 Task: Find and select a car rental option through Amazon.
Action: Mouse moved to (585, 319)
Screenshot: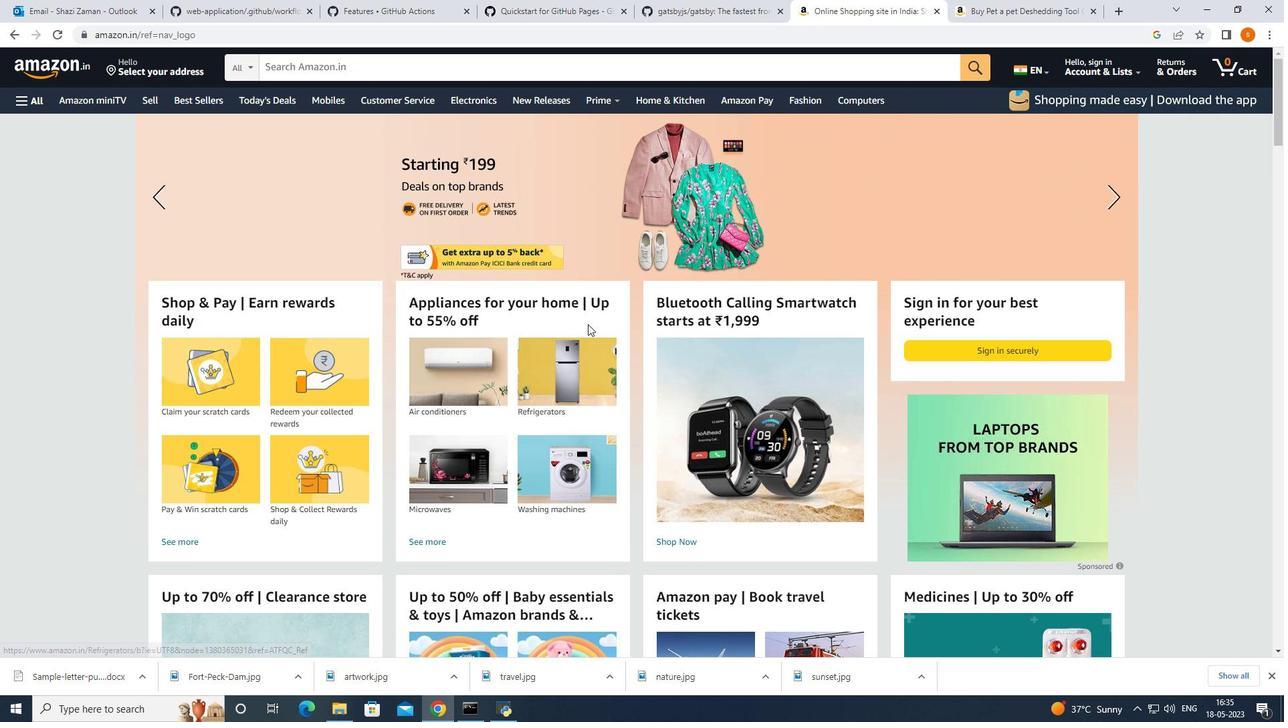 
Action: Mouse scrolled (585, 318) with delta (0, 0)
Screenshot: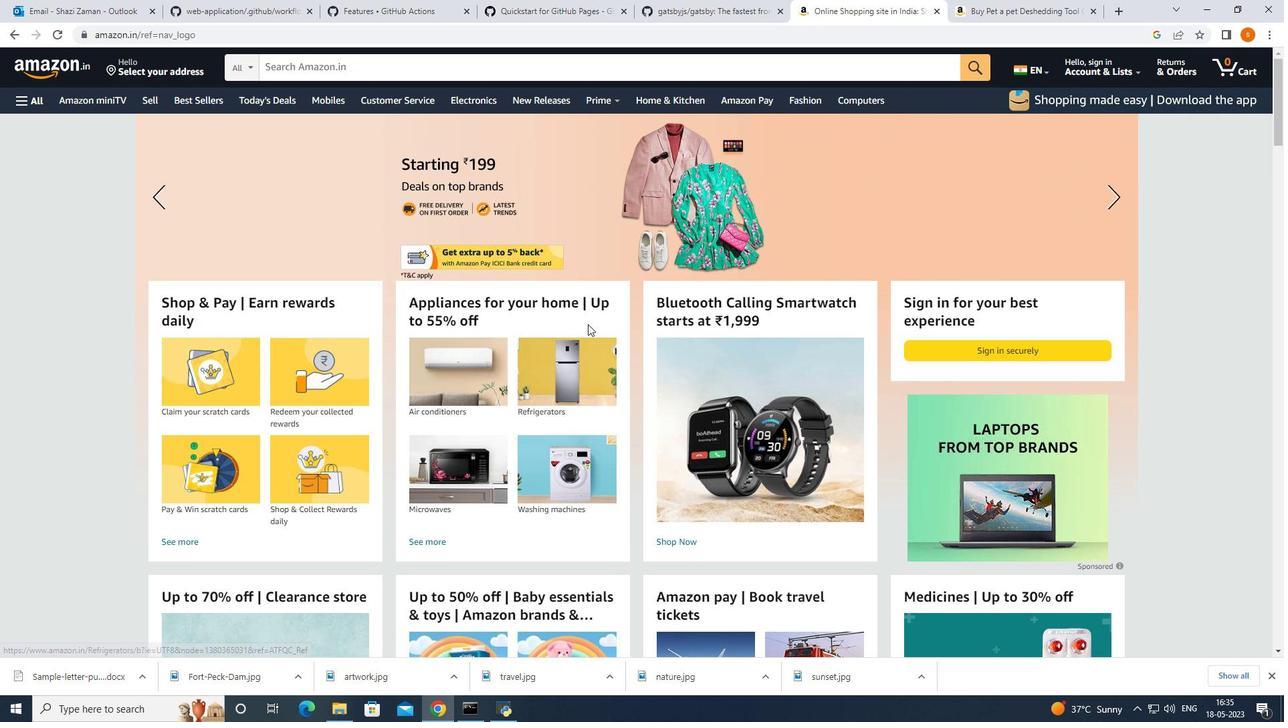 
Action: Mouse moved to (583, 318)
Screenshot: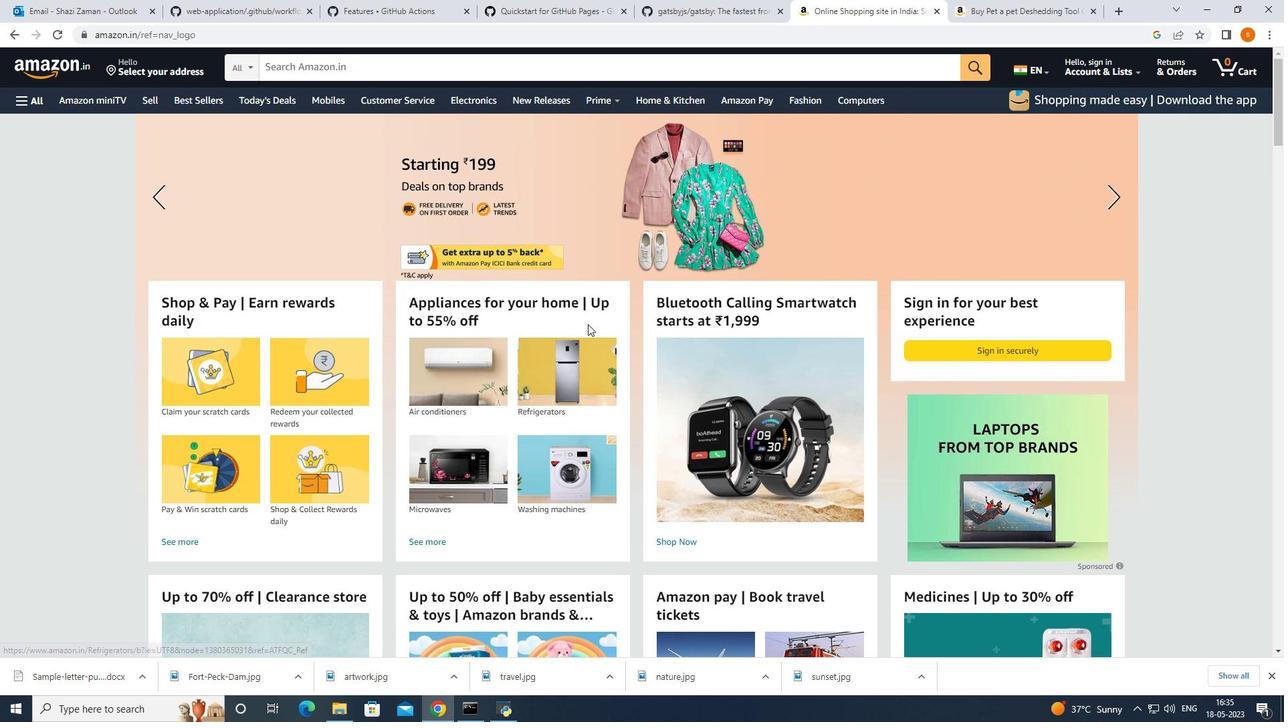 
Action: Mouse scrolled (583, 317) with delta (0, 0)
Screenshot: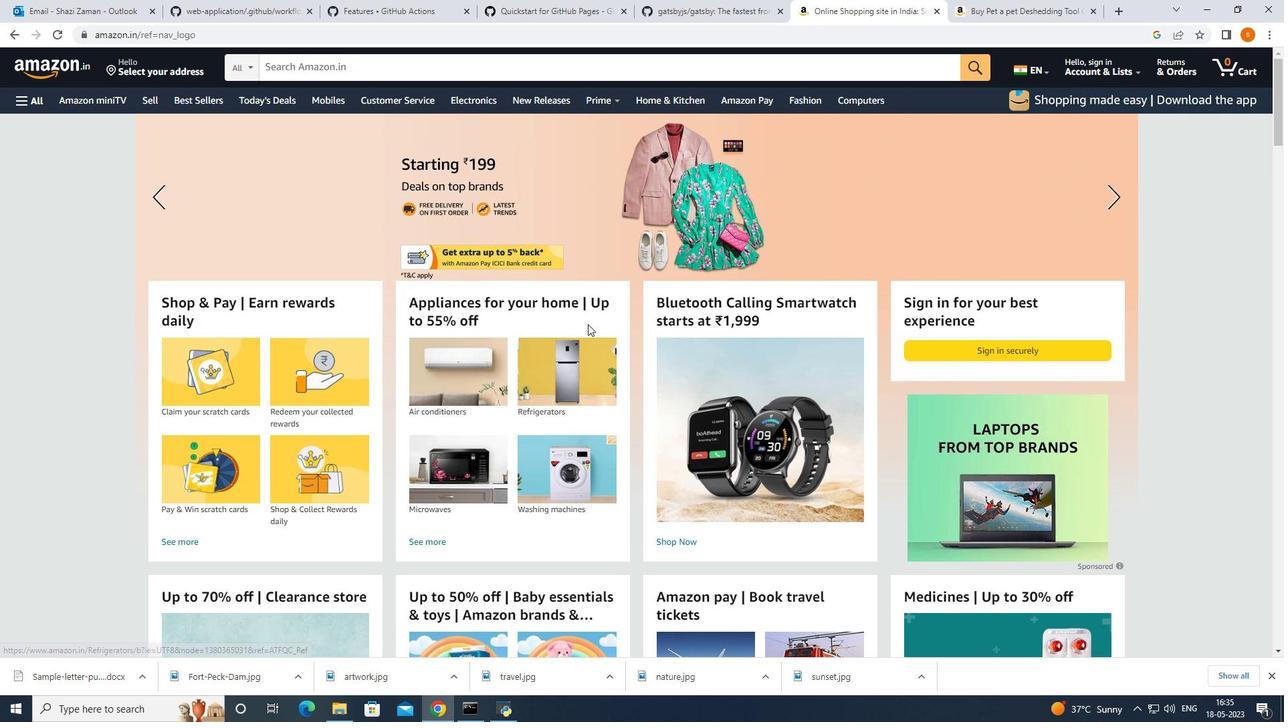 
Action: Mouse moved to (582, 318)
Screenshot: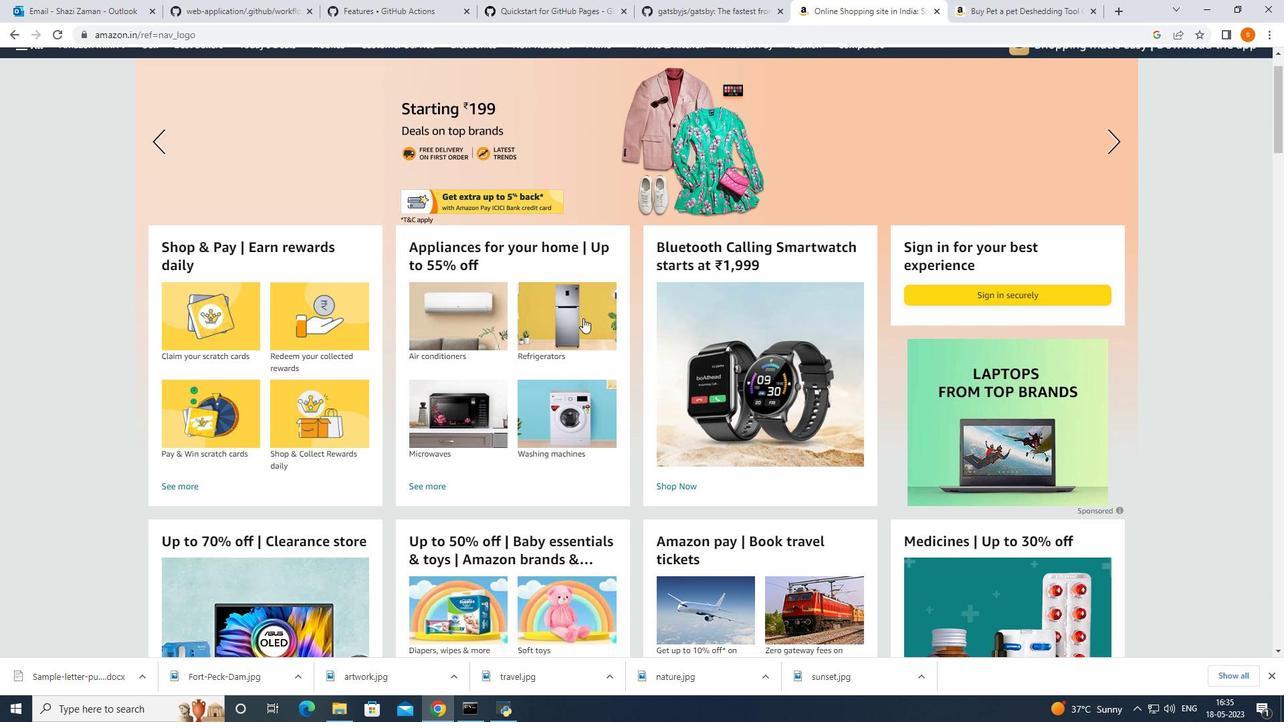 
Action: Mouse scrolled (582, 317) with delta (0, 0)
Screenshot: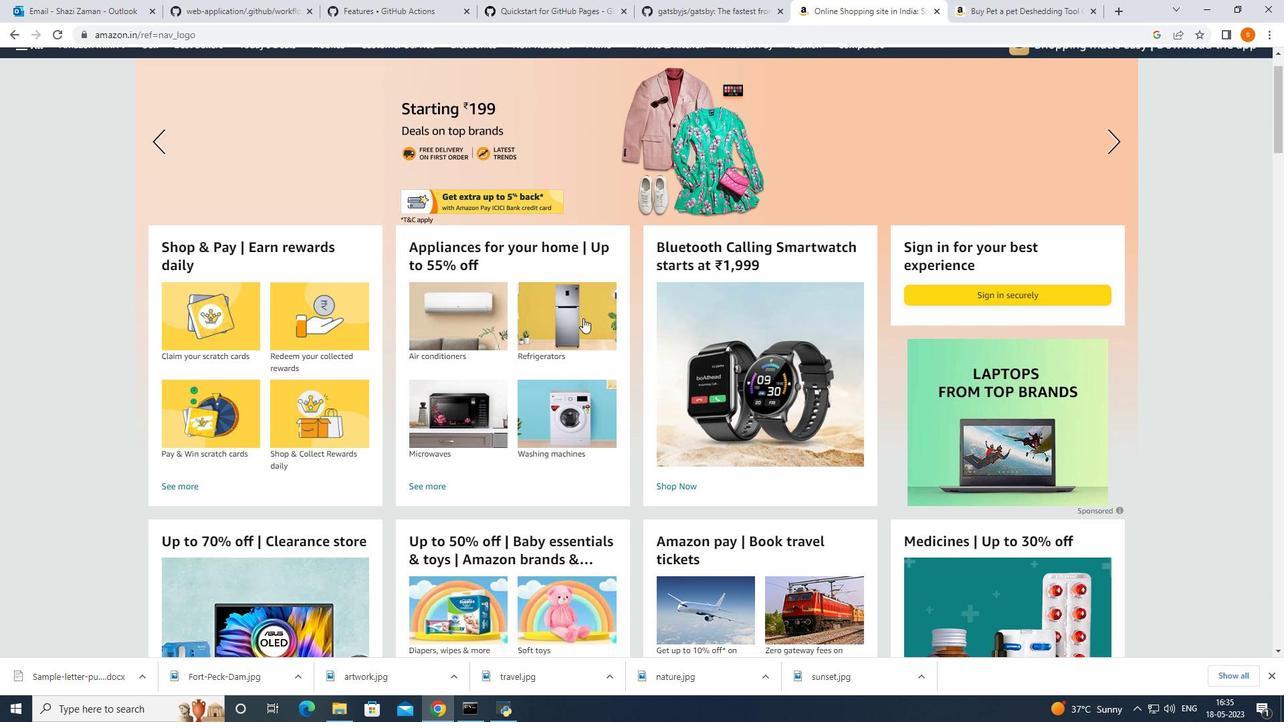 
Action: Mouse moved to (583, 319)
Screenshot: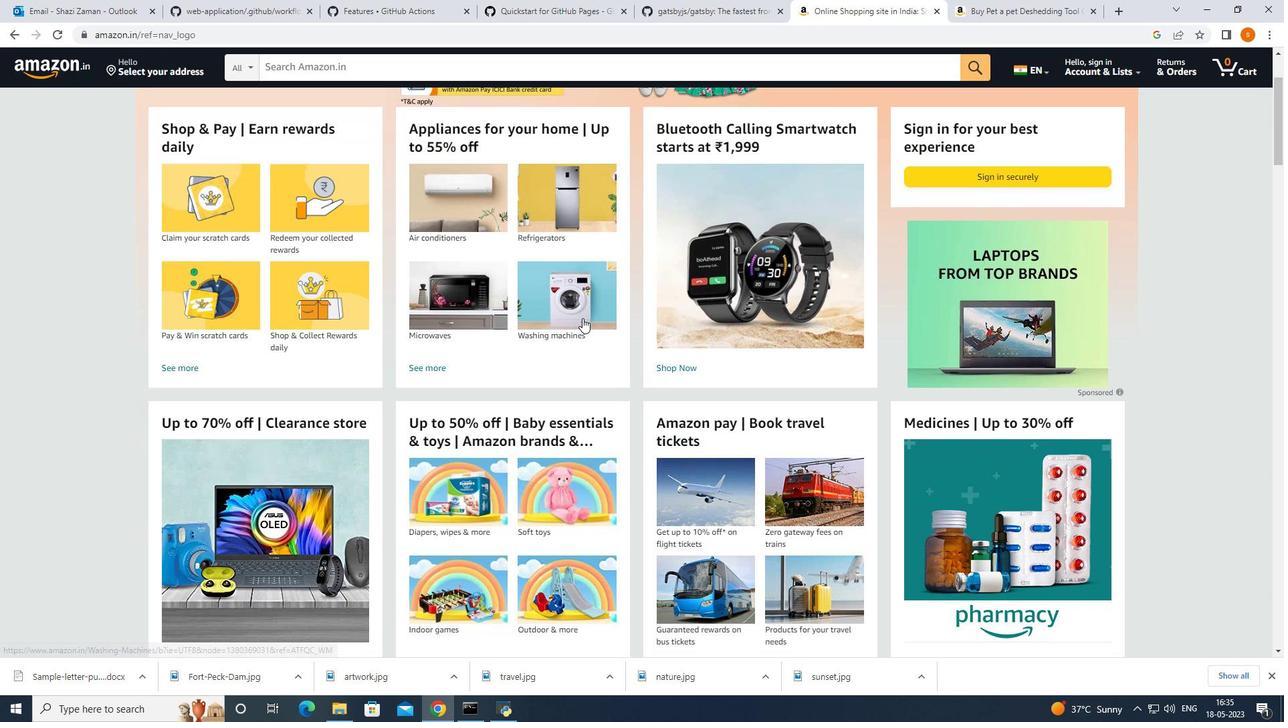 
Action: Mouse scrolled (583, 319) with delta (0, 0)
Screenshot: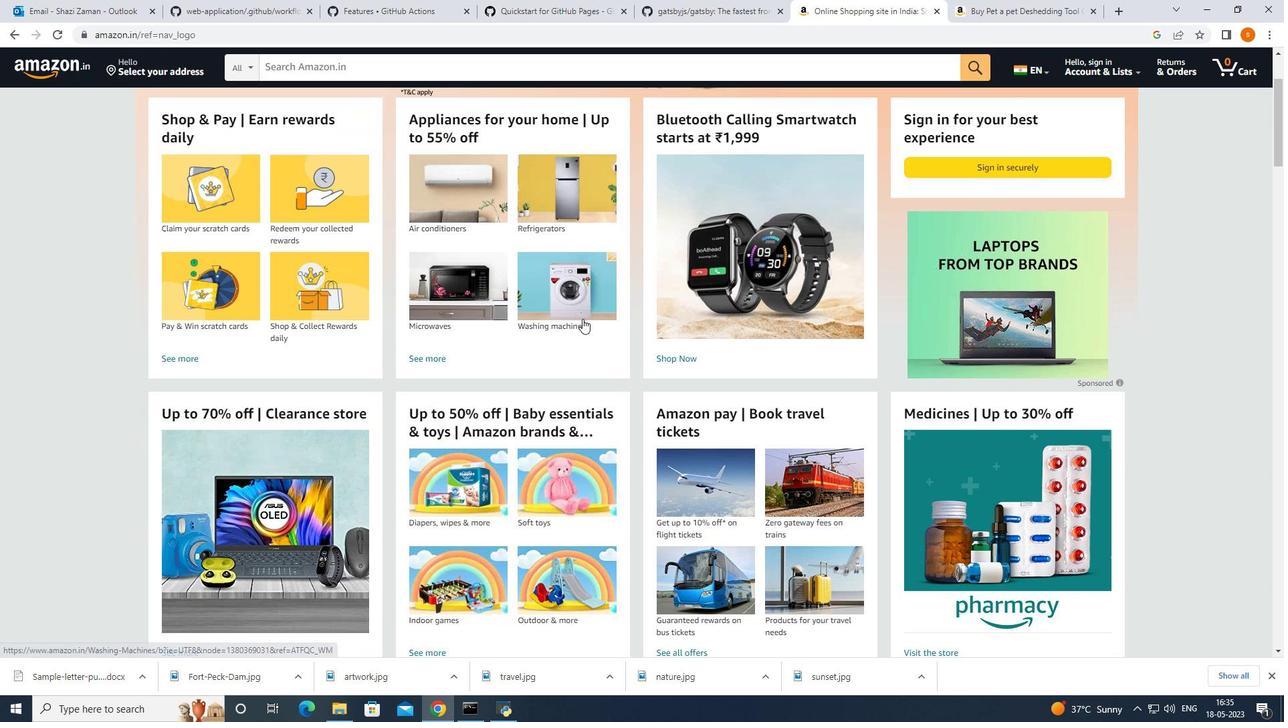 
Action: Mouse moved to (868, 150)
Screenshot: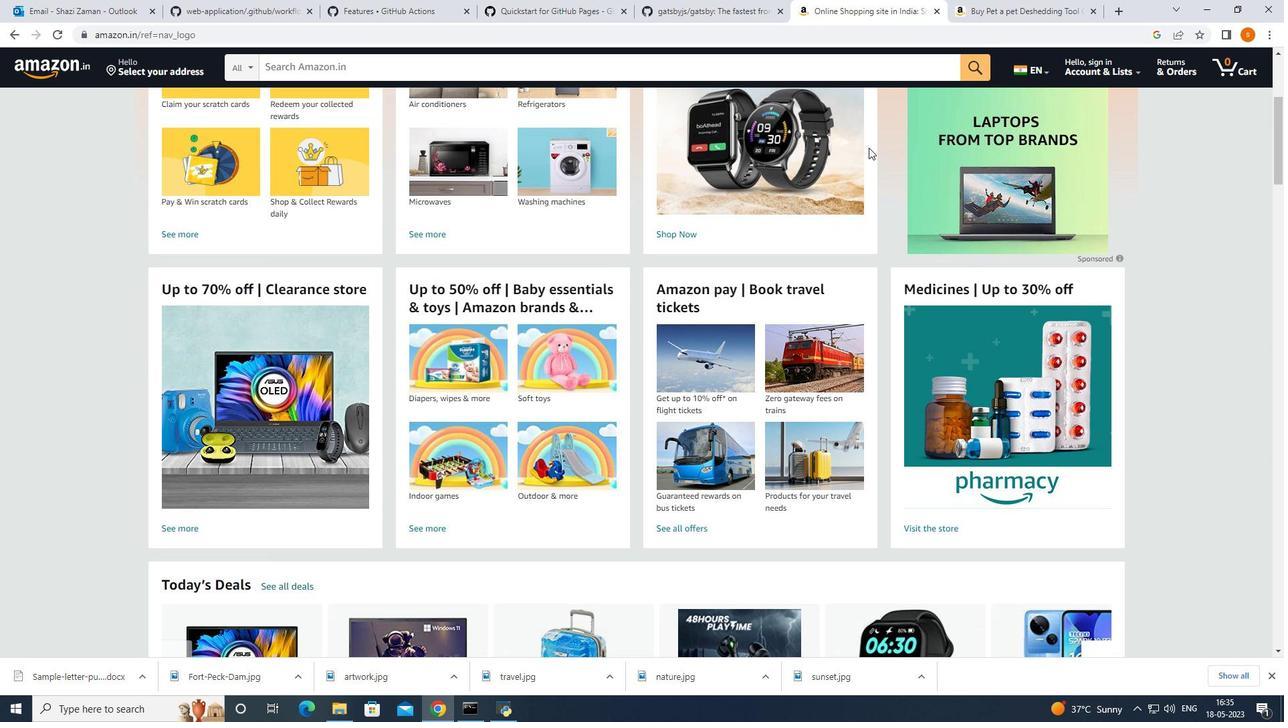 
Action: Mouse scrolled (868, 149) with delta (0, 0)
Screenshot: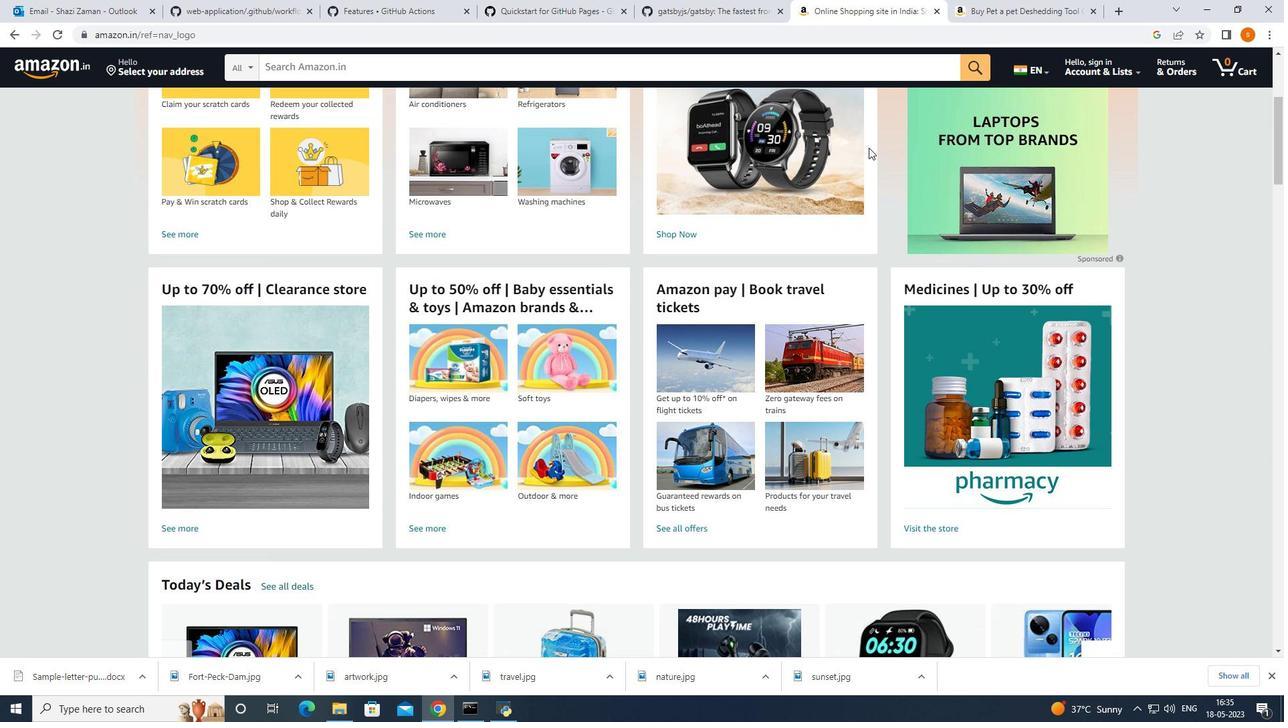
Action: Mouse moved to (703, 462)
Screenshot: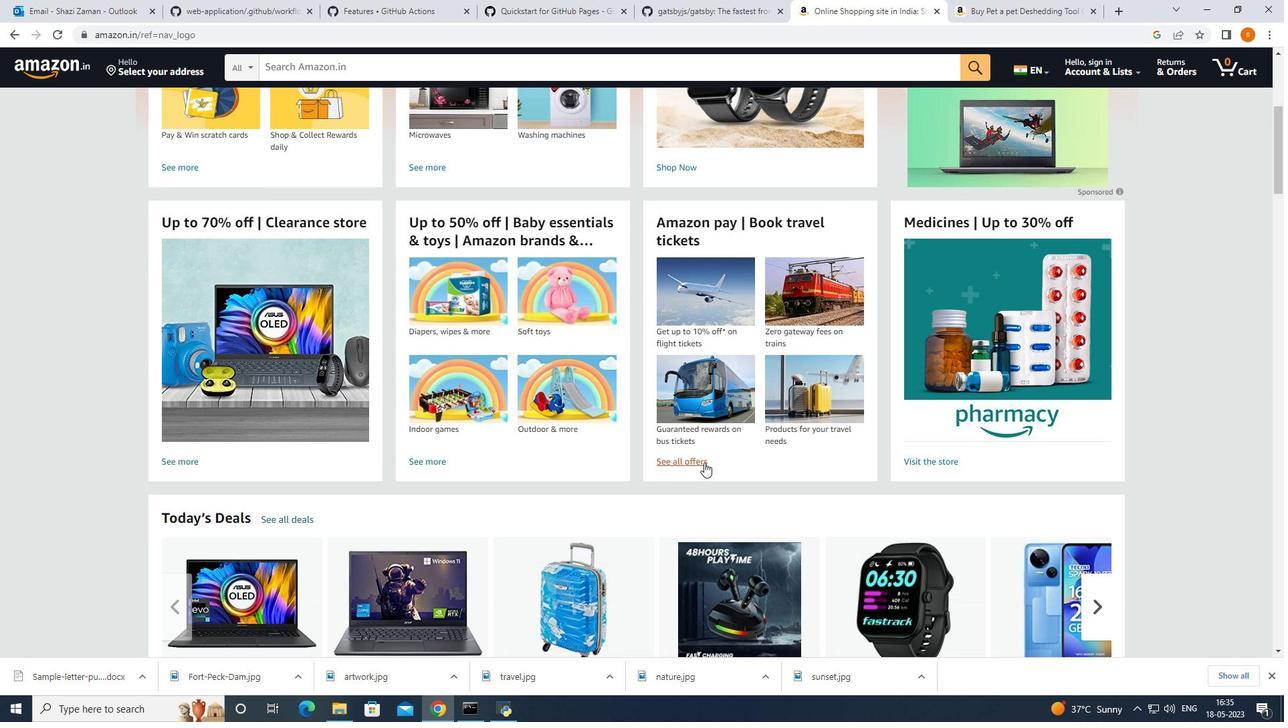 
Action: Mouse pressed left at (703, 462)
Screenshot: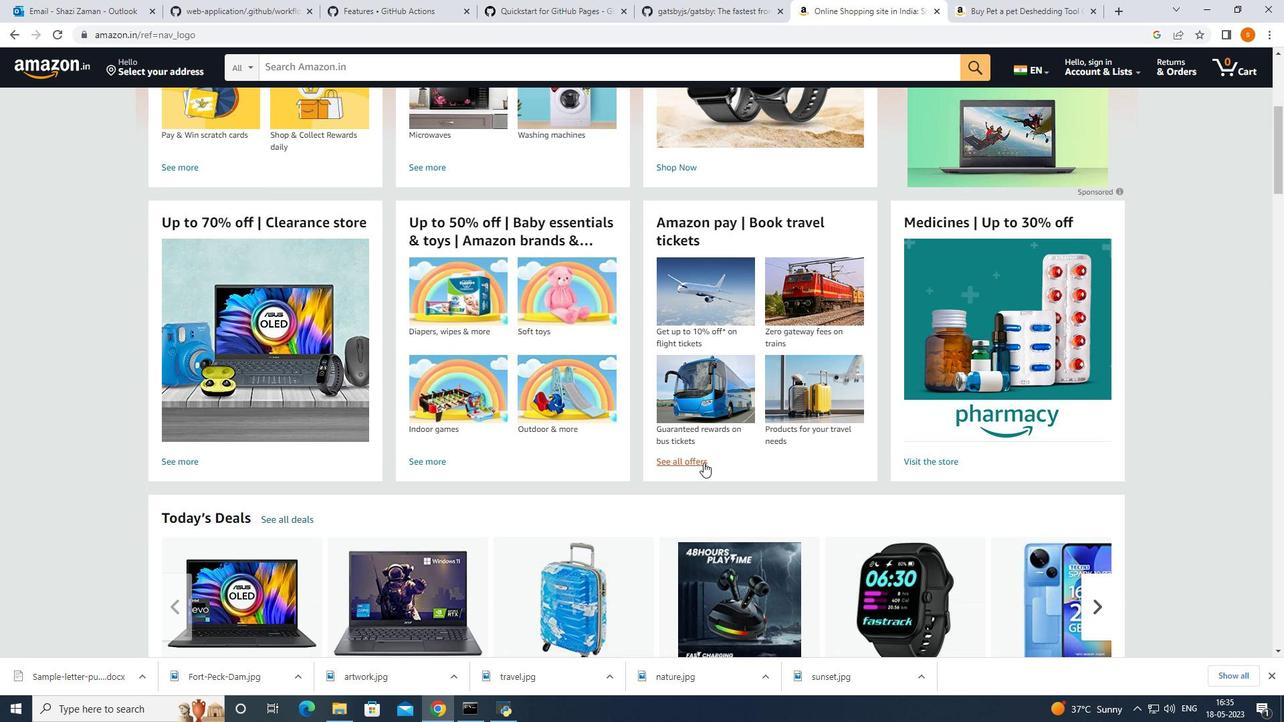 
Action: Mouse moved to (484, 260)
Screenshot: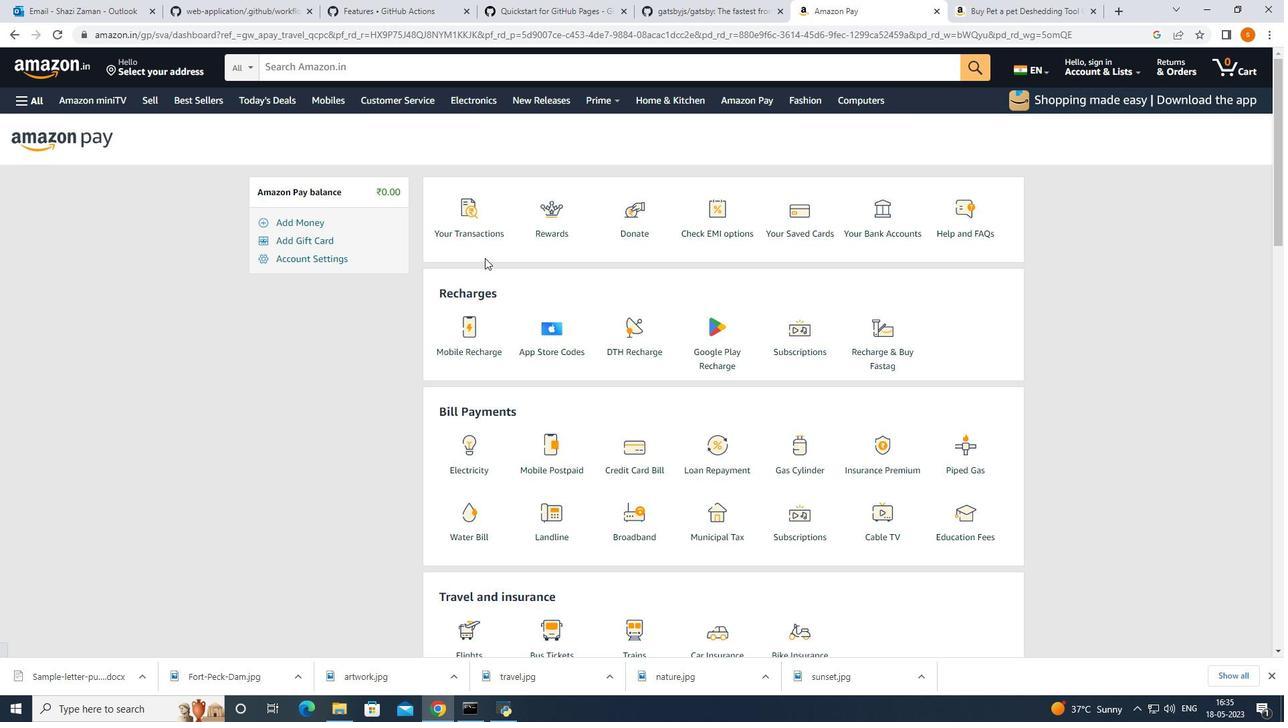 
Action: Mouse scrolled (484, 260) with delta (0, 0)
Screenshot: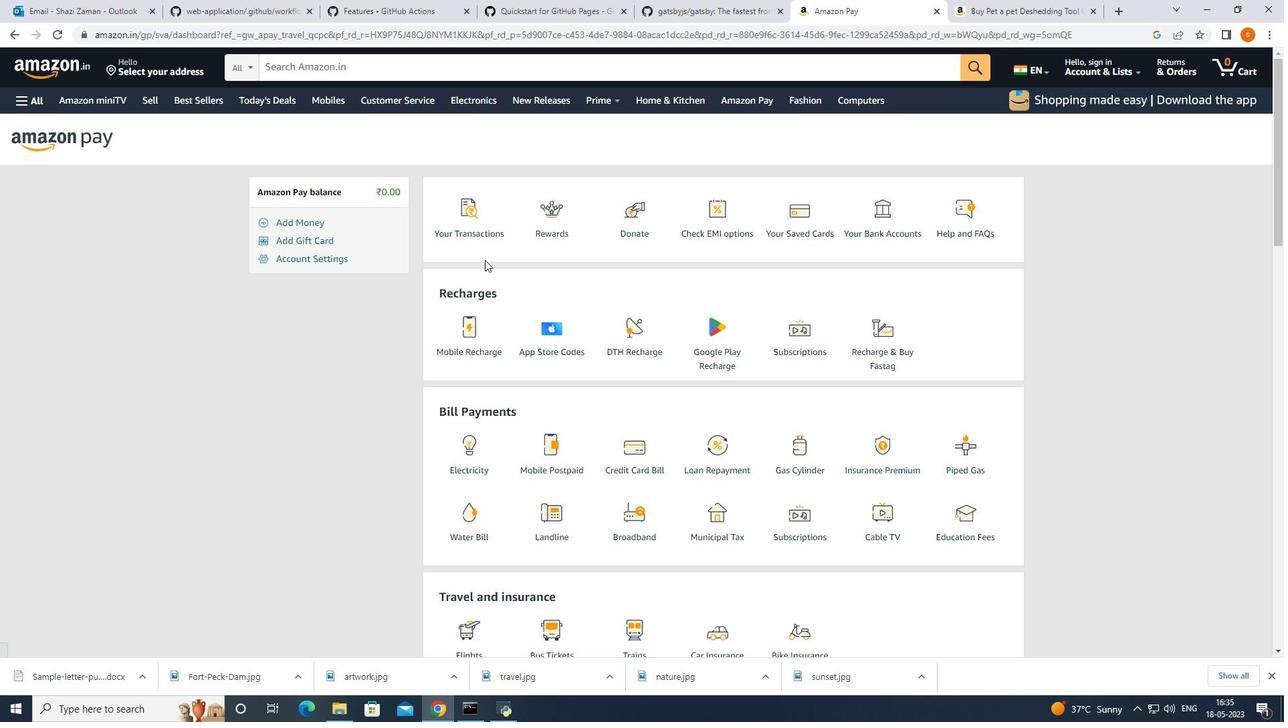 
Action: Mouse moved to (698, 190)
Screenshot: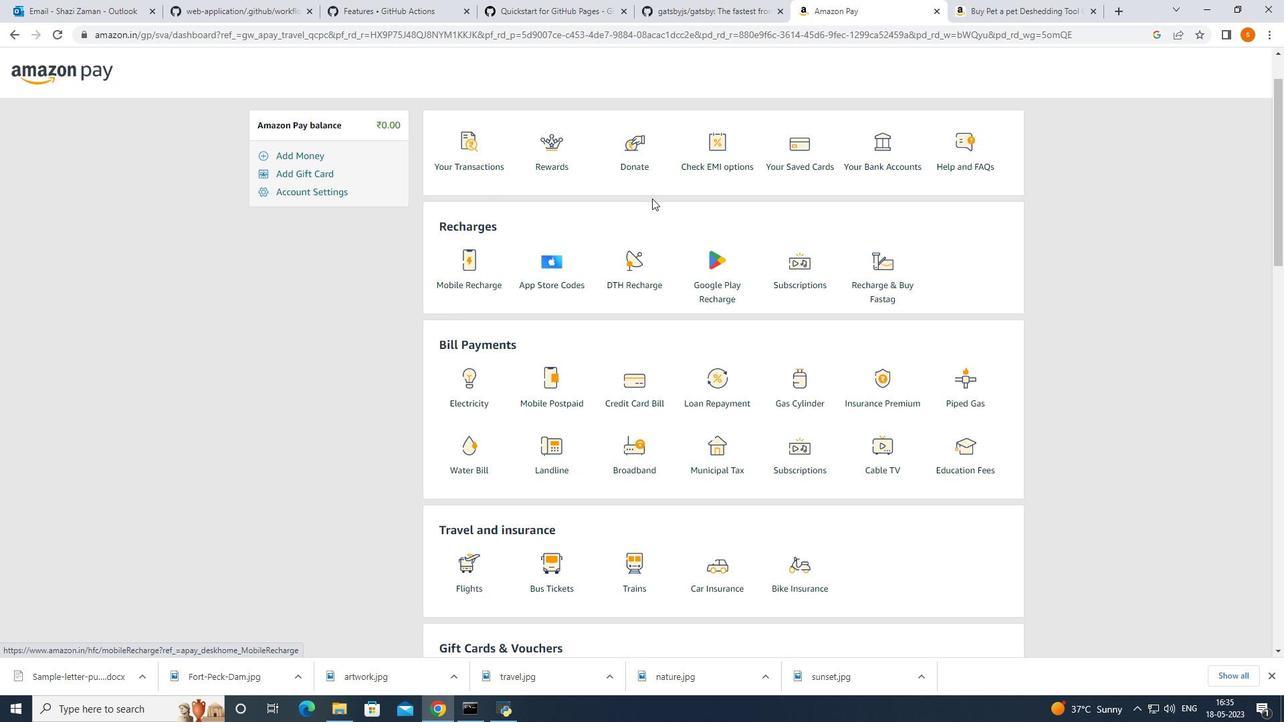 
Action: Mouse scrolled (698, 189) with delta (0, 0)
Screenshot: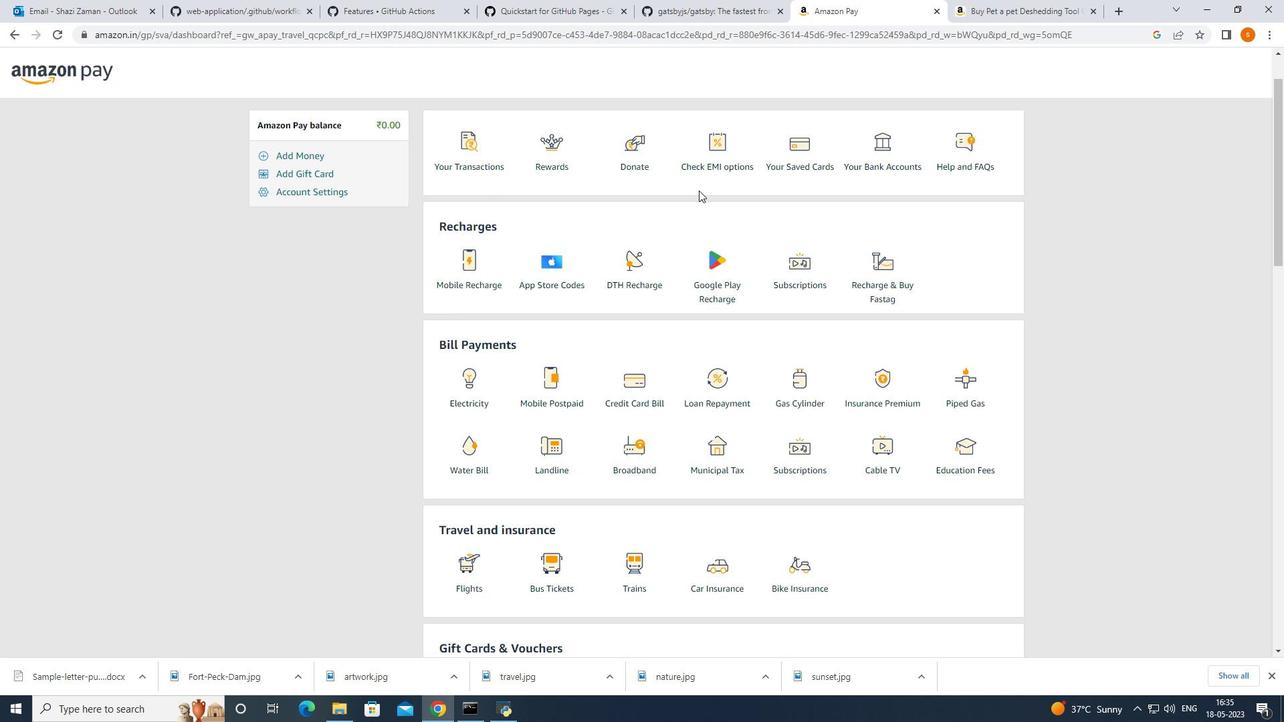 
Action: Mouse moved to (698, 194)
Screenshot: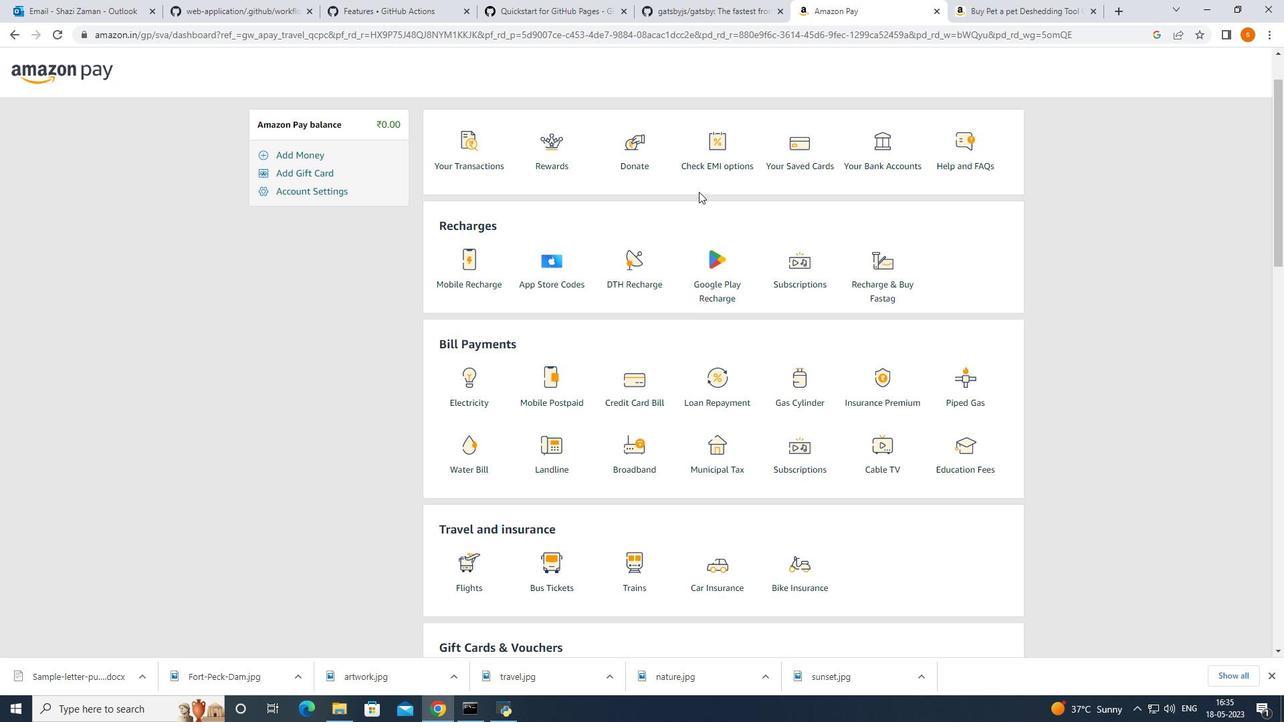 
Action: Mouse scrolled (698, 193) with delta (0, 0)
Screenshot: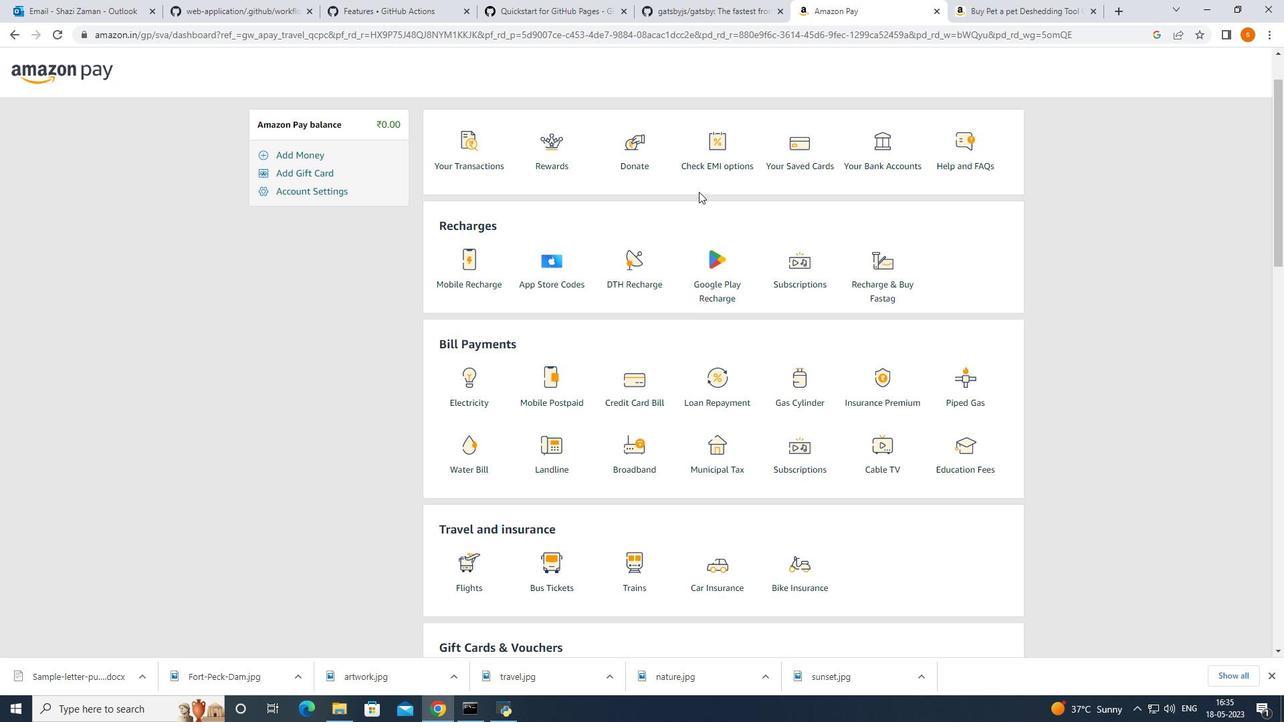 
Action: Mouse moved to (694, 370)
Screenshot: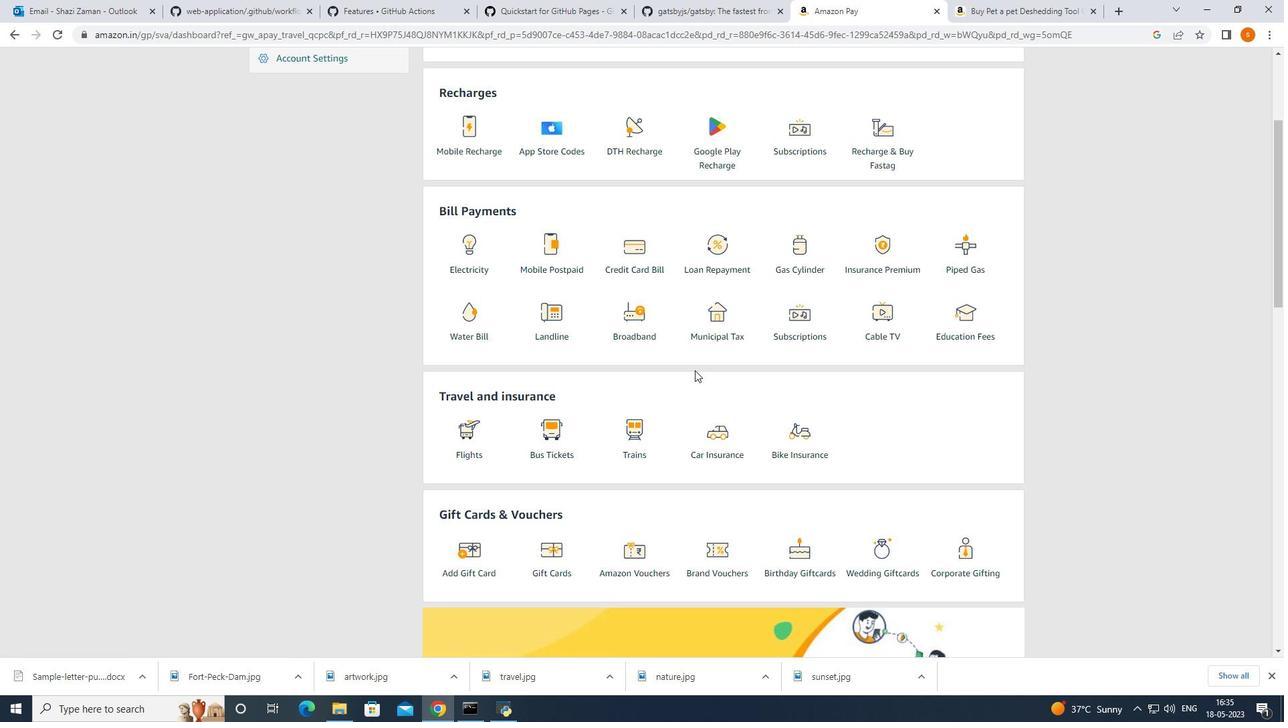 
Action: Mouse scrolled (694, 369) with delta (0, 0)
Screenshot: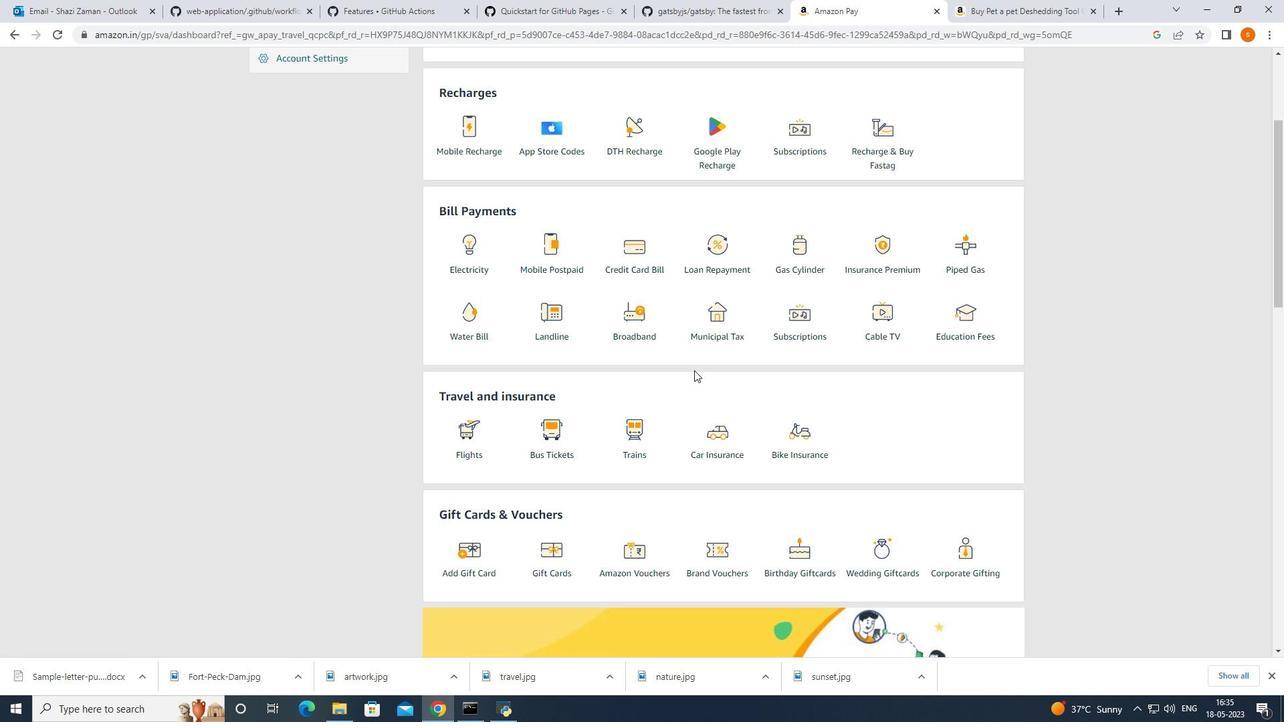 
Action: Mouse moved to (689, 367)
Screenshot: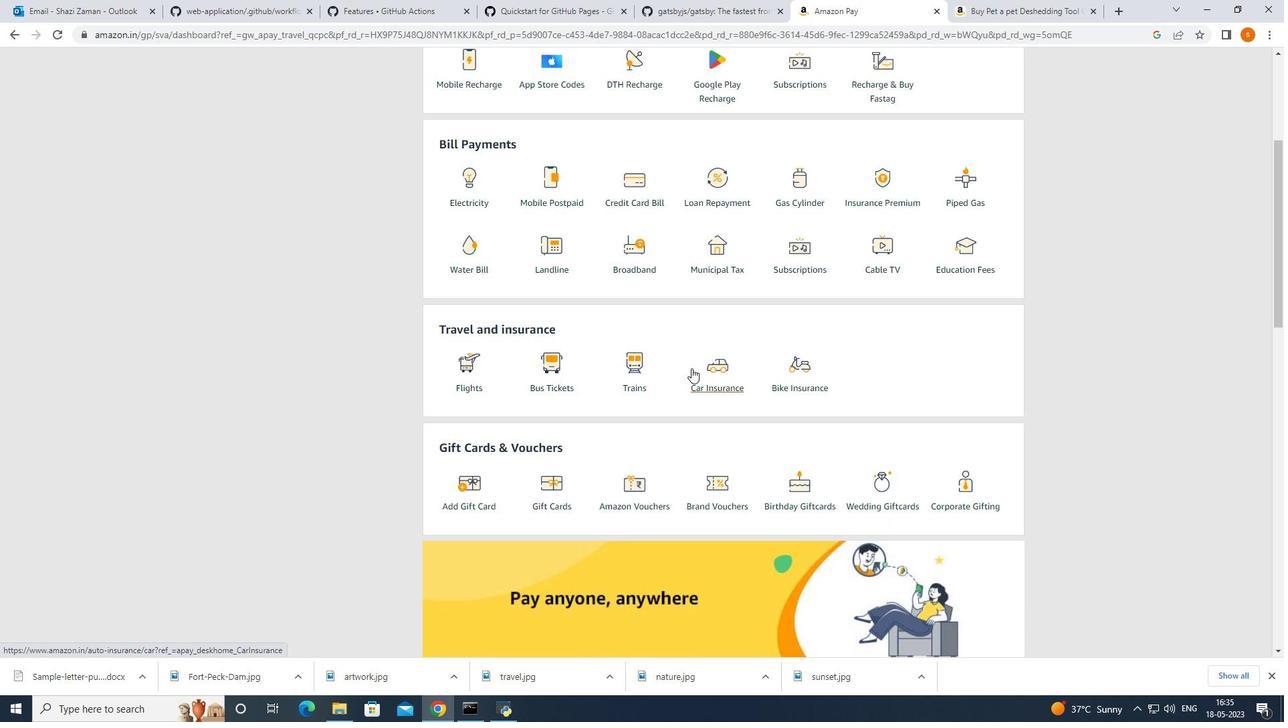 
Action: Mouse scrolled (689, 367) with delta (0, 0)
Screenshot: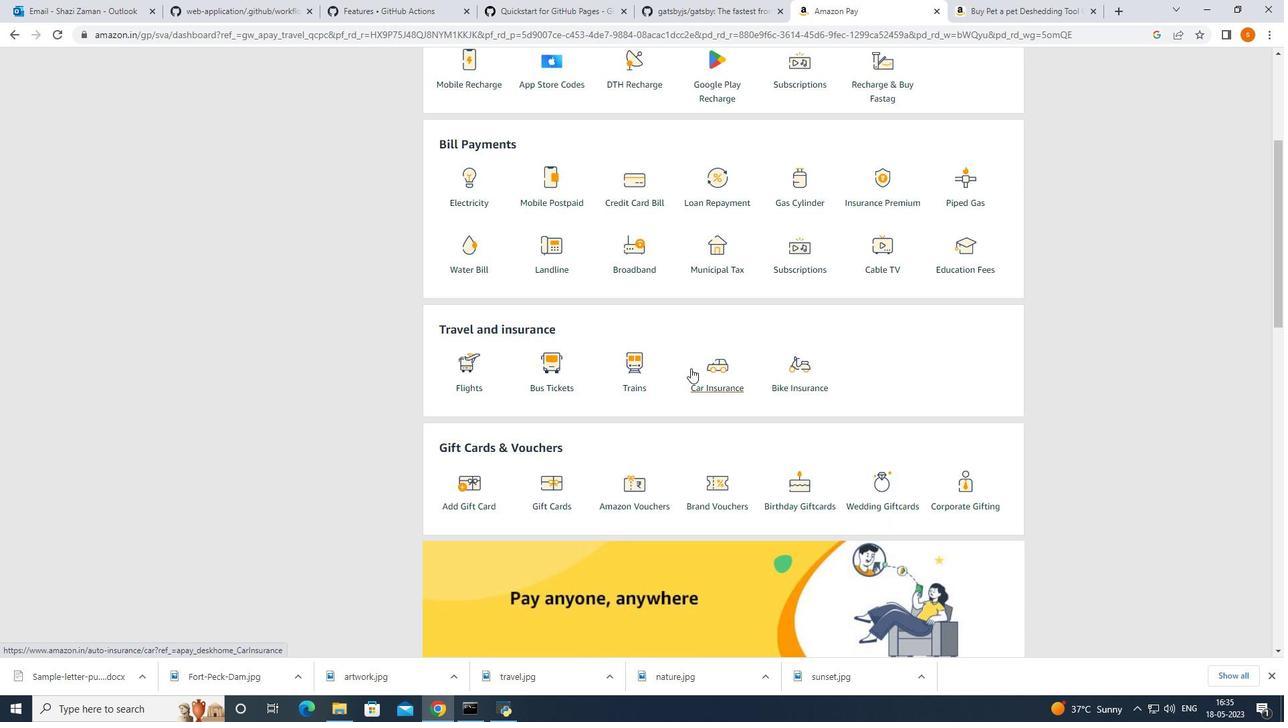 
Action: Mouse moved to (689, 367)
Screenshot: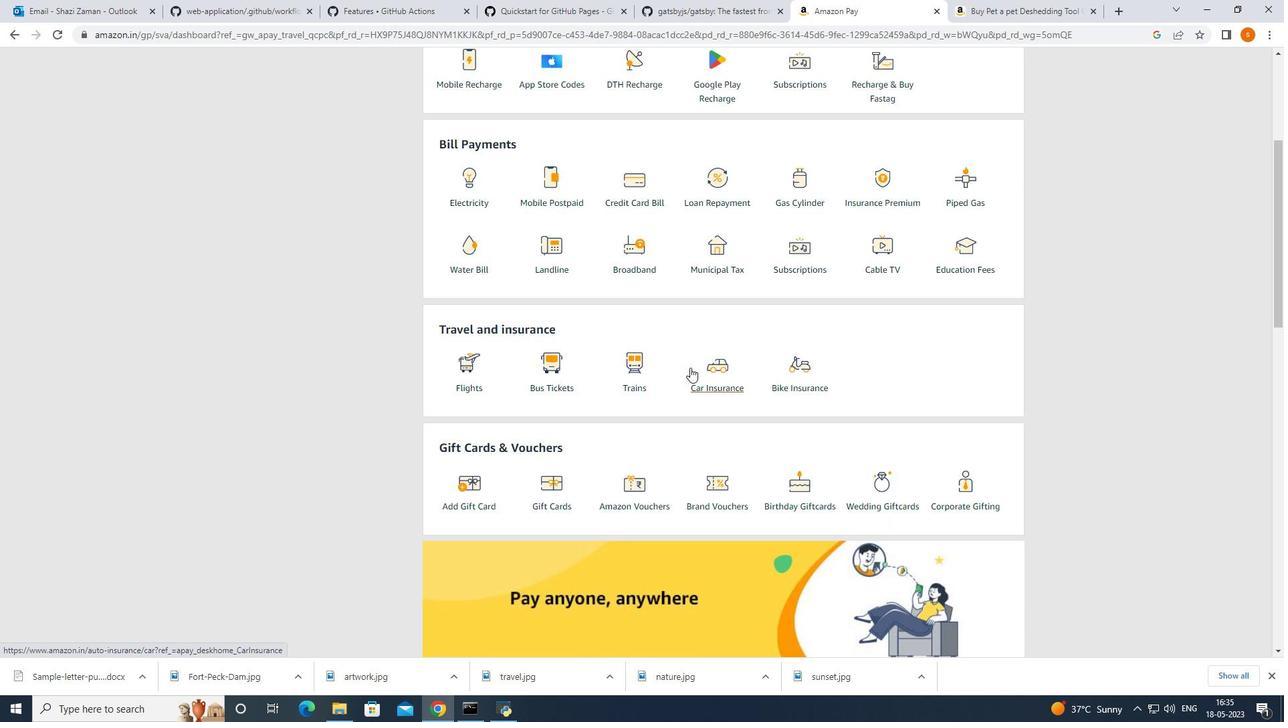 
Action: Mouse scrolled (689, 366) with delta (0, 0)
Screenshot: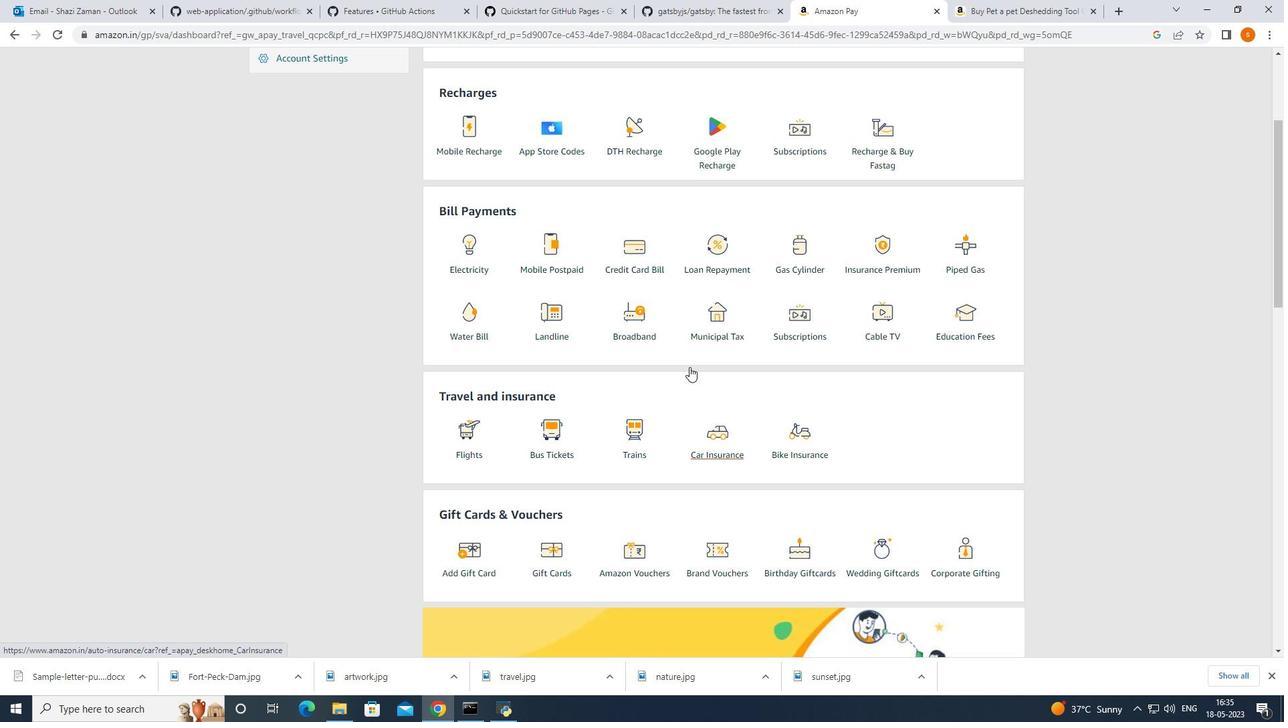 
Action: Mouse moved to (688, 365)
Screenshot: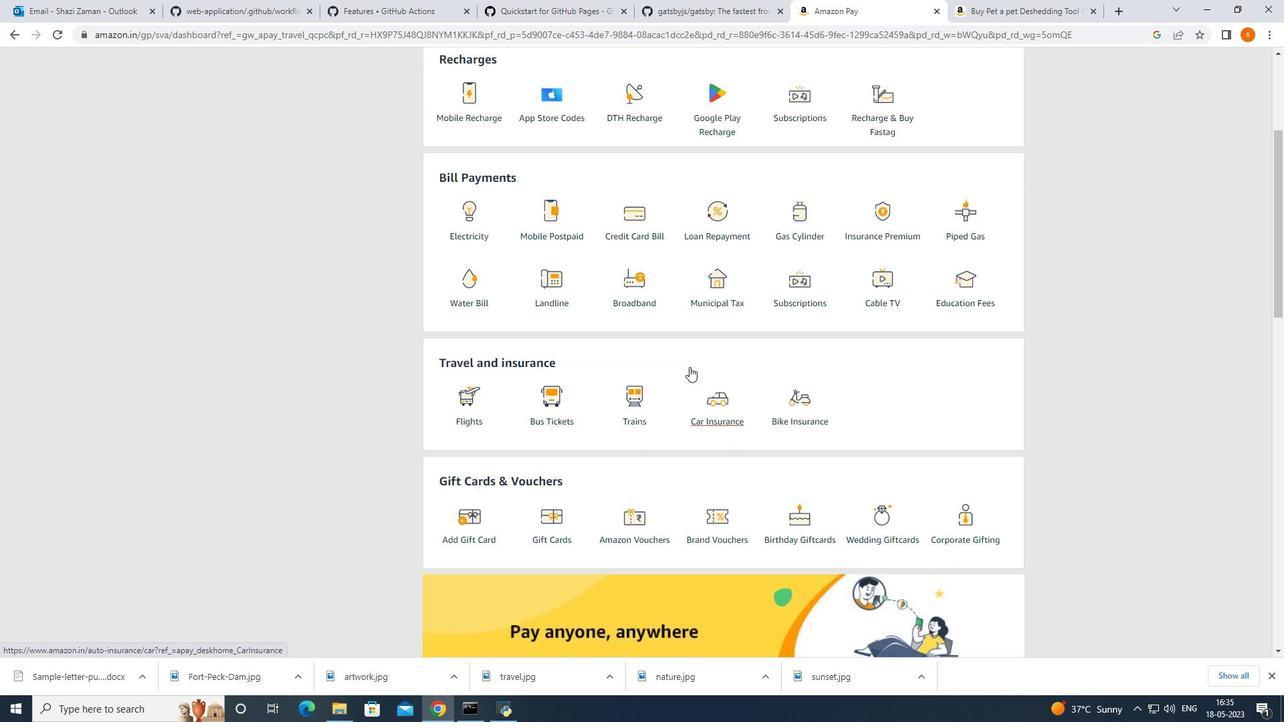 
Action: Mouse scrolled (688, 365) with delta (0, 0)
Screenshot: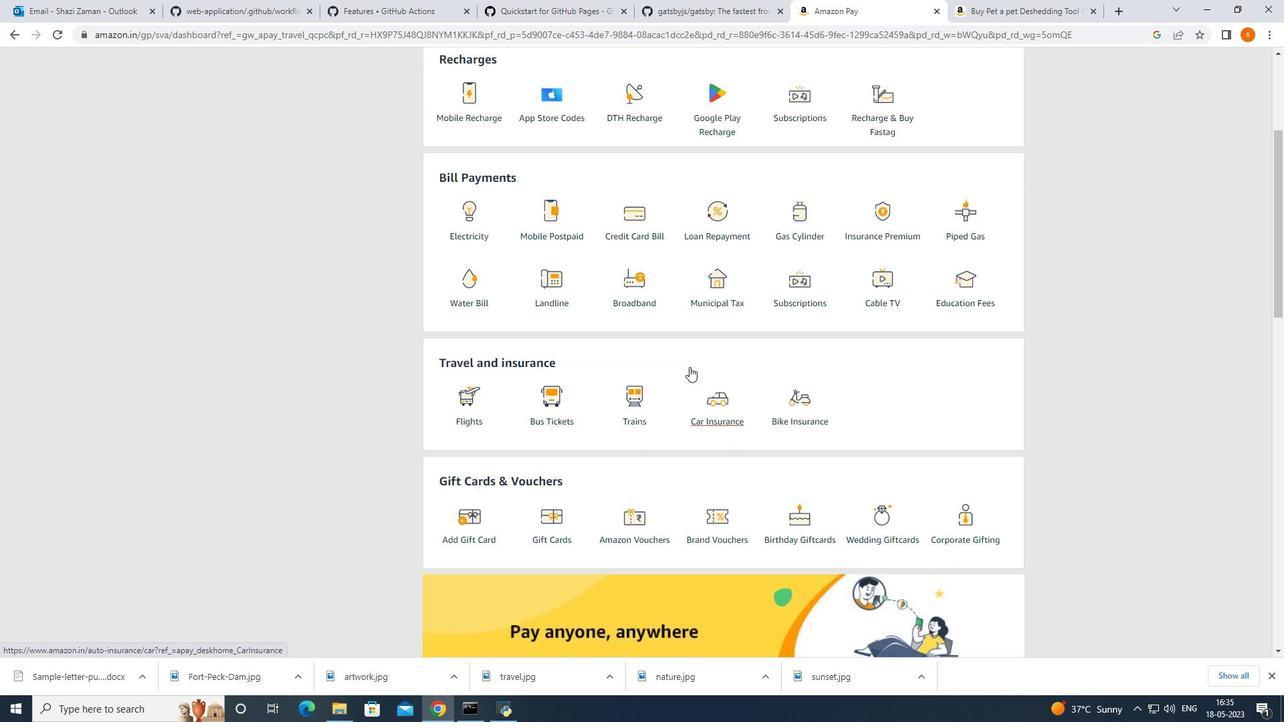 
Action: Mouse moved to (688, 364)
Screenshot: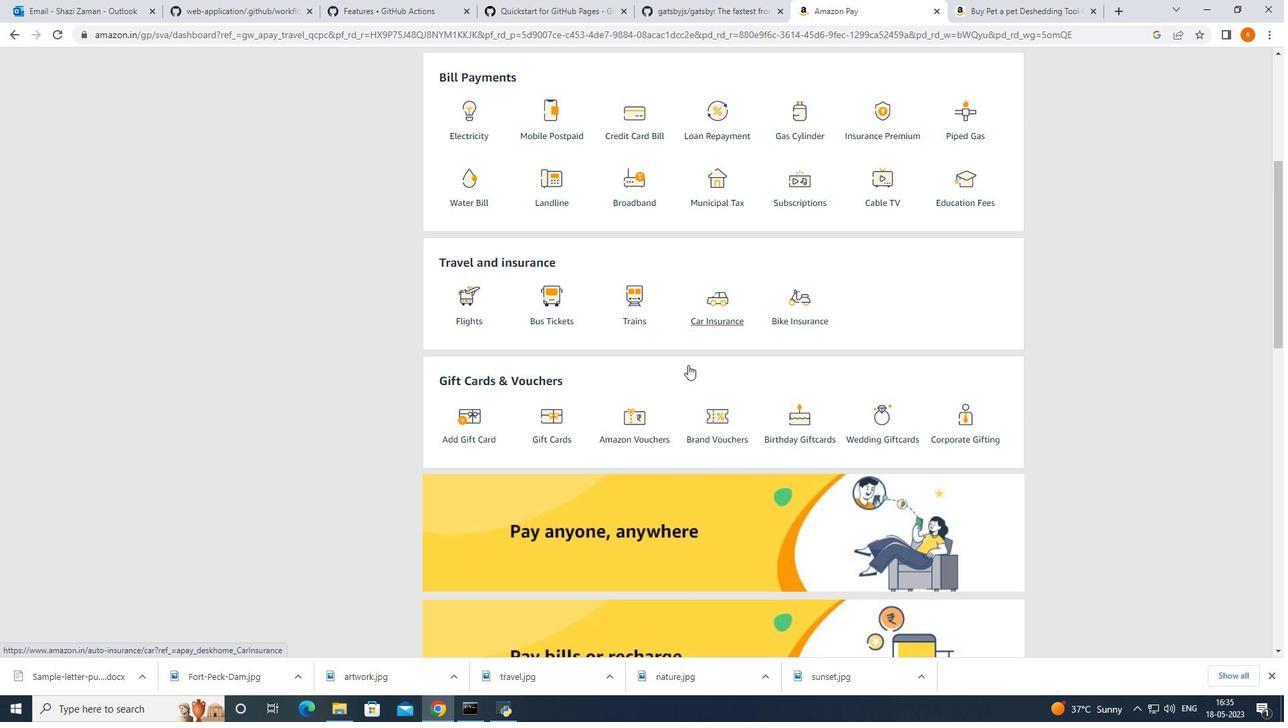 
Action: Mouse scrolled (688, 363) with delta (0, 0)
Screenshot: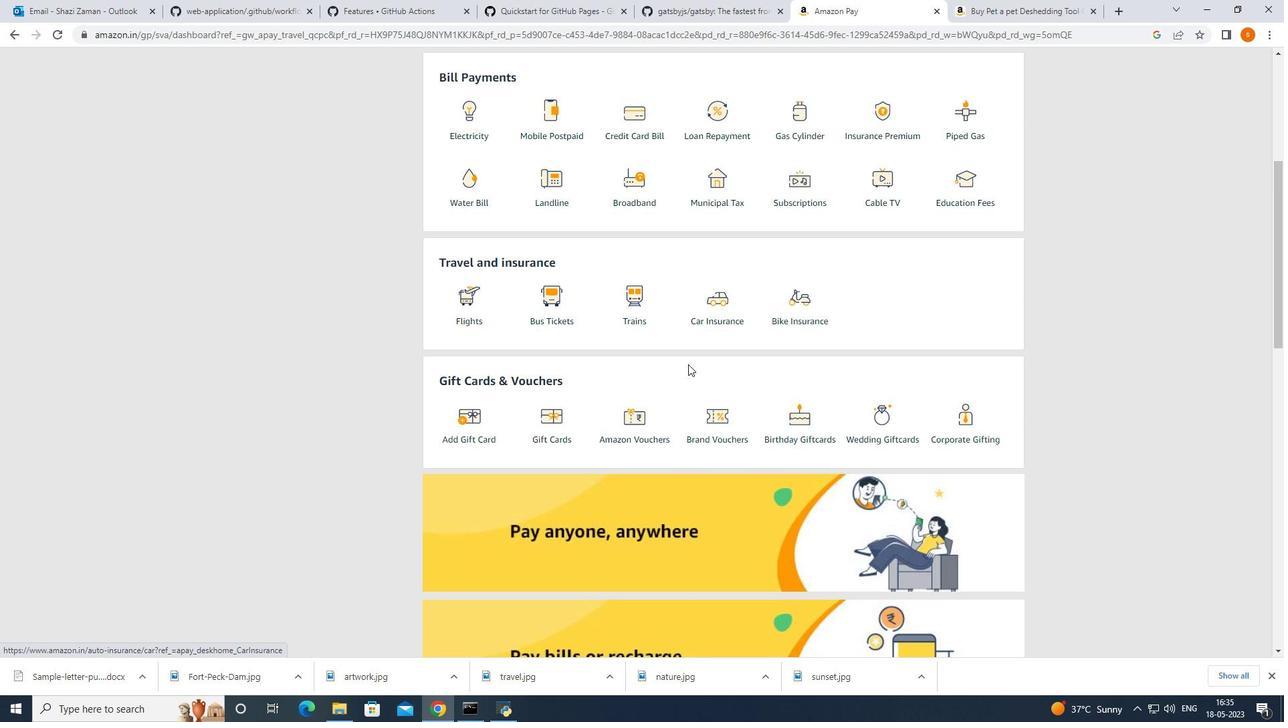
Action: Mouse moved to (743, 276)
Screenshot: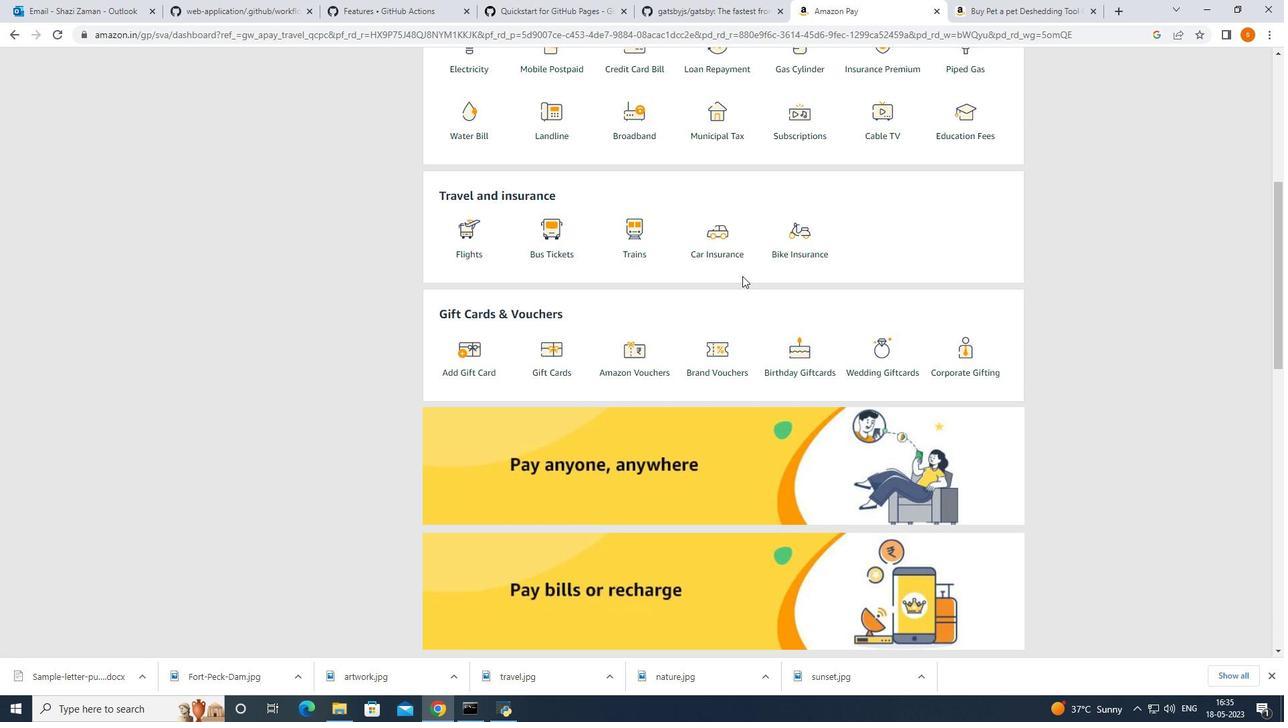
Action: Mouse scrolled (743, 276) with delta (0, 0)
Screenshot: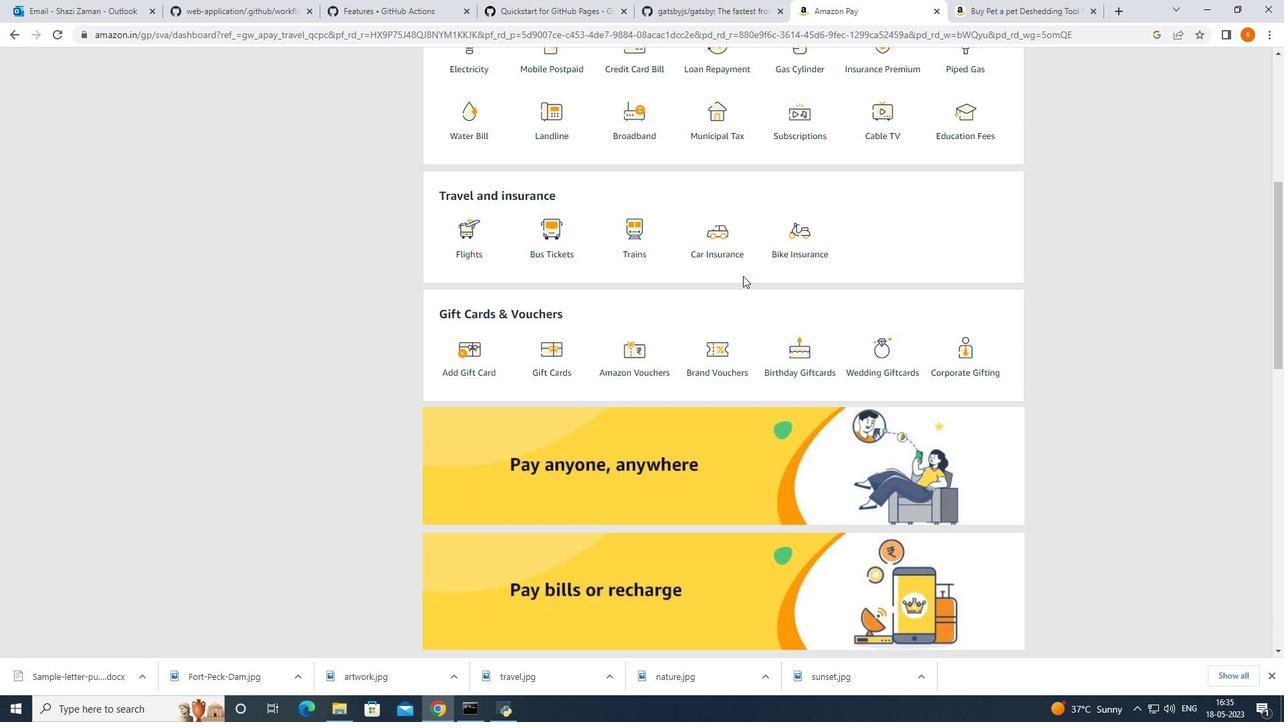 
Action: Mouse moved to (743, 278)
Screenshot: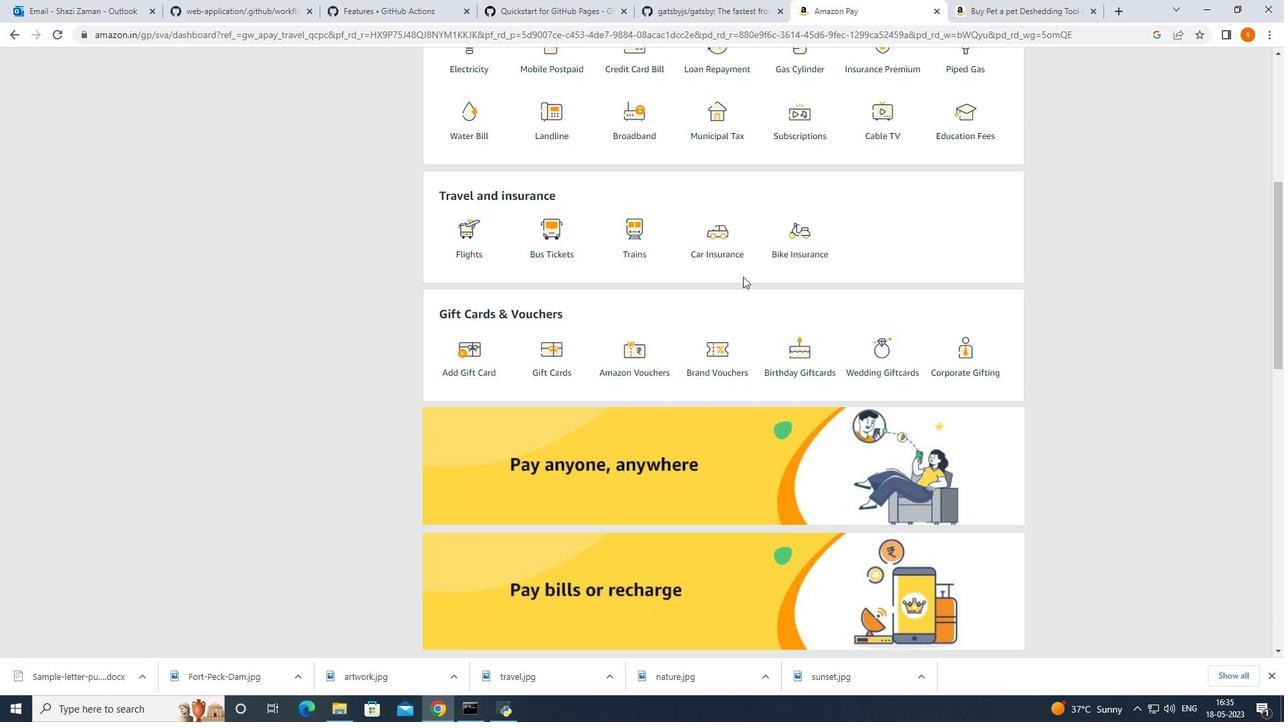 
Action: Mouse scrolled (743, 277) with delta (0, 0)
Screenshot: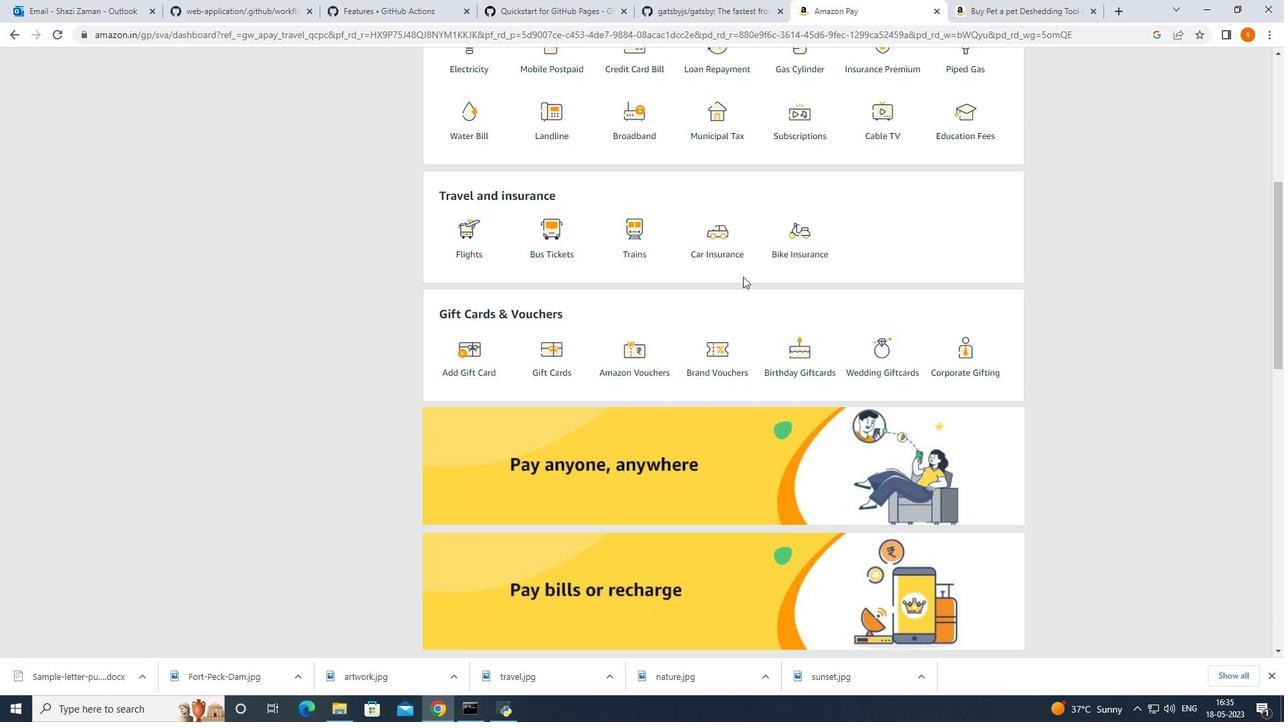
Action: Mouse moved to (742, 277)
Screenshot: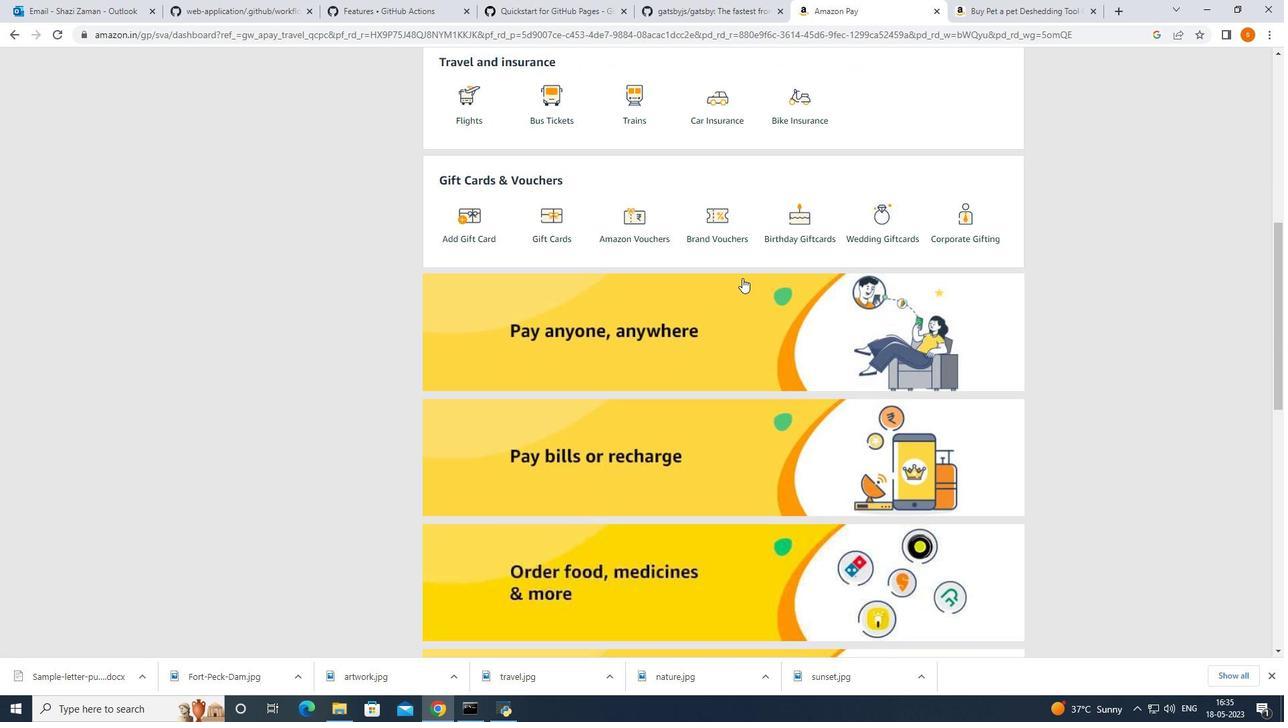 
Action: Mouse scrolled (742, 276) with delta (0, 0)
Screenshot: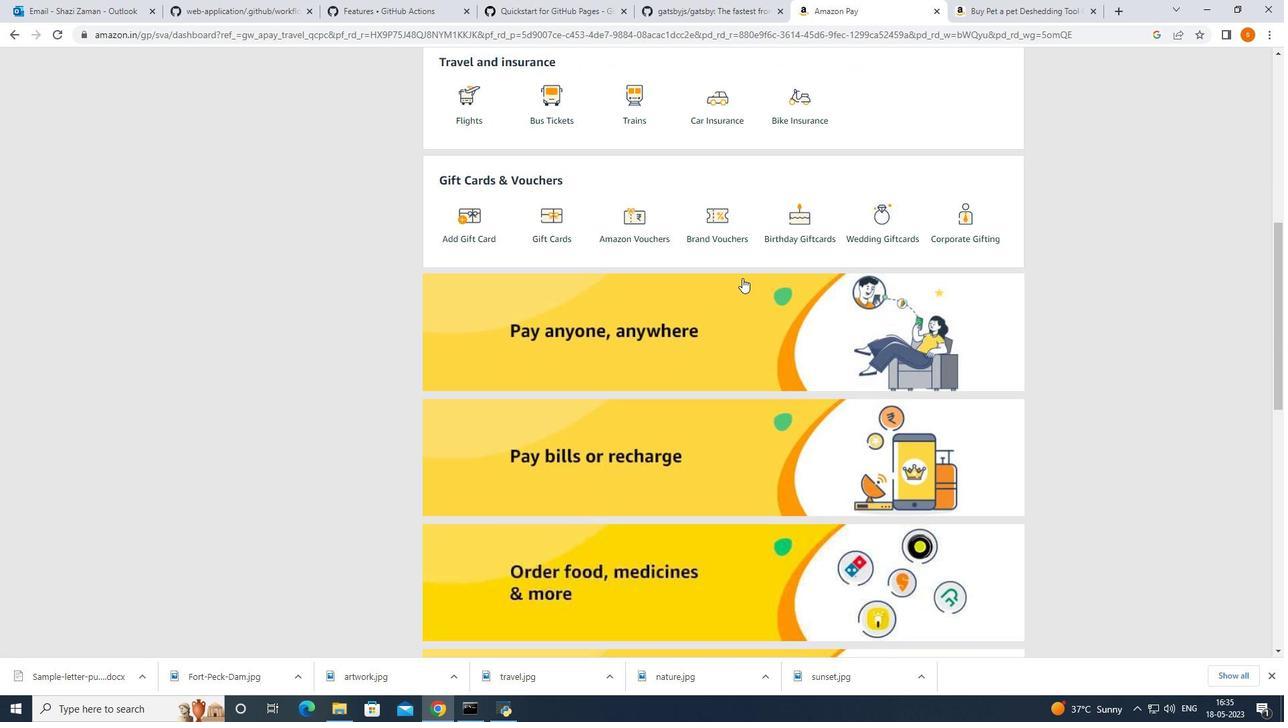 
Action: Mouse moved to (742, 277)
Screenshot: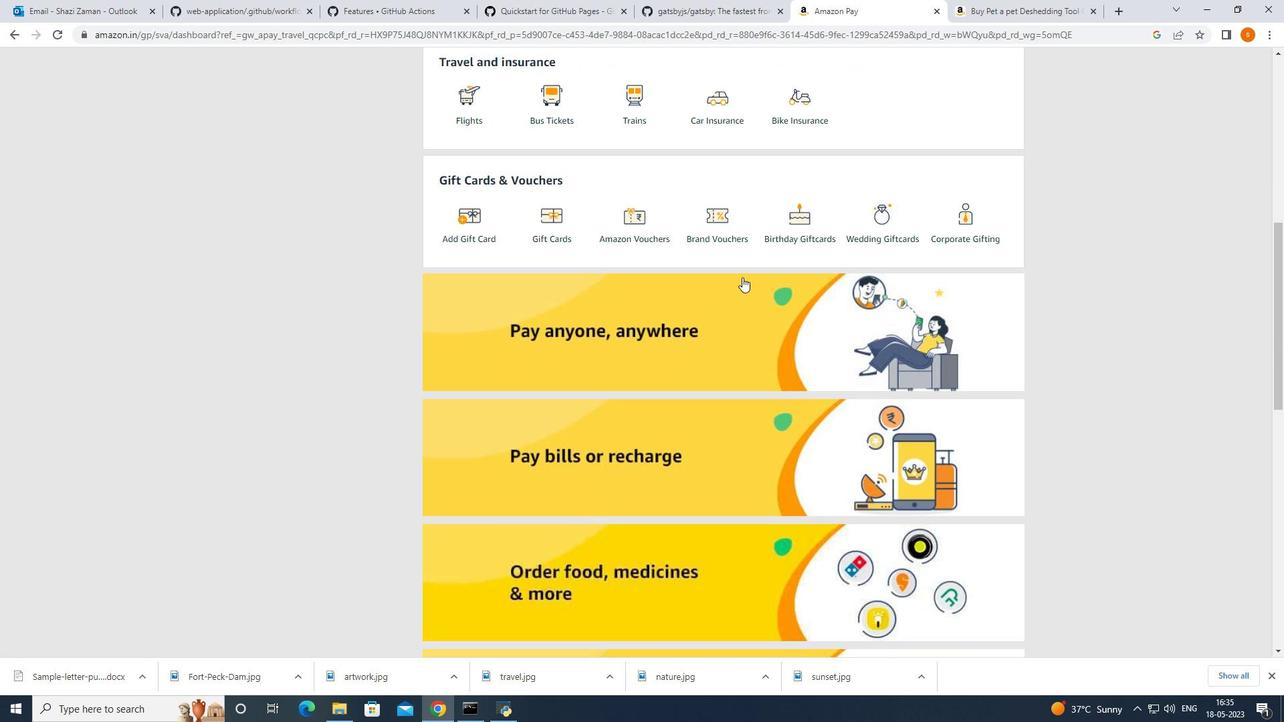 
Action: Mouse scrolled (742, 276) with delta (0, 0)
Screenshot: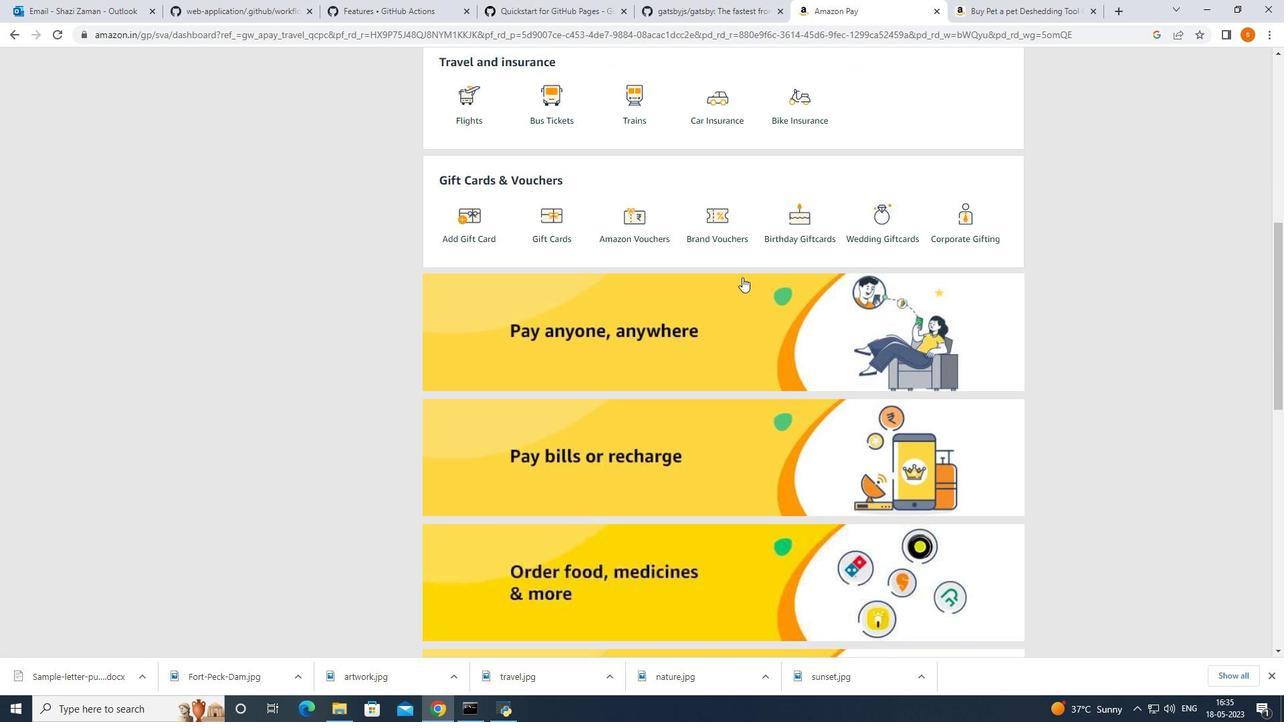 
Action: Mouse moved to (742, 277)
Screenshot: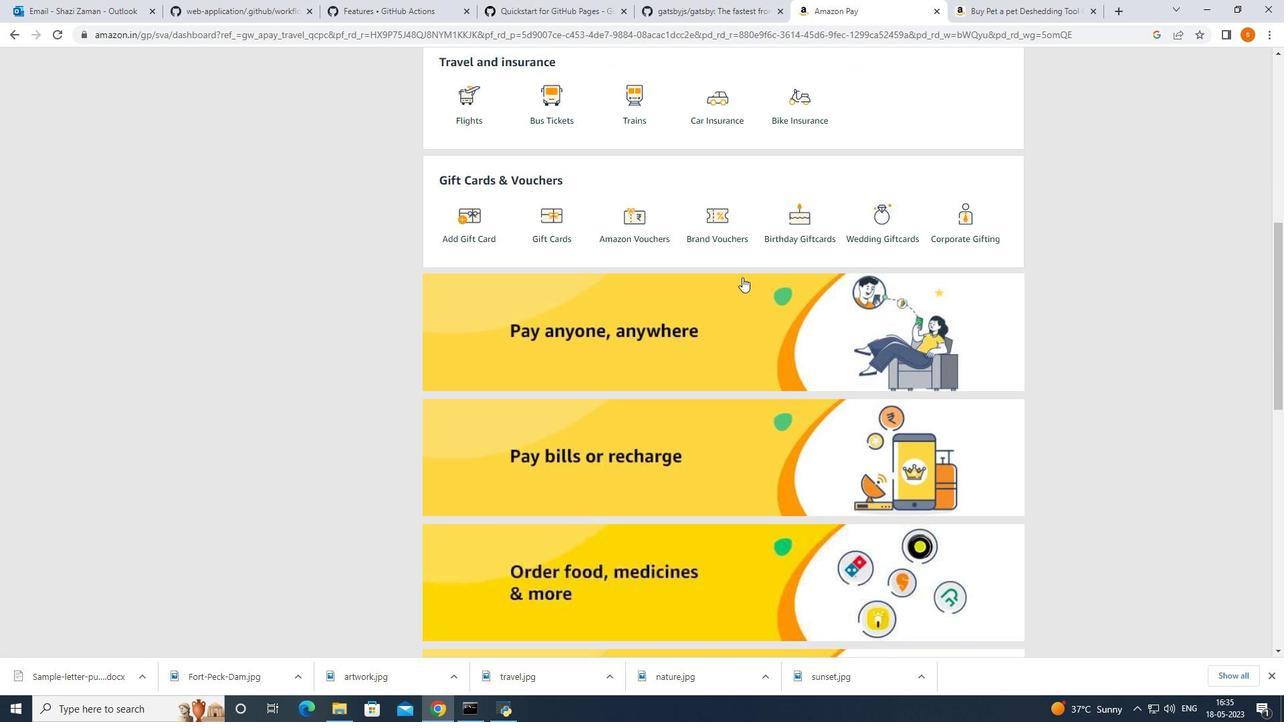 
Action: Mouse scrolled (742, 276) with delta (0, 0)
Screenshot: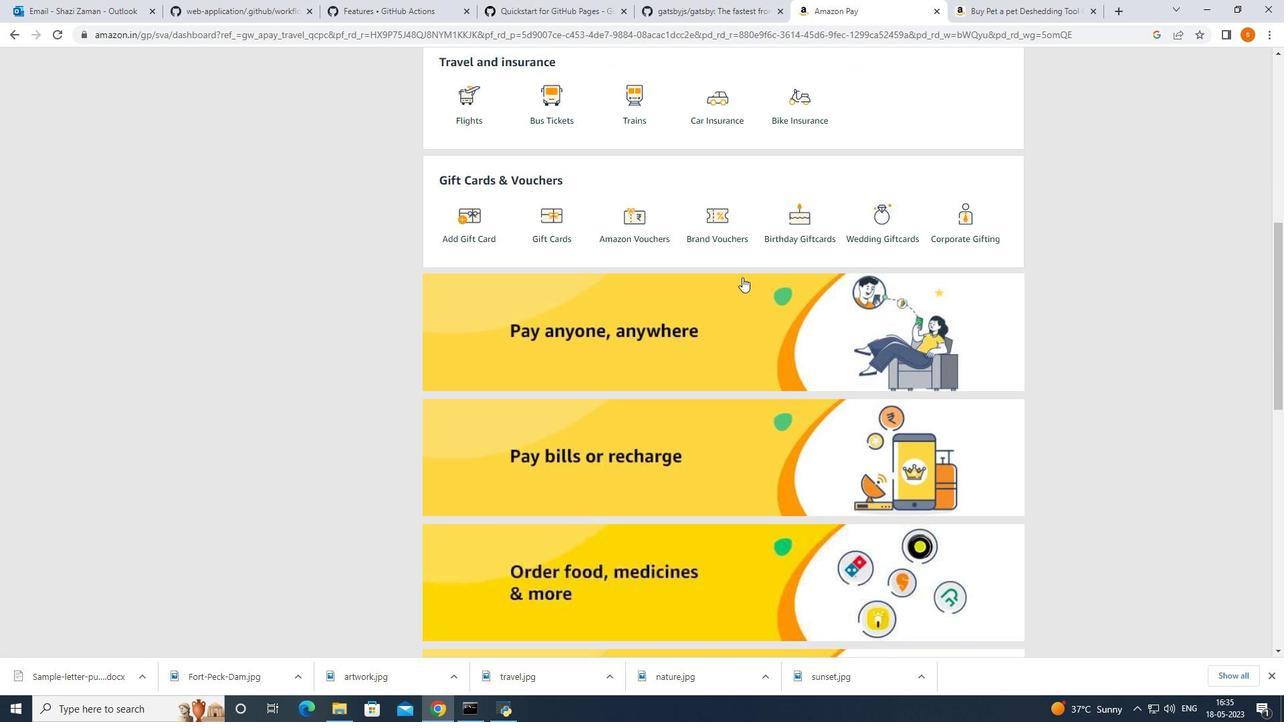 
Action: Mouse moved to (742, 277)
Screenshot: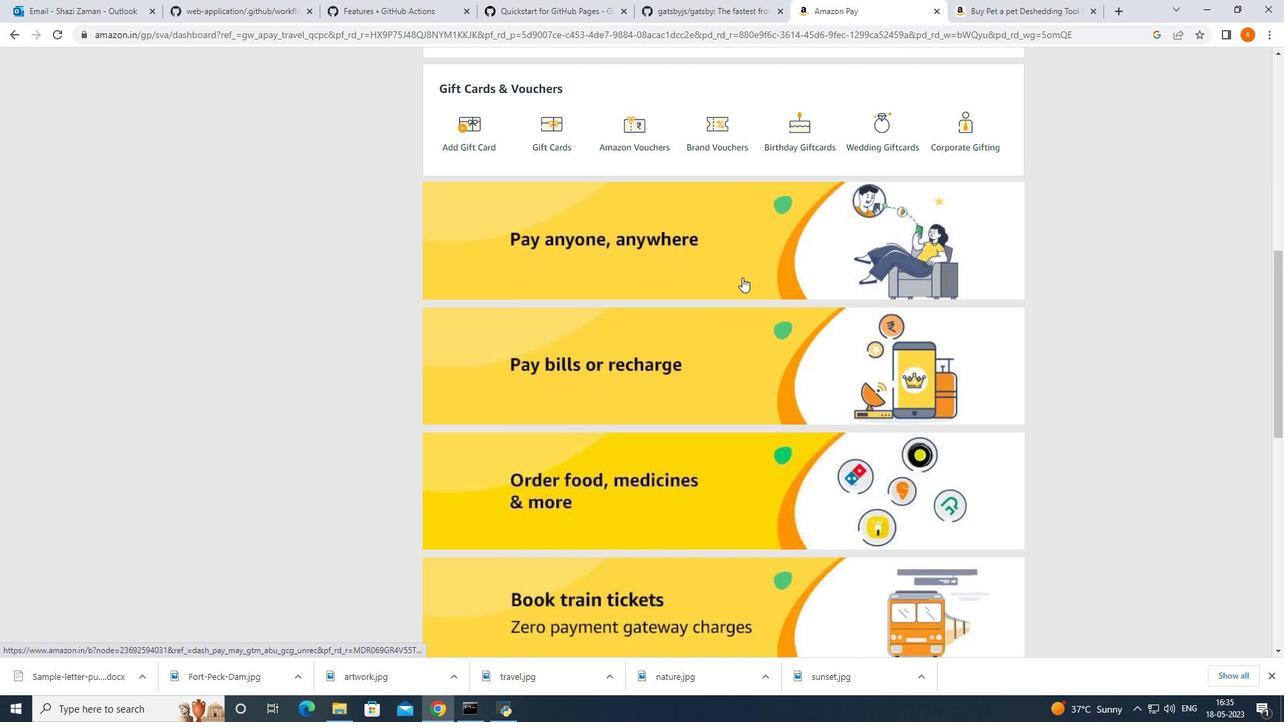 
Action: Mouse scrolled (742, 276) with delta (0, 0)
Screenshot: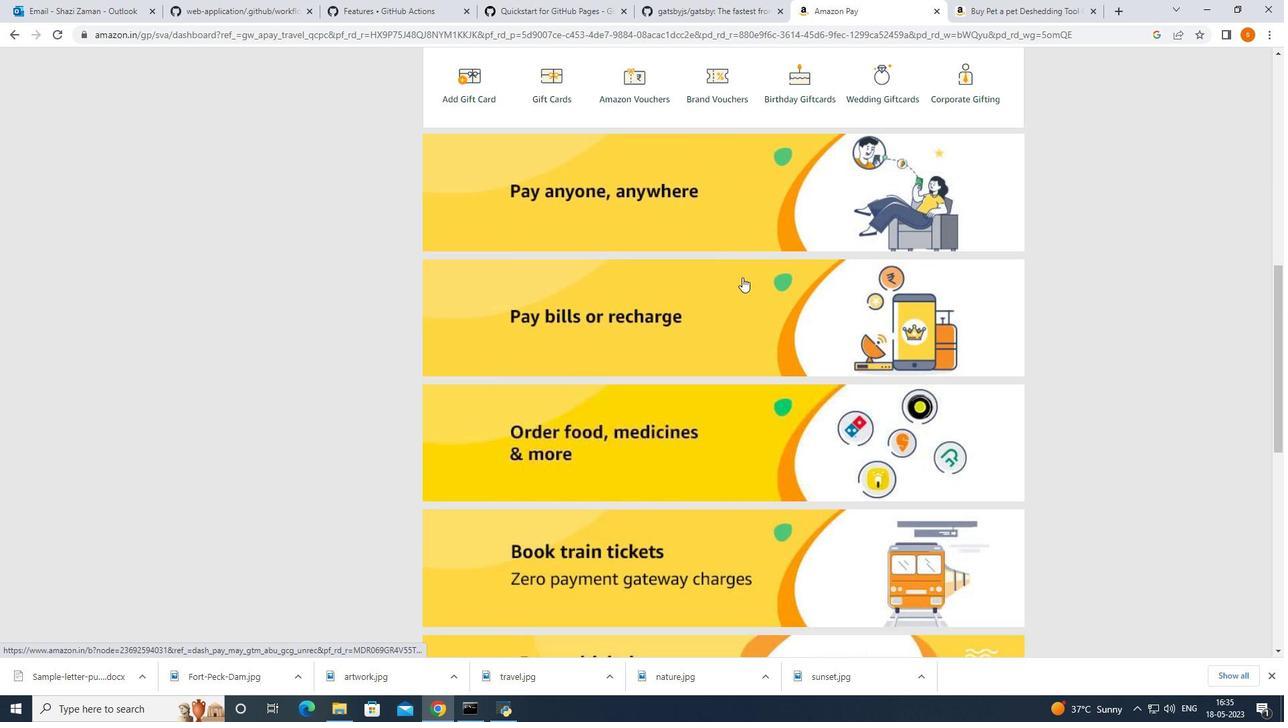 
Action: Mouse moved to (739, 282)
Screenshot: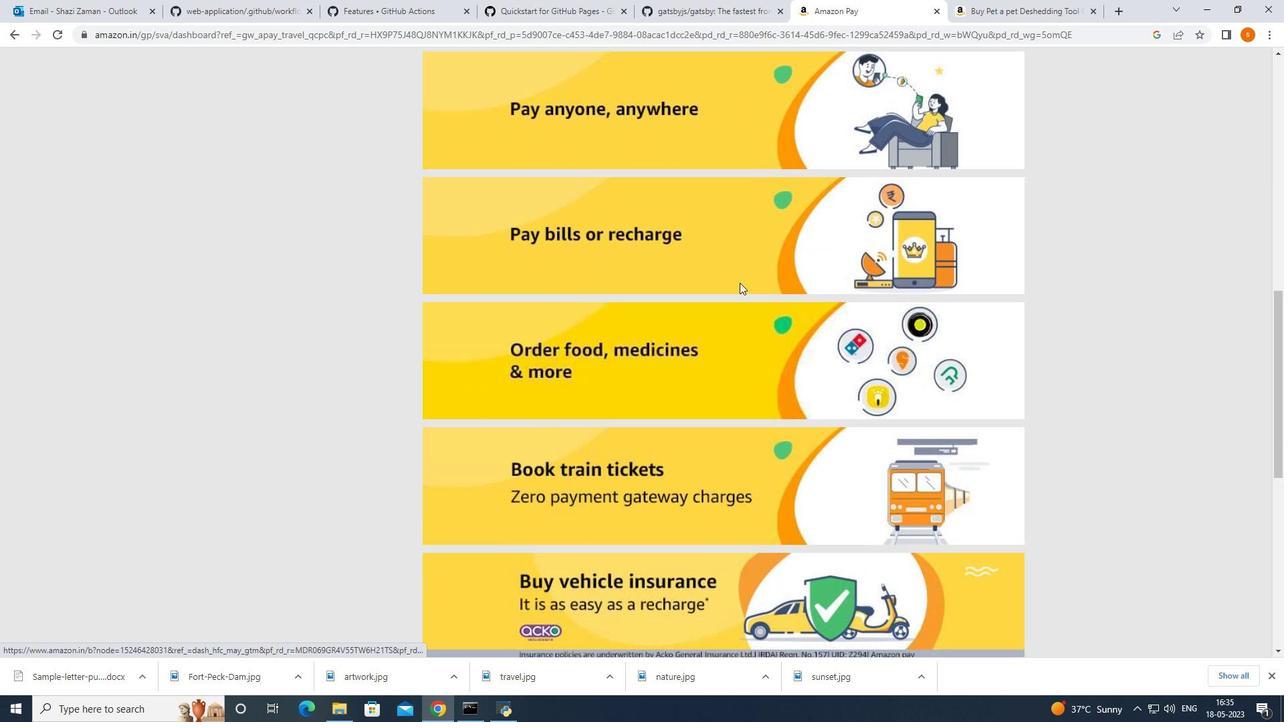 
Action: Mouse scrolled (739, 283) with delta (0, 0)
Screenshot: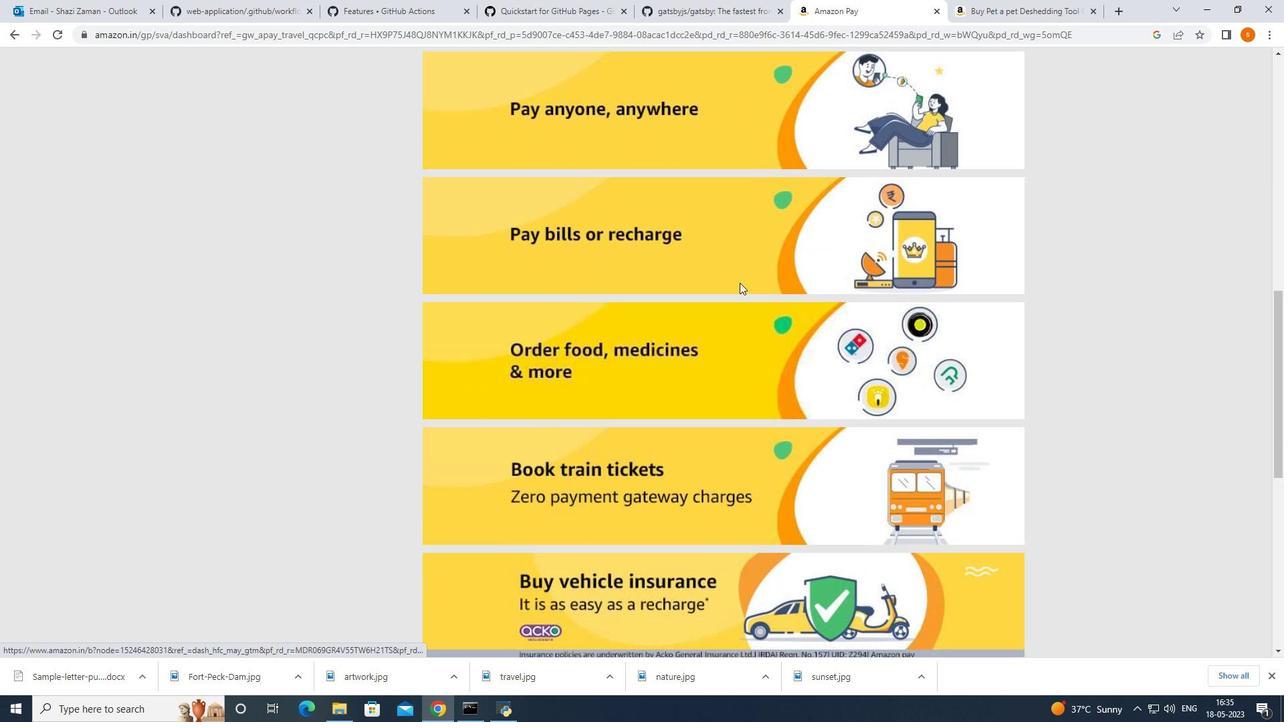 
Action: Mouse scrolled (739, 283) with delta (0, 0)
Screenshot: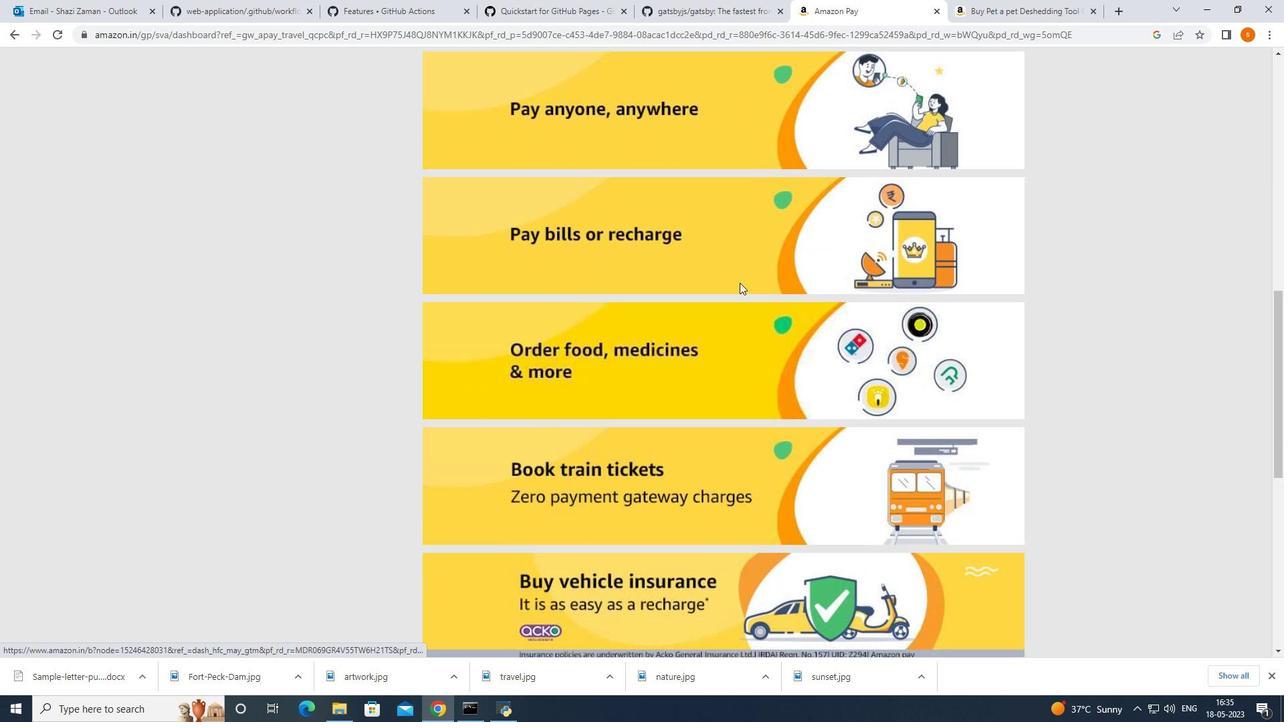 
Action: Mouse scrolled (739, 283) with delta (0, 0)
Screenshot: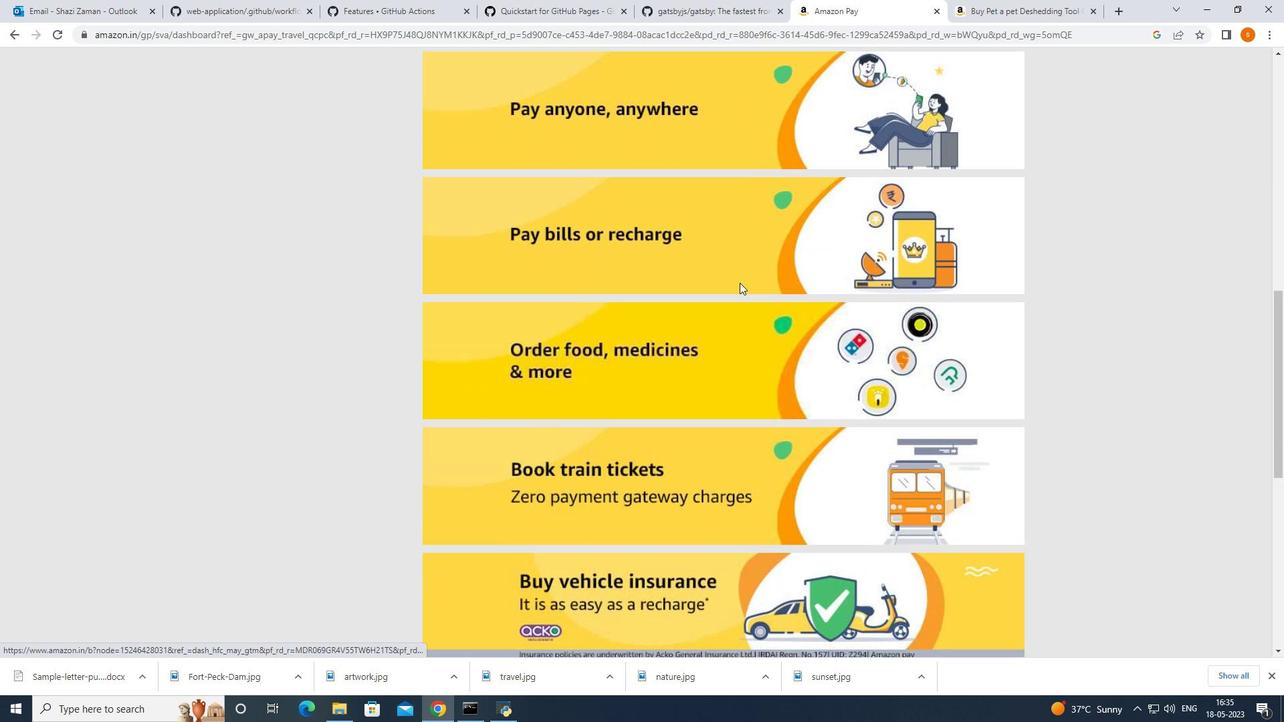 
Action: Mouse scrolled (739, 283) with delta (0, 0)
Screenshot: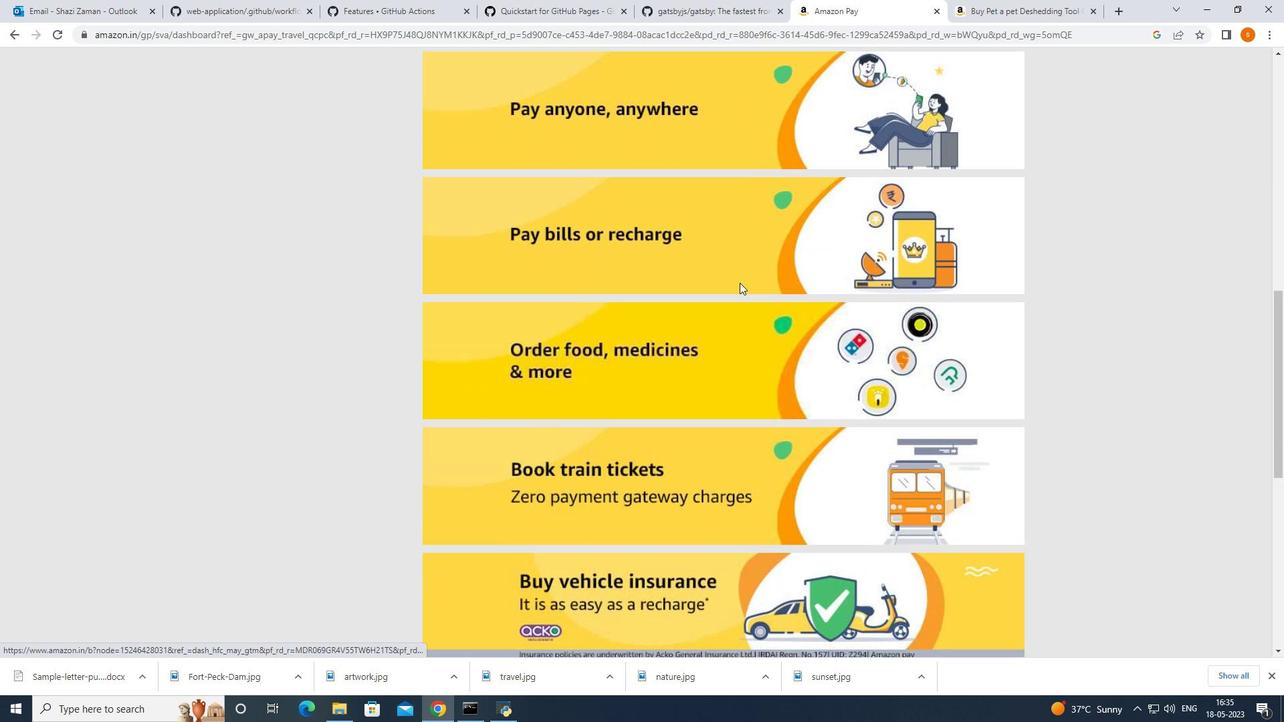
Action: Mouse moved to (739, 282)
Screenshot: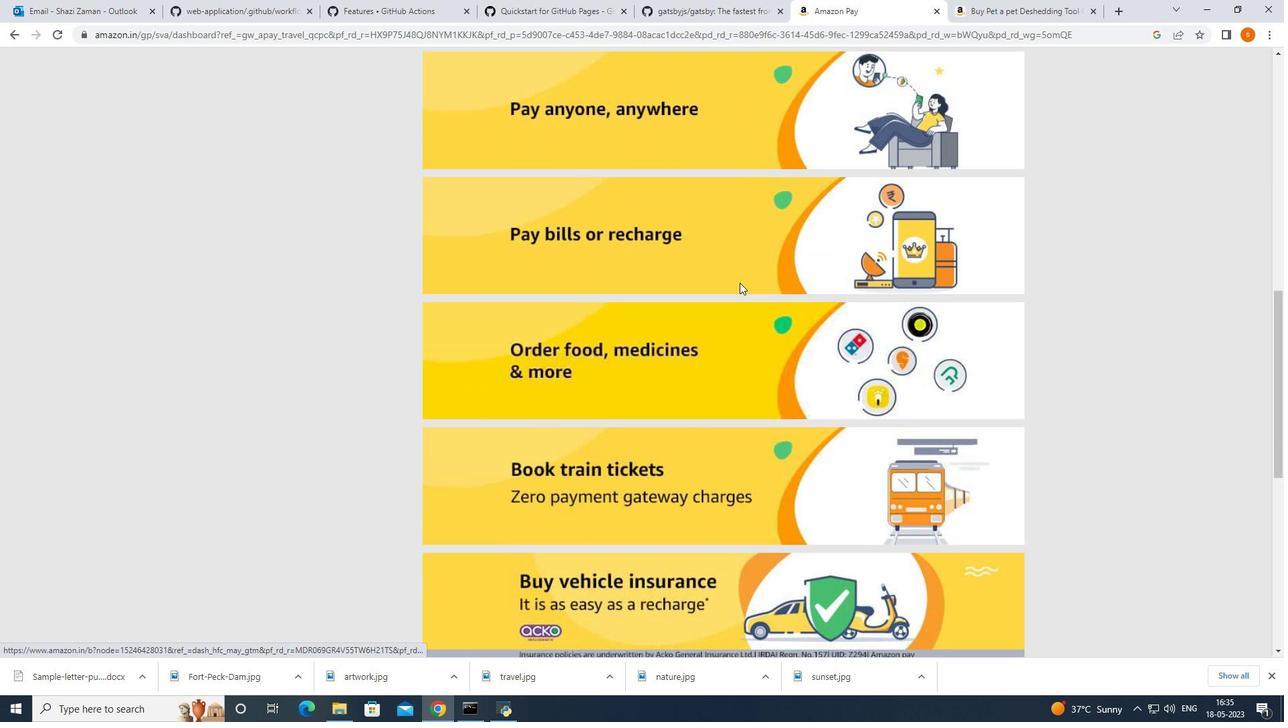 
Action: Mouse scrolled (739, 283) with delta (0, 0)
Screenshot: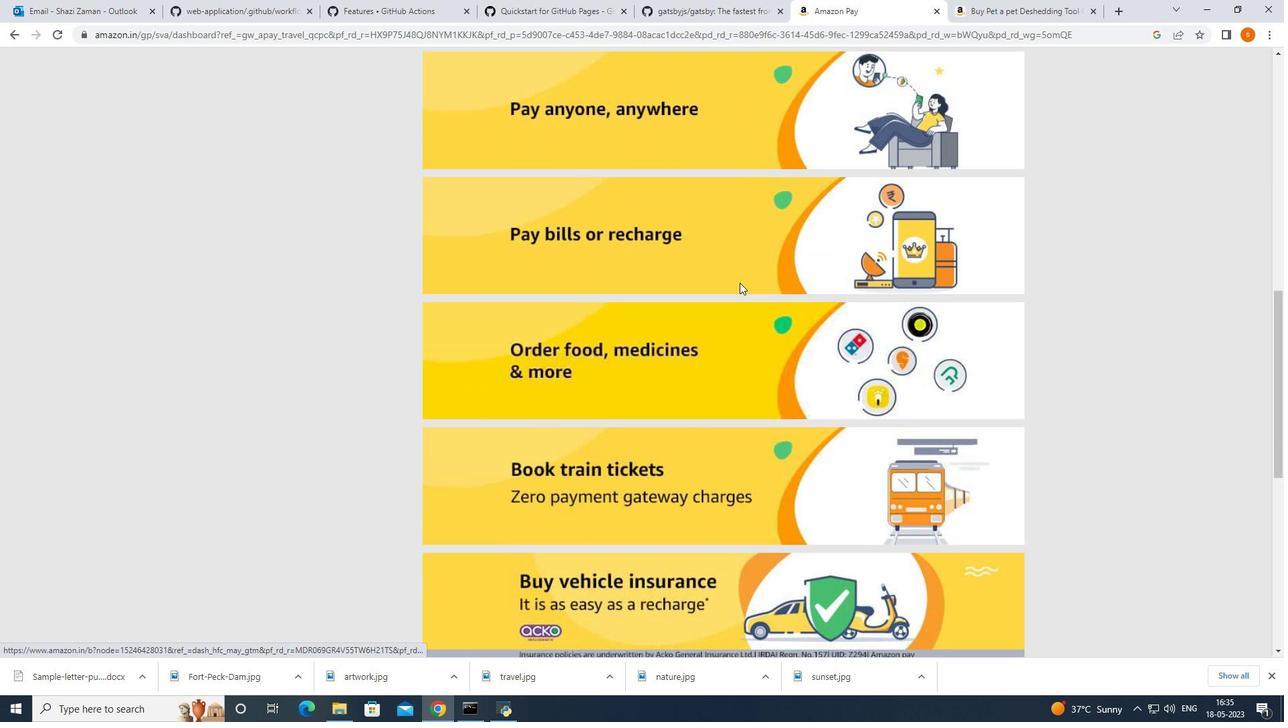 
Action: Mouse moved to (729, 274)
Screenshot: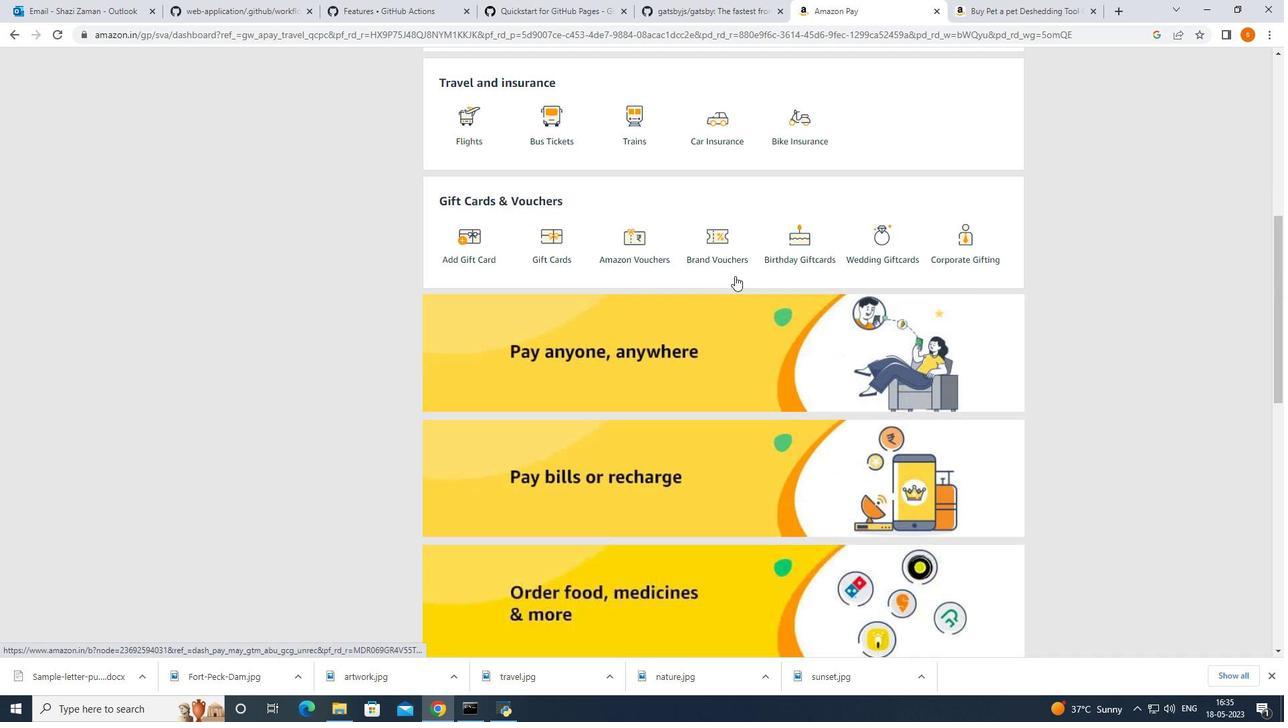 
Action: Mouse scrolled (729, 274) with delta (0, 0)
Screenshot: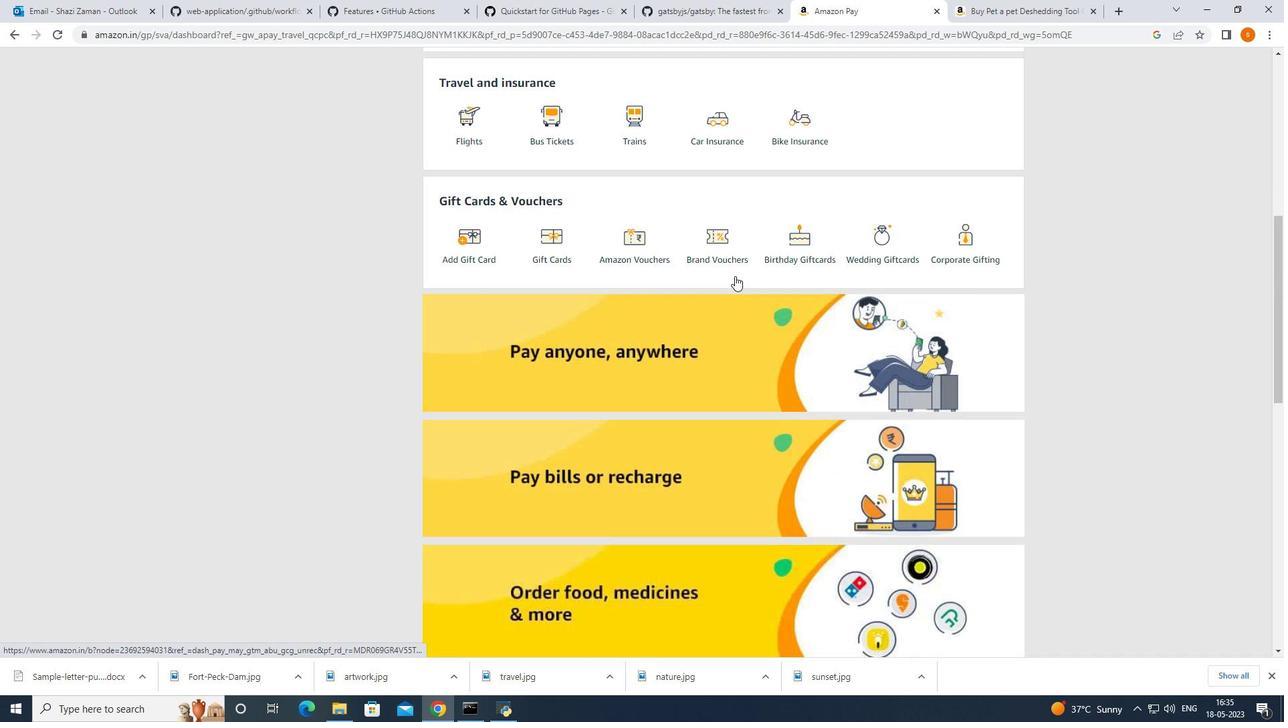 
Action: Mouse moved to (729, 274)
Screenshot: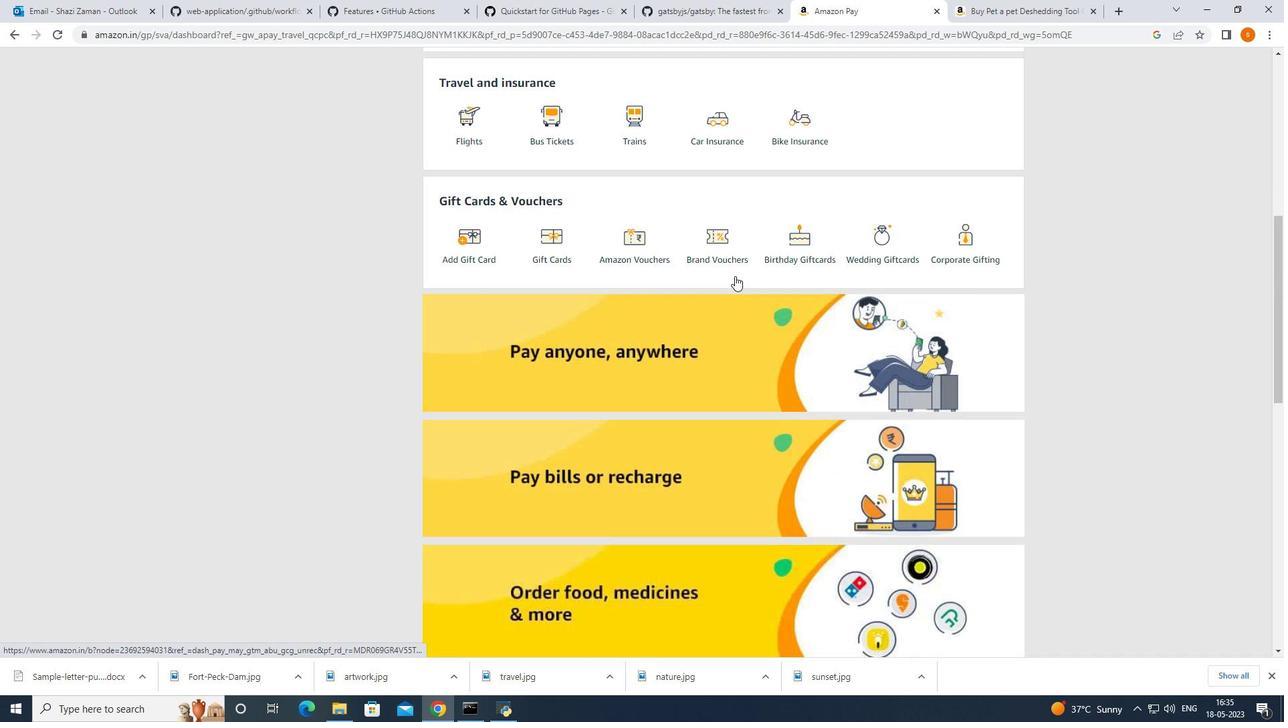 
Action: Mouse scrolled (729, 274) with delta (0, 0)
Screenshot: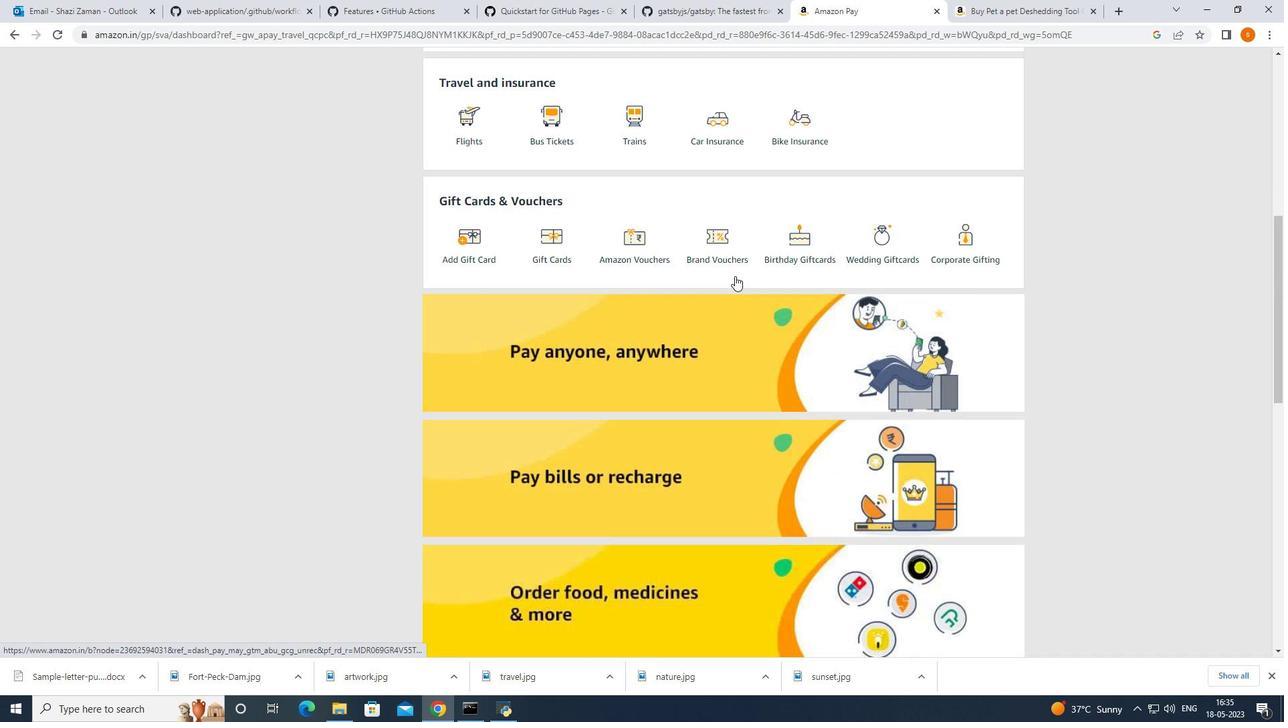 
Action: Mouse scrolled (729, 274) with delta (0, 0)
Screenshot: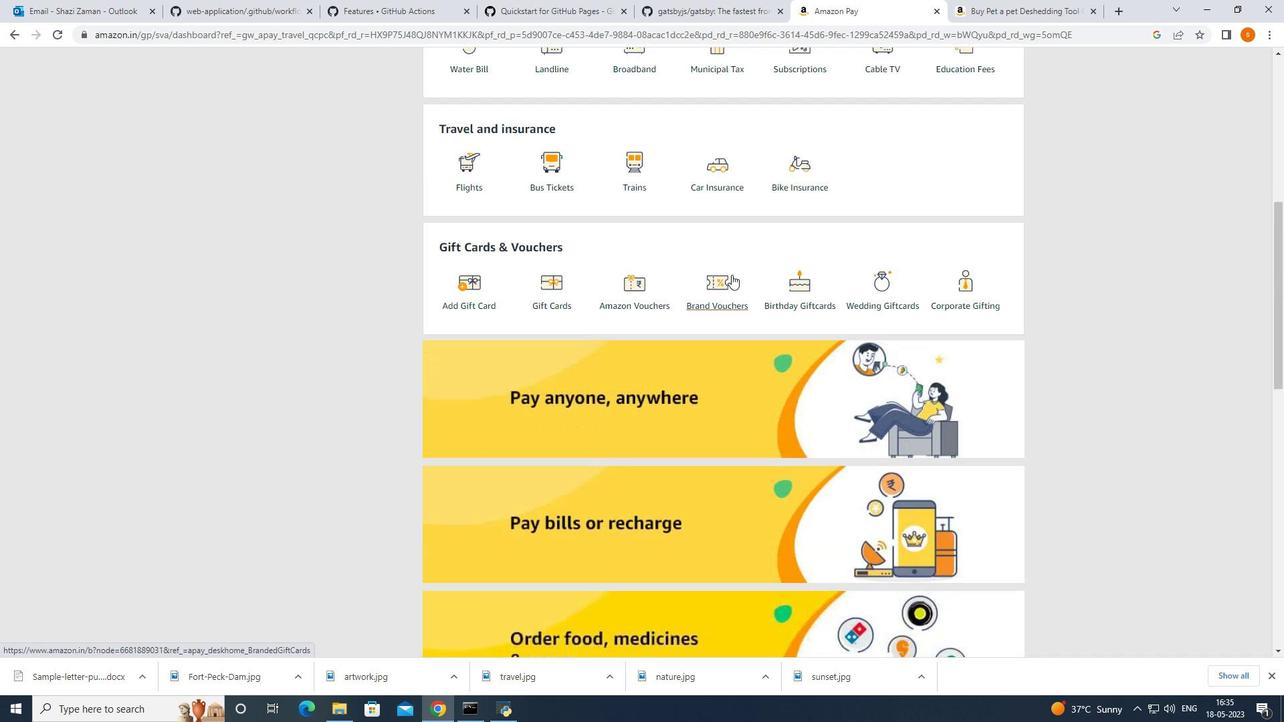 
Action: Mouse scrolled (729, 274) with delta (0, 0)
Screenshot: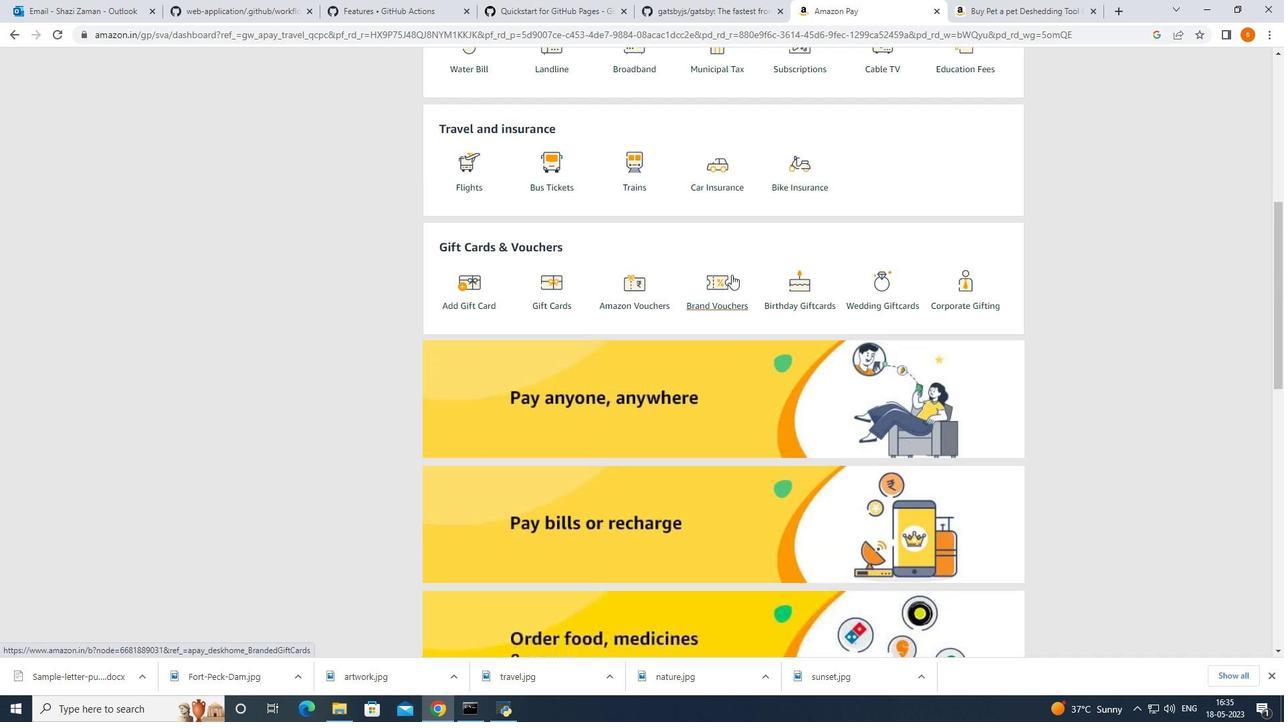 
Action: Mouse scrolled (729, 274) with delta (0, 0)
Screenshot: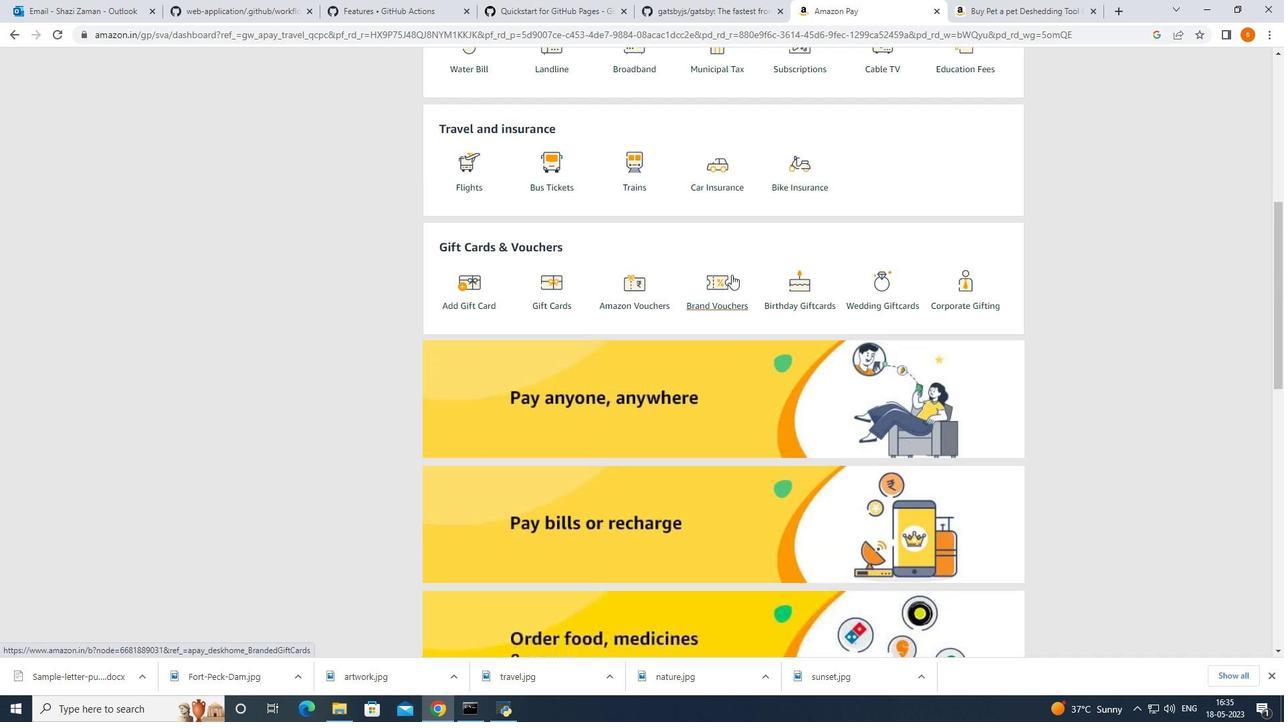 
Action: Mouse moved to (670, 259)
Screenshot: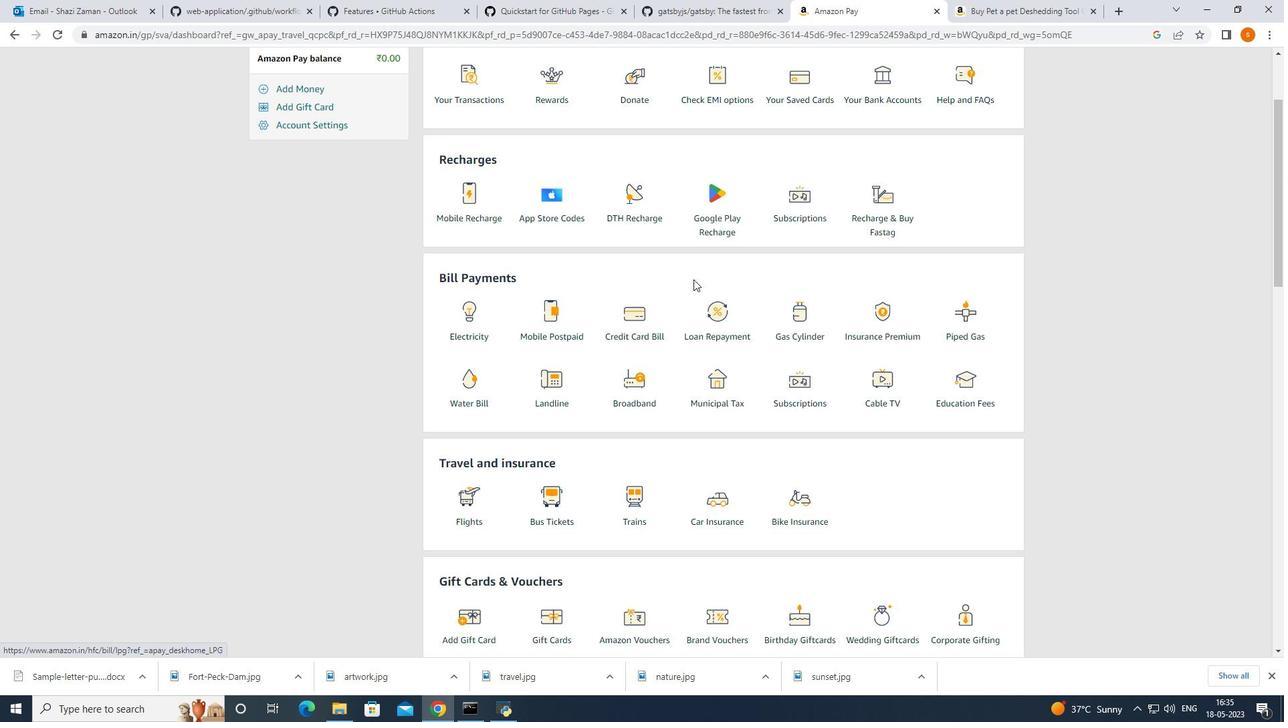 
Action: Mouse scrolled (670, 260) with delta (0, 0)
Screenshot: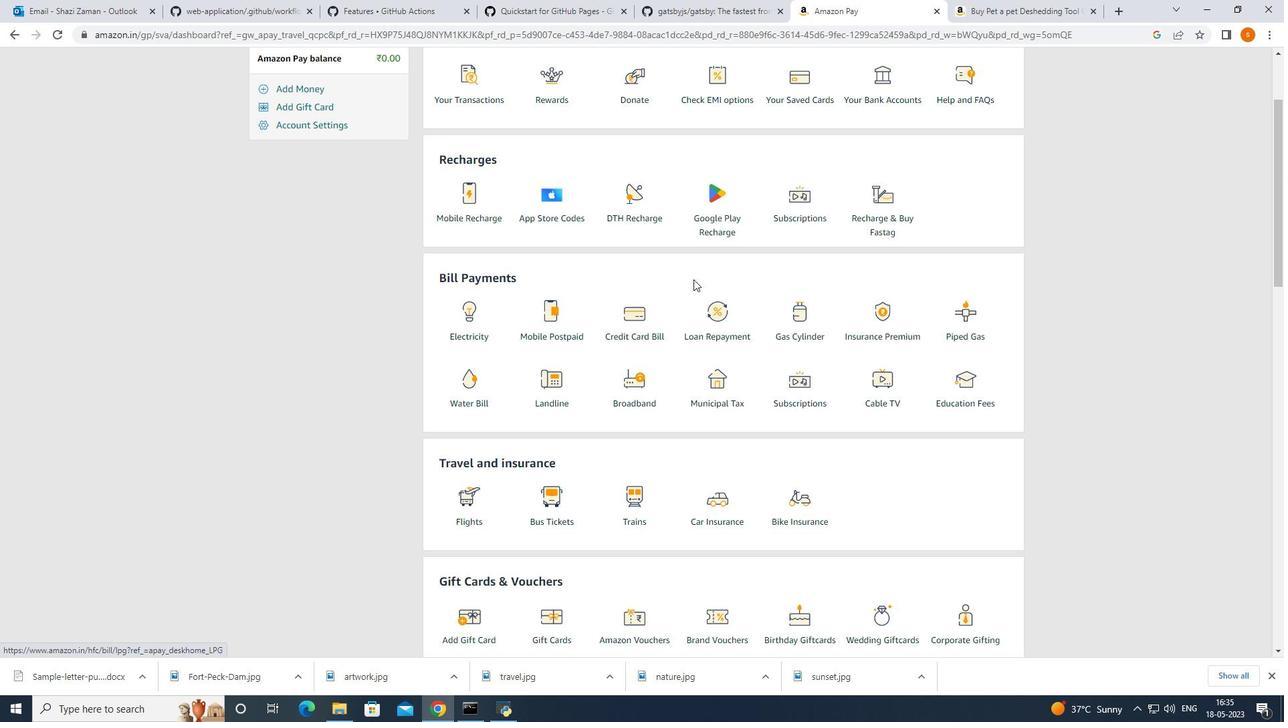 
Action: Mouse moved to (670, 258)
Screenshot: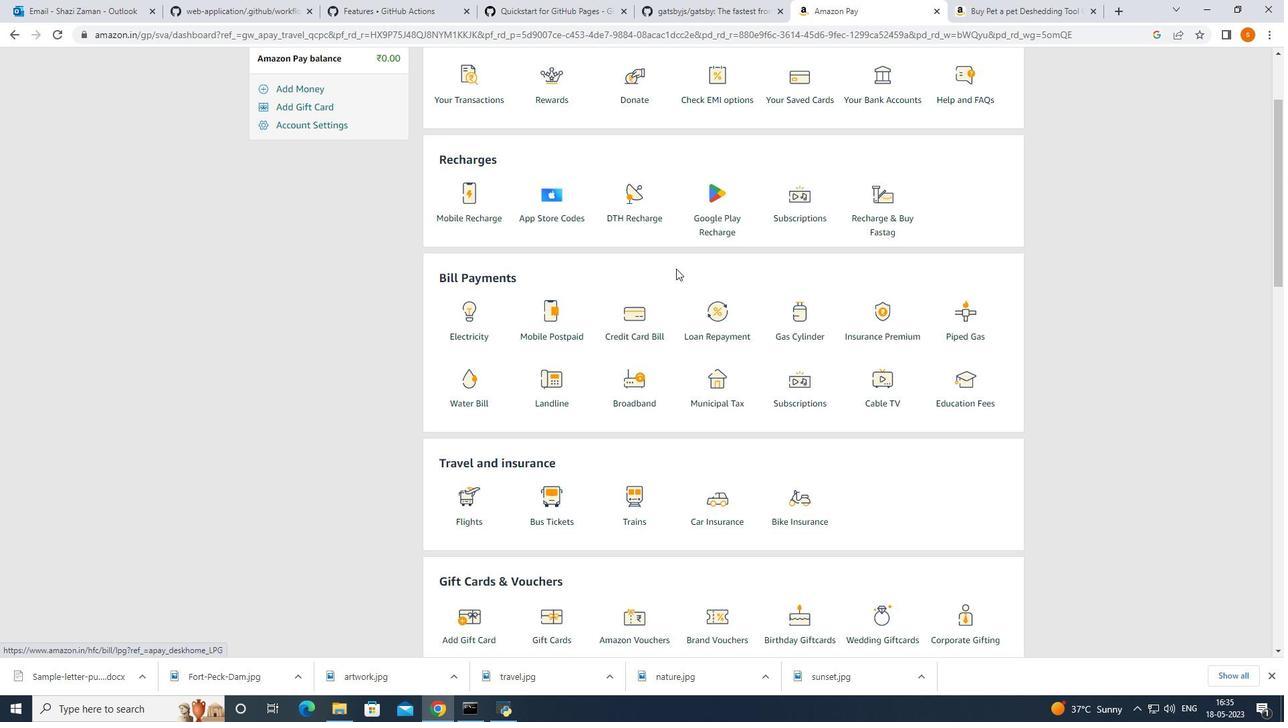 
Action: Mouse scrolled (670, 259) with delta (0, 0)
Screenshot: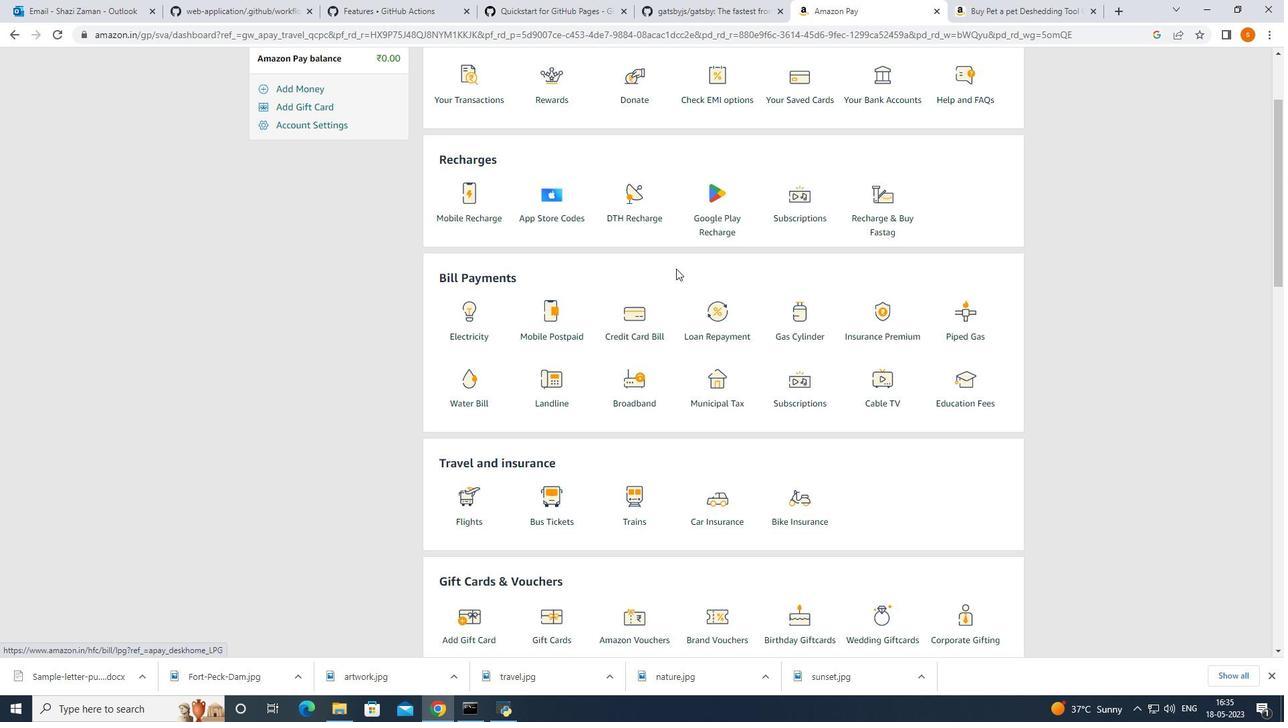 
Action: Mouse scrolled (670, 259) with delta (0, 0)
Screenshot: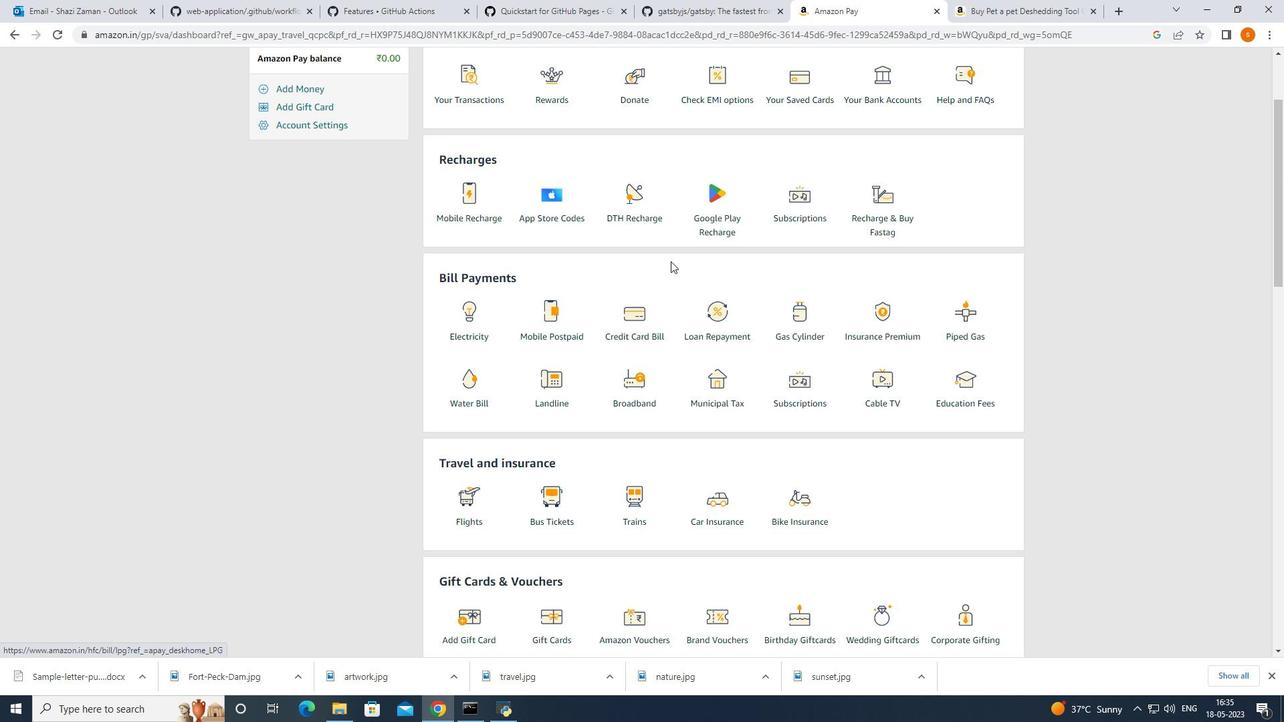 
Action: Mouse moved to (670, 255)
Screenshot: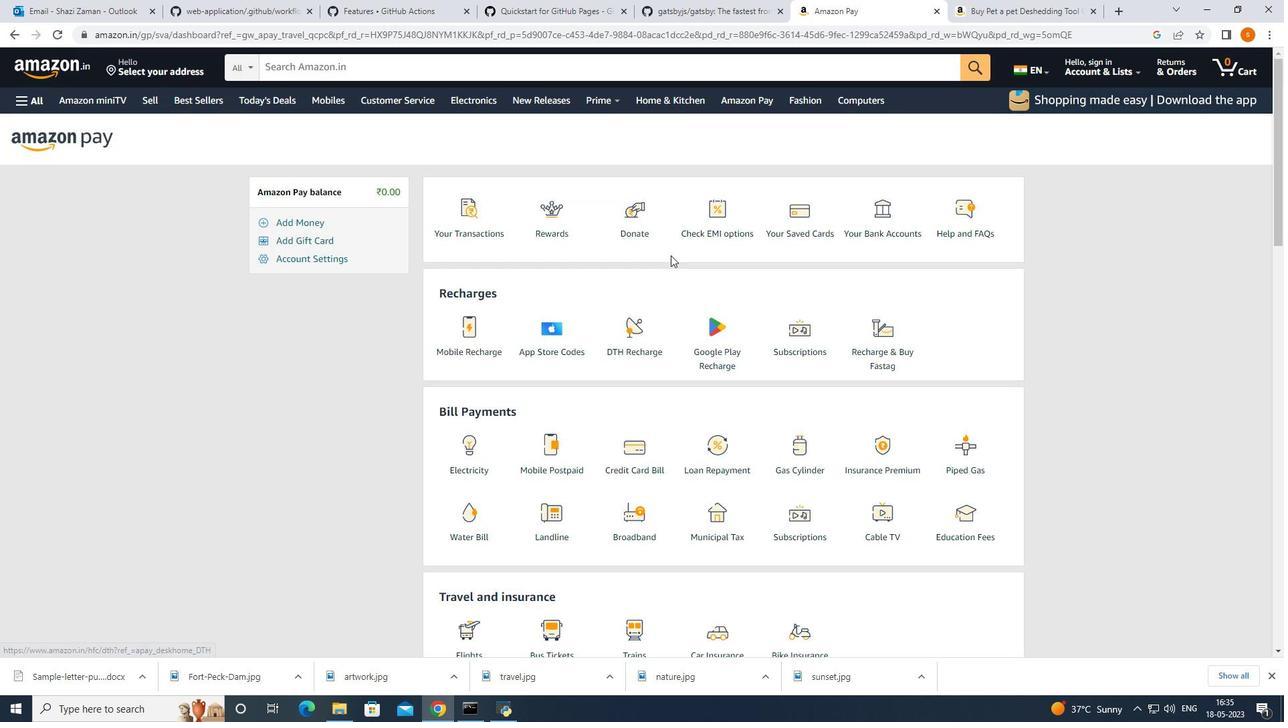 
Action: Mouse scrolled (670, 256) with delta (0, 0)
Screenshot: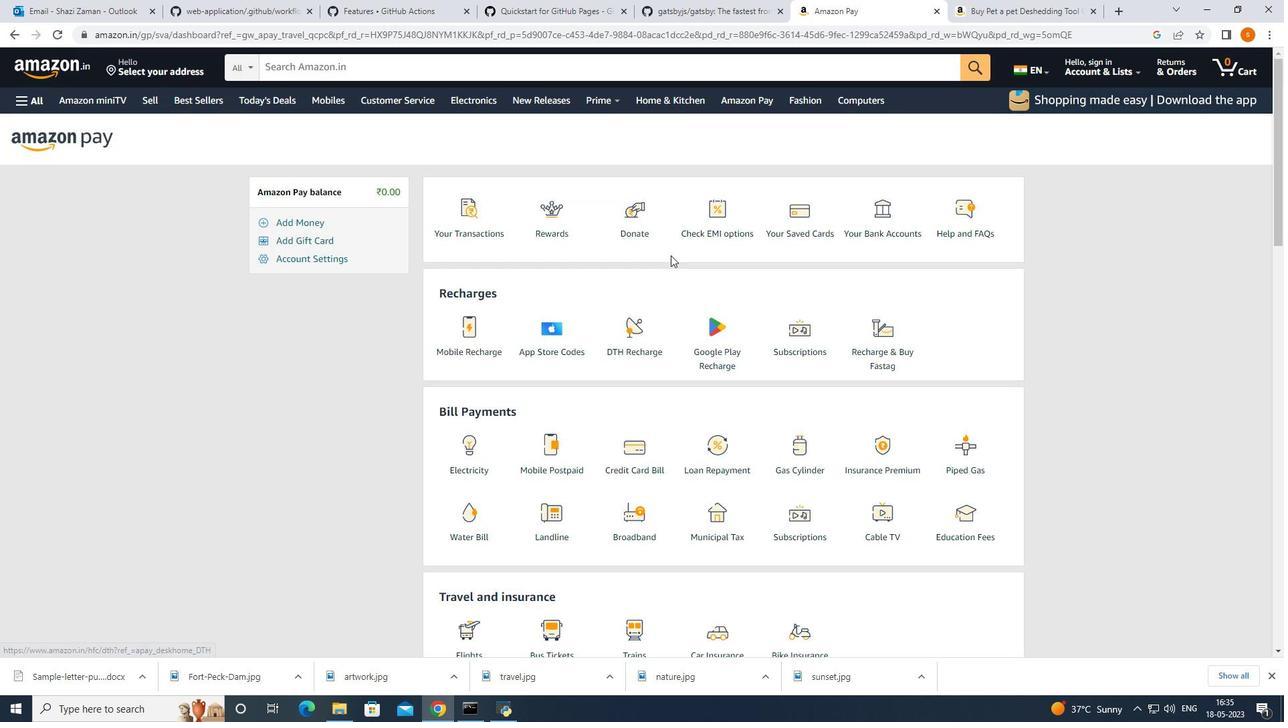 
Action: Mouse moved to (739, 102)
Screenshot: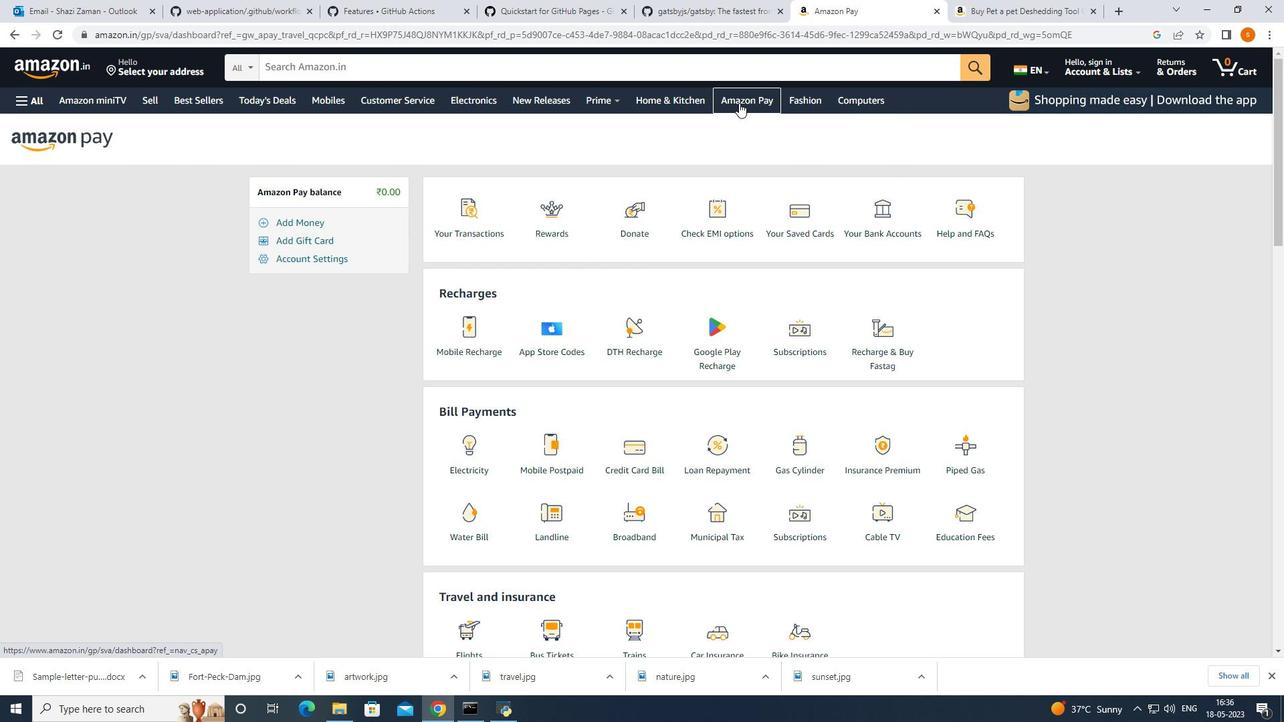 
Action: Mouse pressed left at (739, 102)
Screenshot: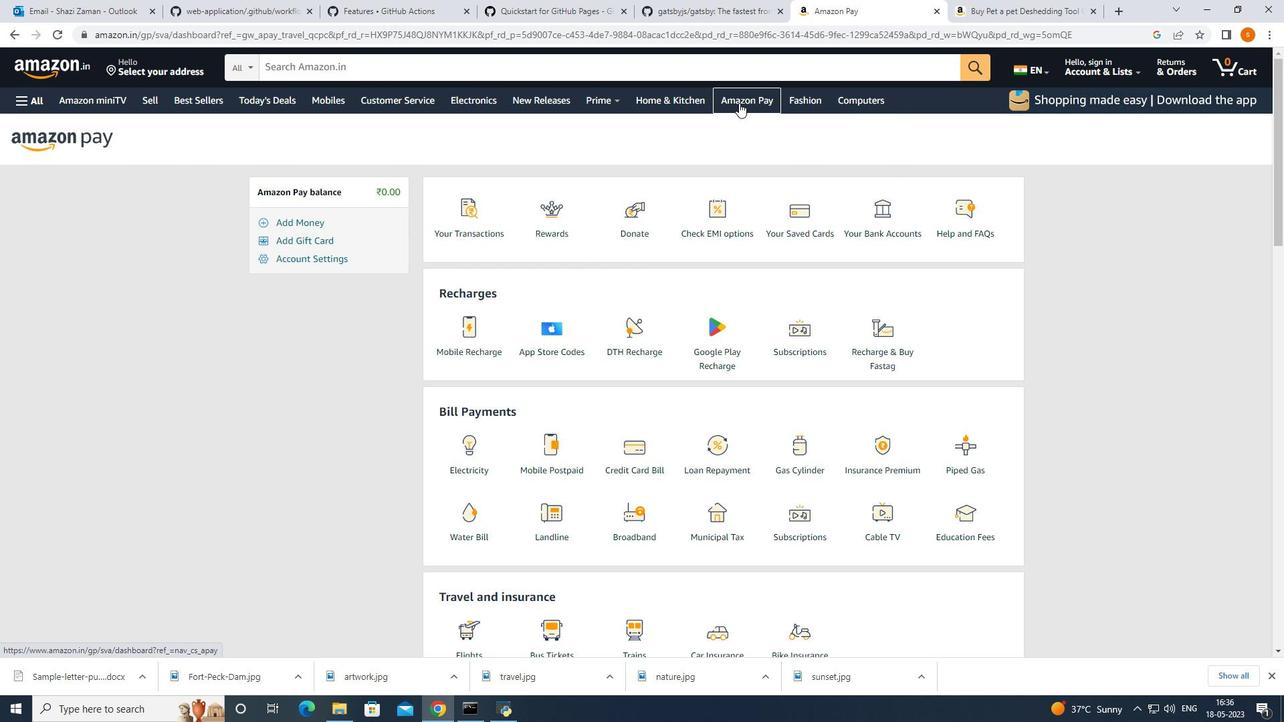 
Action: Mouse moved to (536, 357)
Screenshot: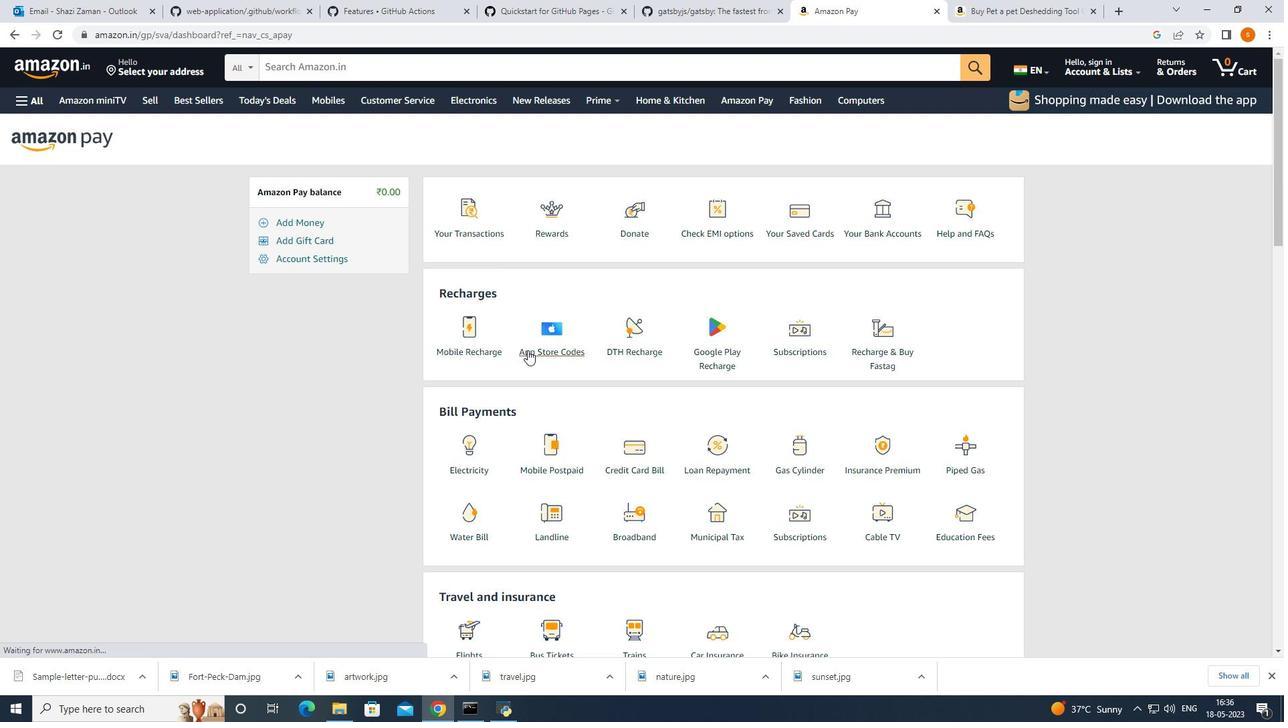 
Action: Mouse scrolled (536, 356) with delta (0, 0)
Screenshot: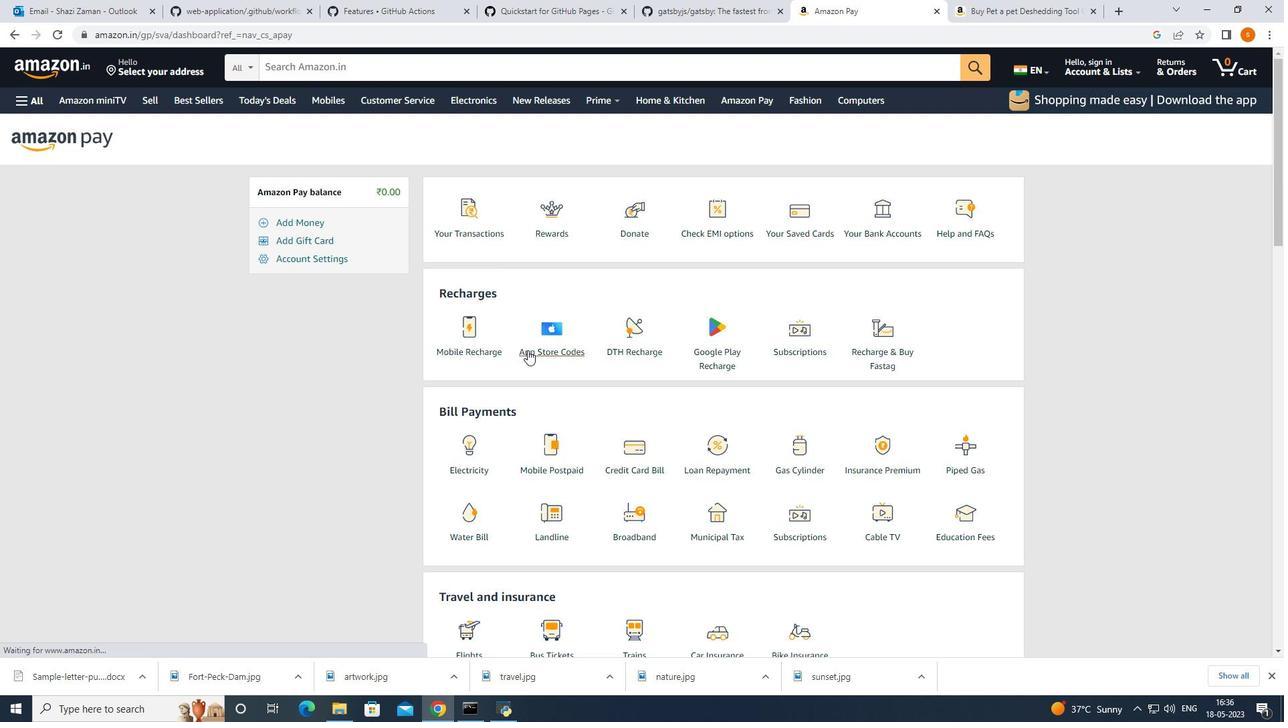
Action: Mouse moved to (561, 350)
Screenshot: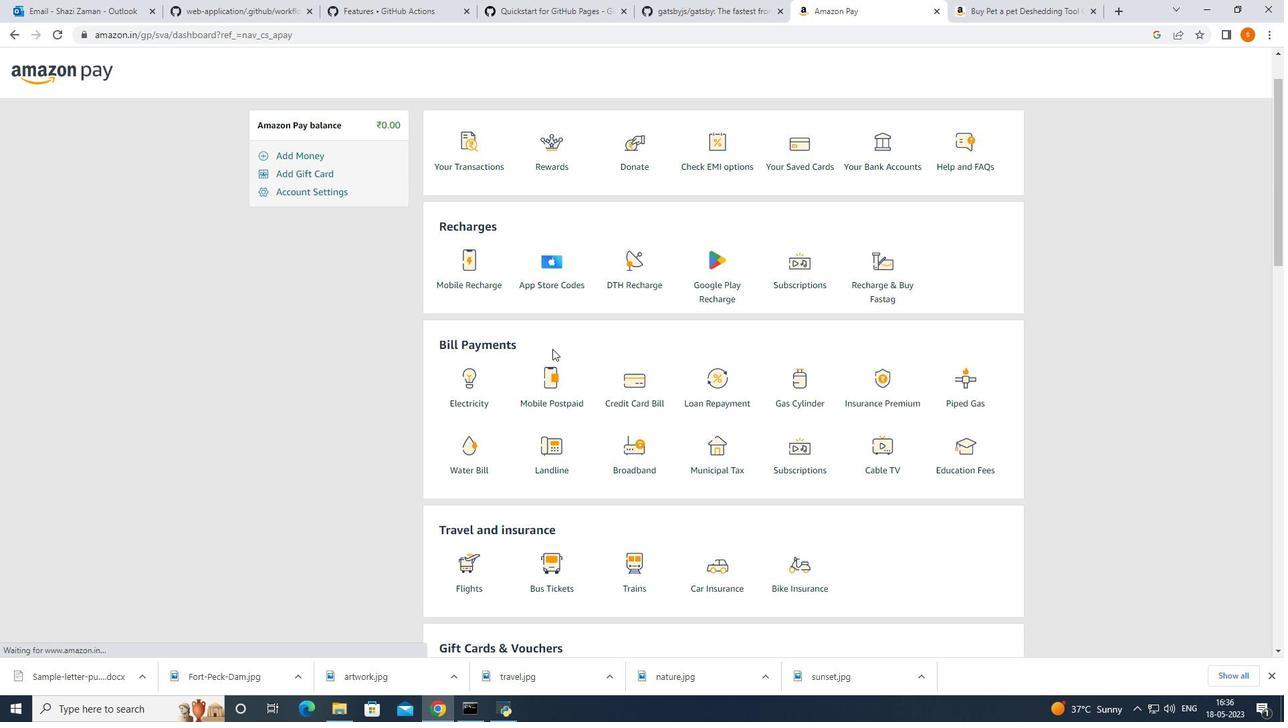 
Action: Mouse scrolled (561, 349) with delta (0, 0)
Screenshot: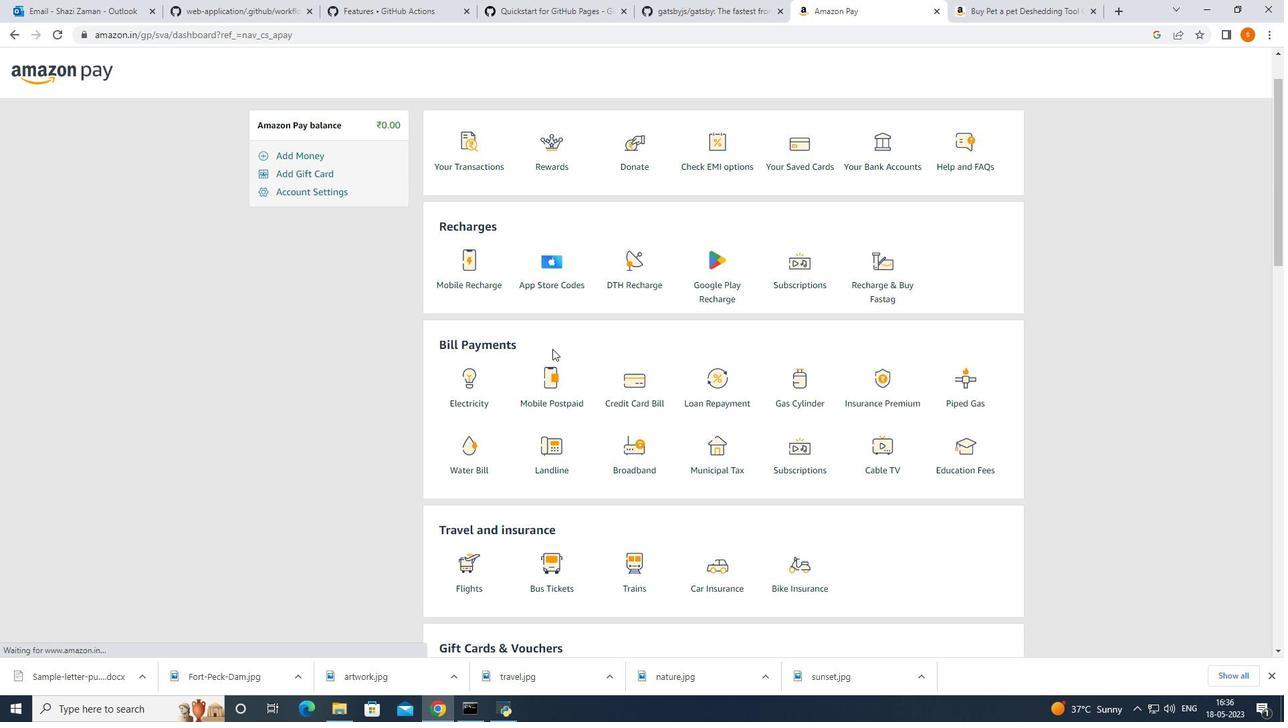 
Action: Mouse moved to (750, 348)
Screenshot: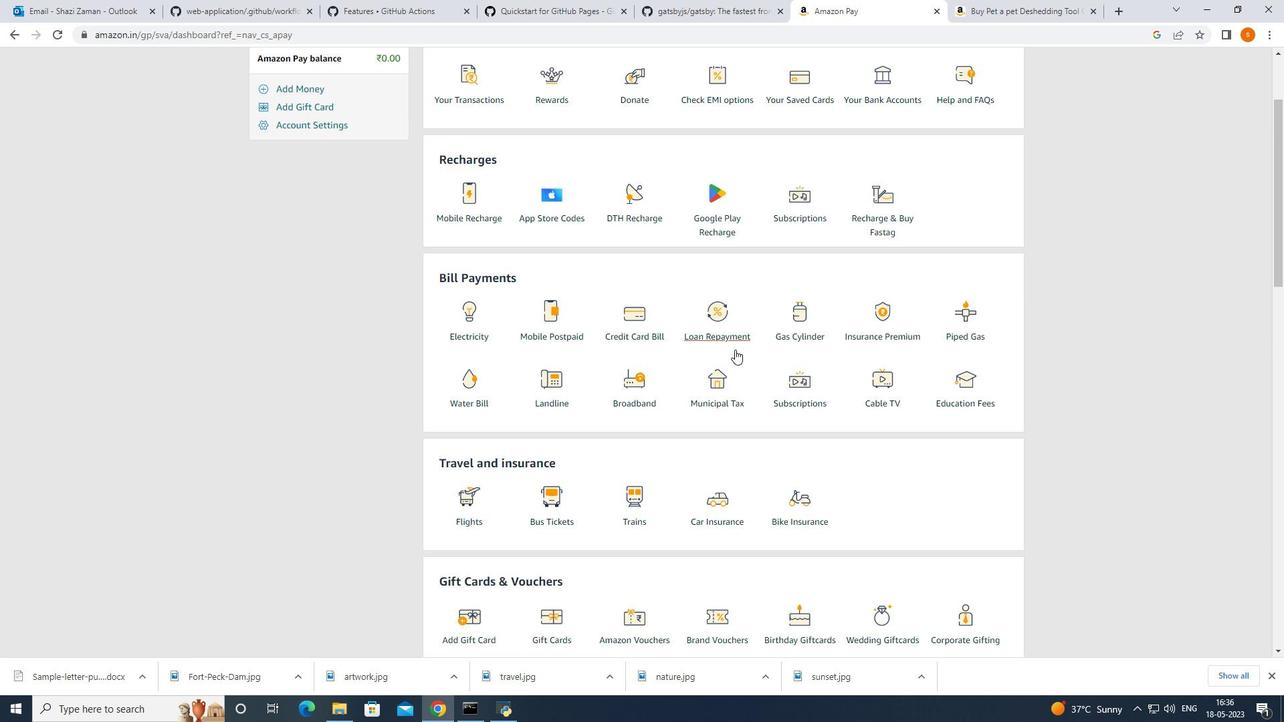 
Action: Mouse scrolled (750, 347) with delta (0, 0)
Screenshot: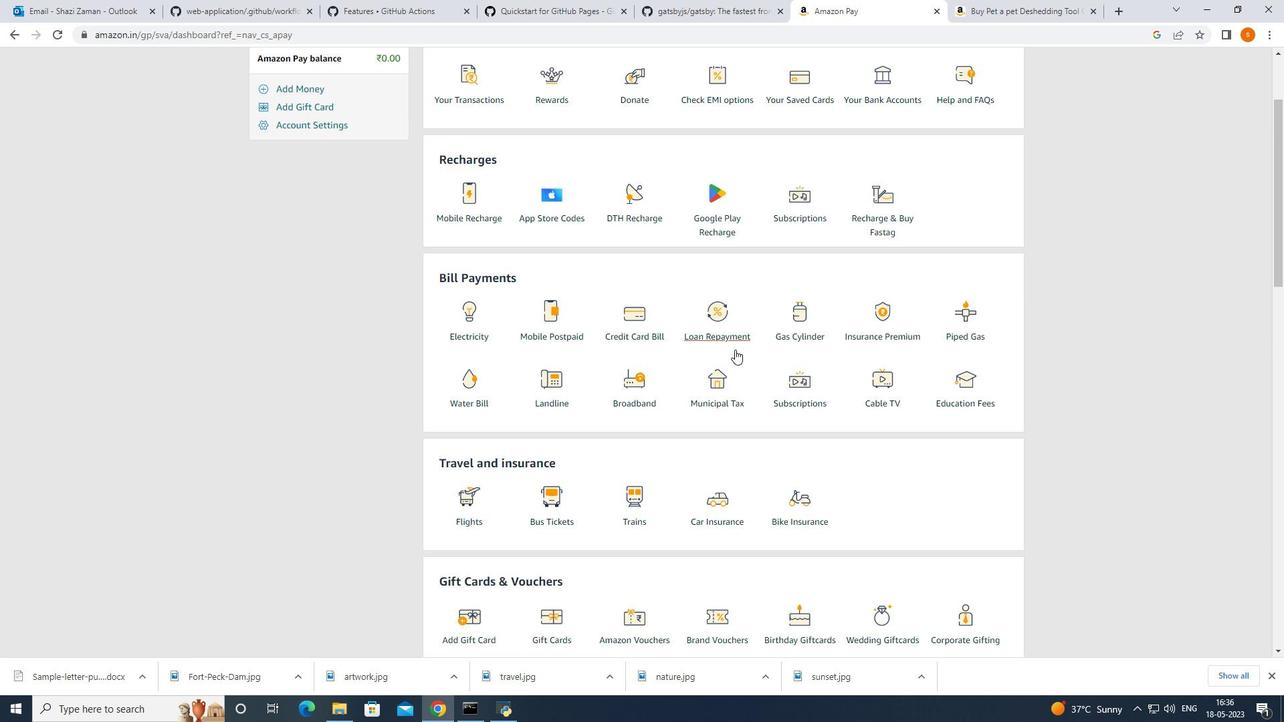 
Action: Mouse moved to (763, 351)
Screenshot: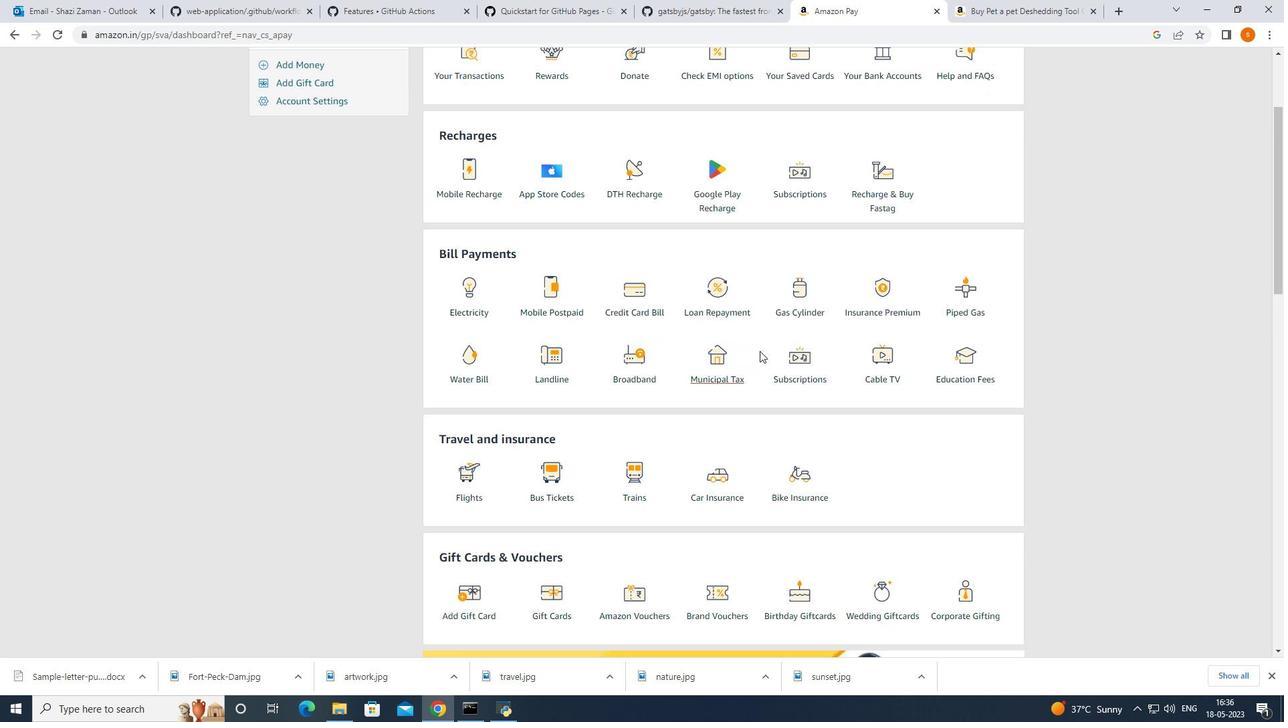 
Action: Mouse scrolled (763, 350) with delta (0, 0)
Screenshot: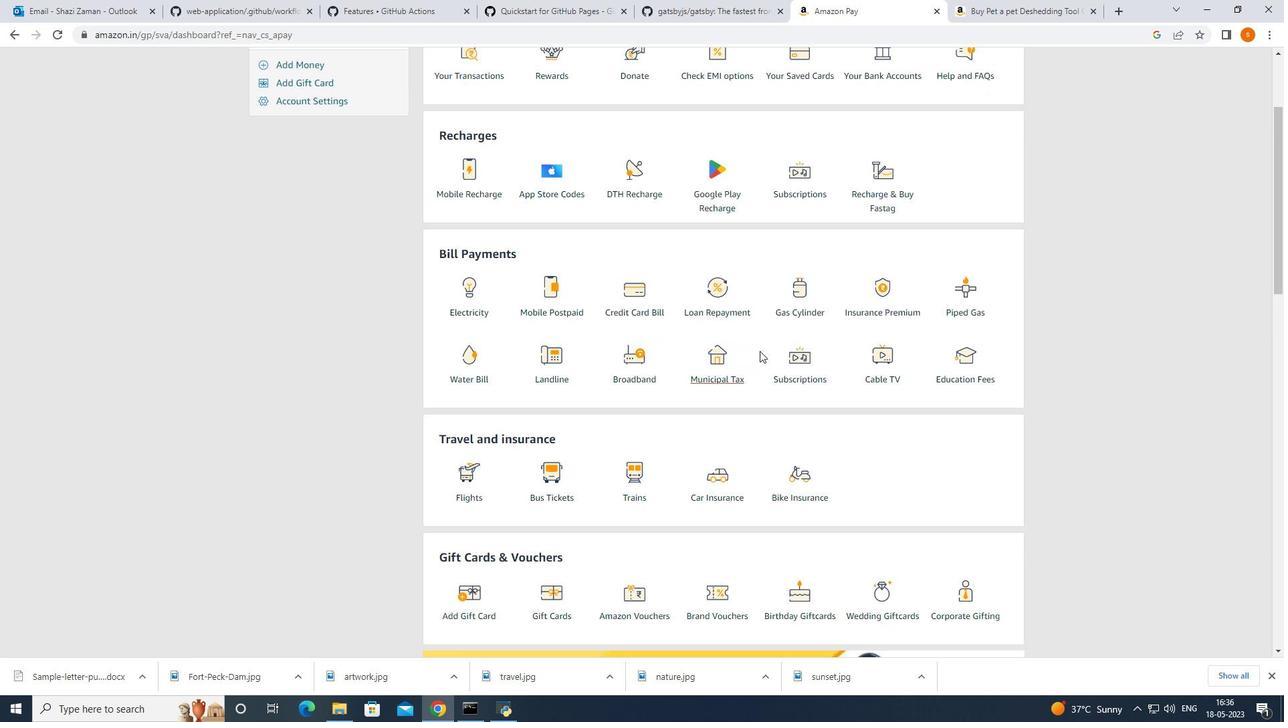 
Action: Mouse moved to (726, 376)
Screenshot: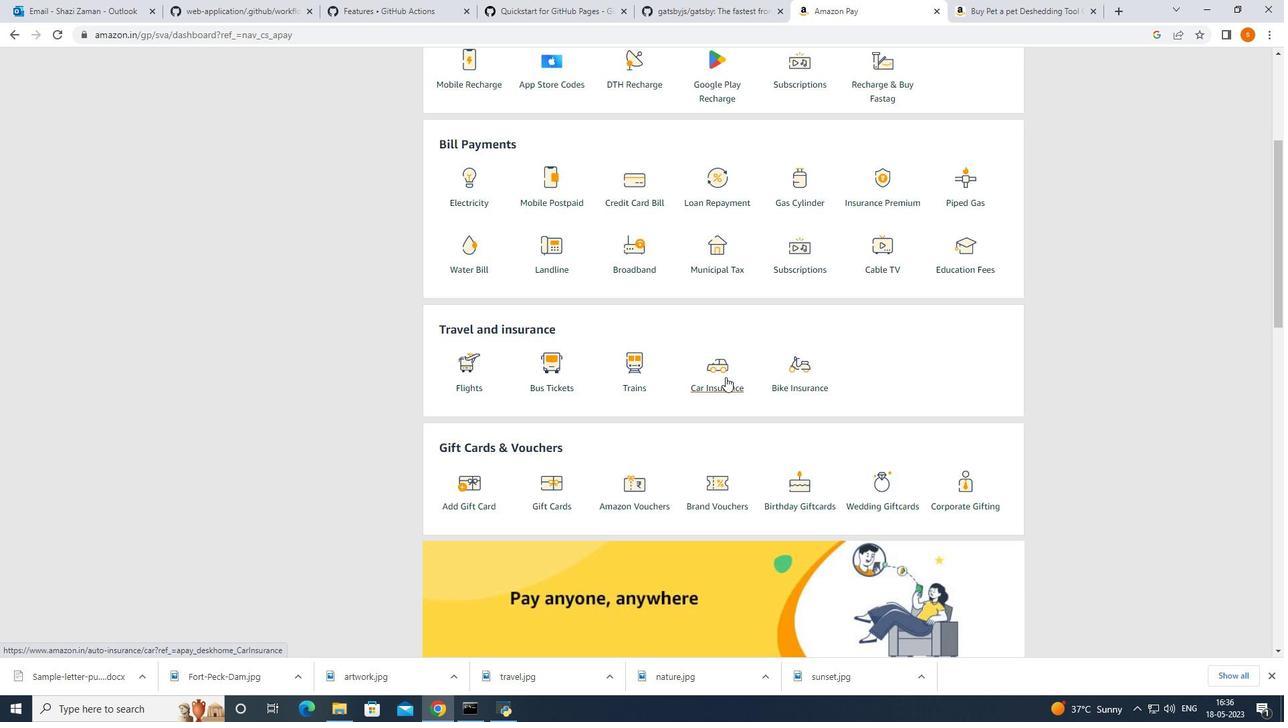 
Action: Mouse pressed left at (726, 376)
Screenshot: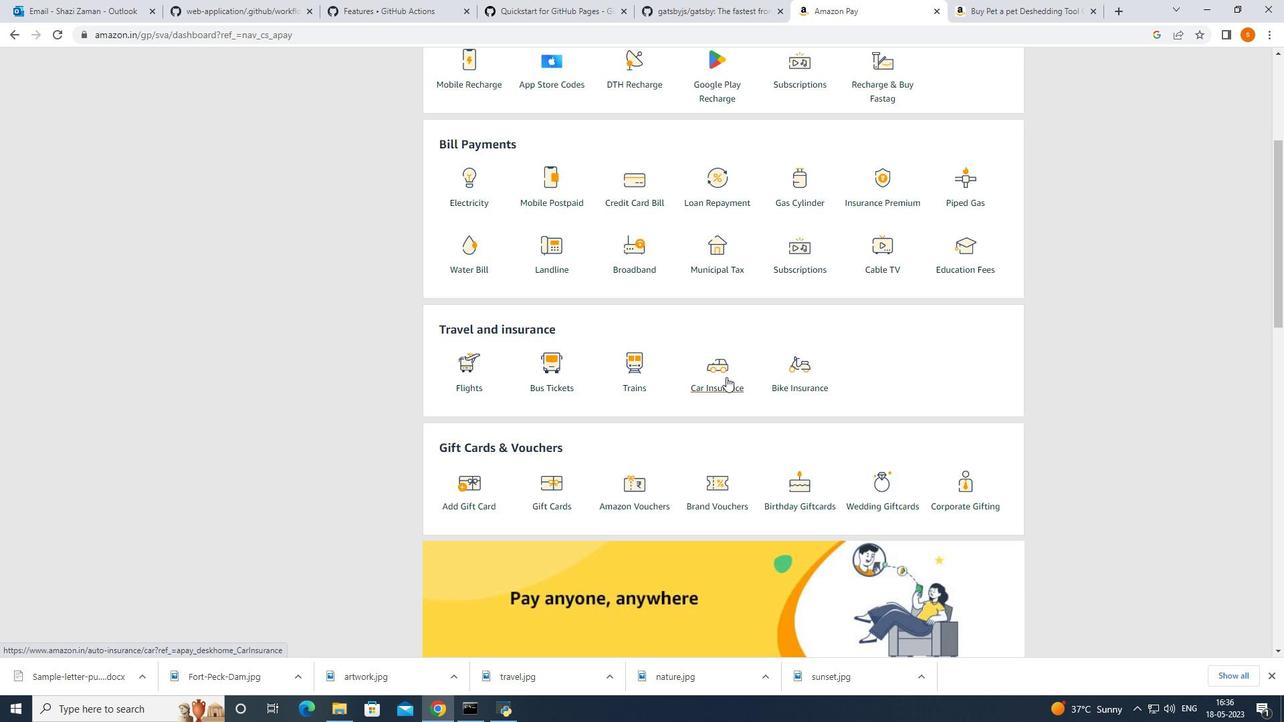 
Action: Mouse moved to (8, 30)
Screenshot: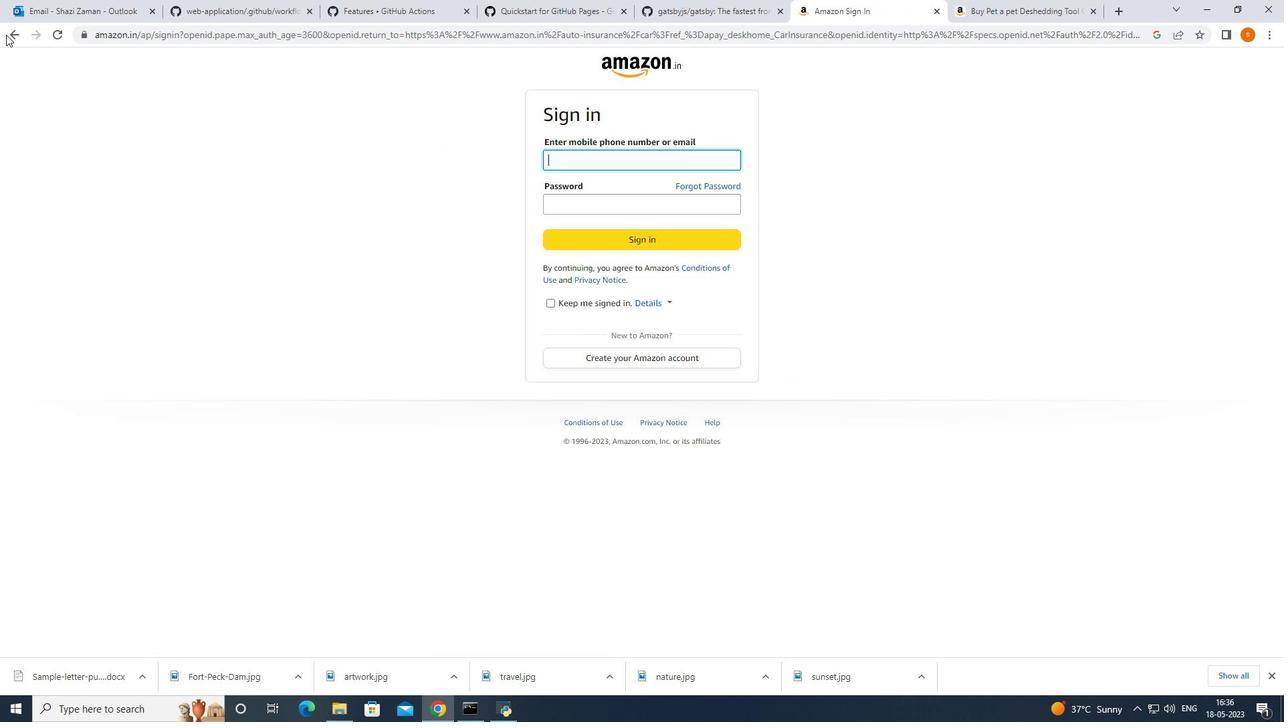 
Action: Mouse pressed left at (8, 30)
Screenshot: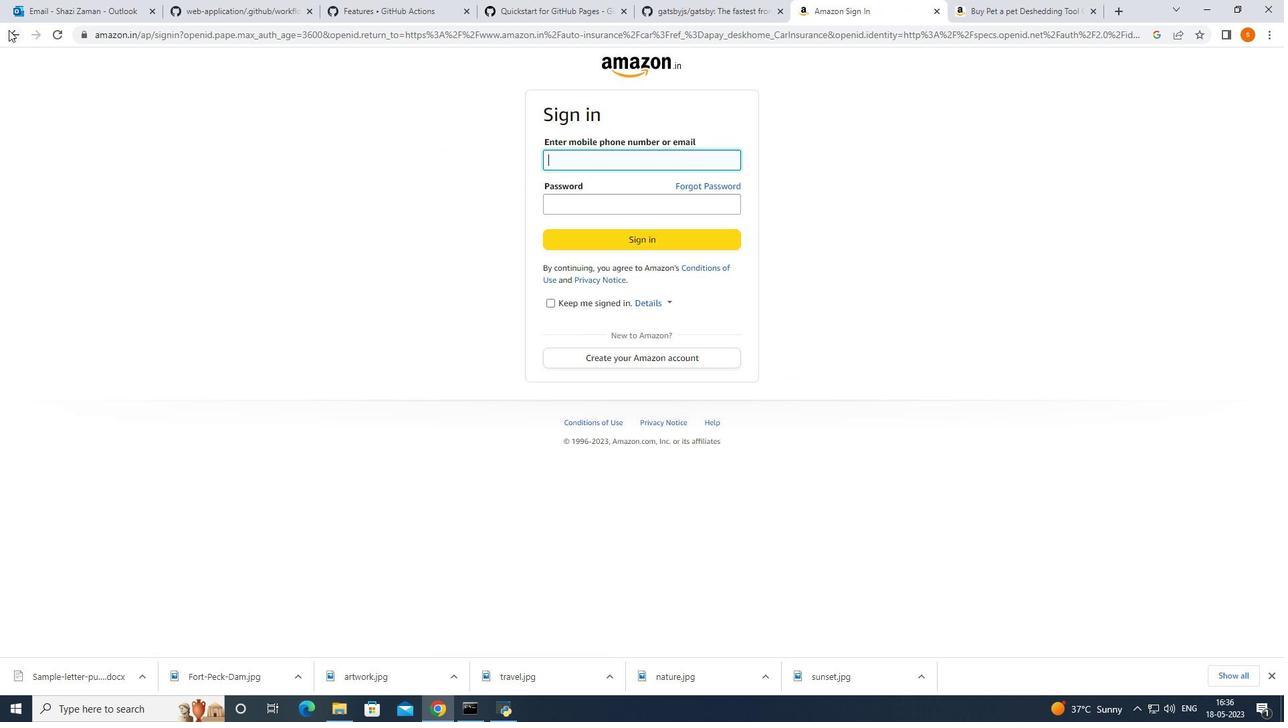 
Action: Mouse moved to (395, 263)
Screenshot: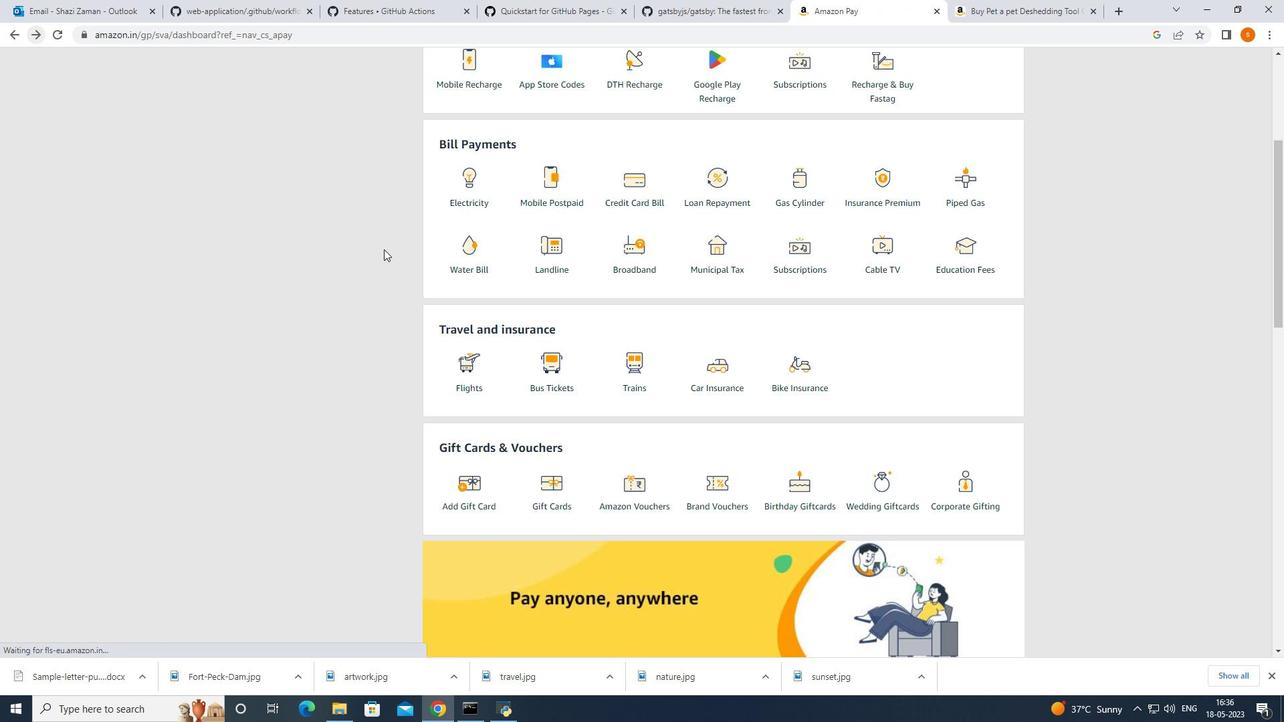 
Action: Mouse scrolled (395, 264) with delta (0, 0)
Screenshot: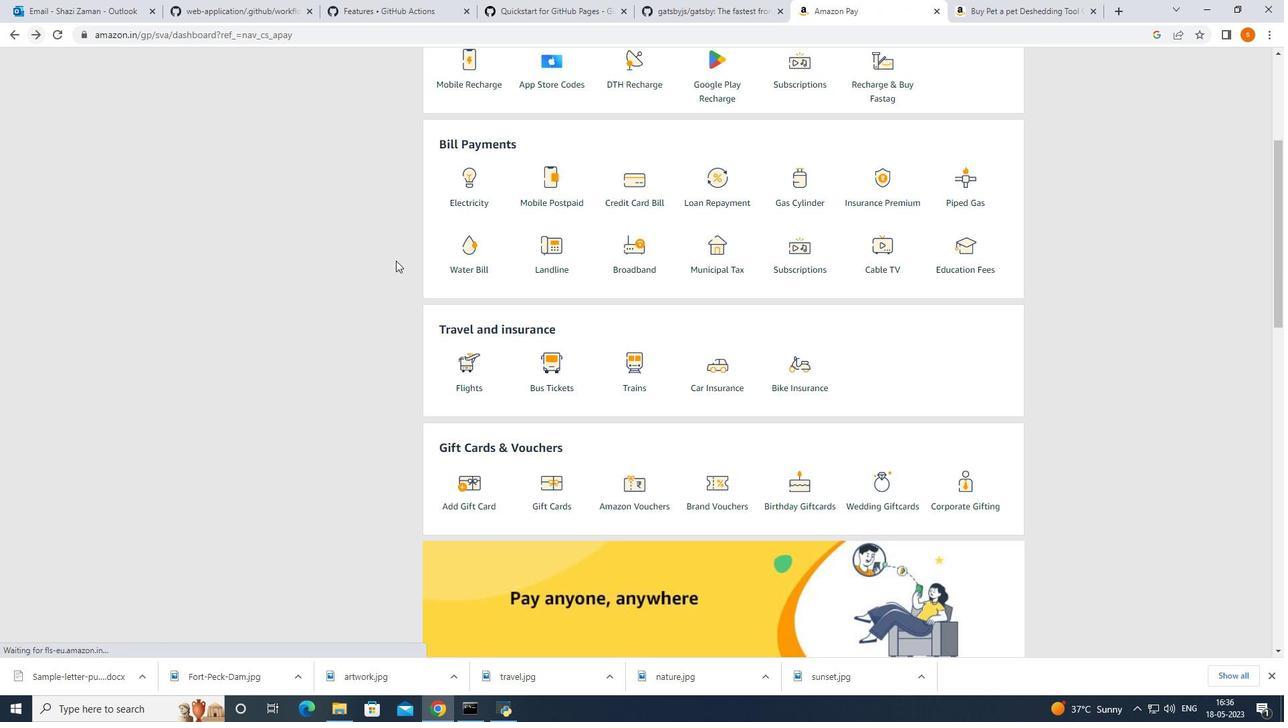 
Action: Mouse scrolled (395, 264) with delta (0, 0)
Screenshot: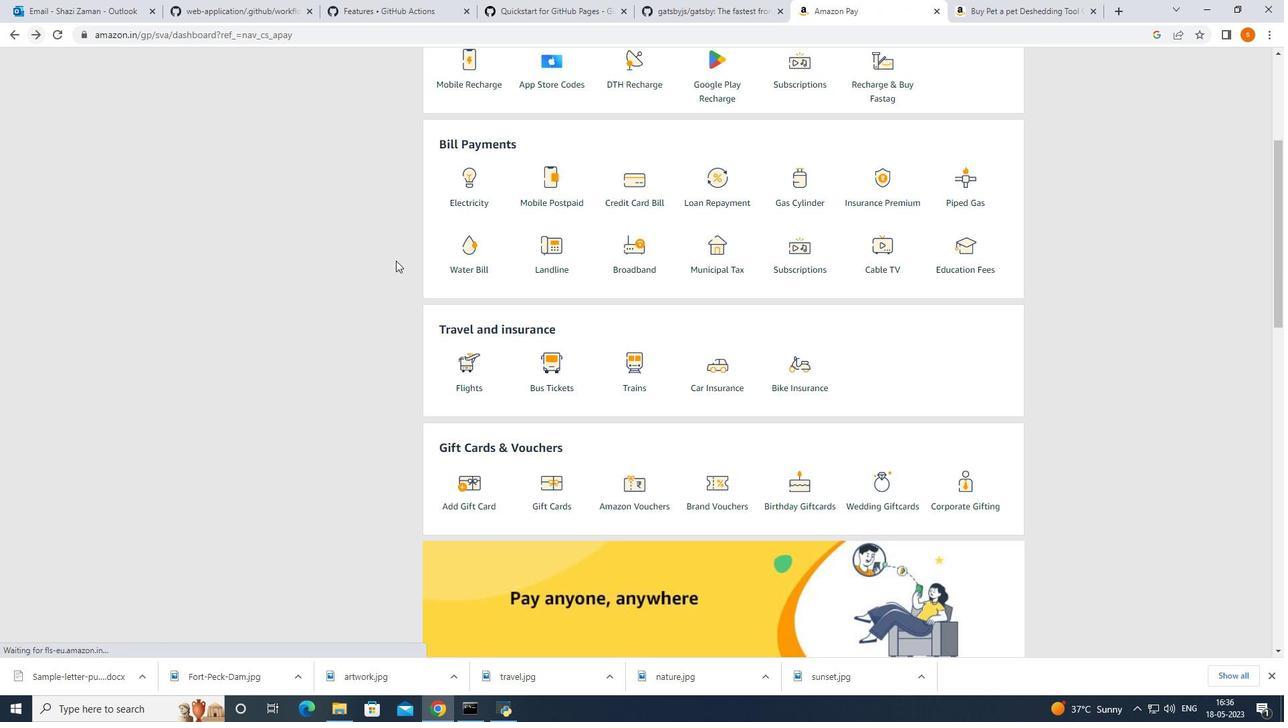 
Action: Mouse scrolled (395, 264) with delta (0, 0)
Screenshot: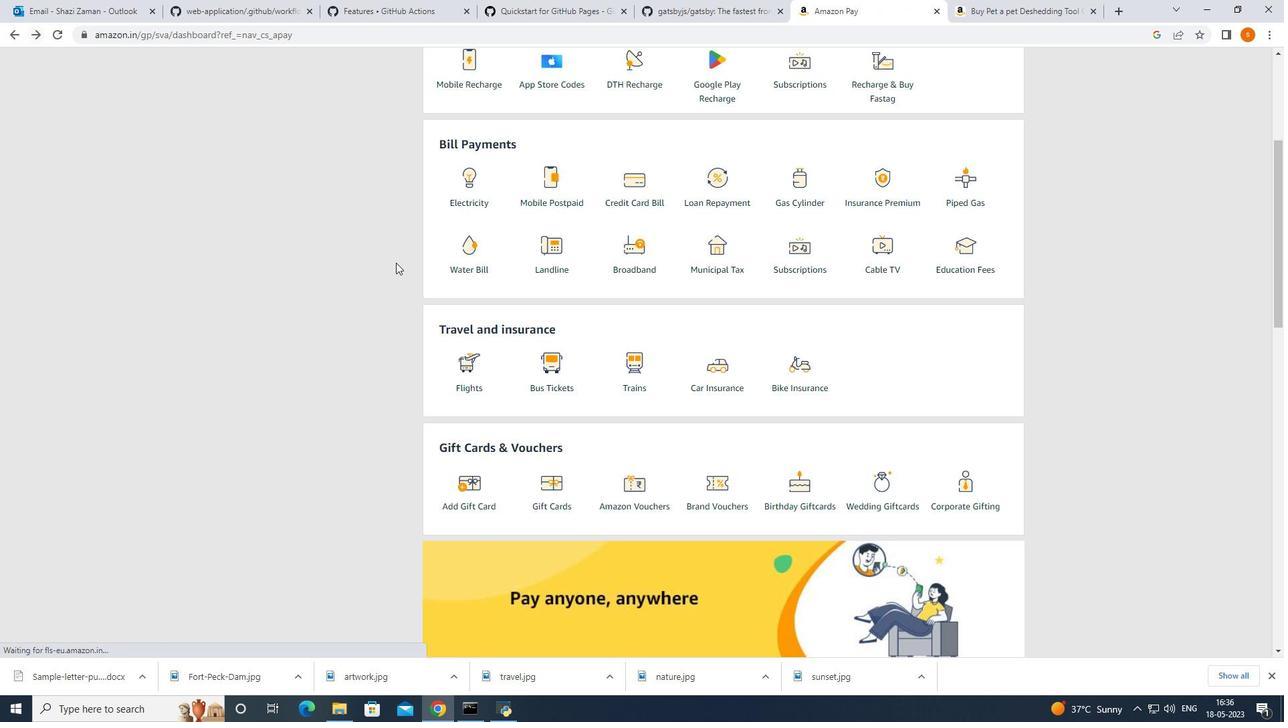 
Action: Mouse scrolled (395, 264) with delta (0, 0)
Screenshot: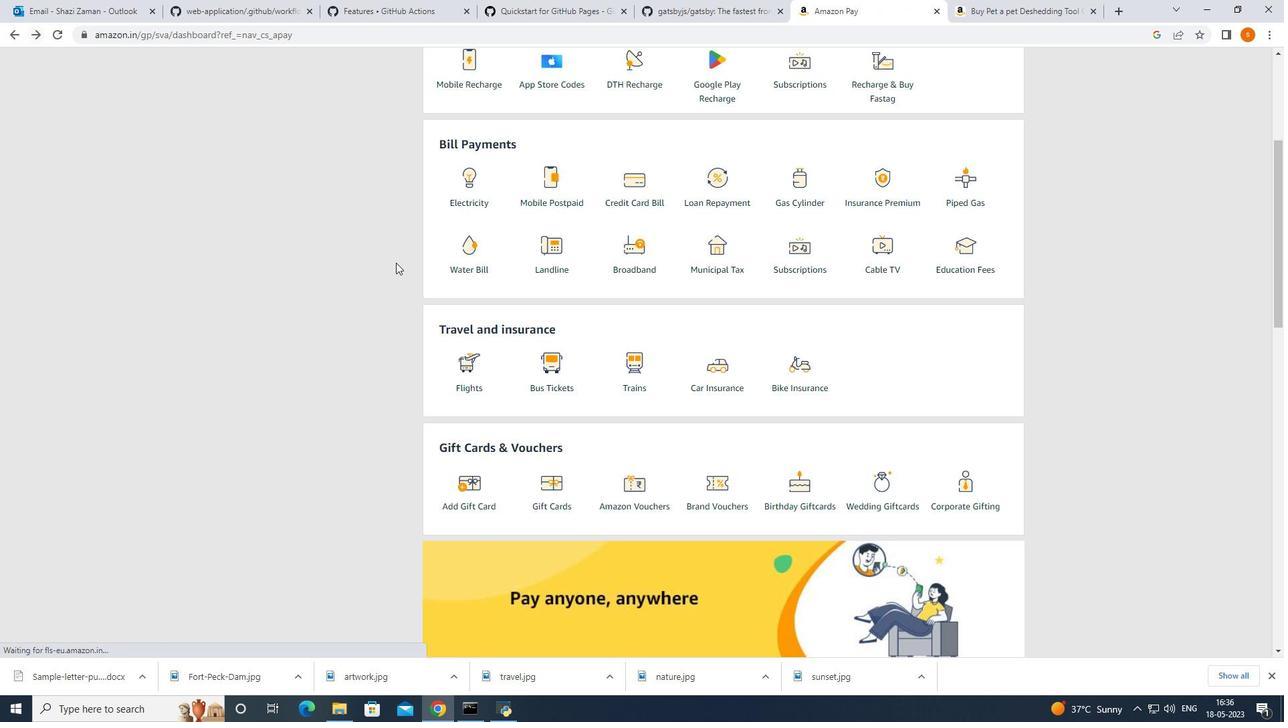 
Action: Mouse scrolled (395, 264) with delta (0, 0)
Screenshot: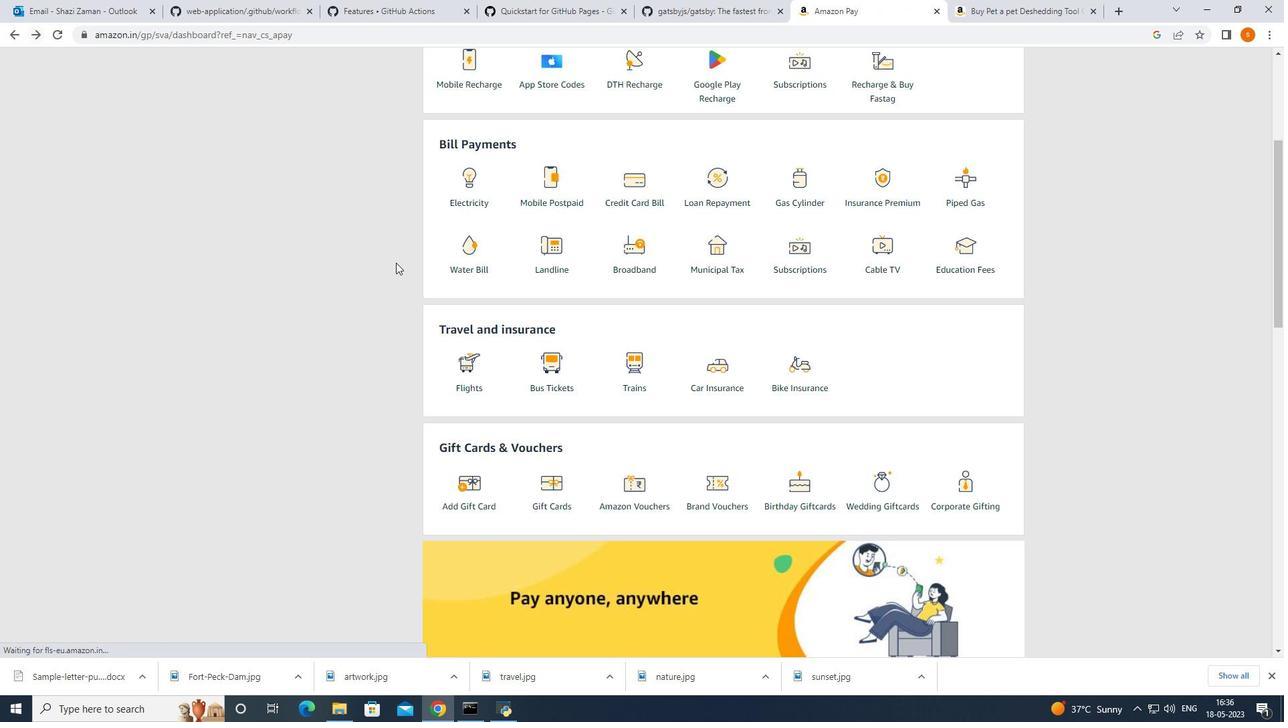 
Action: Mouse scrolled (395, 264) with delta (0, 0)
Screenshot: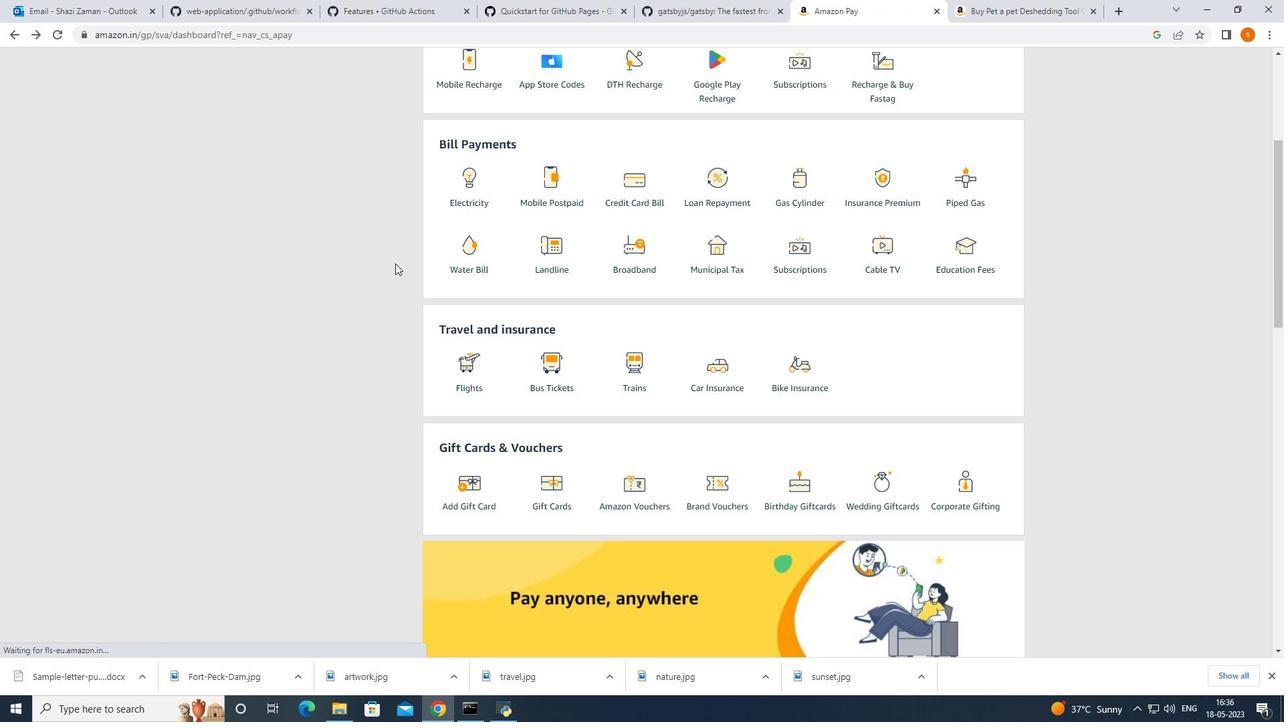 
Action: Mouse moved to (389, 251)
Screenshot: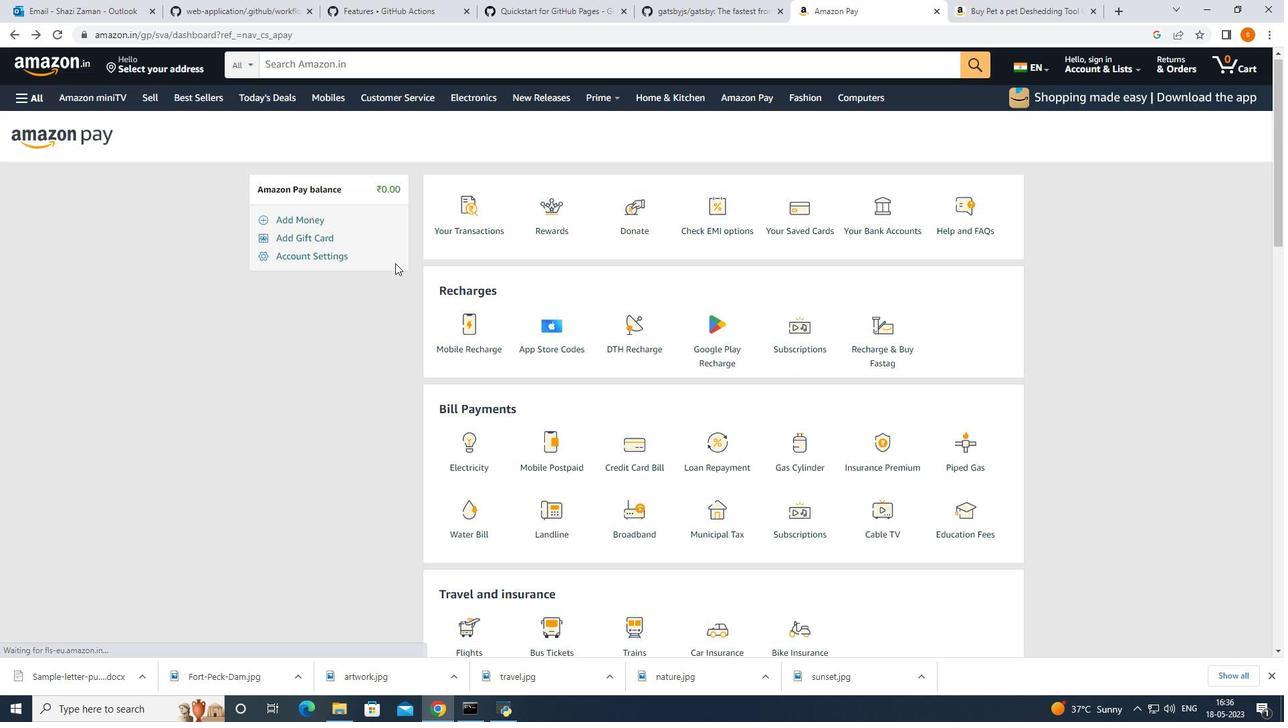 
Action: Mouse scrolled (389, 252) with delta (0, 0)
Screenshot: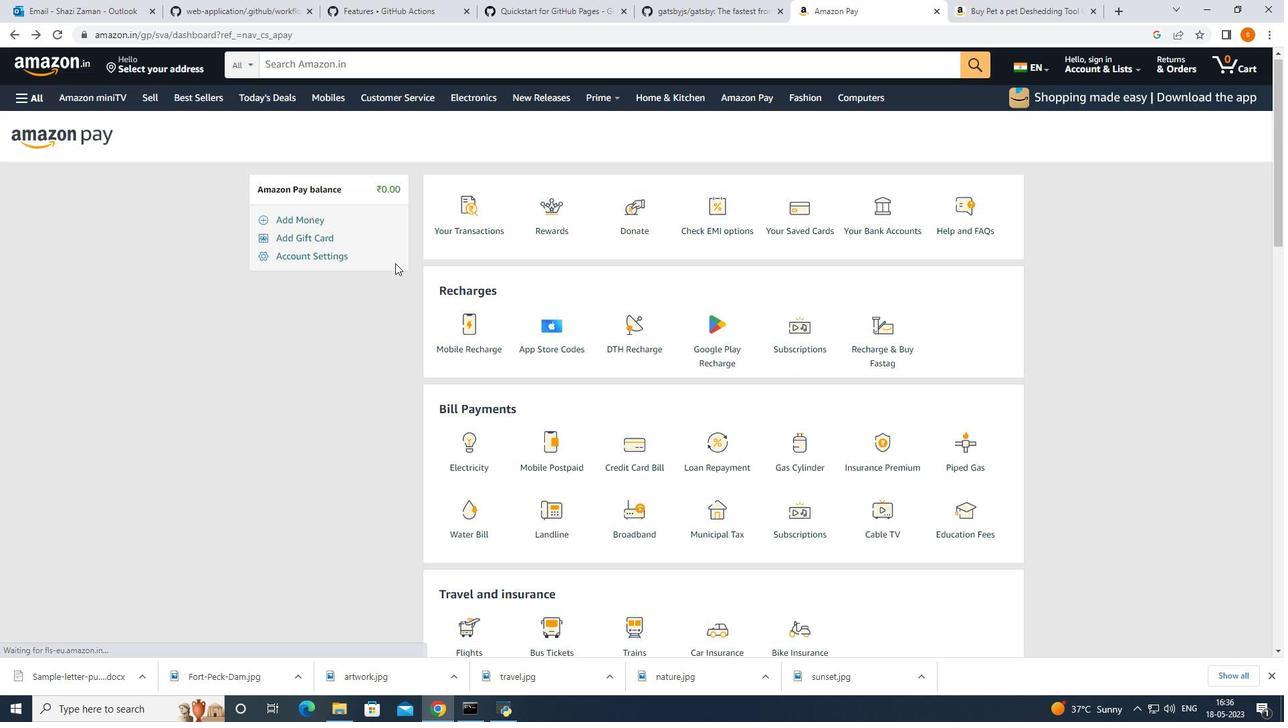 
Action: Mouse moved to (67, 61)
Screenshot: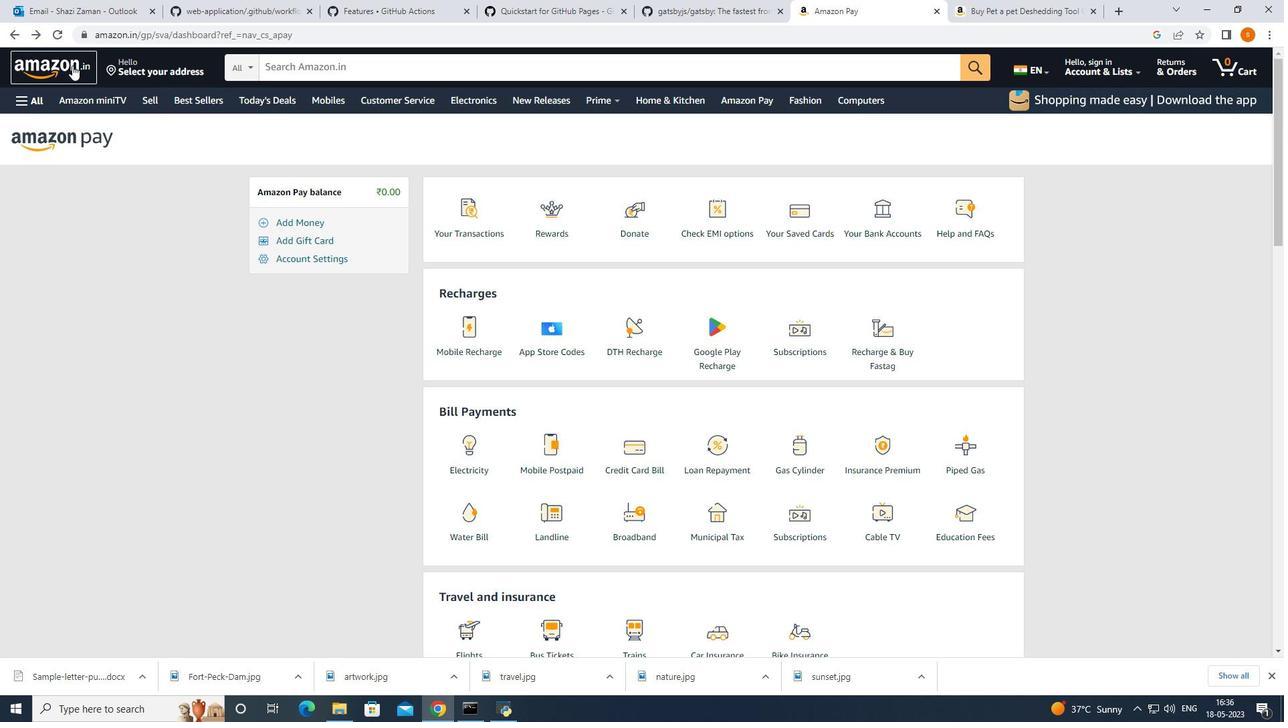 
Action: Mouse pressed left at (67, 61)
Screenshot: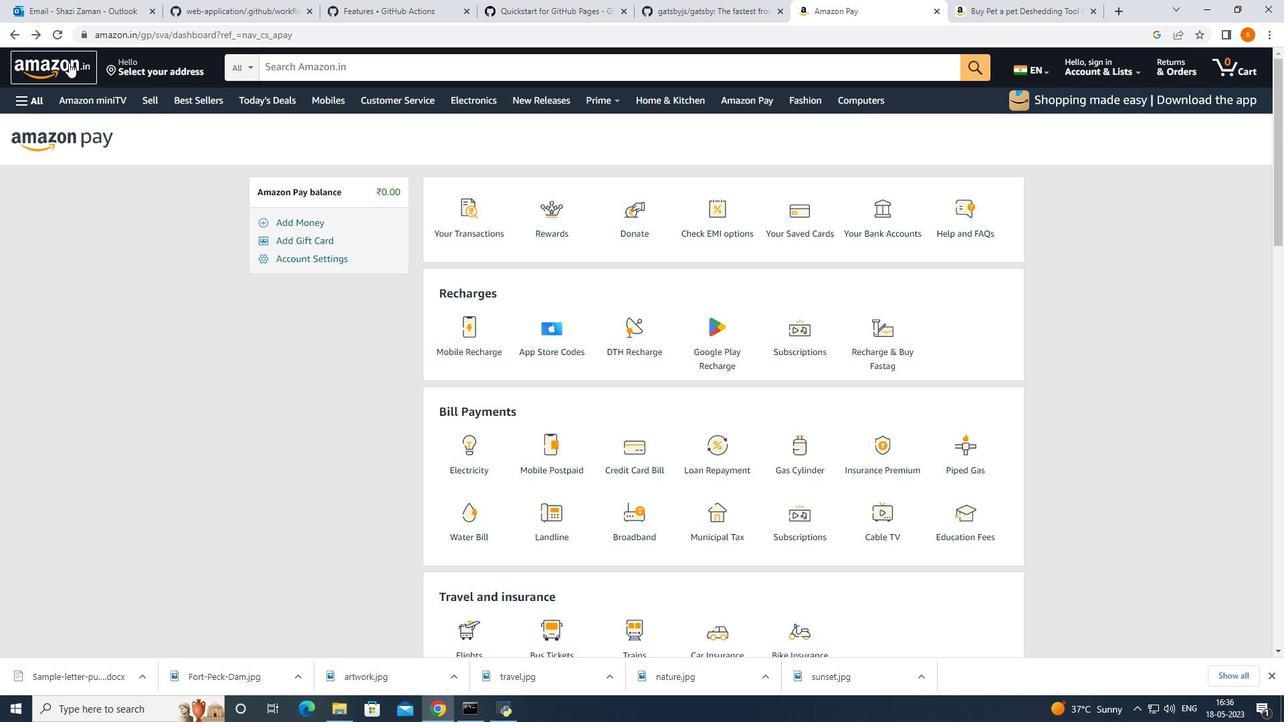 
Action: Mouse moved to (632, 418)
Screenshot: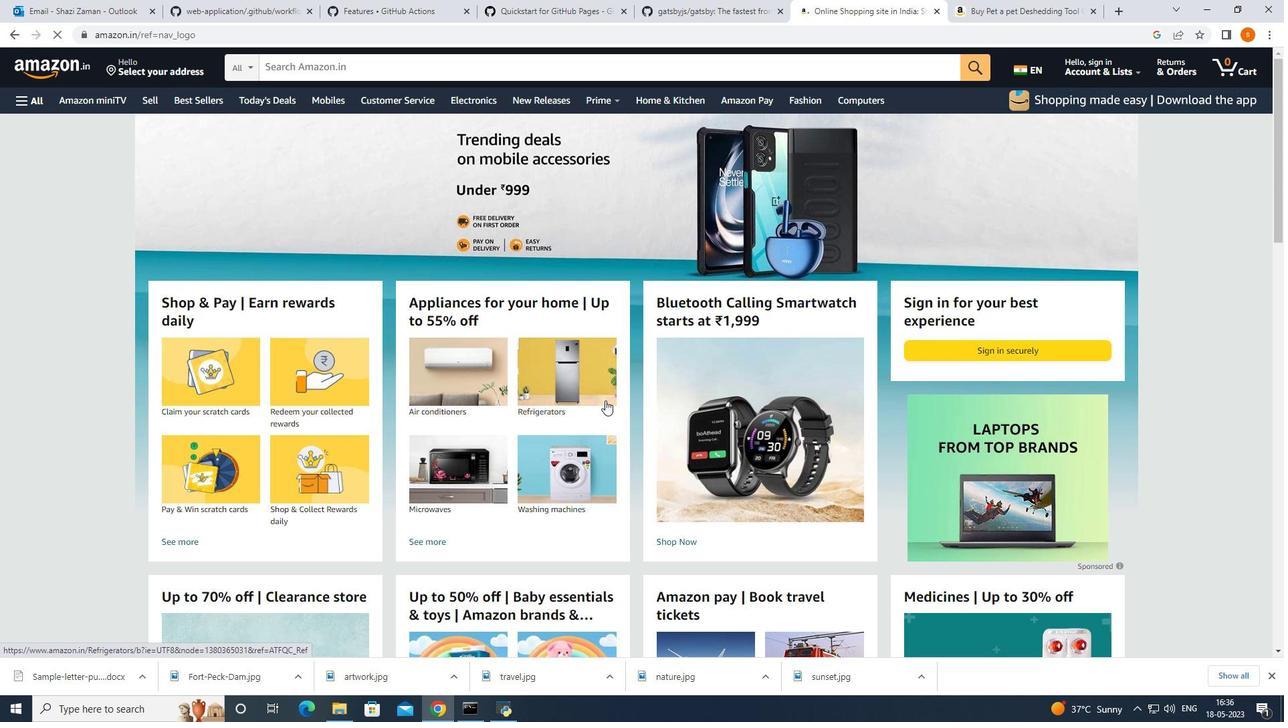 
Action: Mouse scrolled (632, 417) with delta (0, 0)
Screenshot: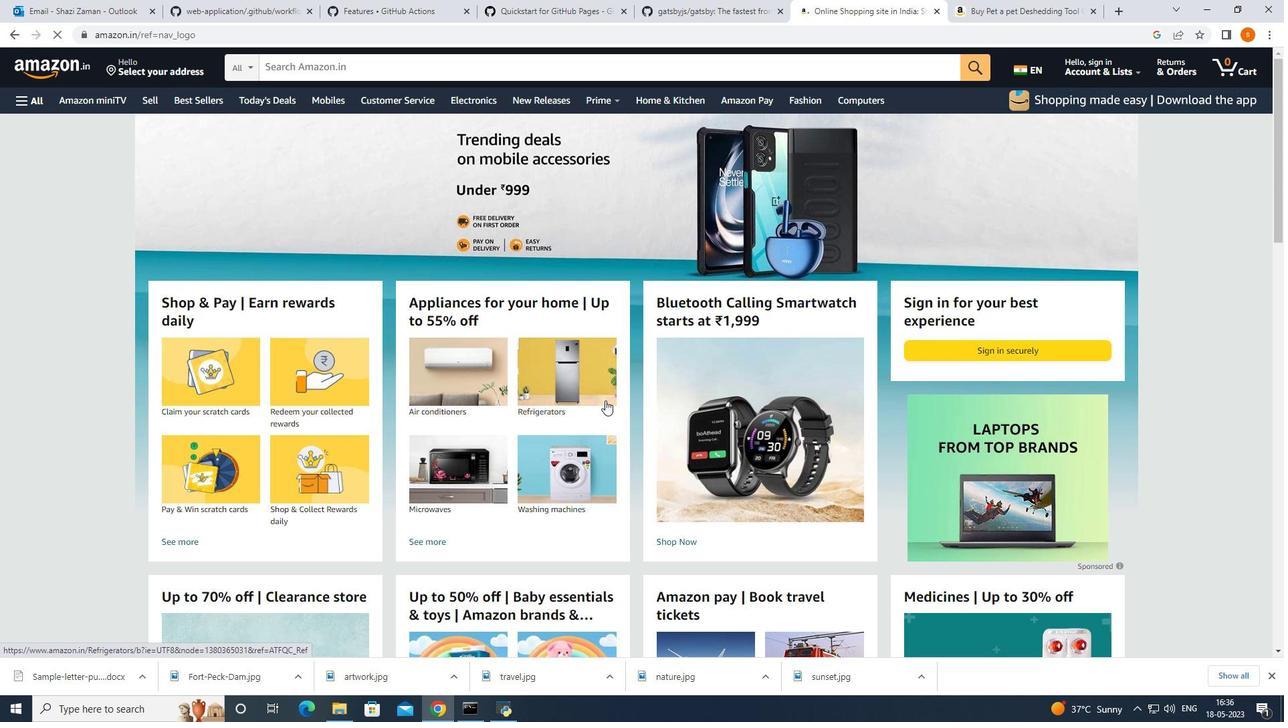 
Action: Mouse moved to (642, 426)
Screenshot: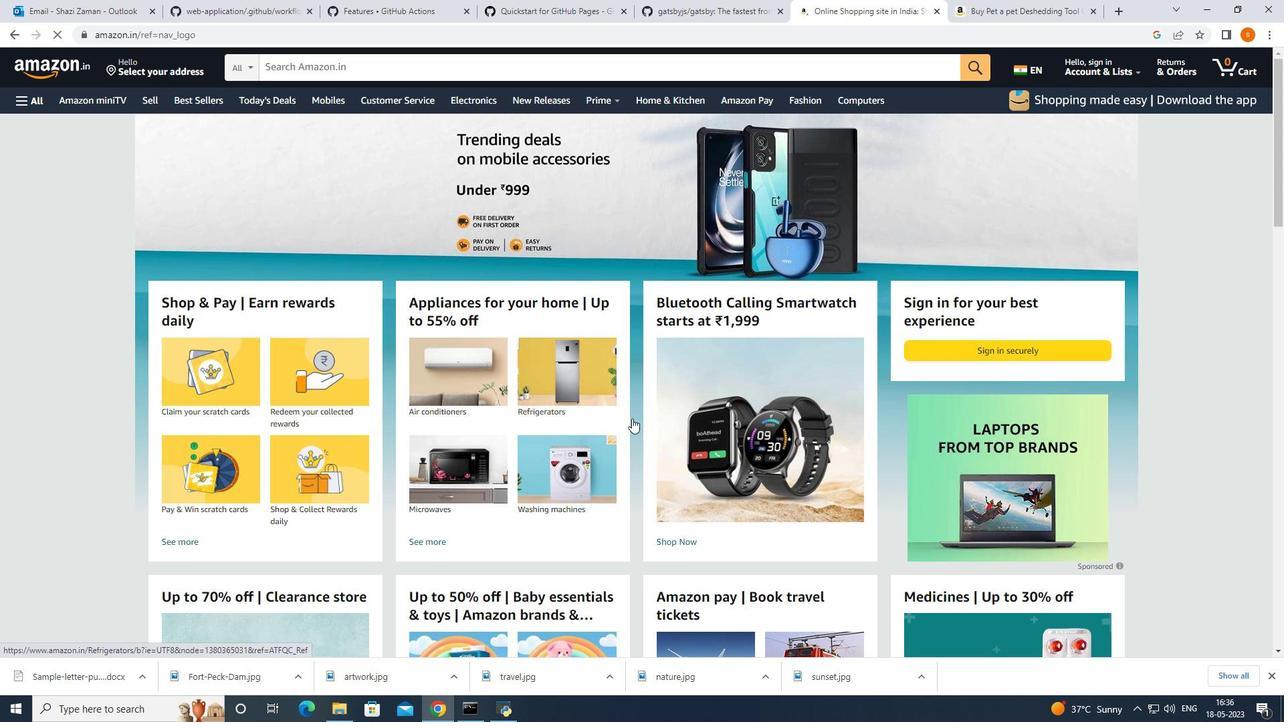 
Action: Mouse scrolled (642, 425) with delta (0, 0)
Screenshot: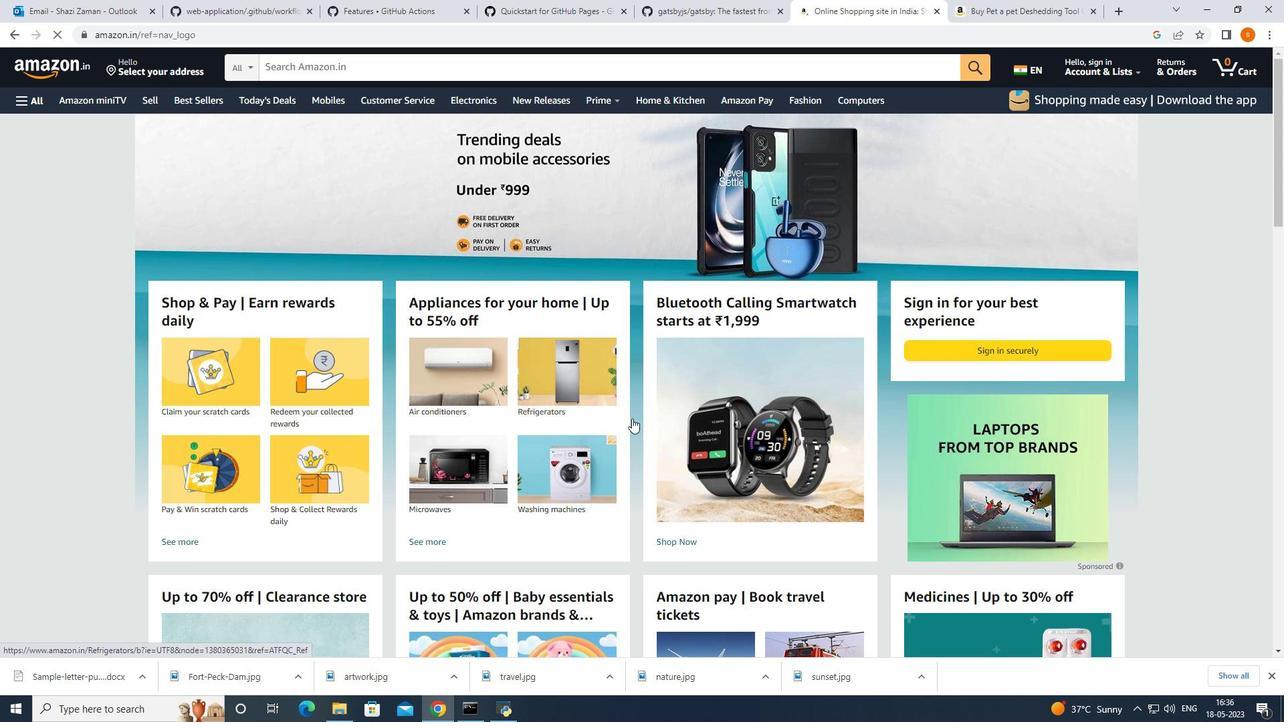 
Action: Mouse moved to (650, 427)
Screenshot: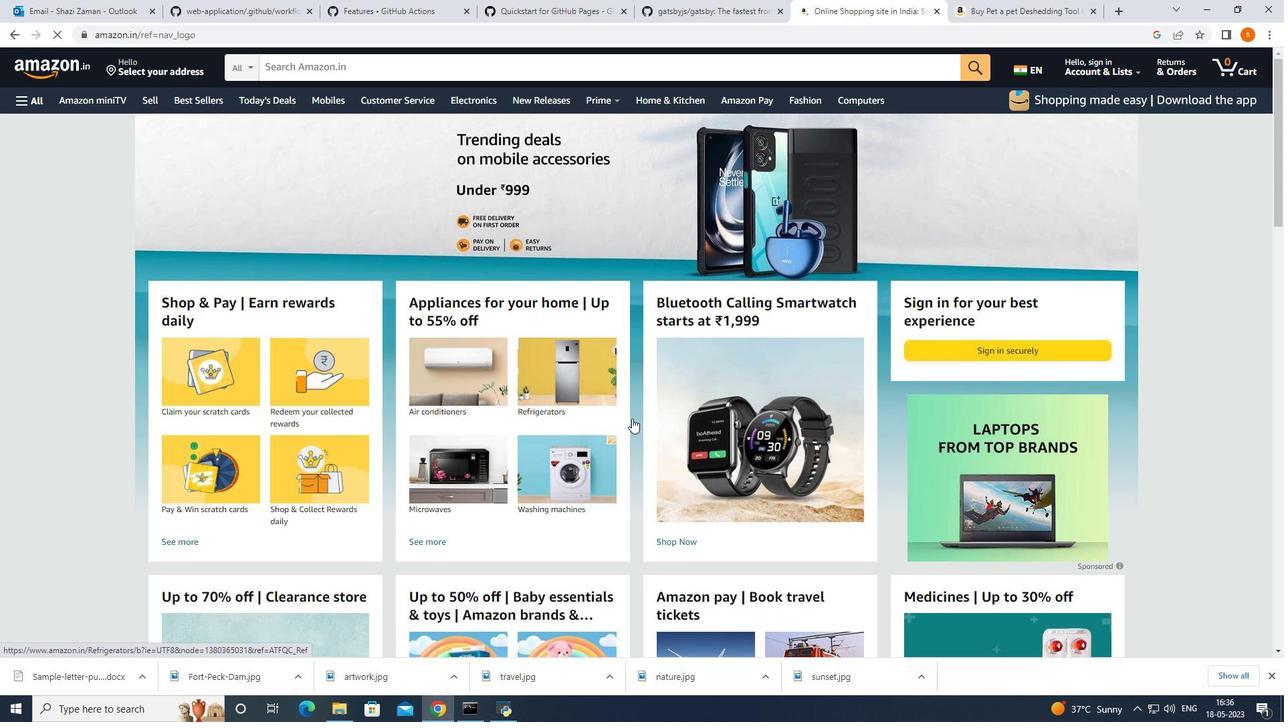 
Action: Mouse scrolled (650, 426) with delta (0, 0)
Screenshot: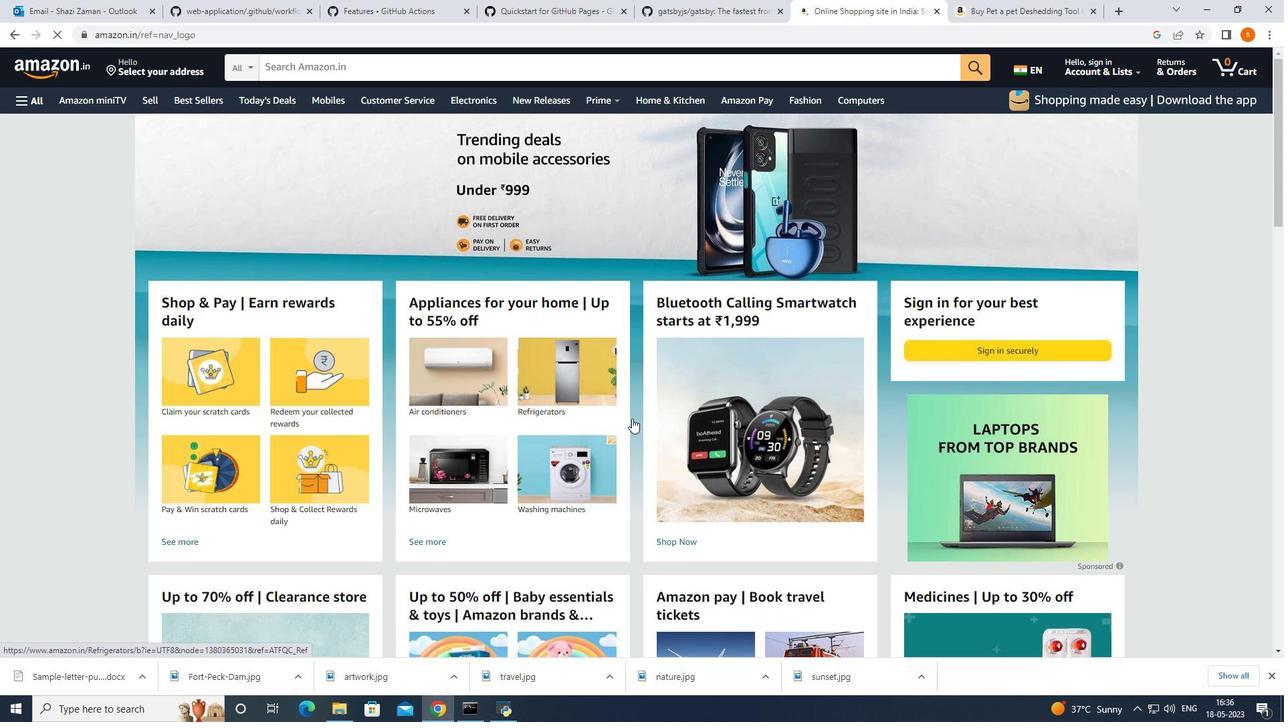 
Action: Mouse moved to (666, 421)
Screenshot: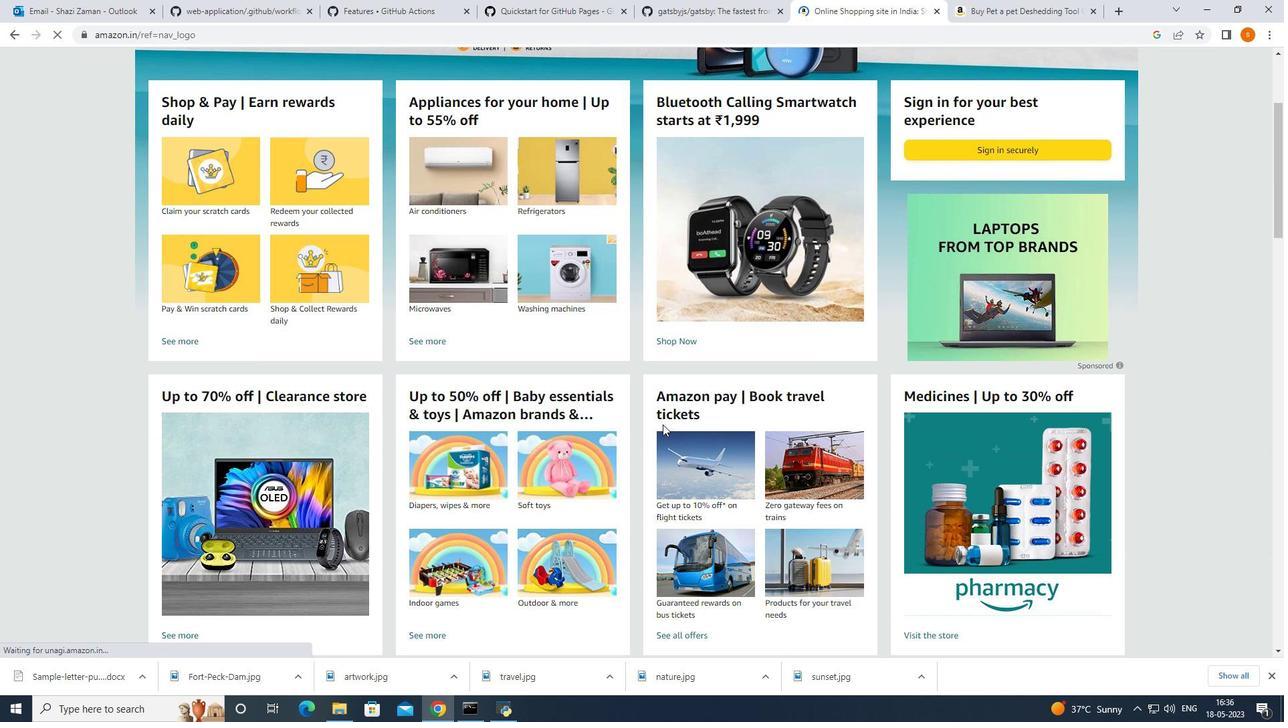 
Action: Mouse scrolled (666, 420) with delta (0, 0)
Screenshot: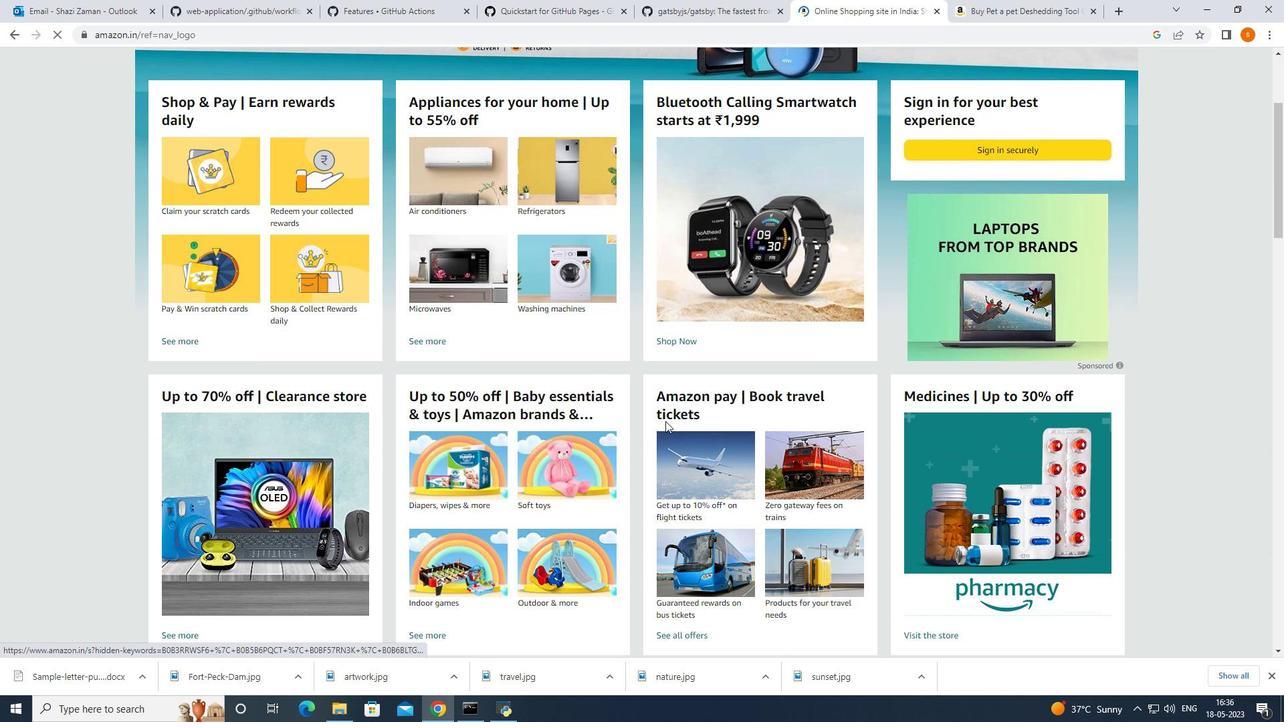 
Action: Mouse moved to (666, 421)
Screenshot: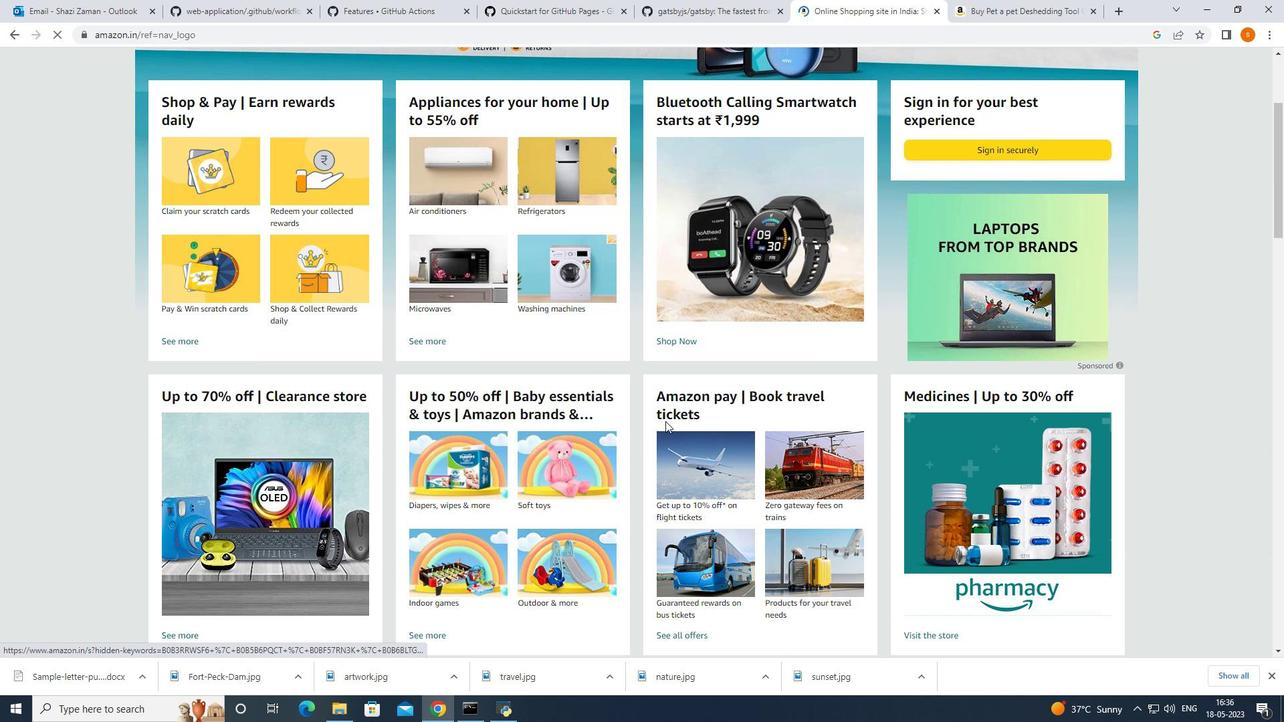 
Action: Mouse scrolled (666, 420) with delta (0, 0)
Screenshot: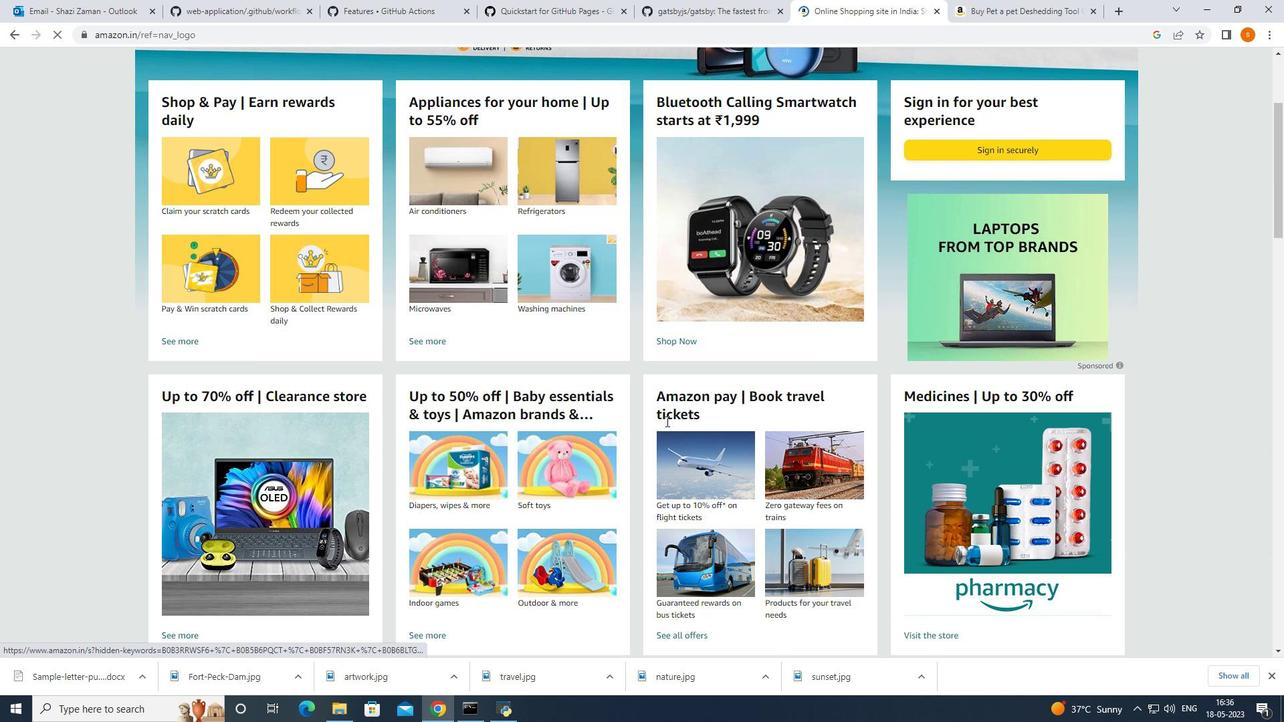 
Action: Mouse moved to (700, 440)
Screenshot: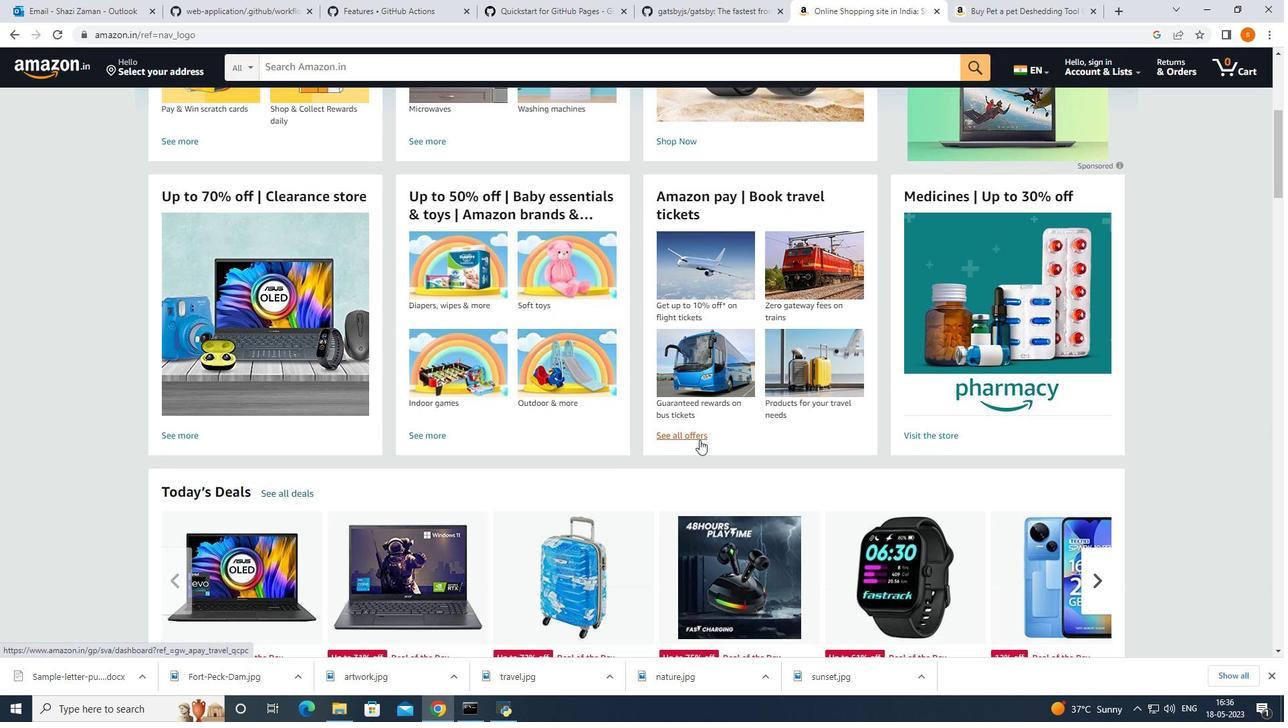 
Action: Mouse scrolled (700, 440) with delta (0, 0)
Screenshot: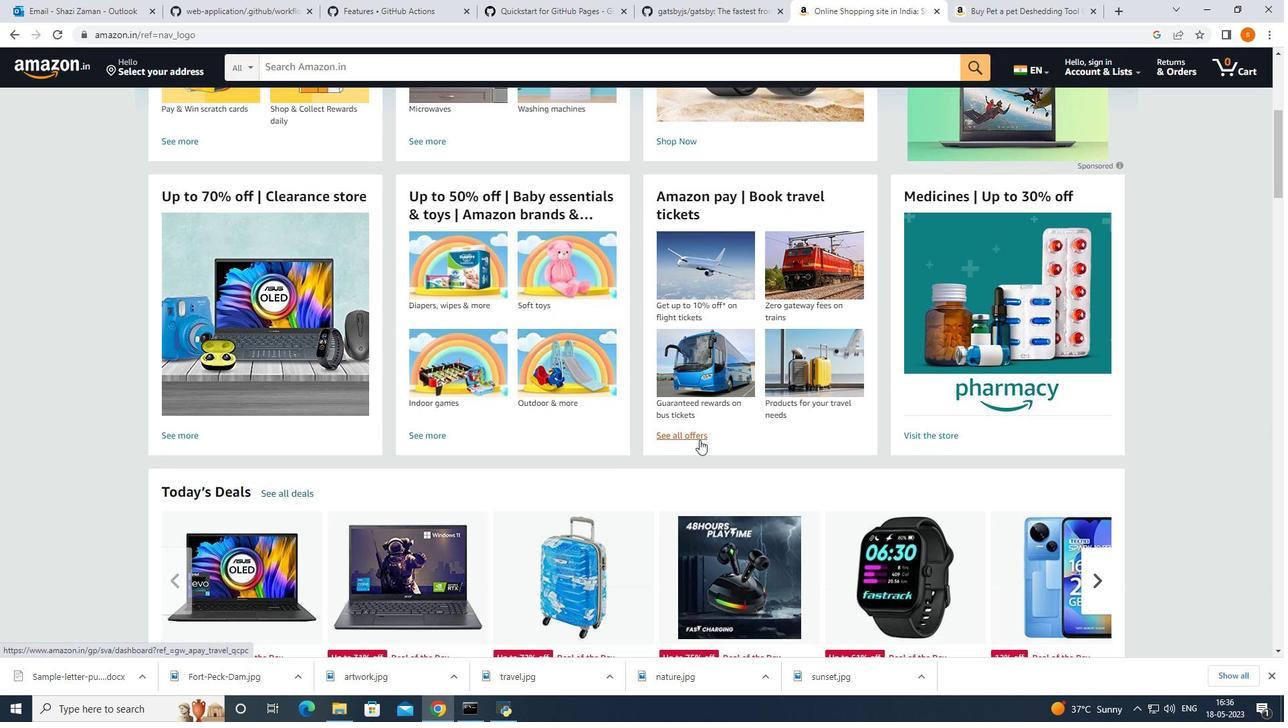 
Action: Mouse moved to (679, 366)
Screenshot: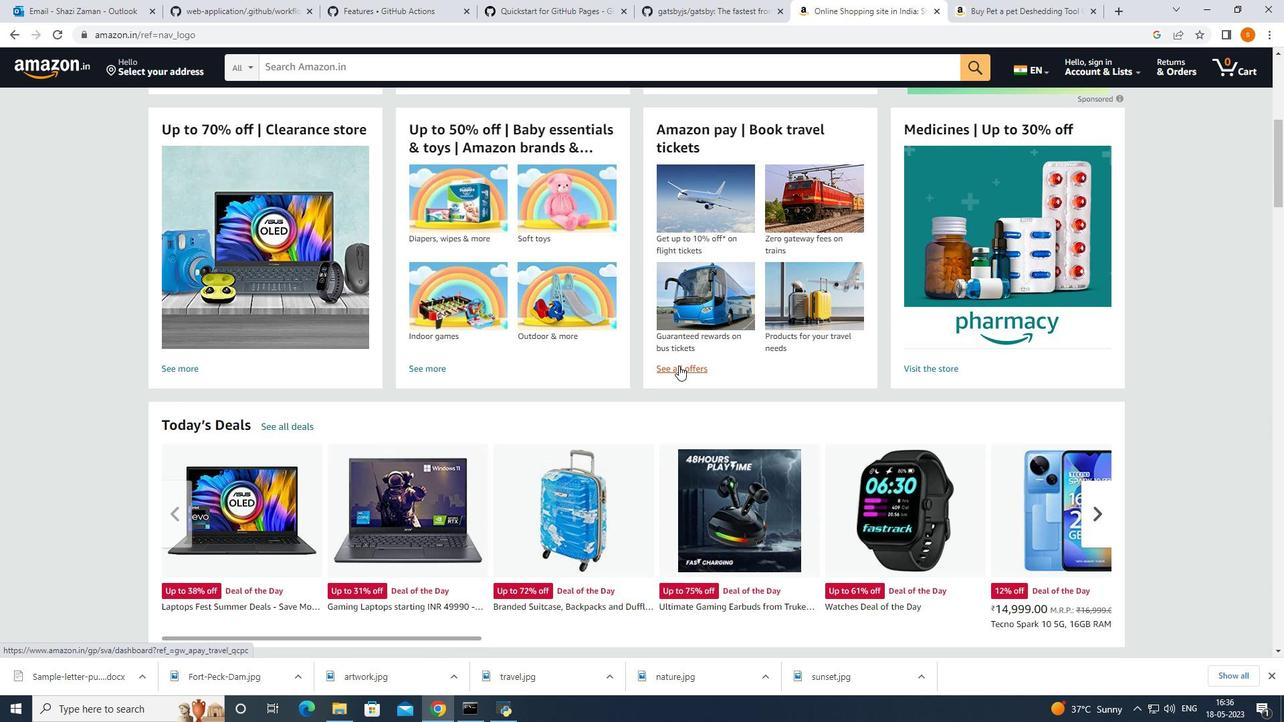
Action: Mouse pressed left at (679, 366)
Screenshot: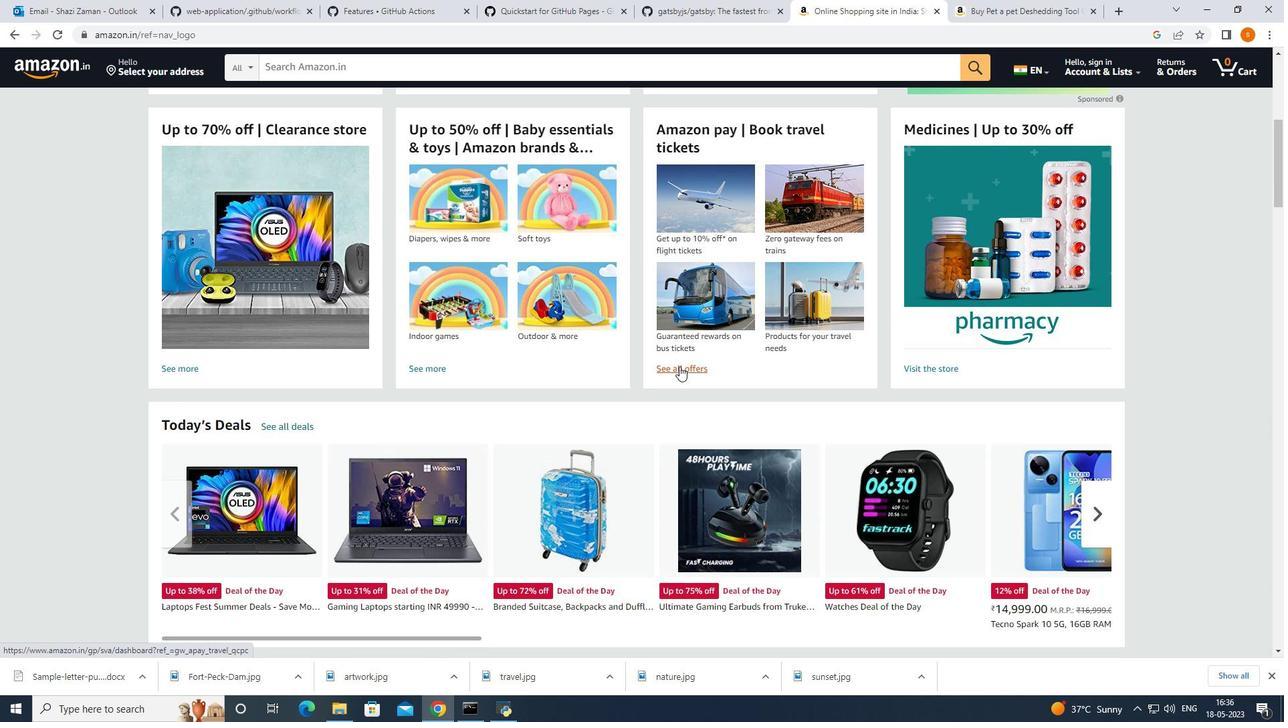 
Action: Mouse moved to (533, 374)
Screenshot: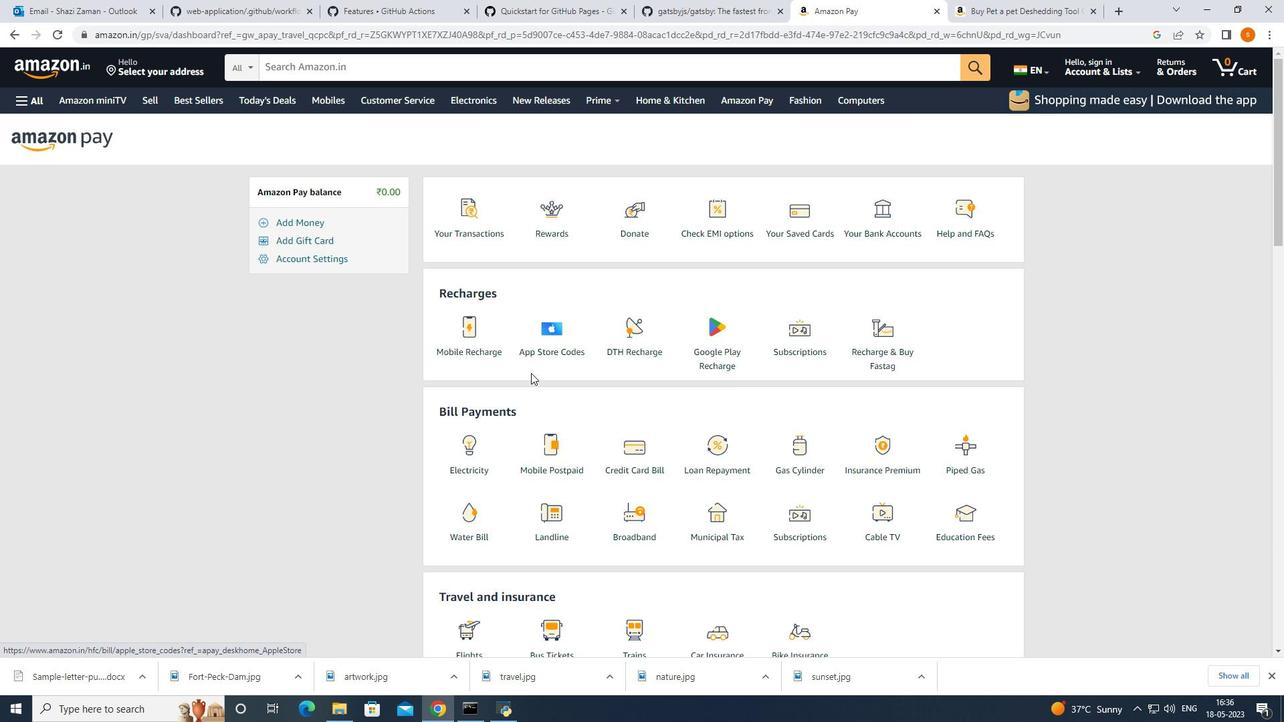 
Action: Mouse scrolled (533, 373) with delta (0, 0)
Screenshot: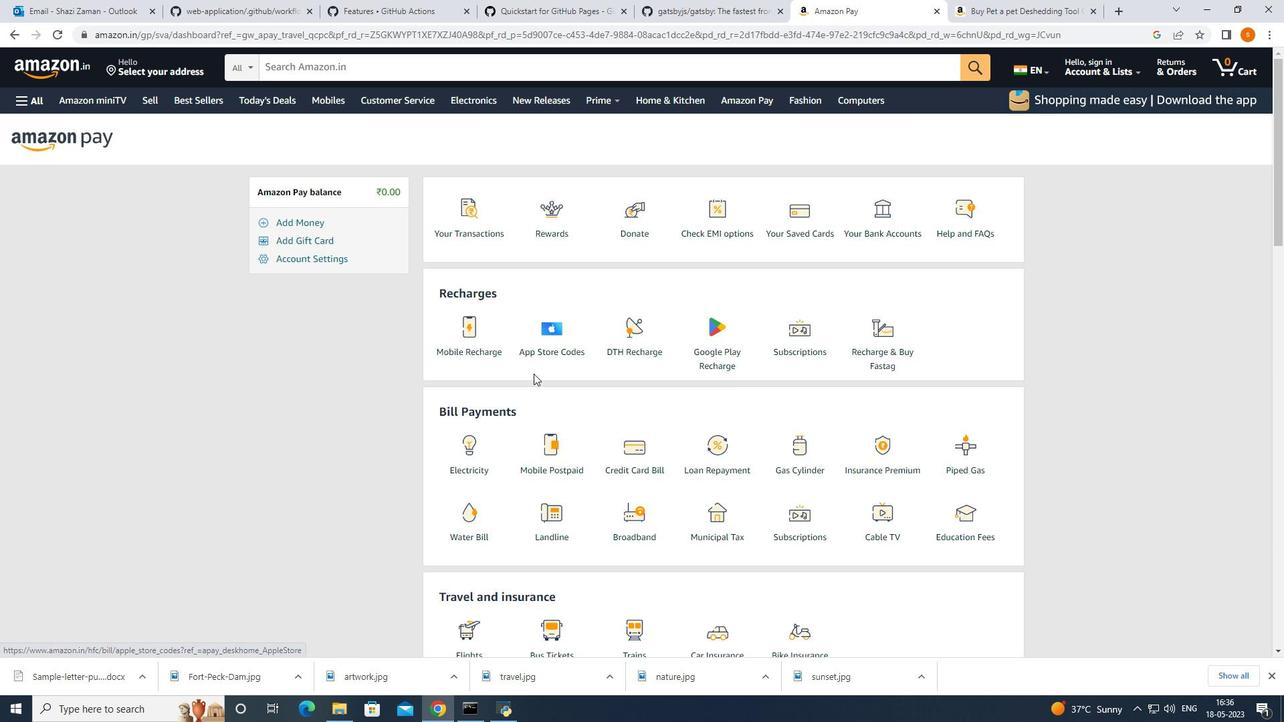 
Action: Mouse moved to (554, 391)
Screenshot: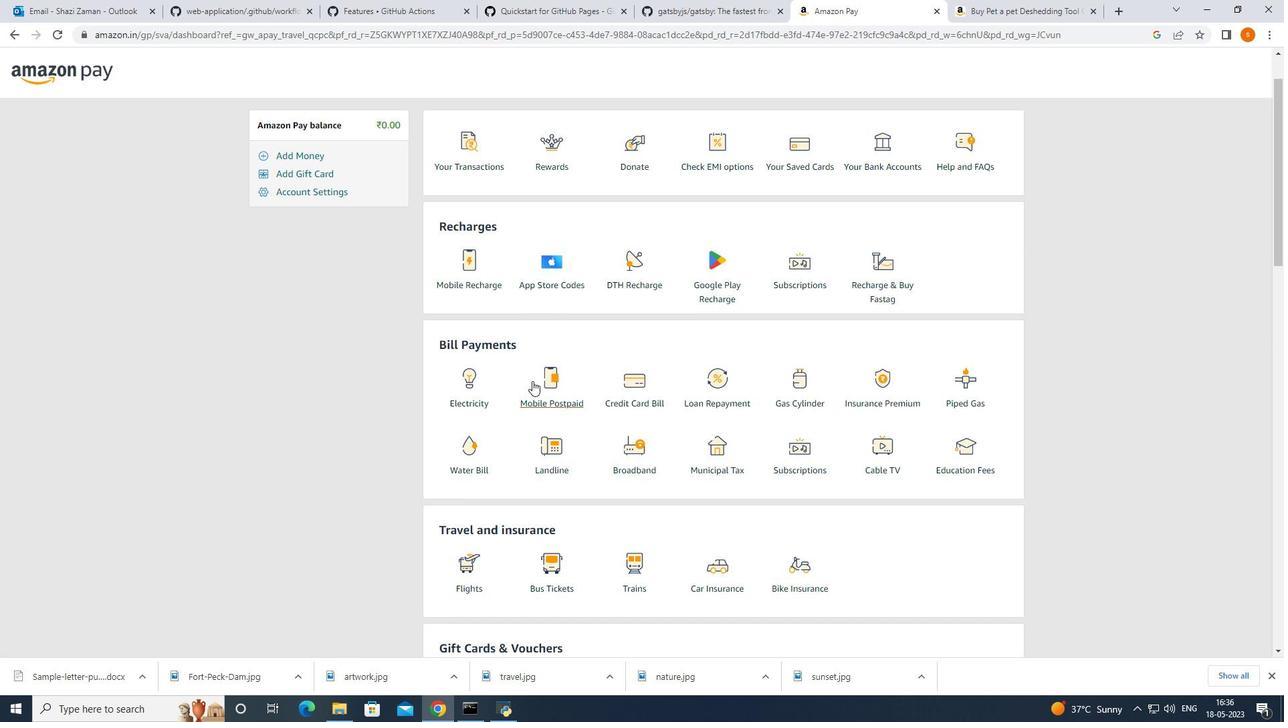 
Action: Mouse scrolled (554, 390) with delta (0, 0)
Screenshot: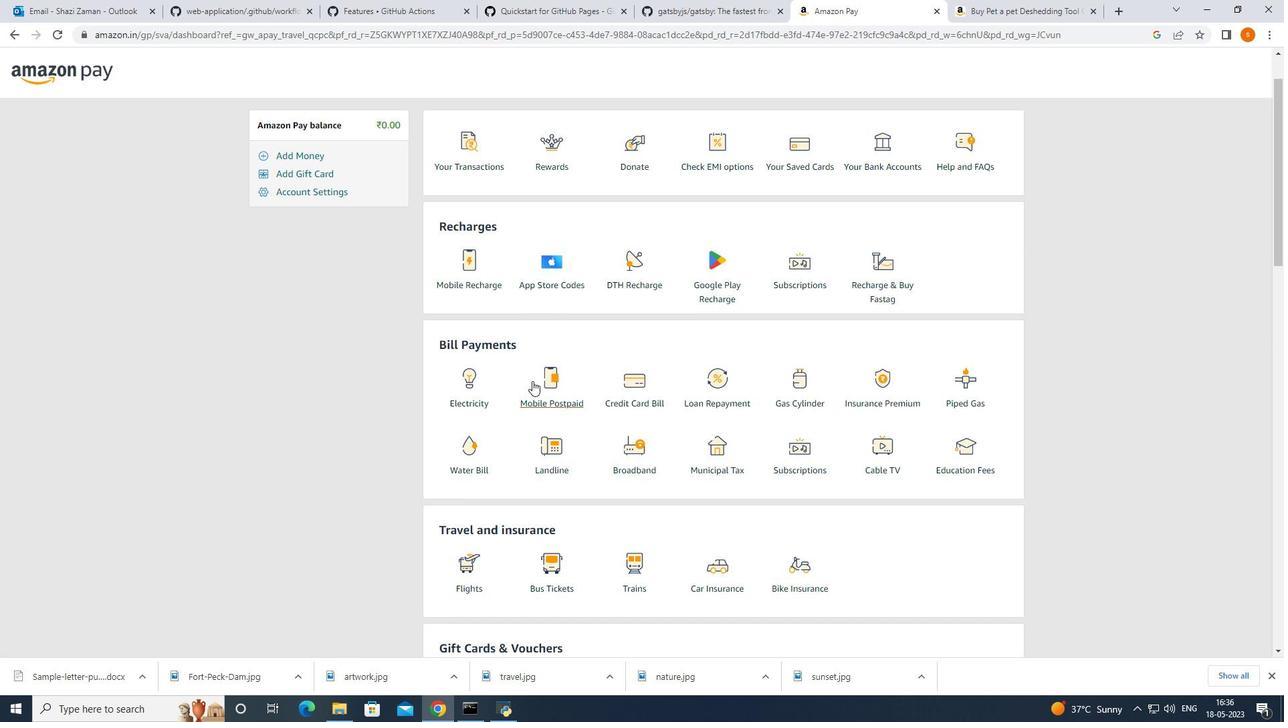 
Action: Mouse moved to (555, 392)
Screenshot: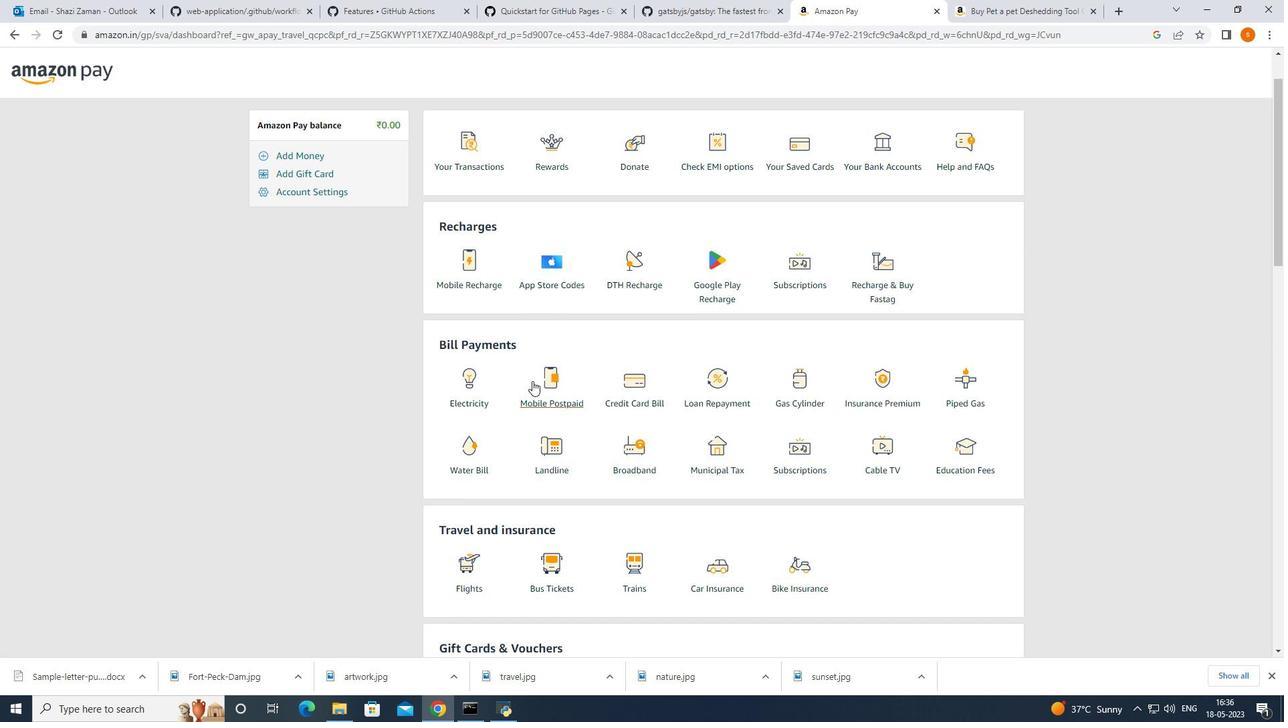 
Action: Mouse scrolled (555, 391) with delta (0, 0)
Screenshot: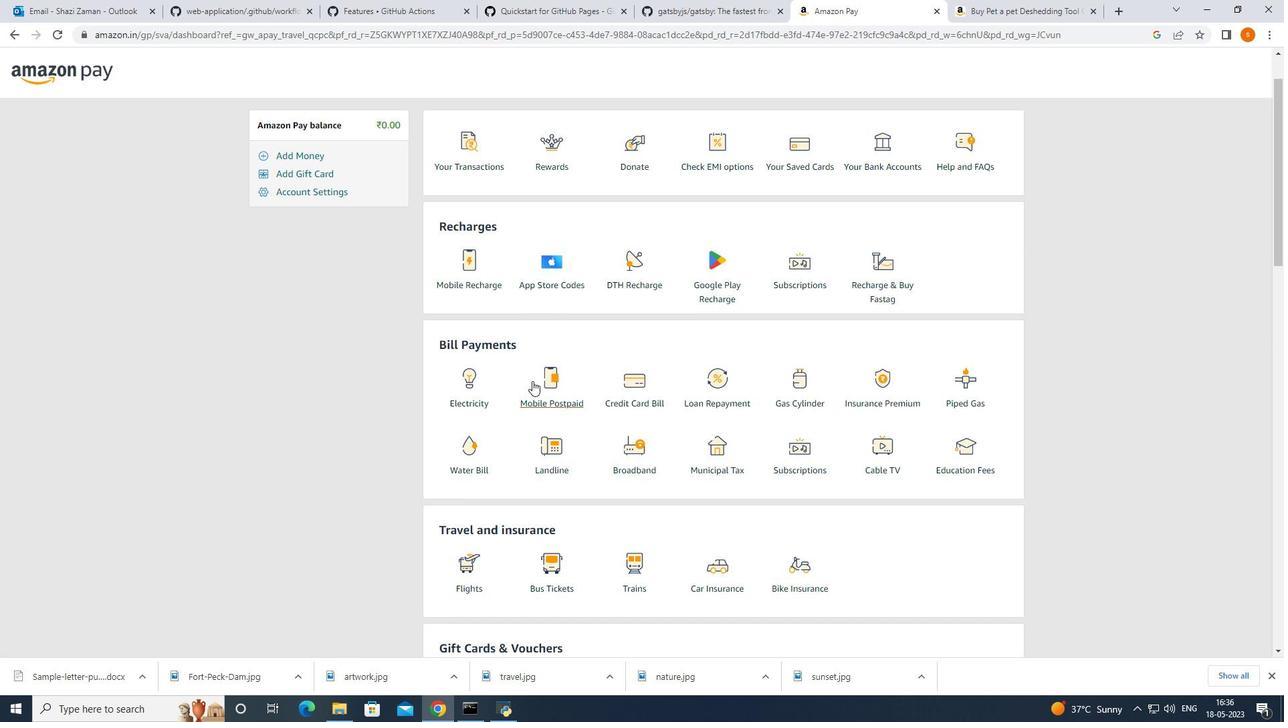 
Action: Mouse moved to (677, 442)
Screenshot: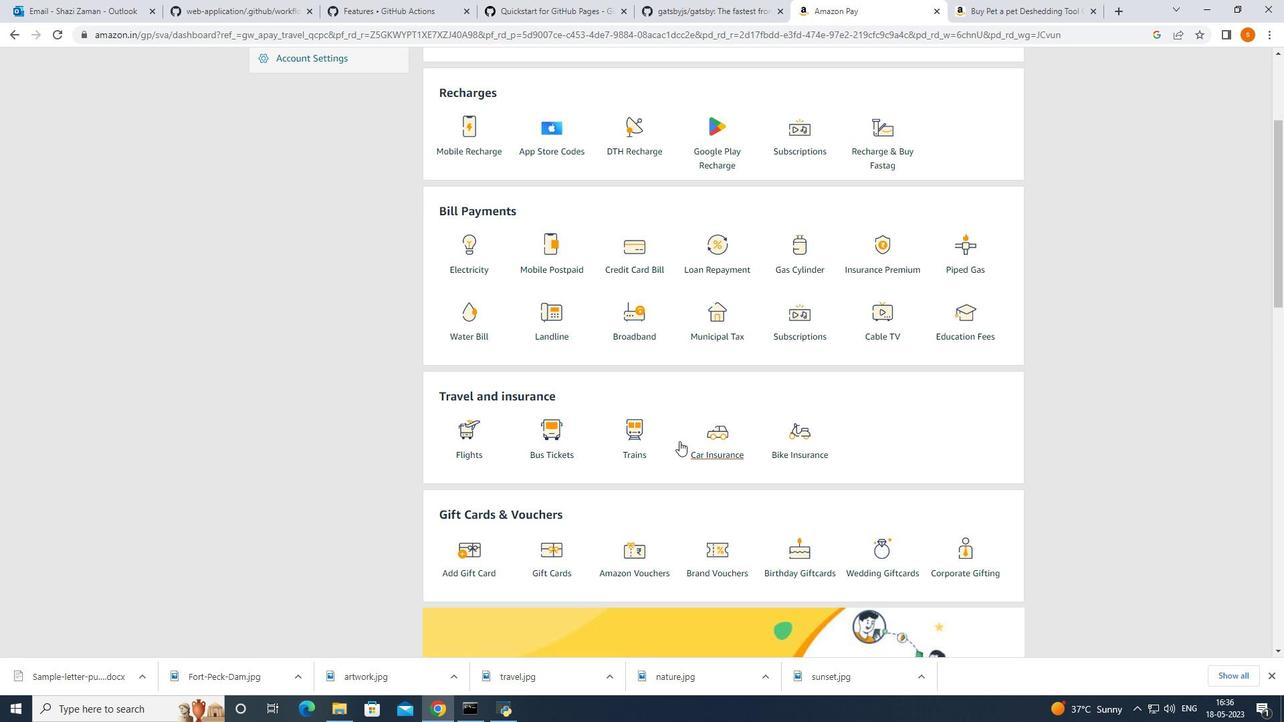 
Action: Mouse scrolled (678, 441) with delta (0, 0)
Screenshot: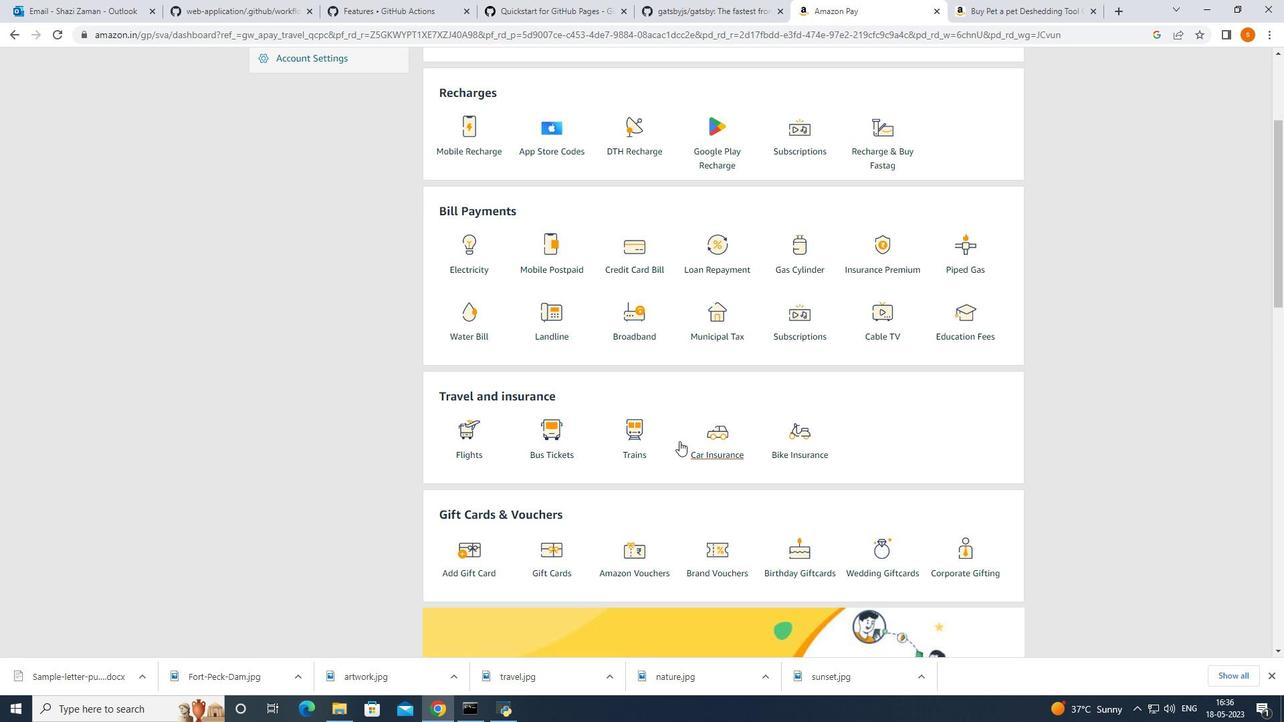 
Action: Mouse moved to (676, 442)
Screenshot: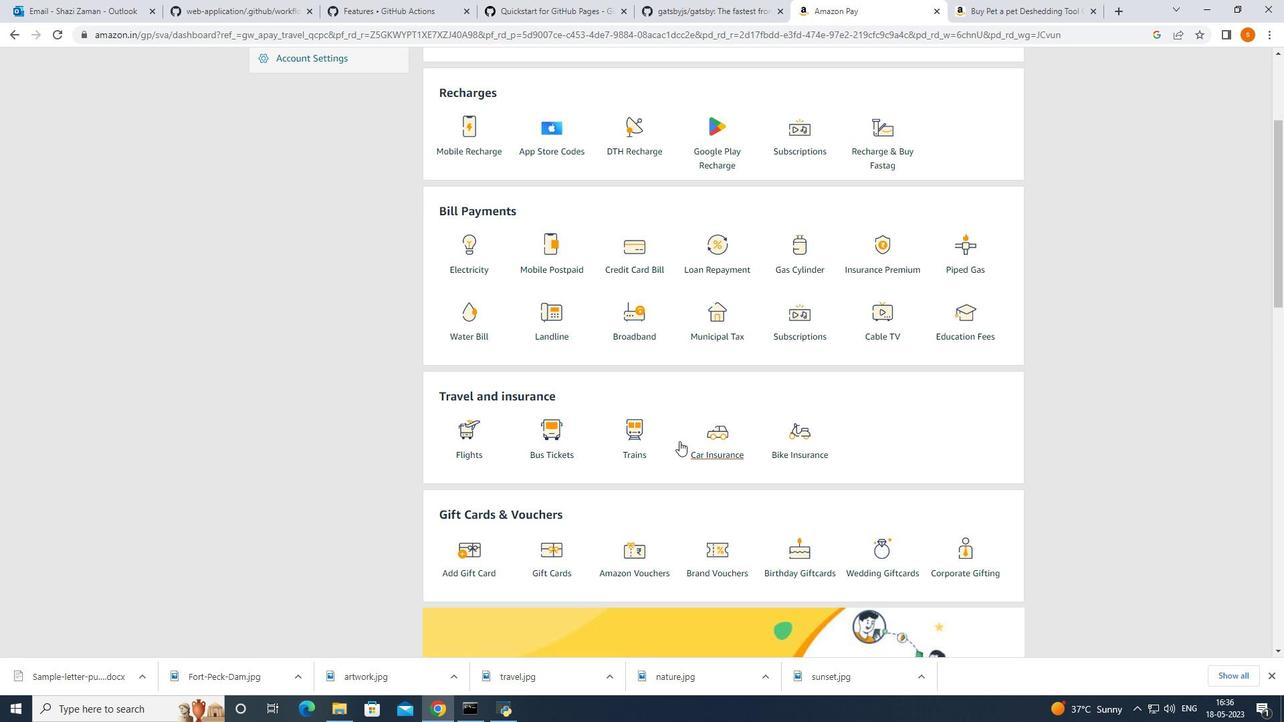 
Action: Mouse scrolled (676, 441) with delta (0, 0)
Screenshot: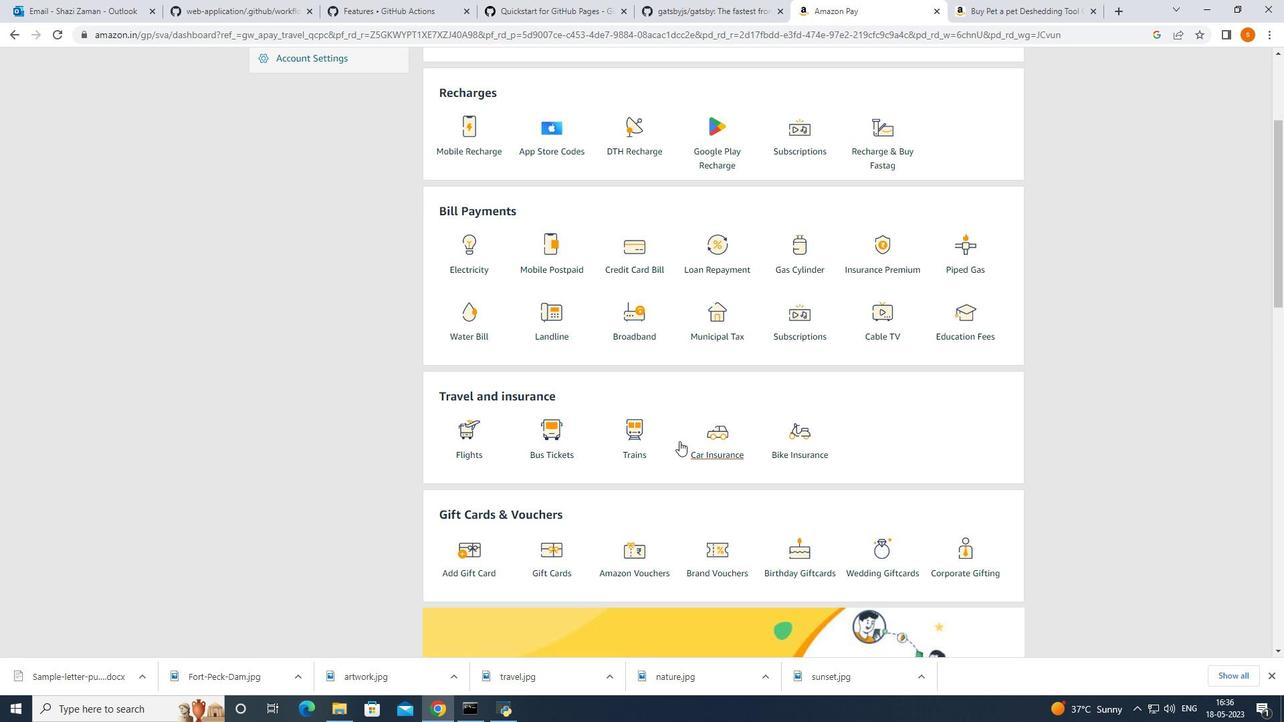 
Action: Mouse moved to (468, 372)
Screenshot: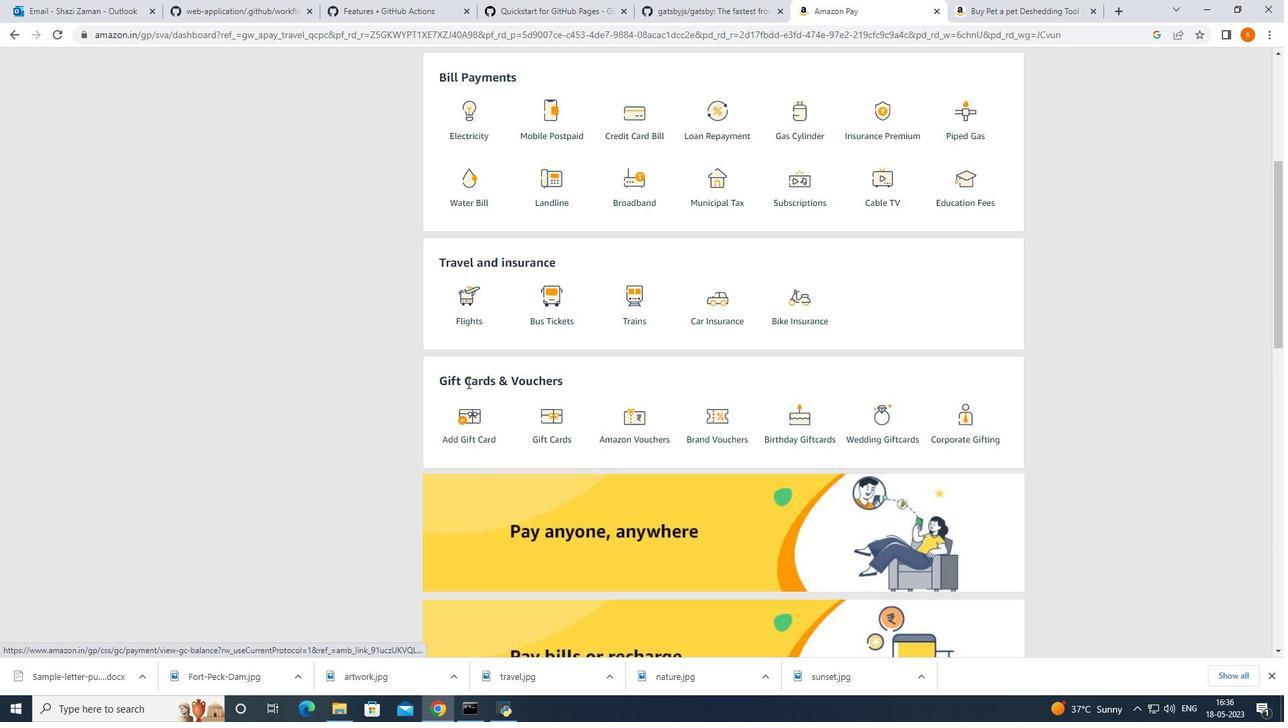 
Action: Mouse scrolled (468, 373) with delta (0, 0)
Screenshot: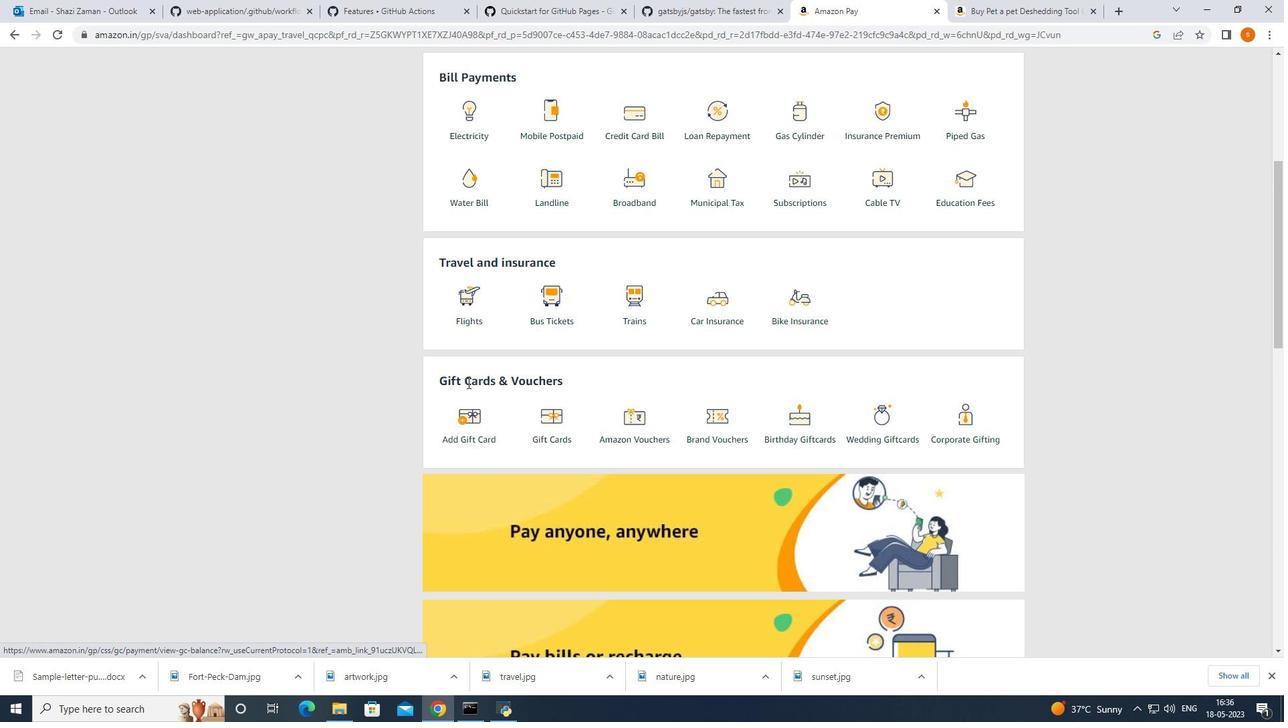 
Action: Mouse scrolled (468, 373) with delta (0, 0)
Screenshot: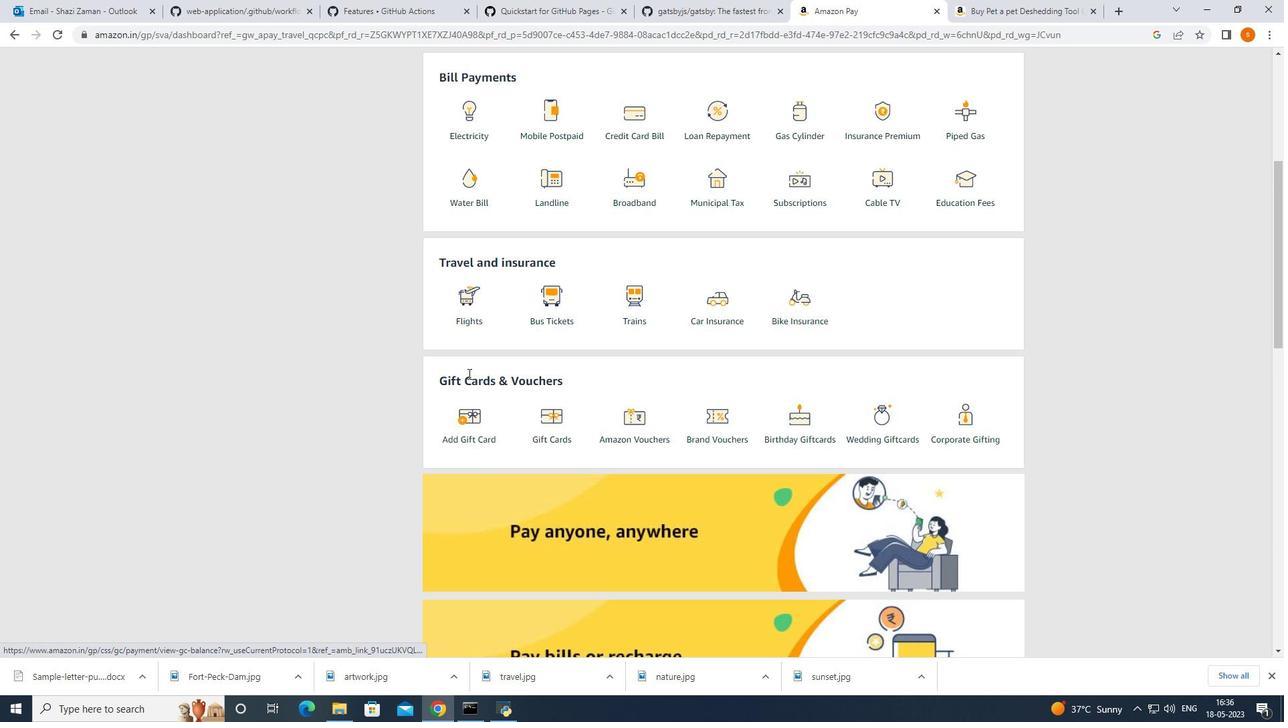 
Action: Mouse scrolled (468, 373) with delta (0, 0)
Screenshot: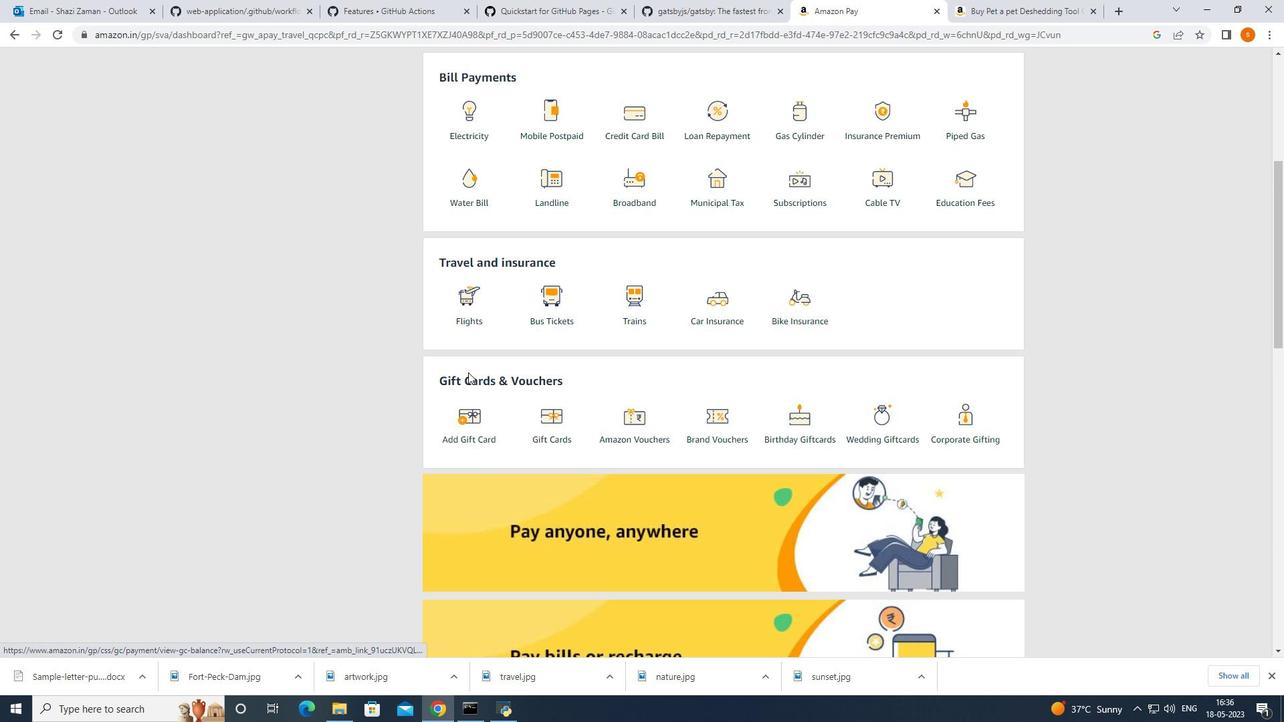 
Action: Mouse moved to (603, 322)
Screenshot: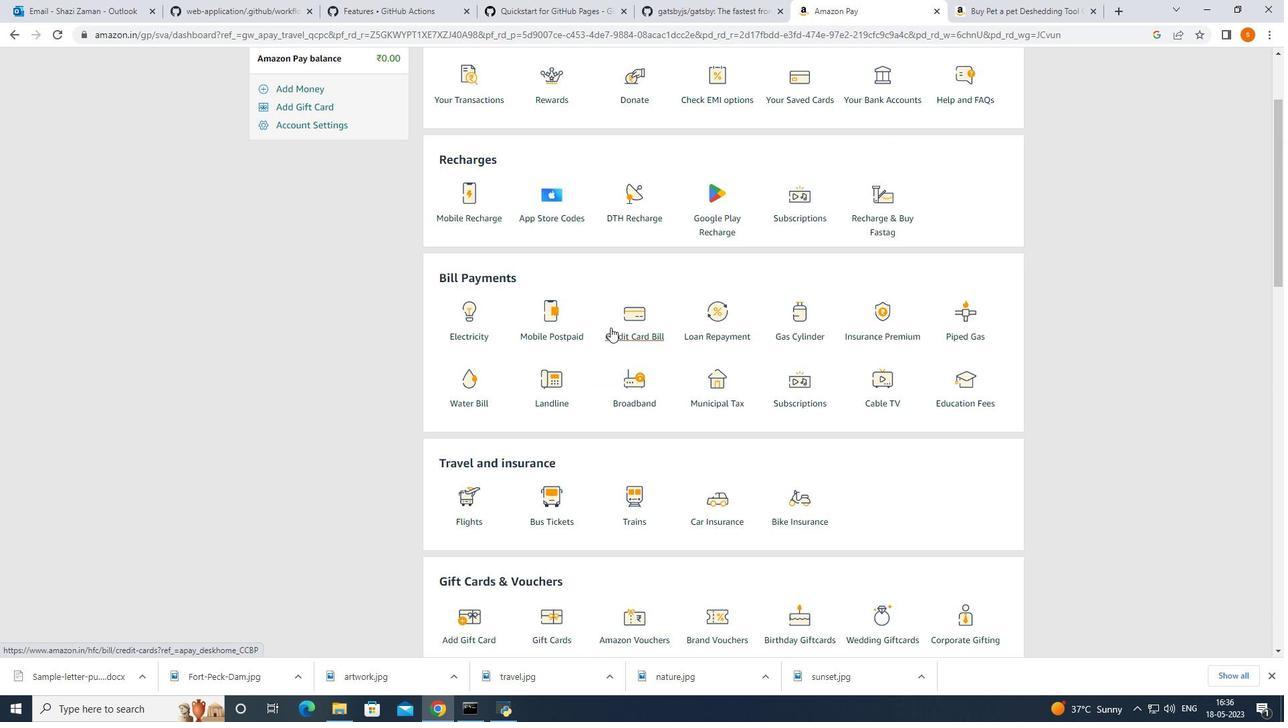
Action: Mouse scrolled (603, 323) with delta (0, 0)
Screenshot: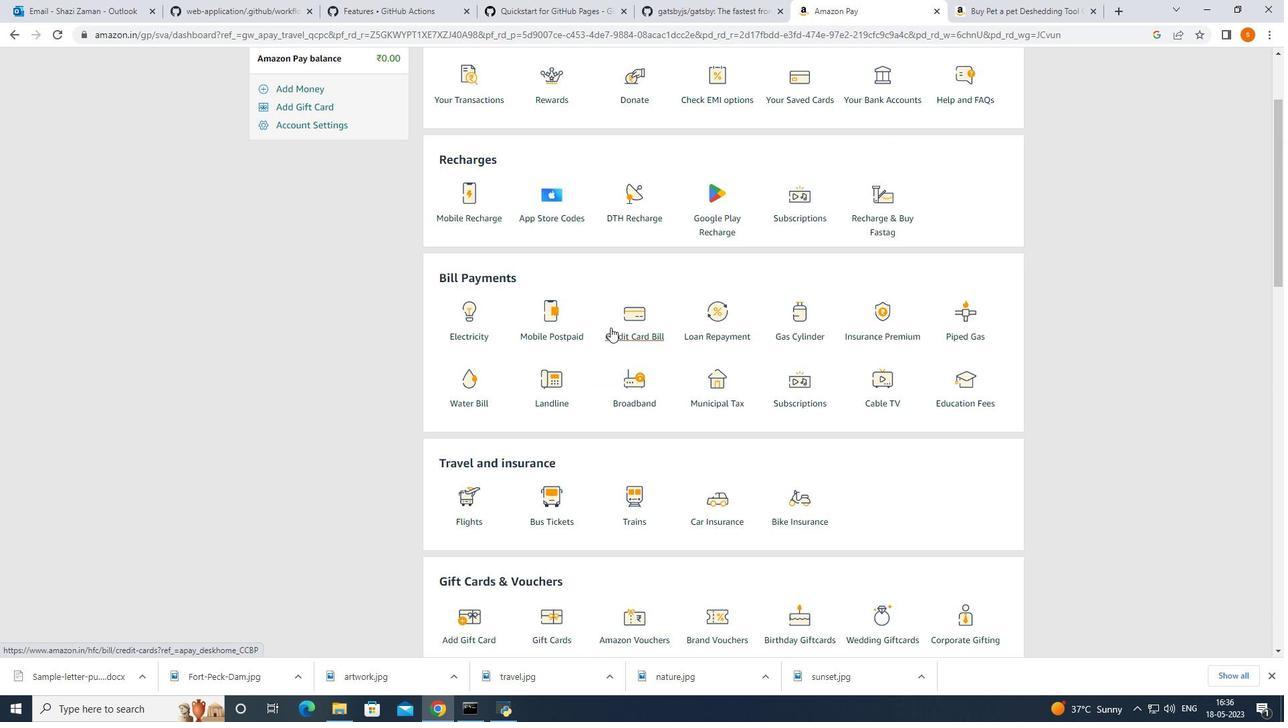 
Action: Mouse moved to (607, 337)
Screenshot: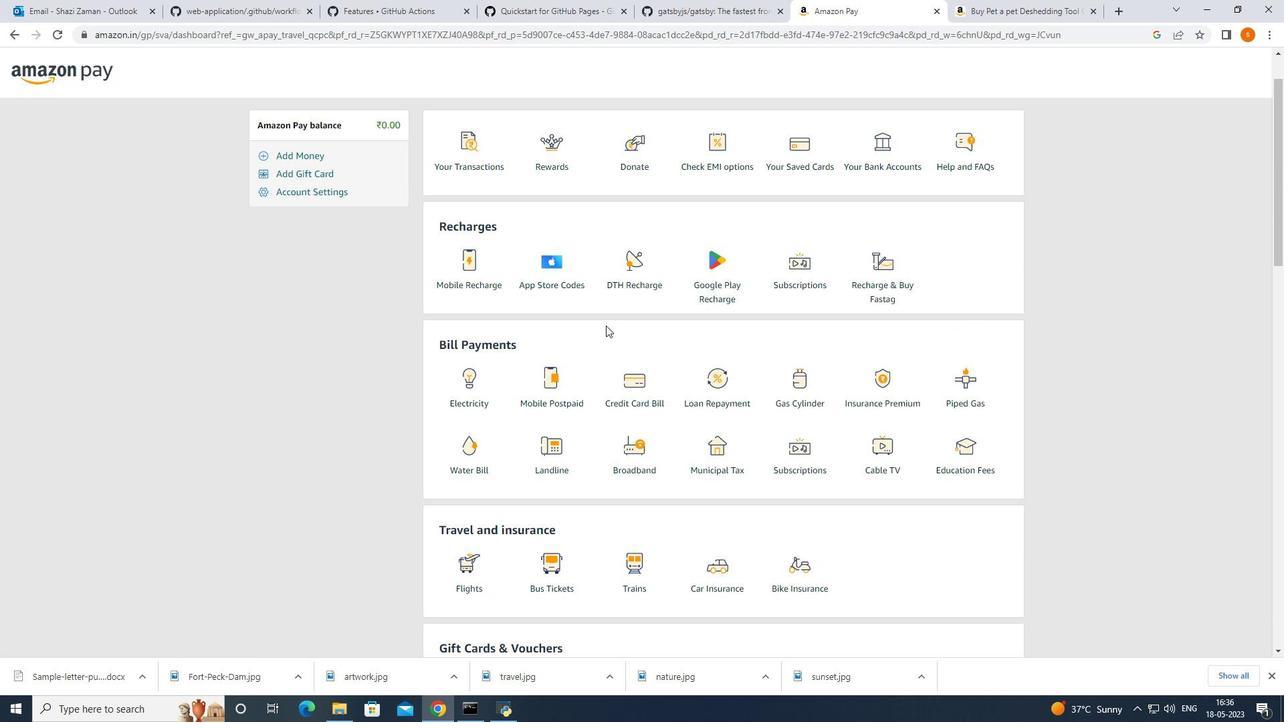 
Action: Mouse scrolled (607, 336) with delta (0, 0)
Screenshot: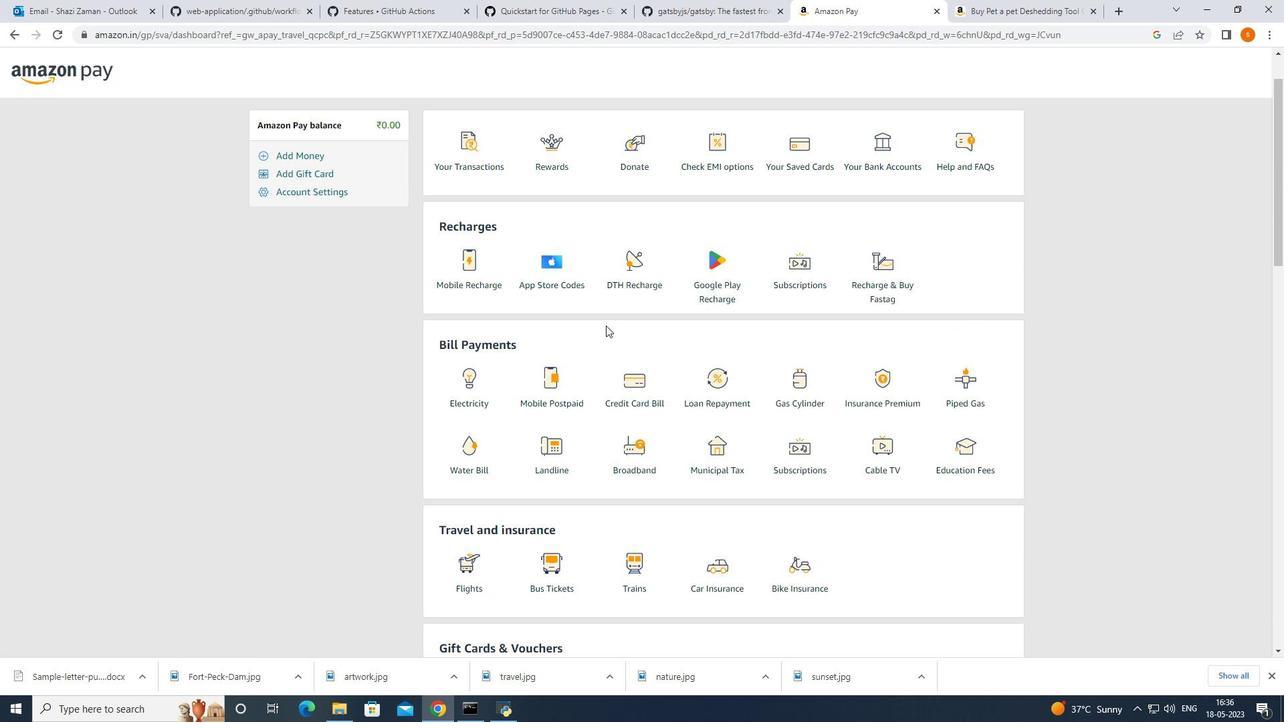 
Action: Mouse moved to (607, 345)
Screenshot: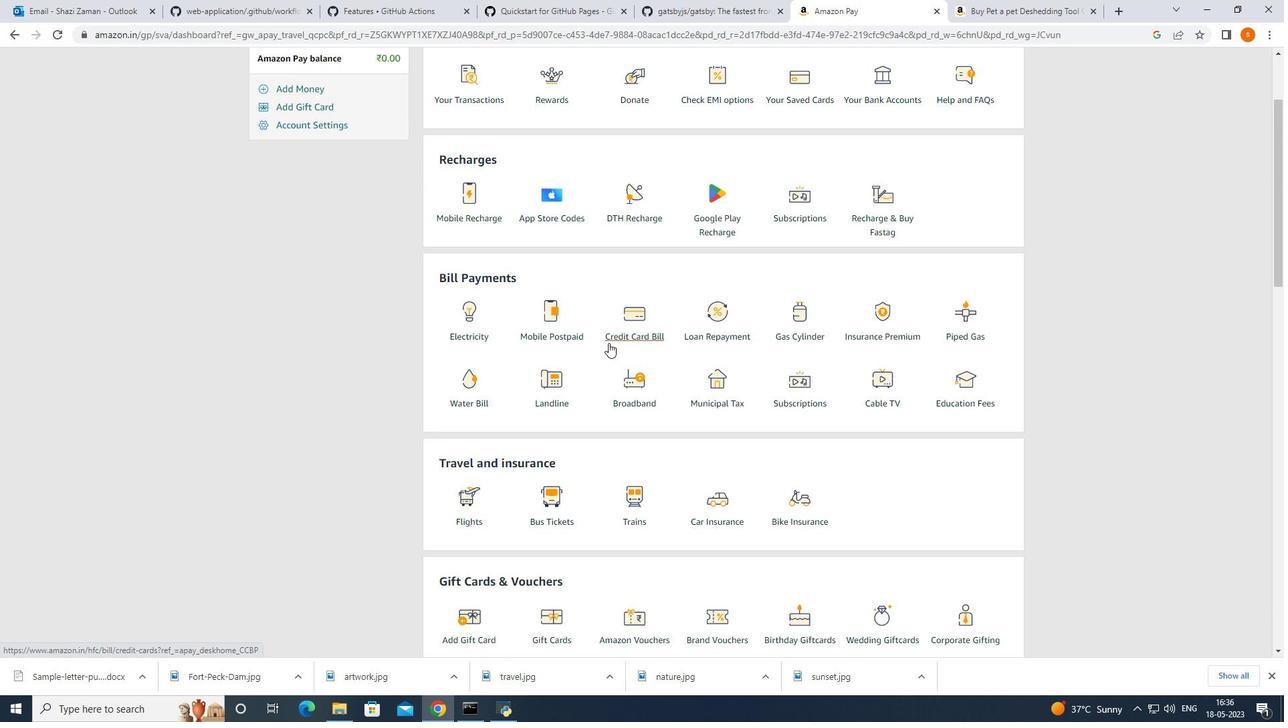 
Action: Mouse scrolled (607, 345) with delta (0, 0)
Screenshot: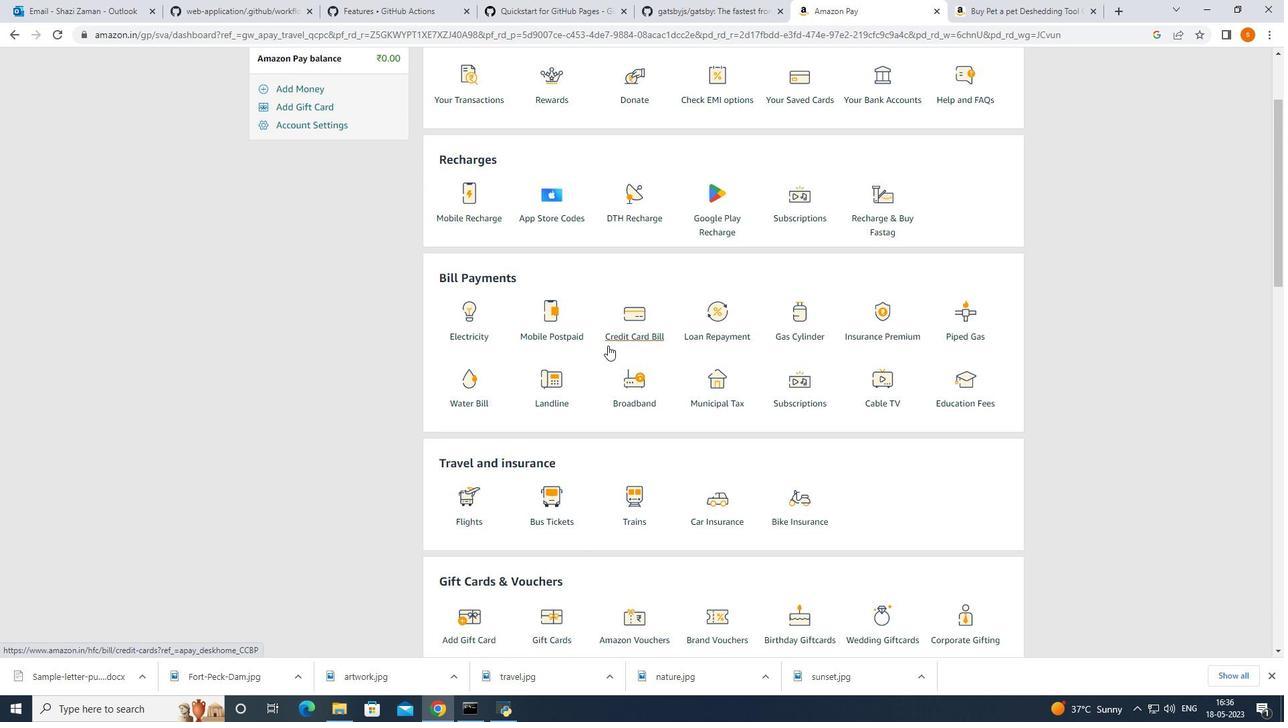 
Action: Mouse moved to (741, 442)
Screenshot: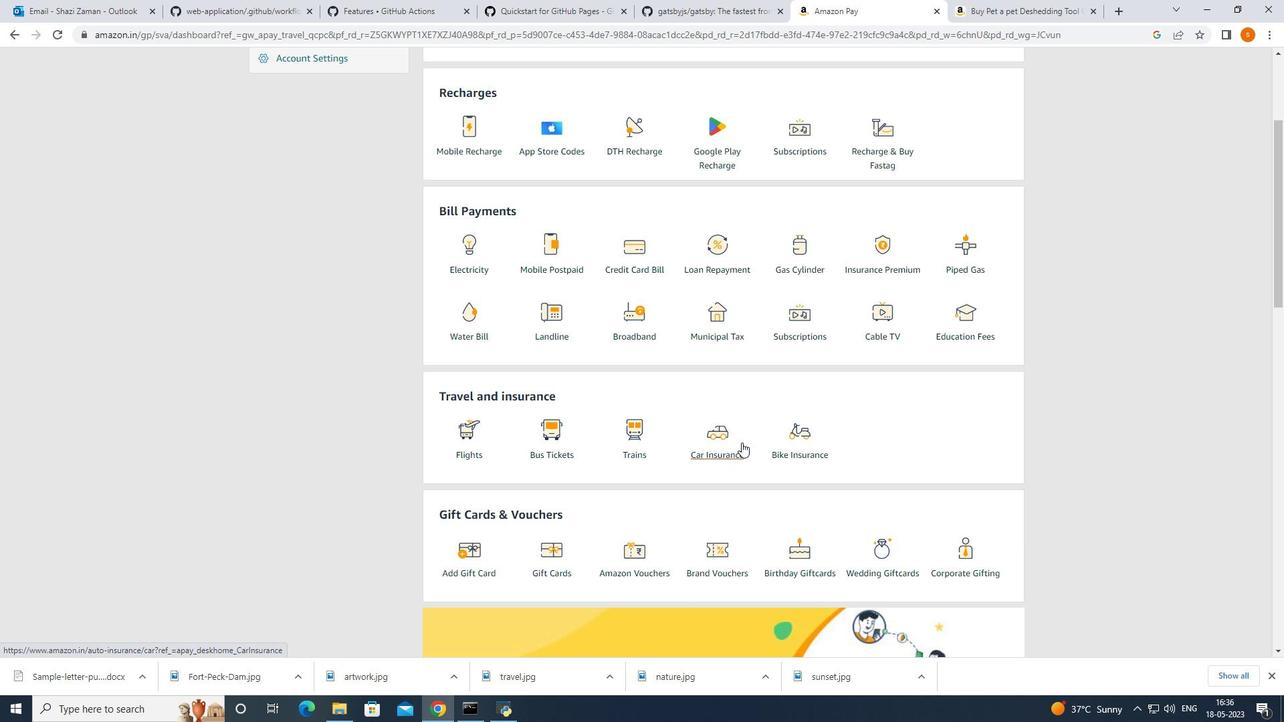
Action: Mouse scrolled (741, 441) with delta (0, 0)
Screenshot: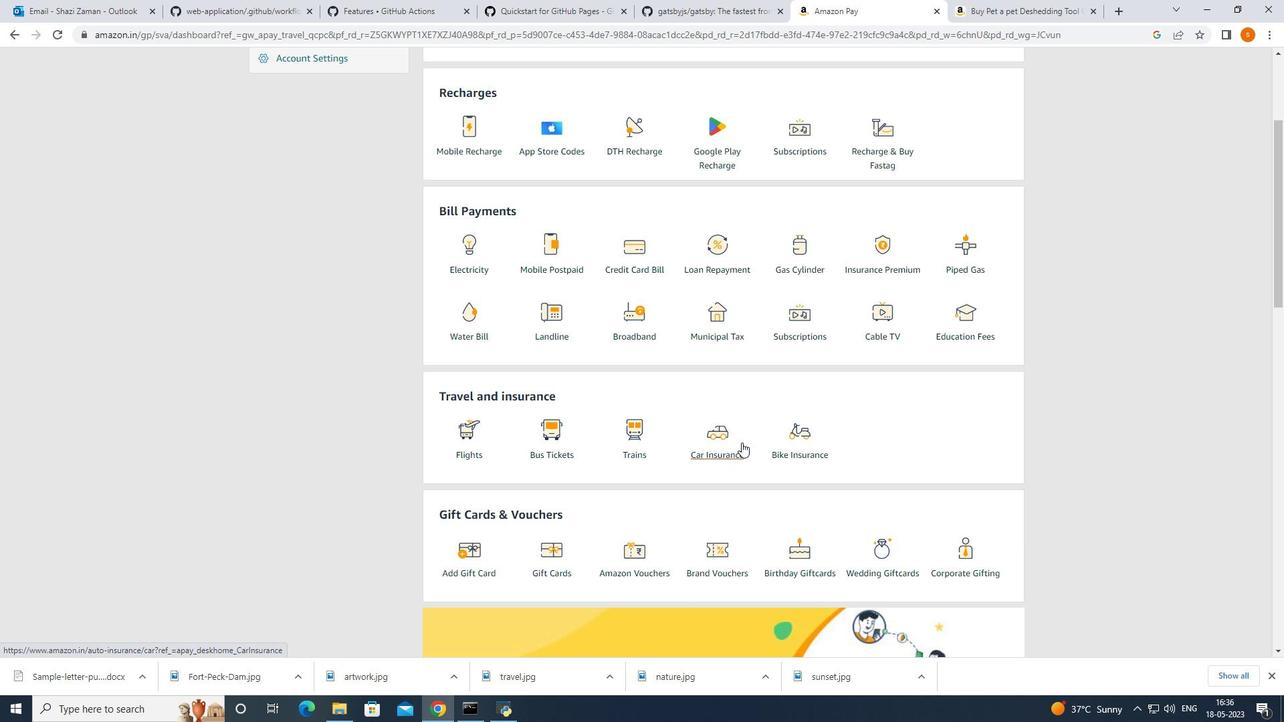 
Action: Mouse moved to (741, 443)
Screenshot: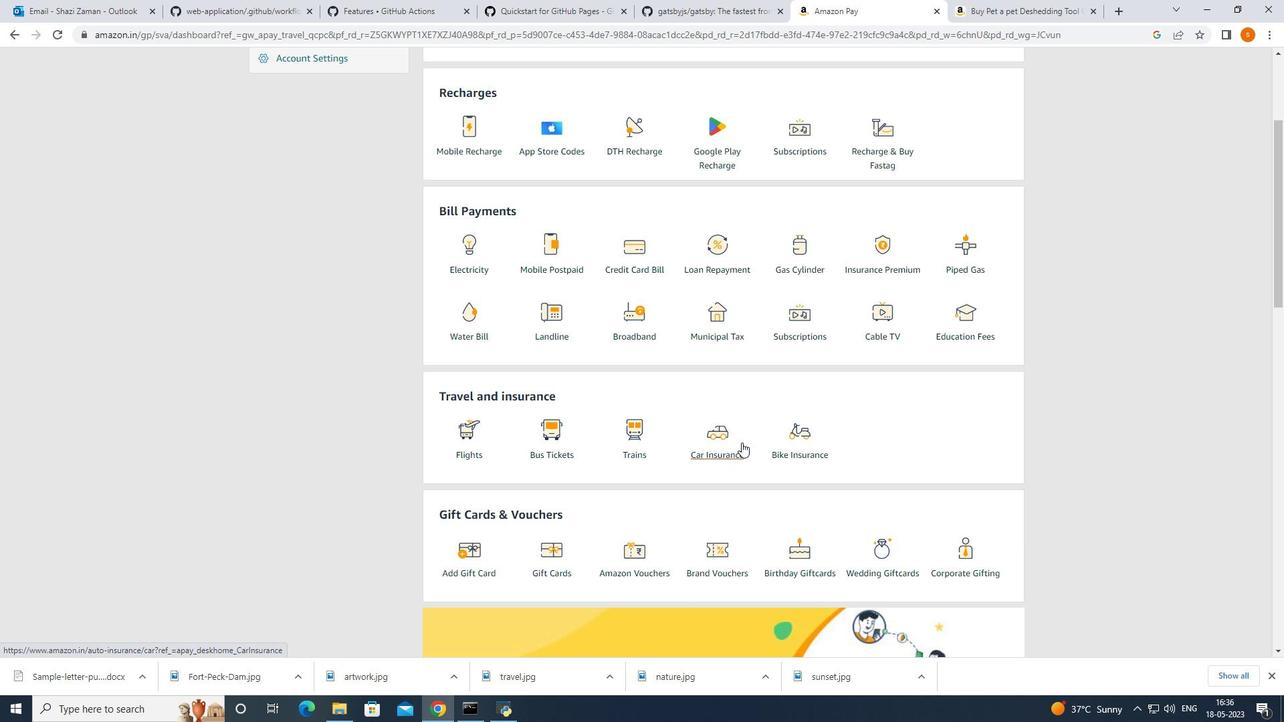
Action: Mouse scrolled (741, 442) with delta (0, 0)
Screenshot: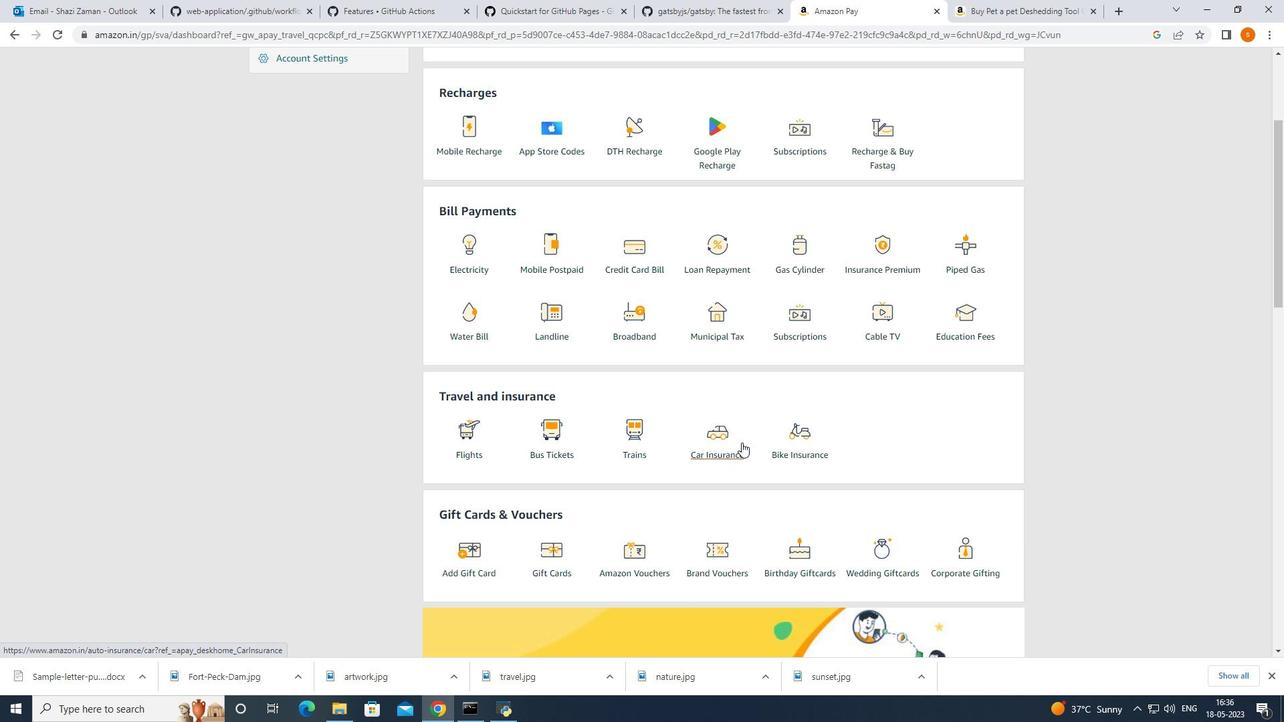 
Action: Mouse scrolled (741, 442) with delta (0, 0)
Screenshot: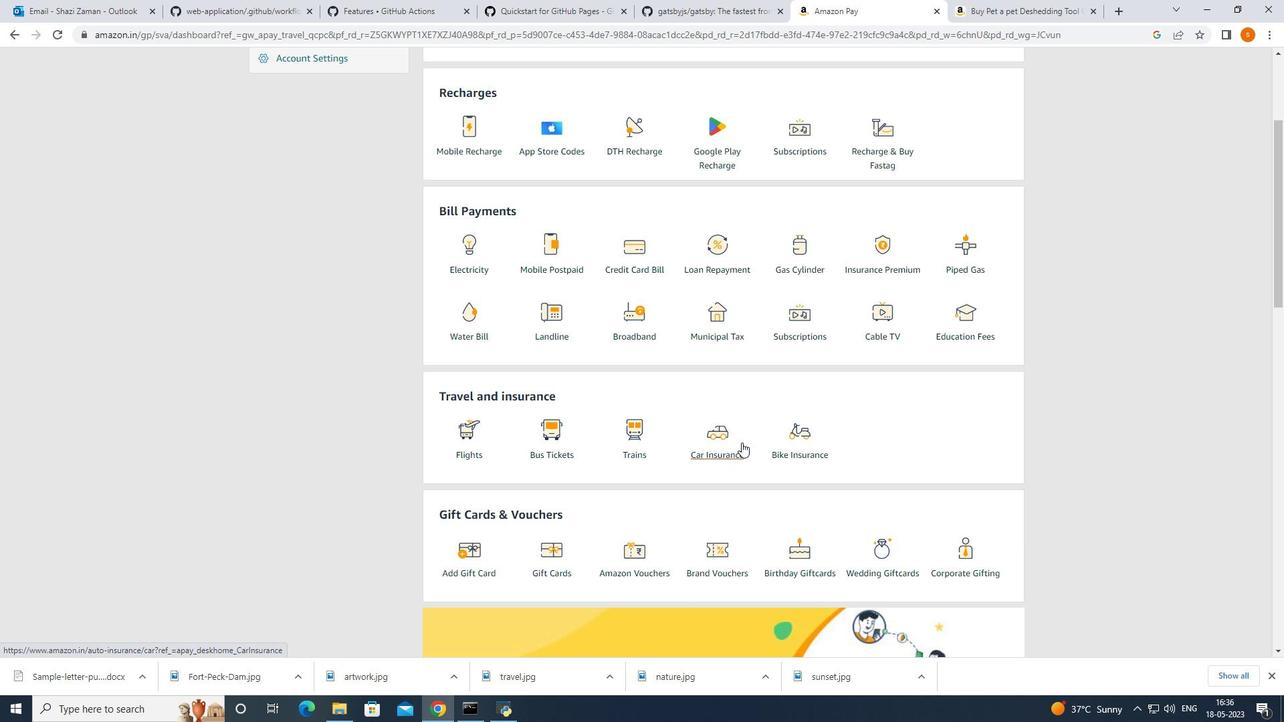 
Action: Mouse scrolled (741, 442) with delta (0, 0)
Screenshot: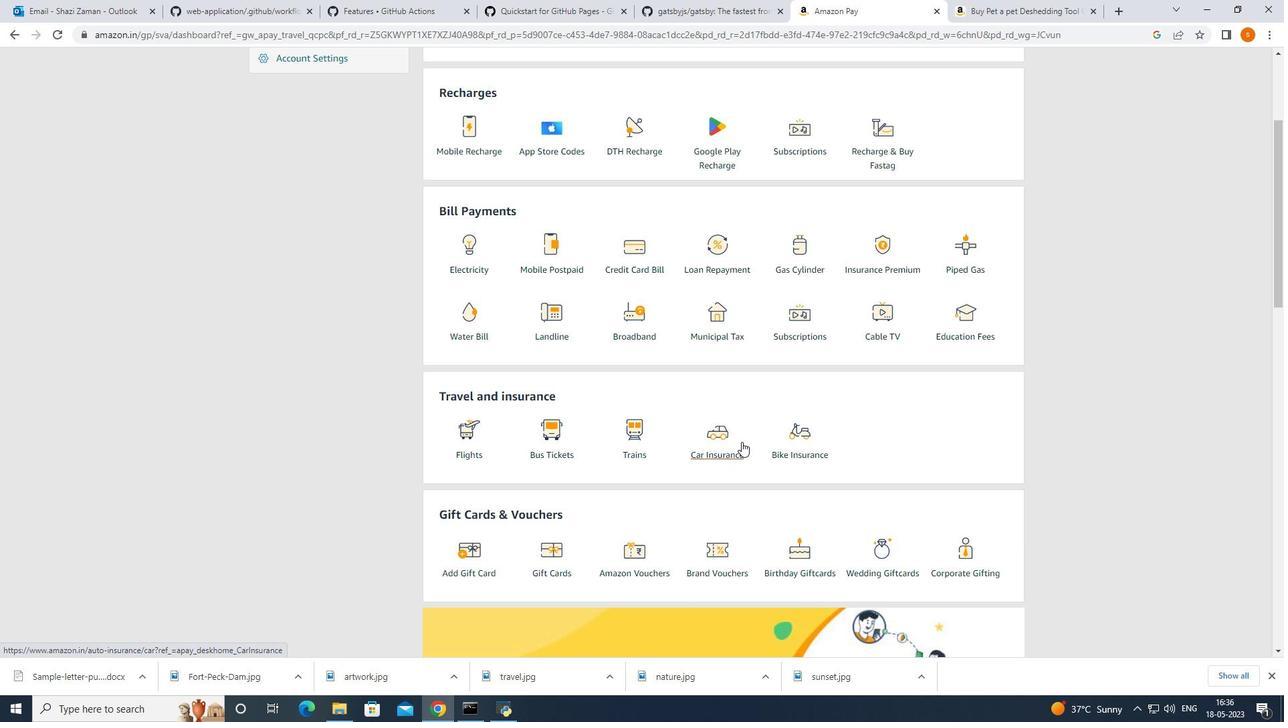 
Action: Mouse scrolled (741, 442) with delta (0, 0)
Screenshot: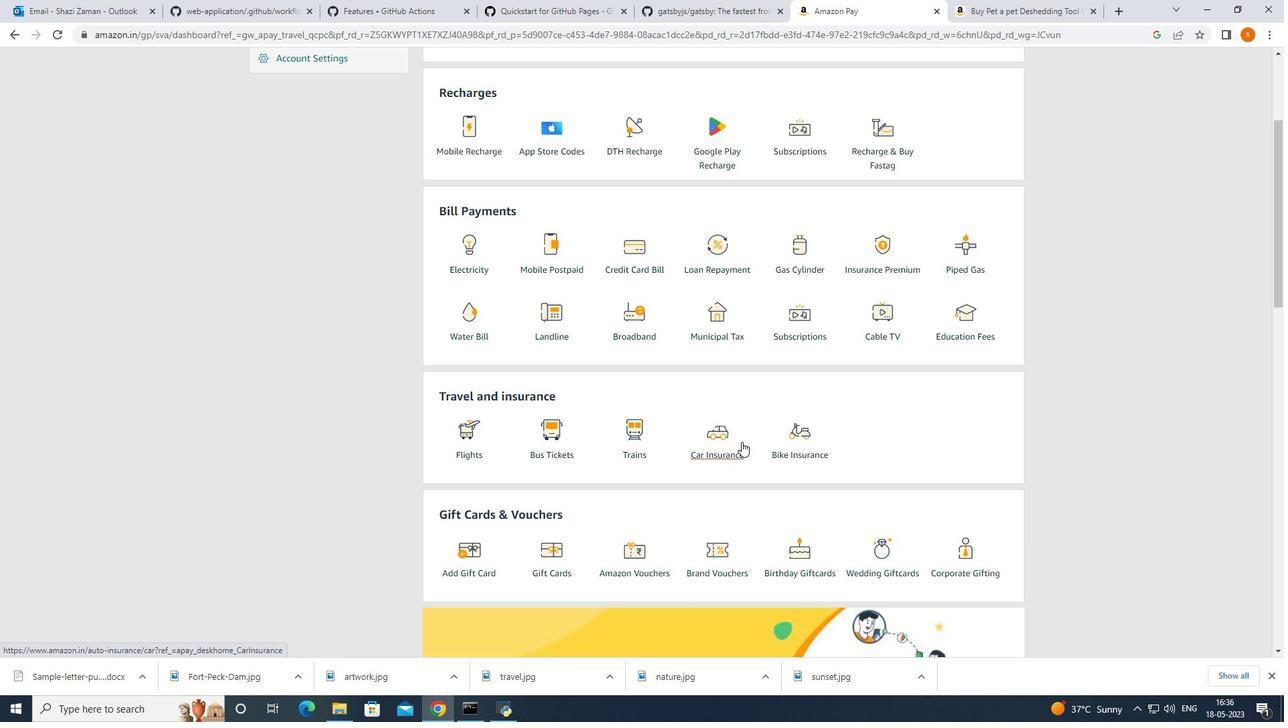 
Action: Mouse moved to (742, 442)
Screenshot: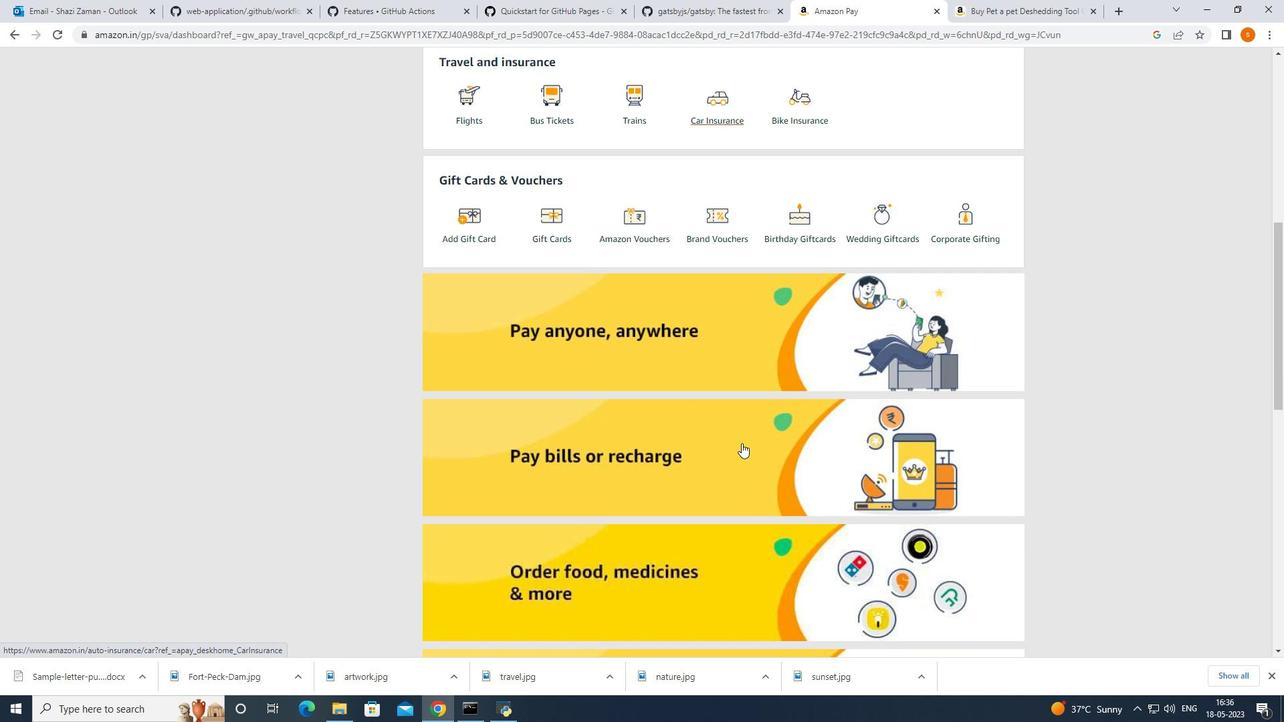 
Action: Mouse scrolled (742, 441) with delta (0, 0)
Screenshot: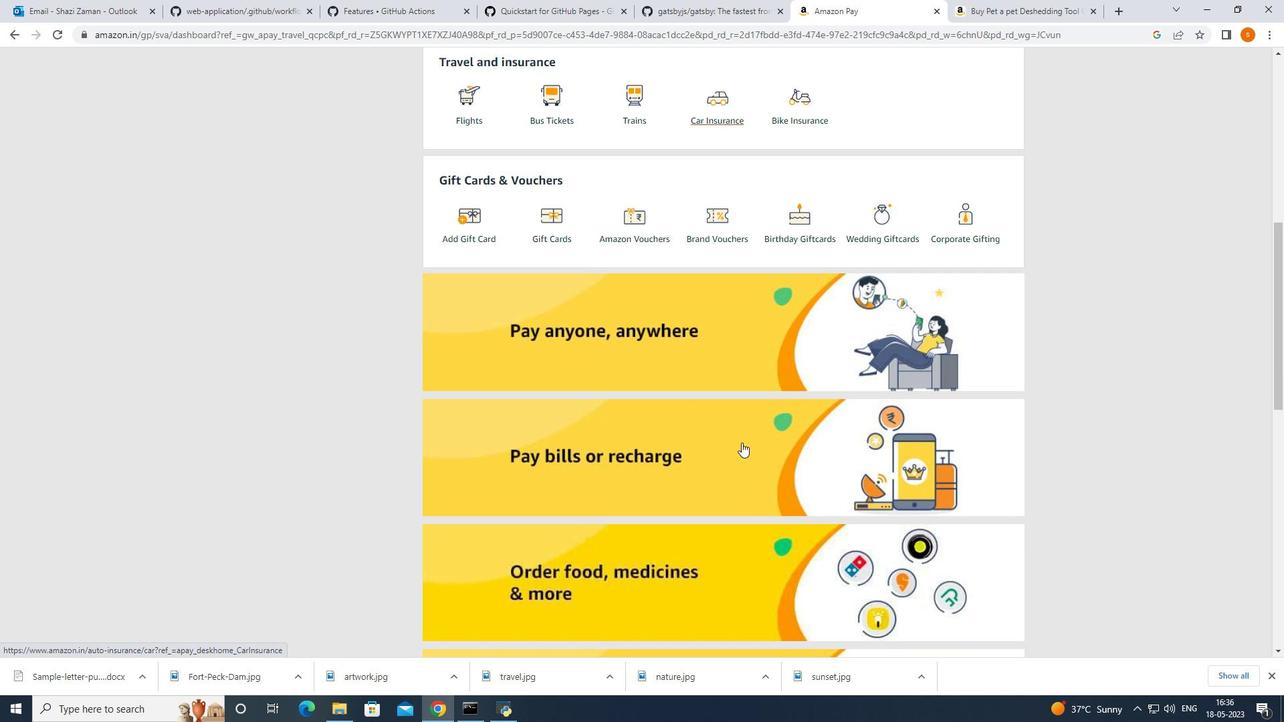 
Action: Mouse scrolled (742, 441) with delta (0, 0)
Screenshot: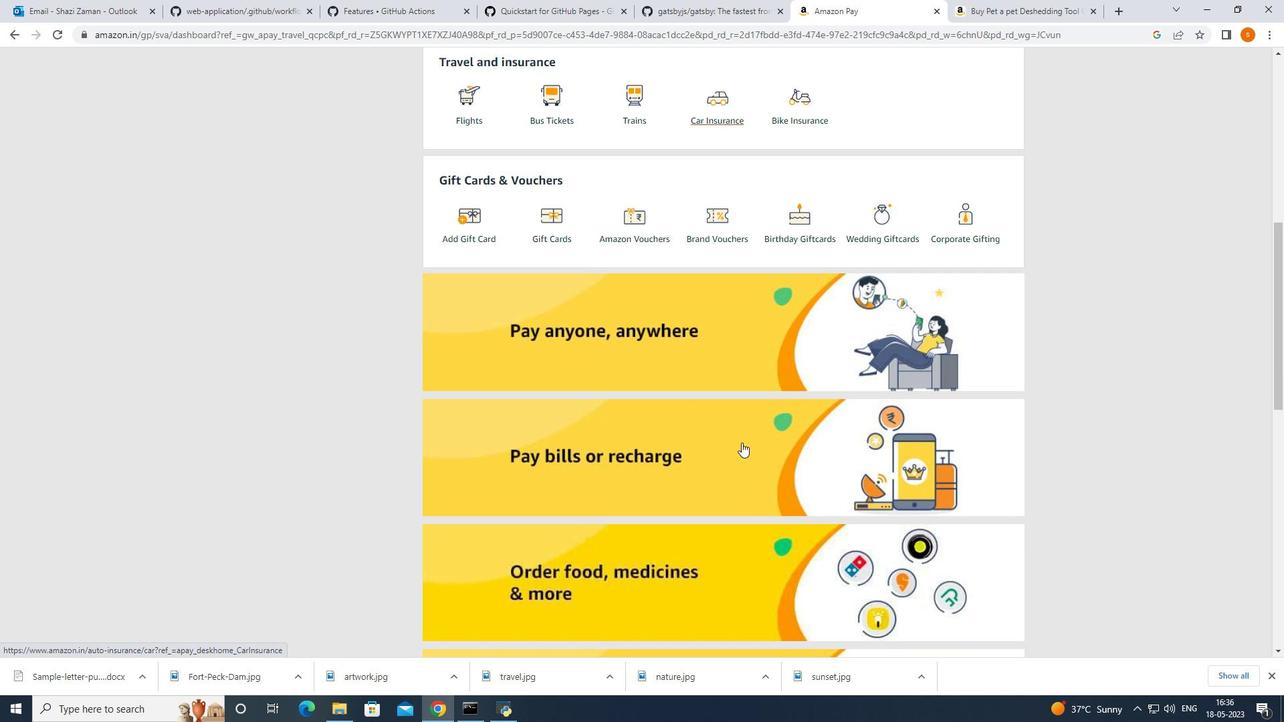 
Action: Mouse scrolled (742, 441) with delta (0, 0)
Screenshot: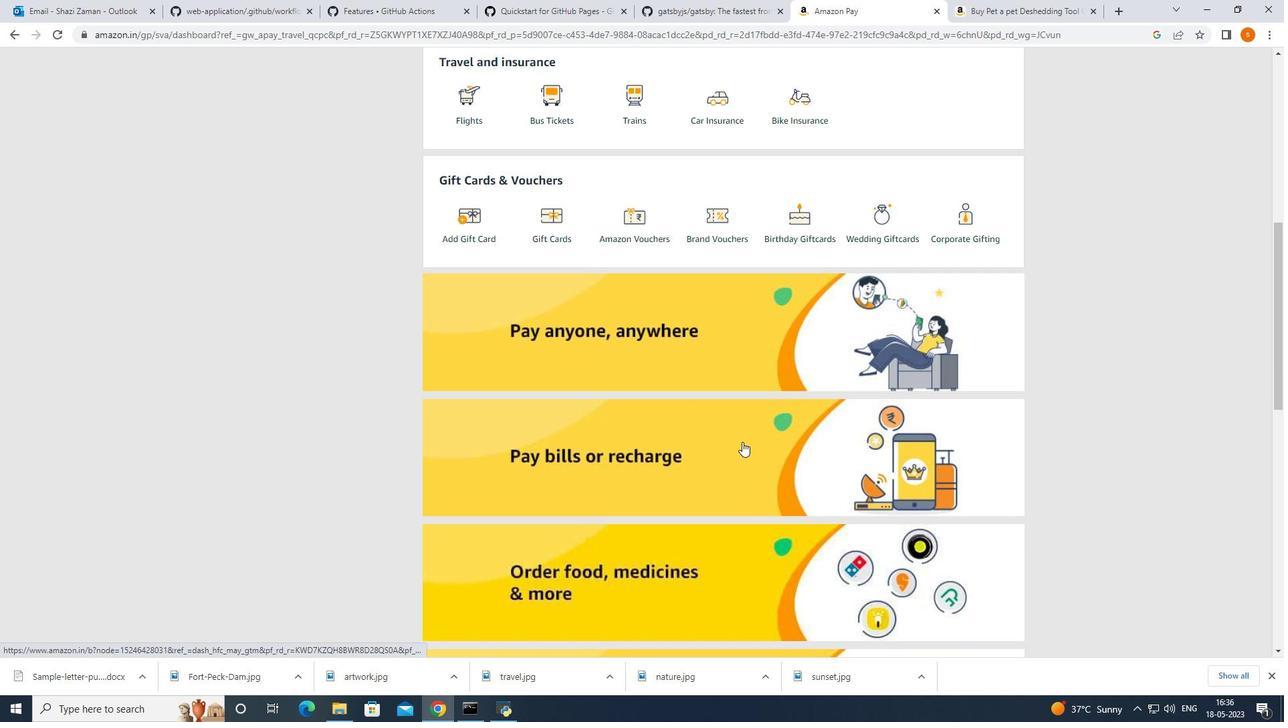 
Action: Mouse scrolled (742, 441) with delta (0, 0)
Screenshot: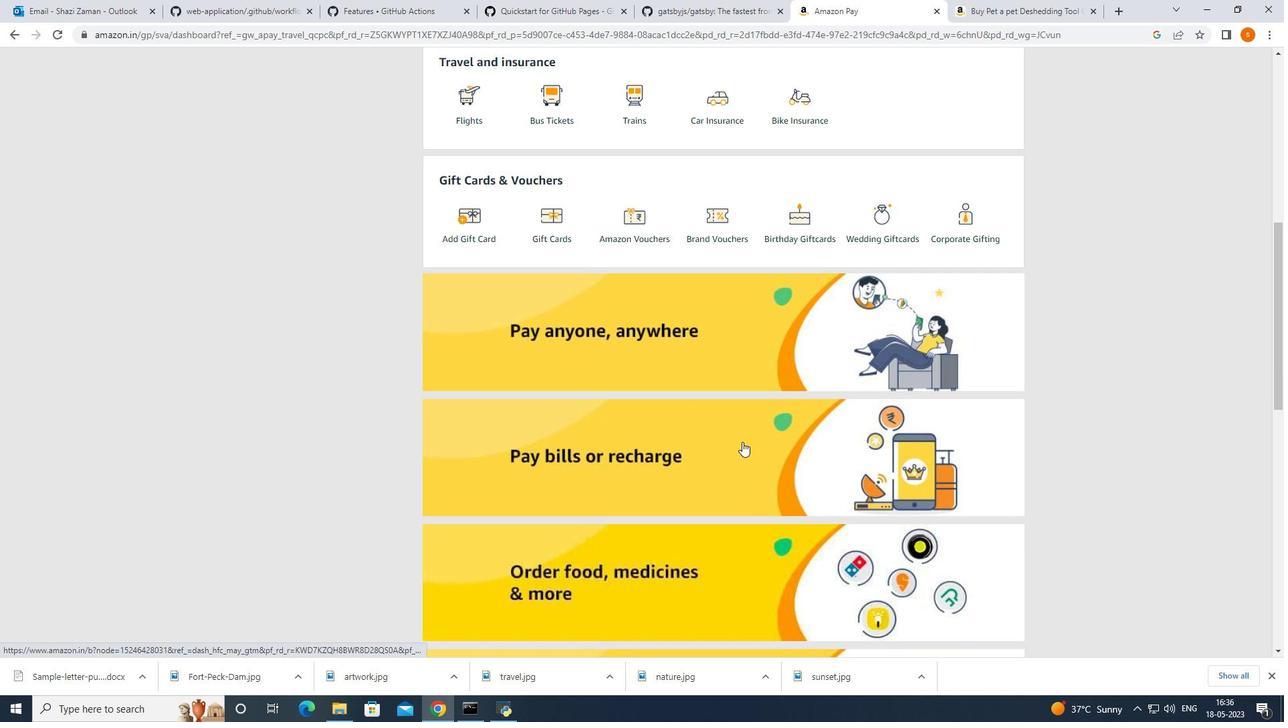 
Action: Mouse moved to (742, 442)
Screenshot: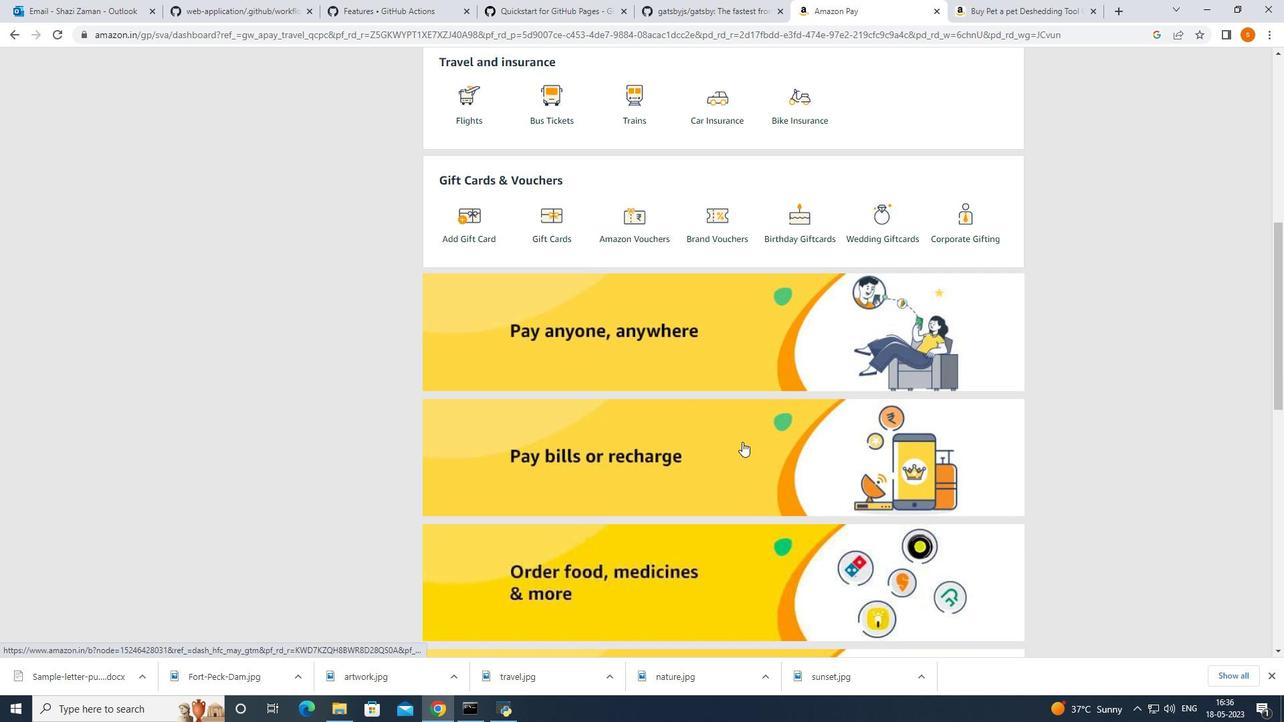 
Action: Mouse scrolled (742, 441) with delta (0, 0)
Screenshot: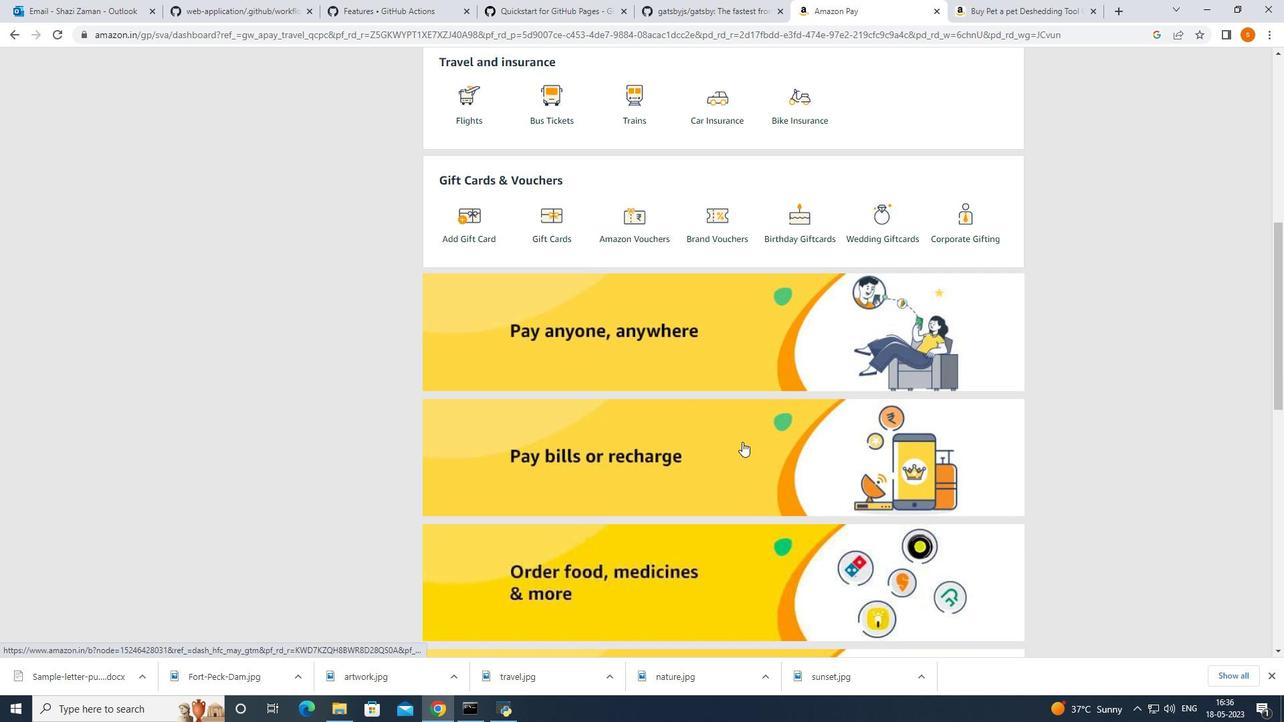 
Action: Mouse moved to (740, 442)
Screenshot: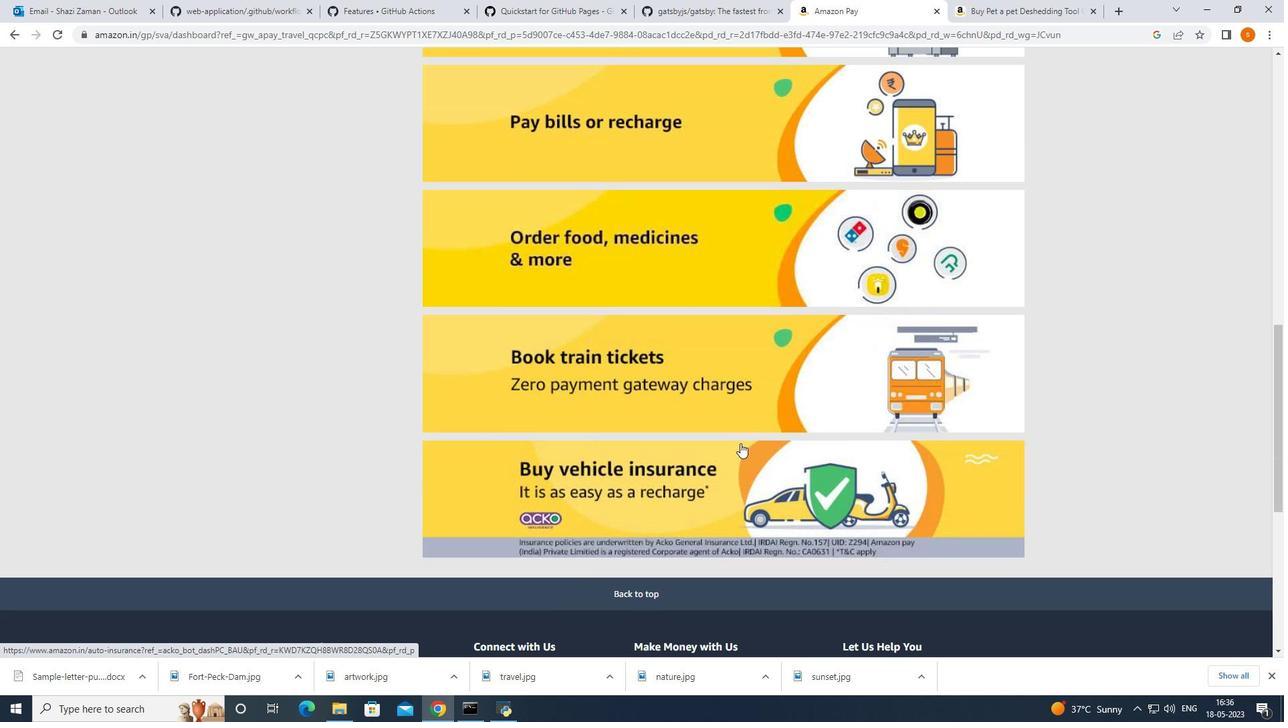 
Action: Mouse scrolled (740, 442) with delta (0, 0)
Screenshot: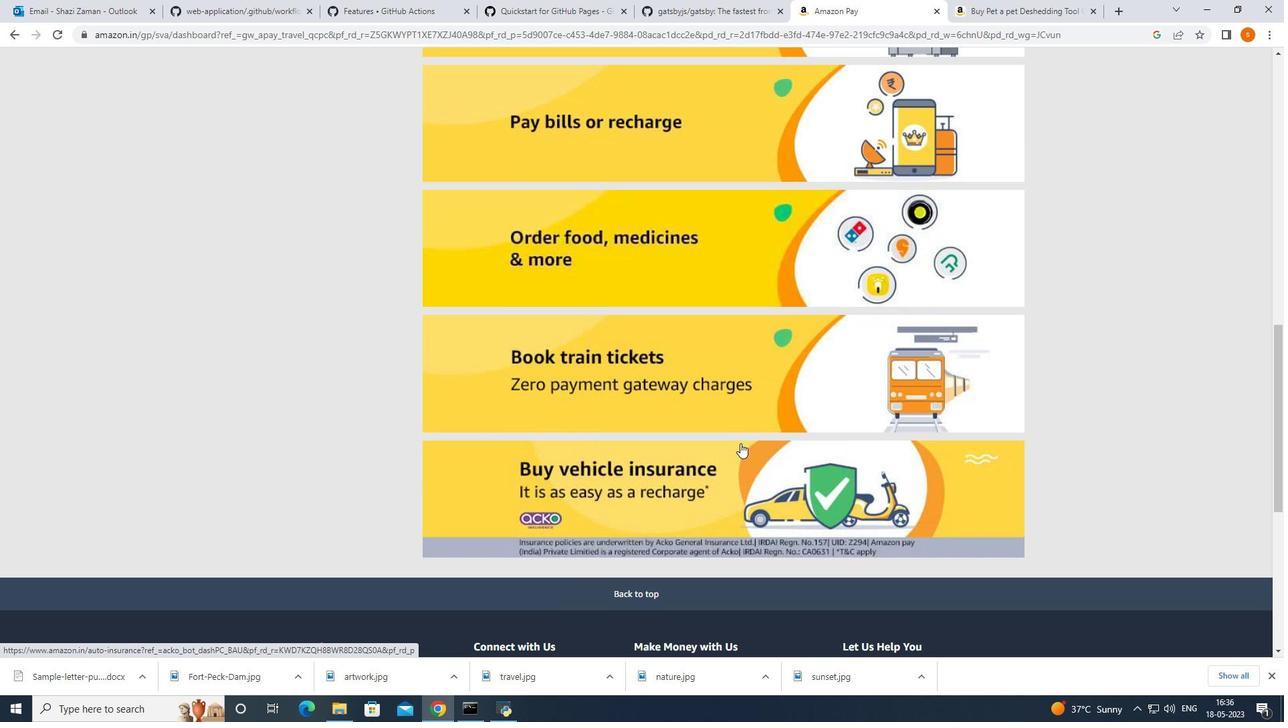 
Action: Mouse scrolled (740, 442) with delta (0, 0)
Screenshot: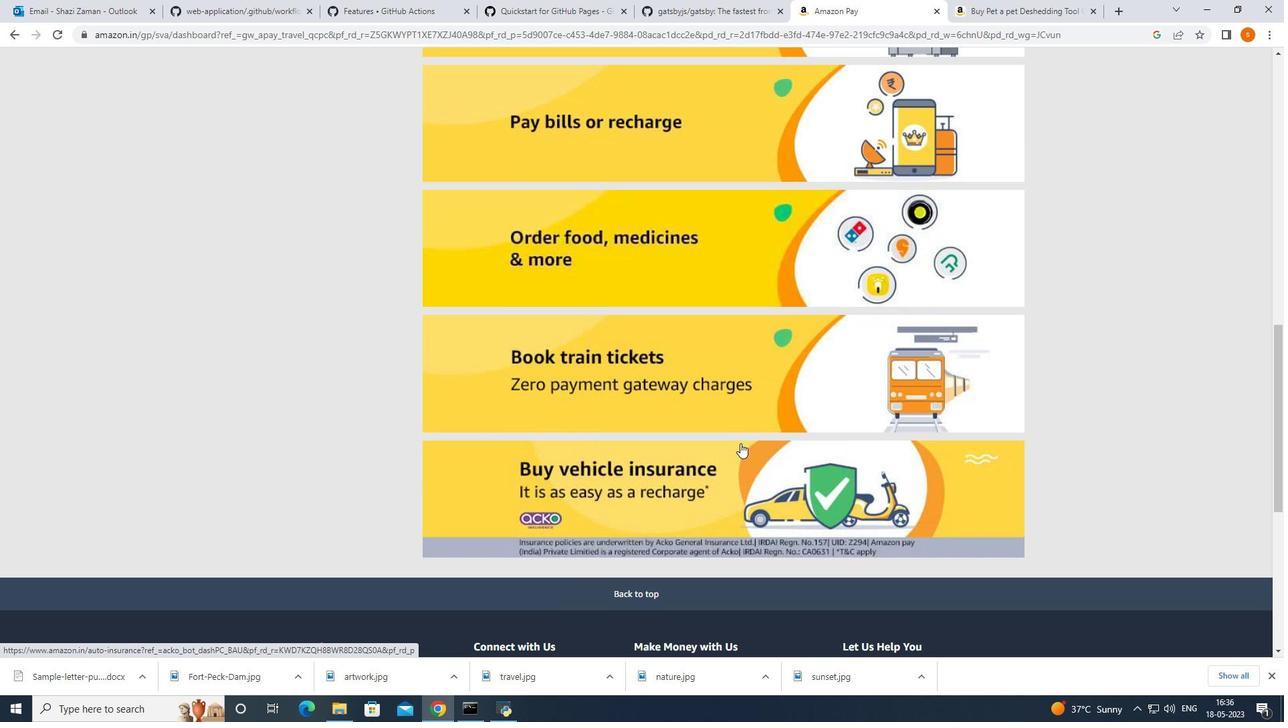 
Action: Mouse scrolled (740, 442) with delta (0, 0)
Screenshot: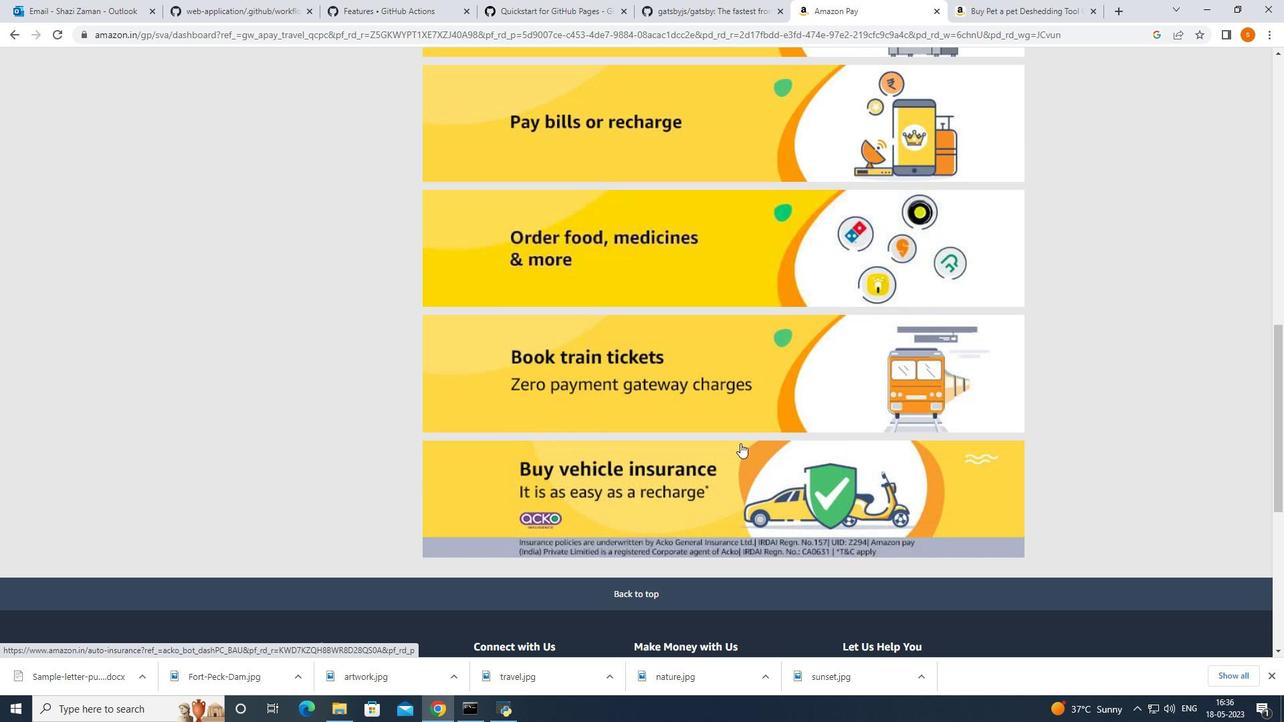 
Action: Mouse scrolled (740, 442) with delta (0, 0)
Screenshot: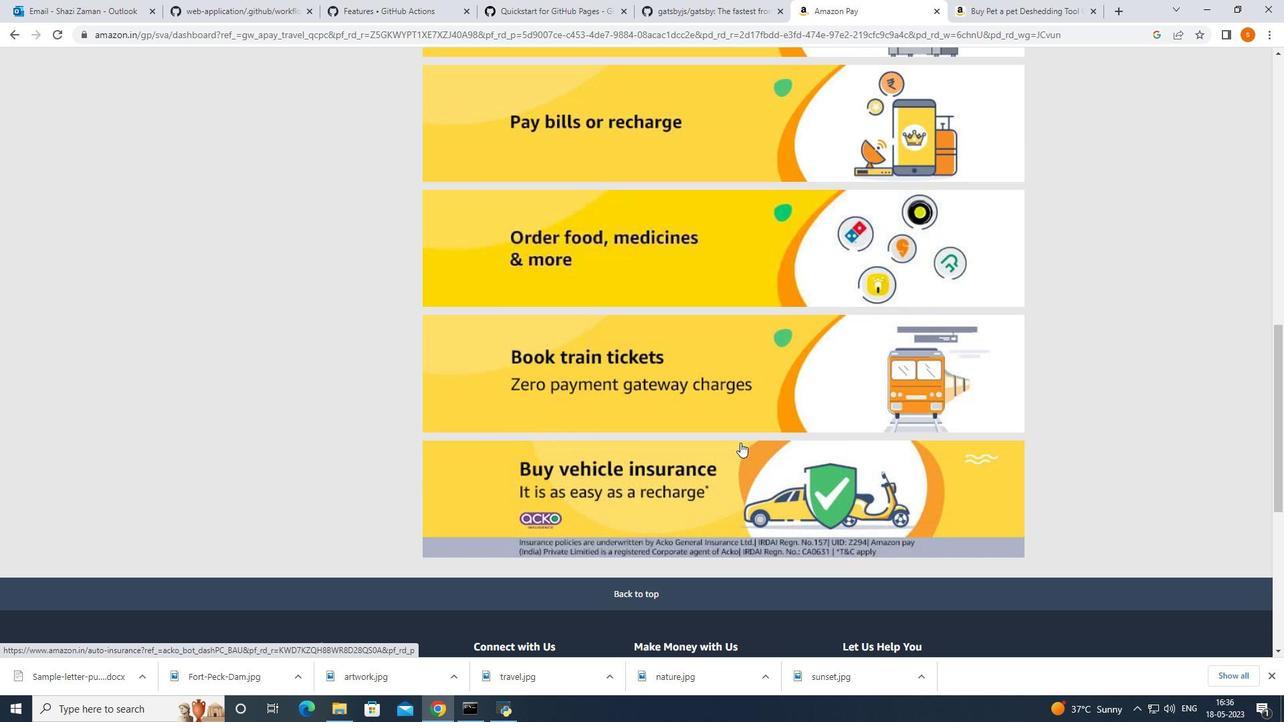 
Action: Mouse moved to (727, 434)
Screenshot: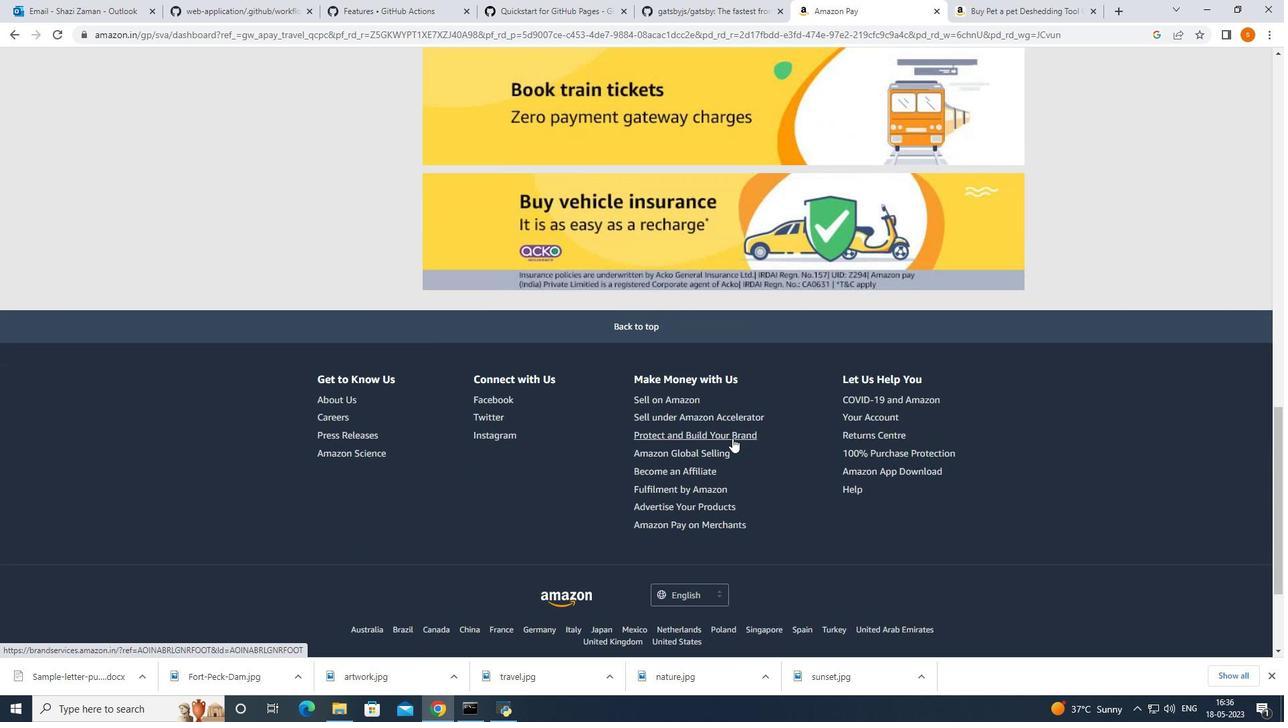 
Action: Mouse scrolled (727, 434) with delta (0, 0)
Screenshot: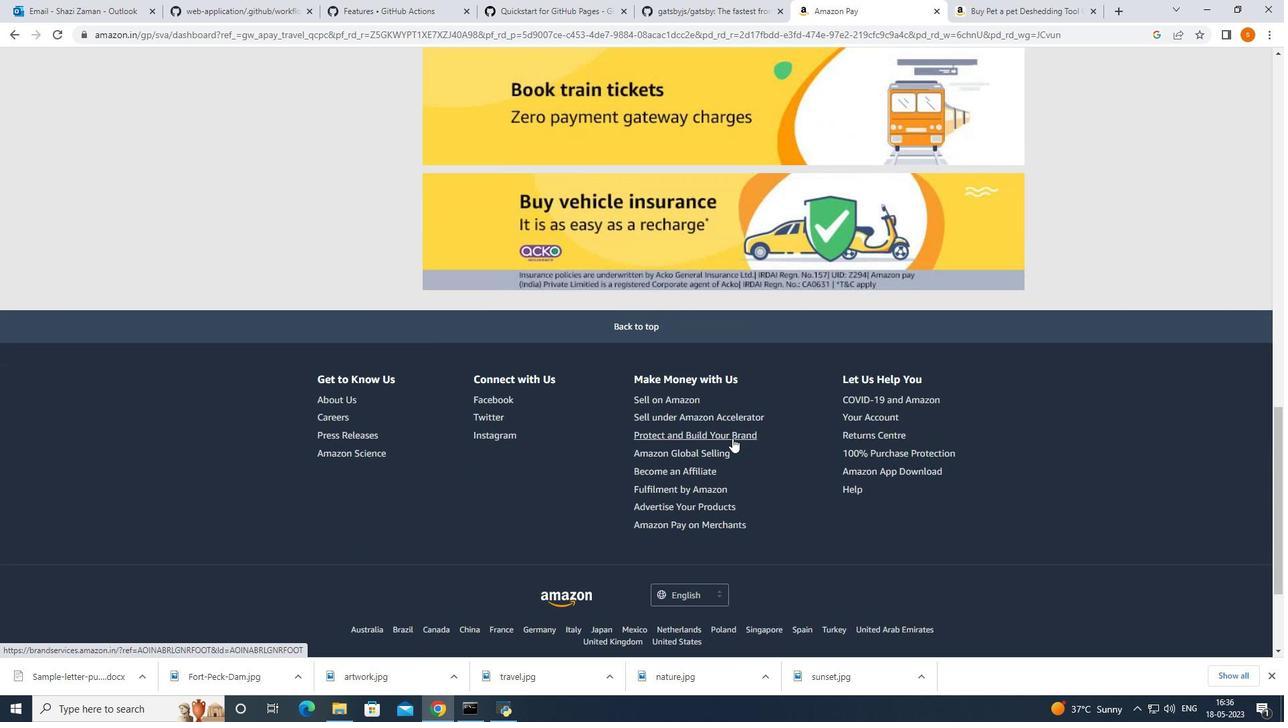 
Action: Mouse scrolled (727, 434) with delta (0, 0)
Screenshot: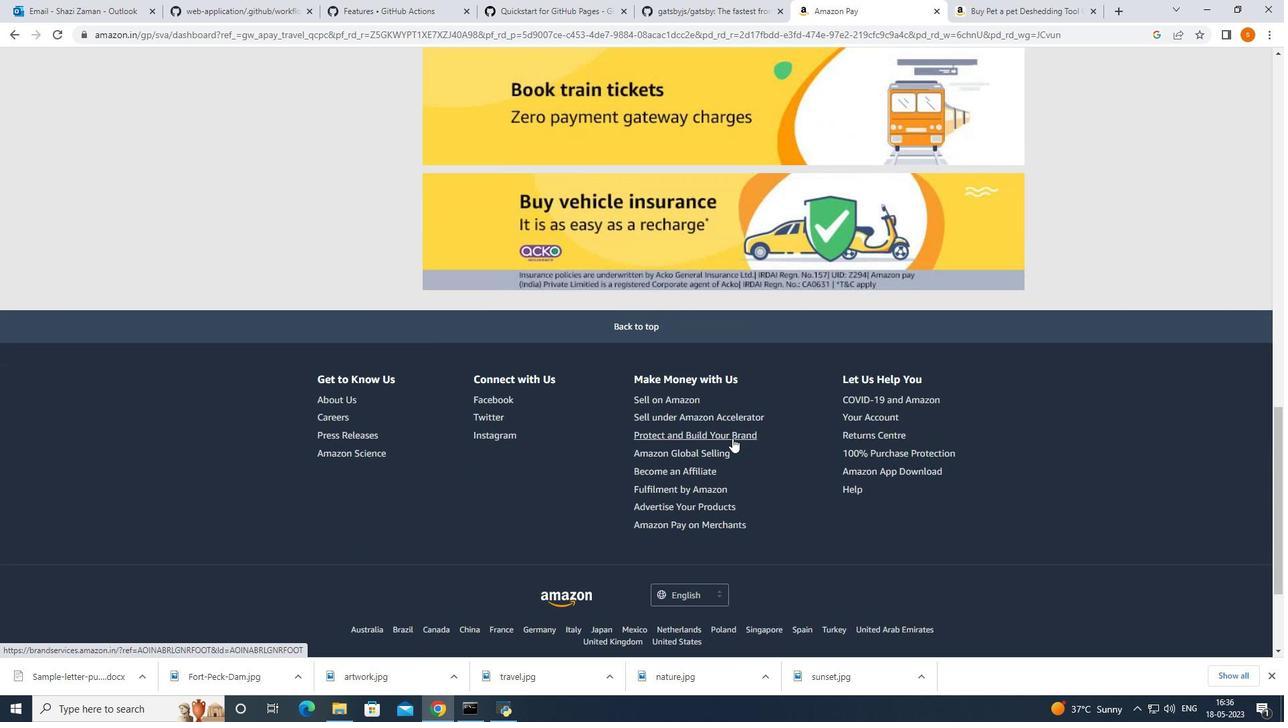 
Action: Mouse moved to (727, 434)
Screenshot: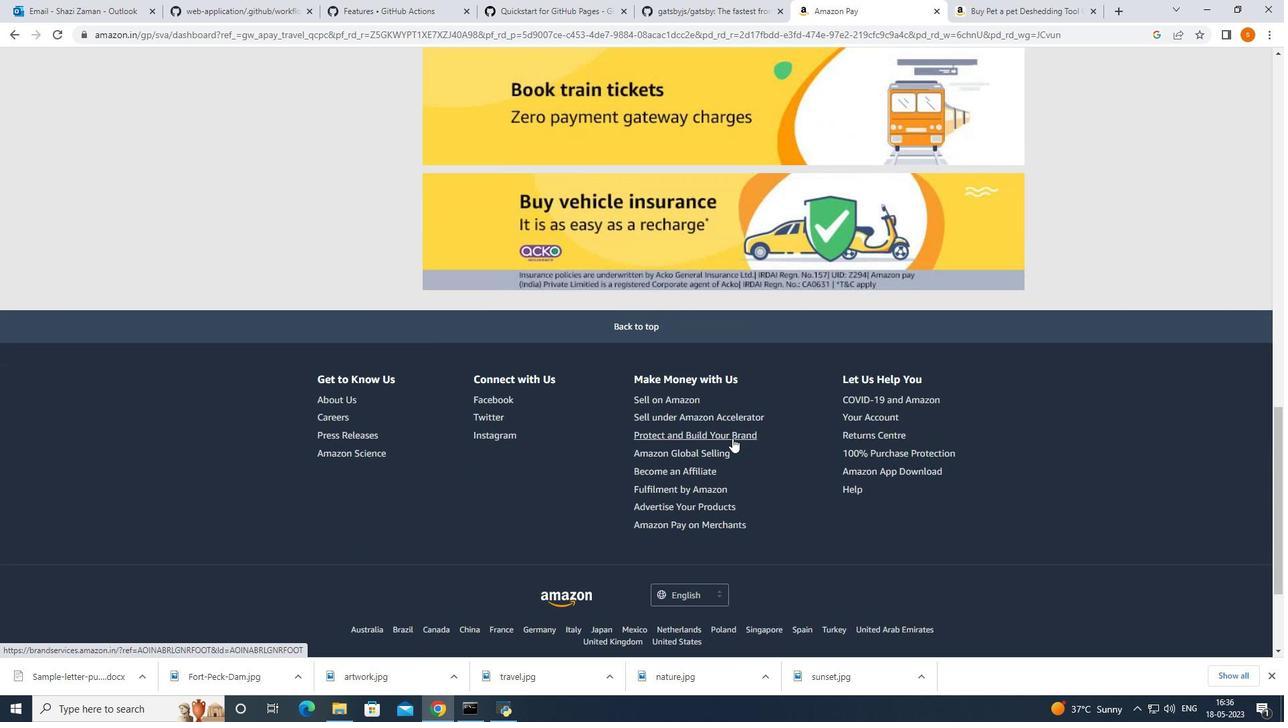 
Action: Mouse scrolled (727, 434) with delta (0, 0)
Screenshot: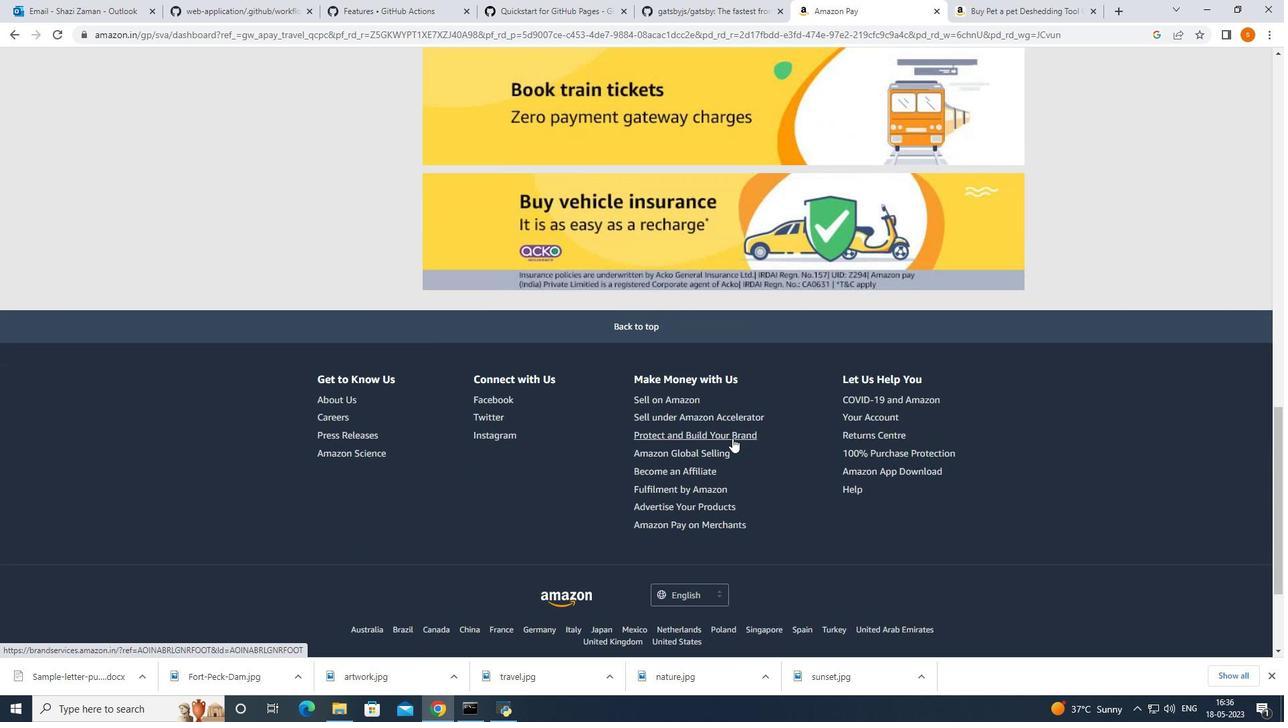 
Action: Mouse moved to (726, 434)
Screenshot: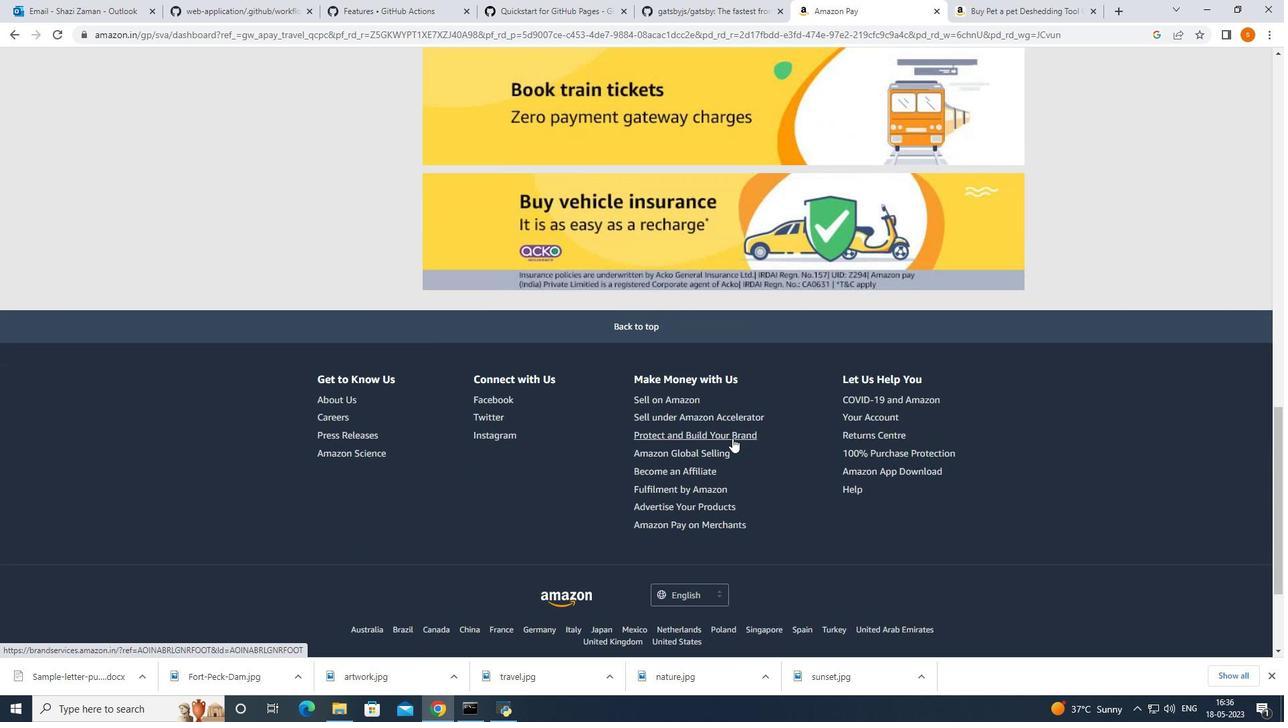 
Action: Mouse scrolled (726, 434) with delta (0, 0)
Screenshot: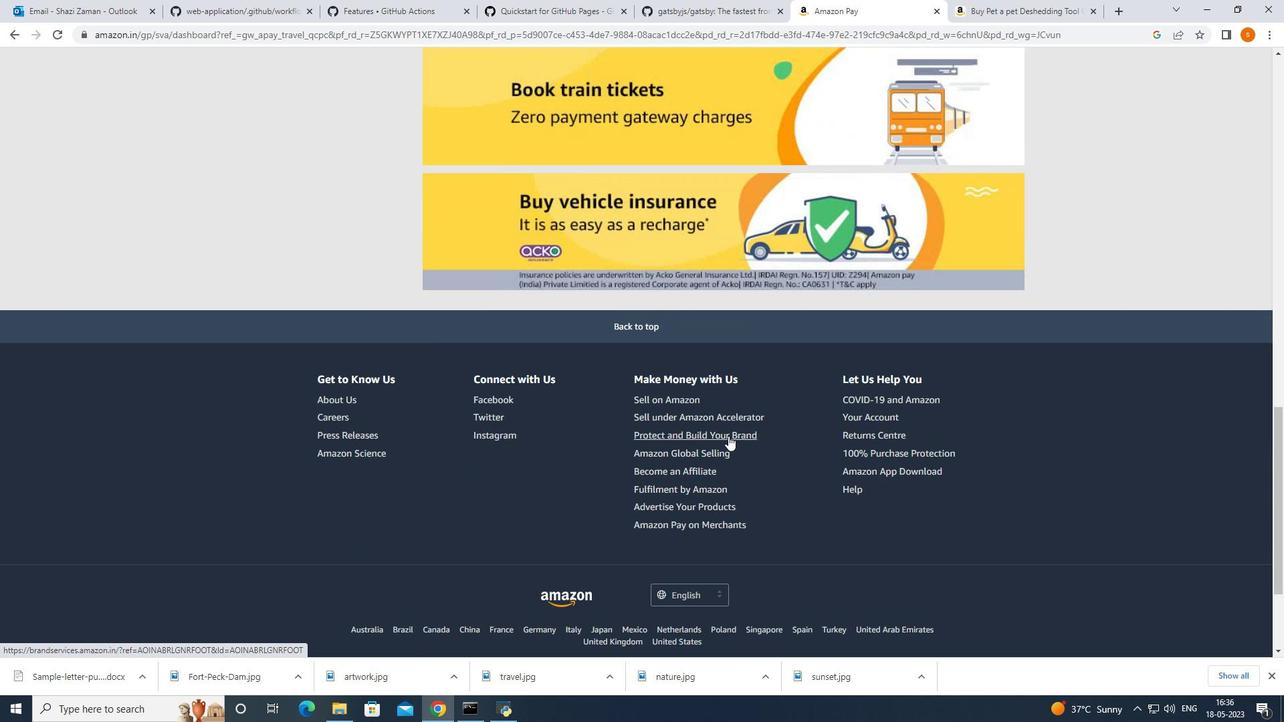 
Action: Mouse moved to (720, 428)
Screenshot: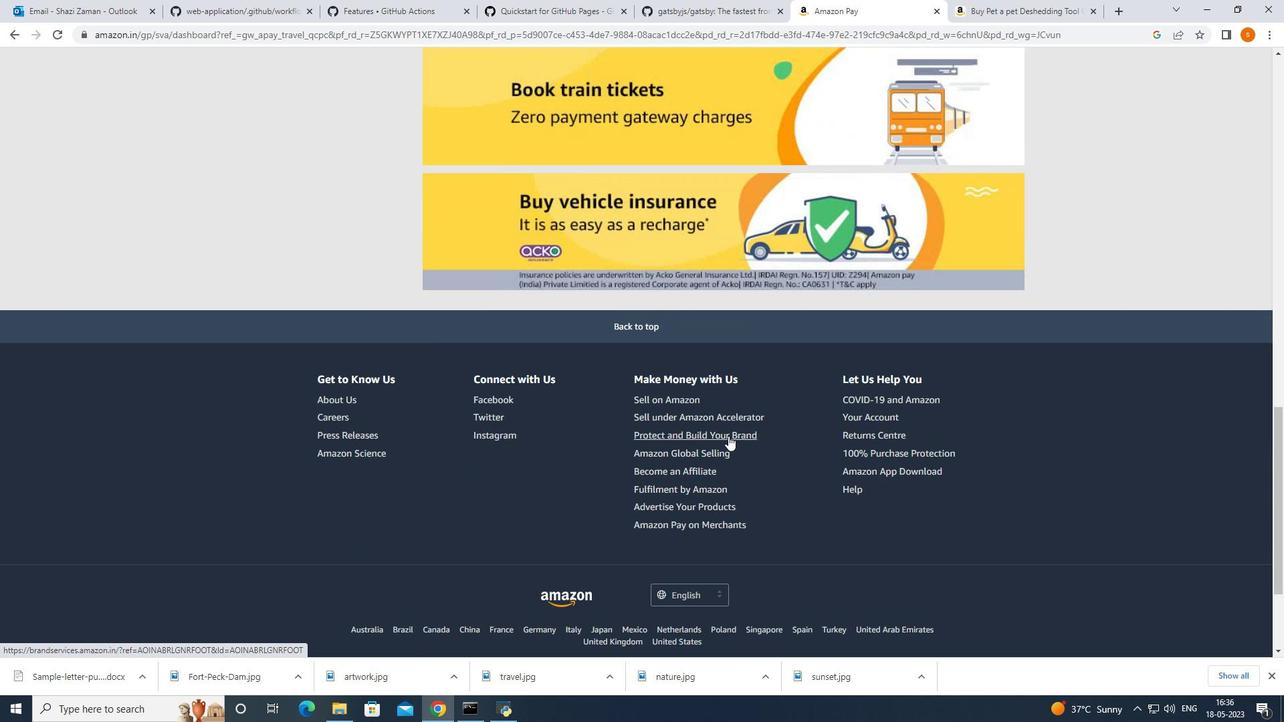 
Action: Mouse scrolled (720, 429) with delta (0, 0)
Screenshot: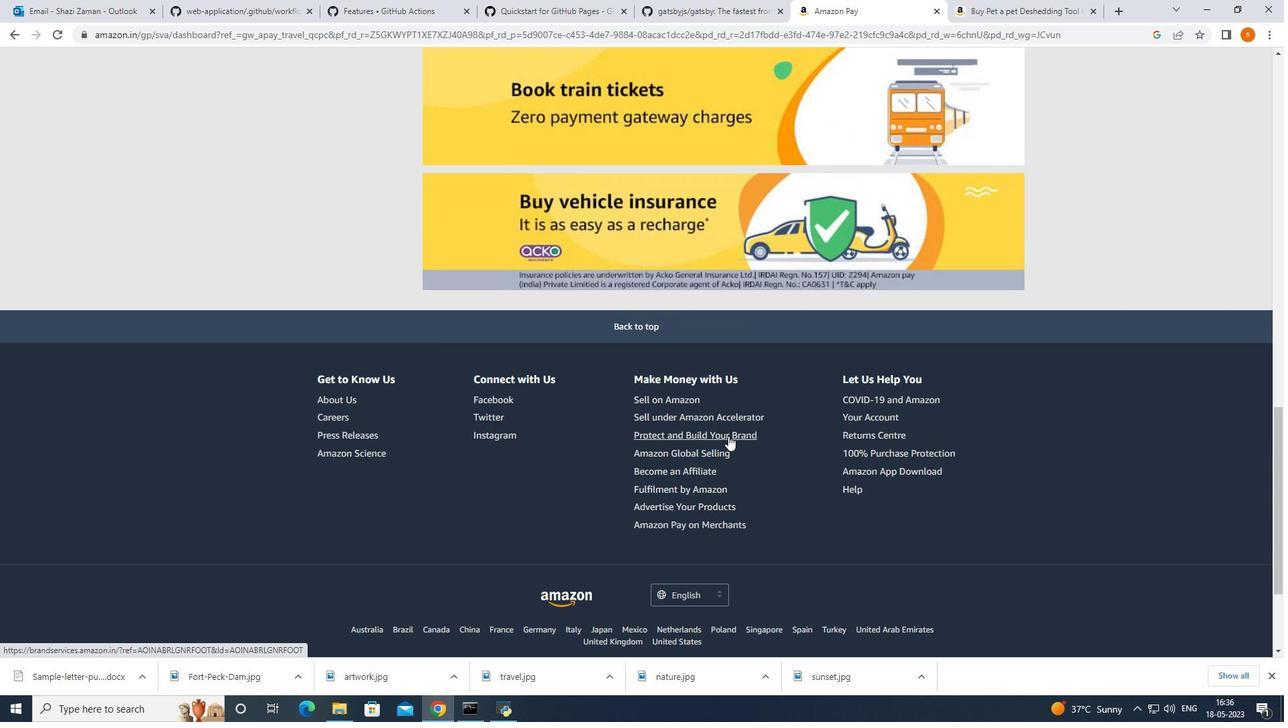 
Action: Mouse moved to (705, 413)
Screenshot: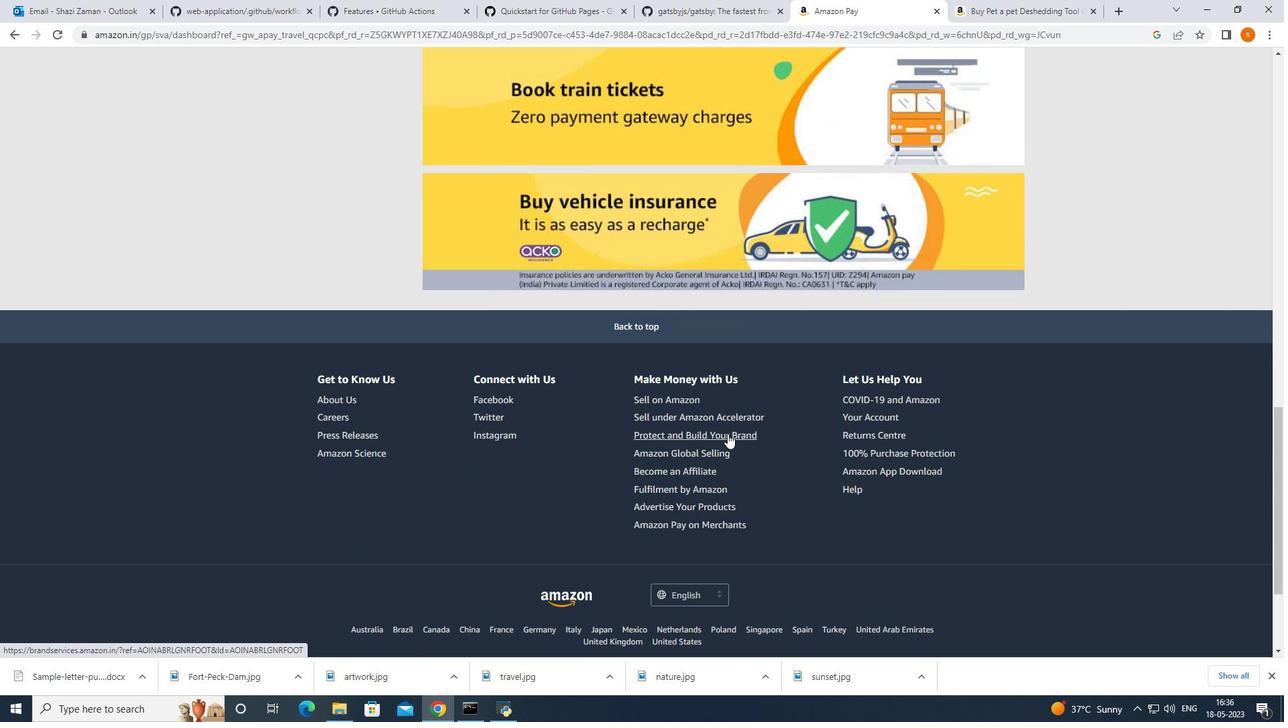 
Action: Mouse scrolled (705, 413) with delta (0, 0)
Screenshot: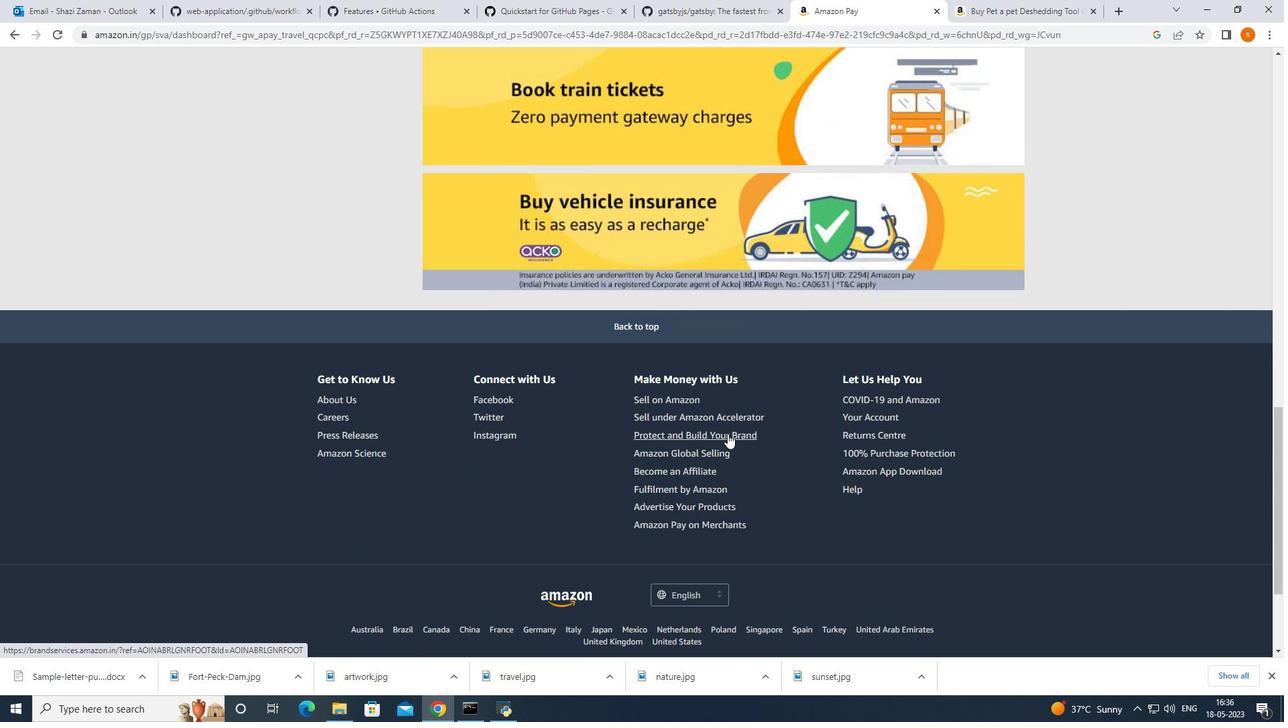 
Action: Mouse moved to (697, 398)
Screenshot: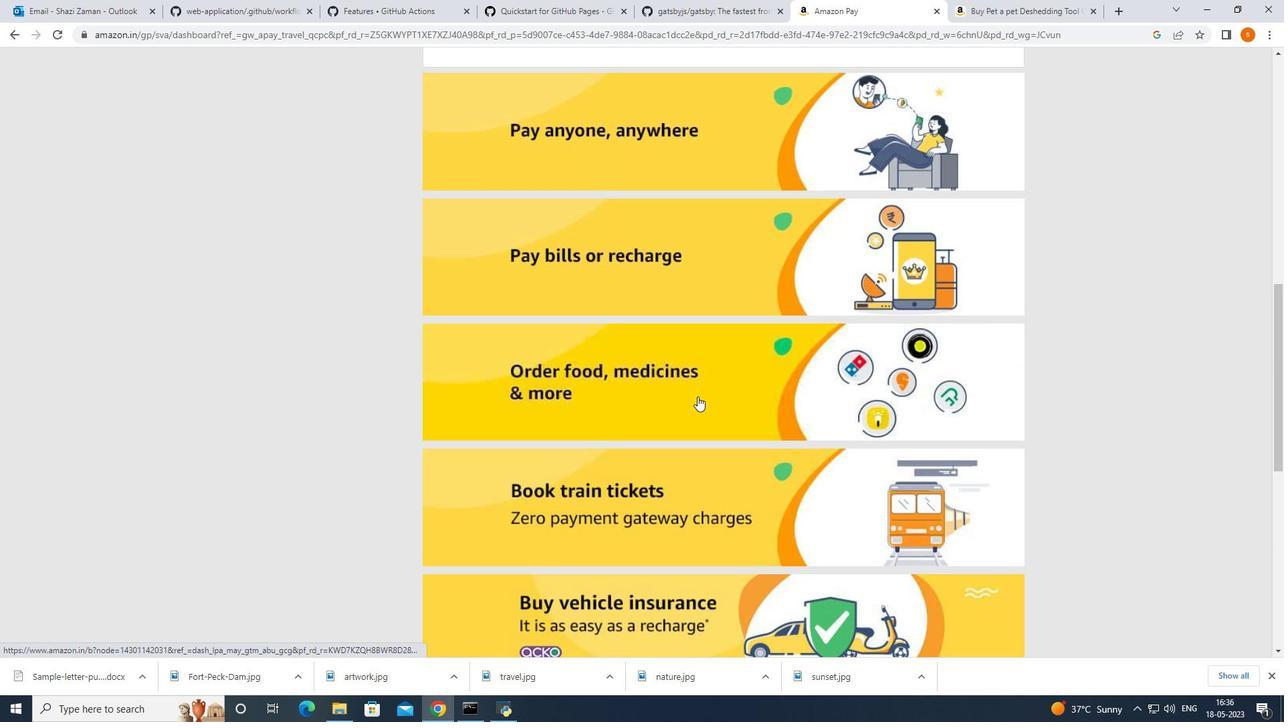 
Action: Mouse scrolled (697, 397) with delta (0, 0)
Screenshot: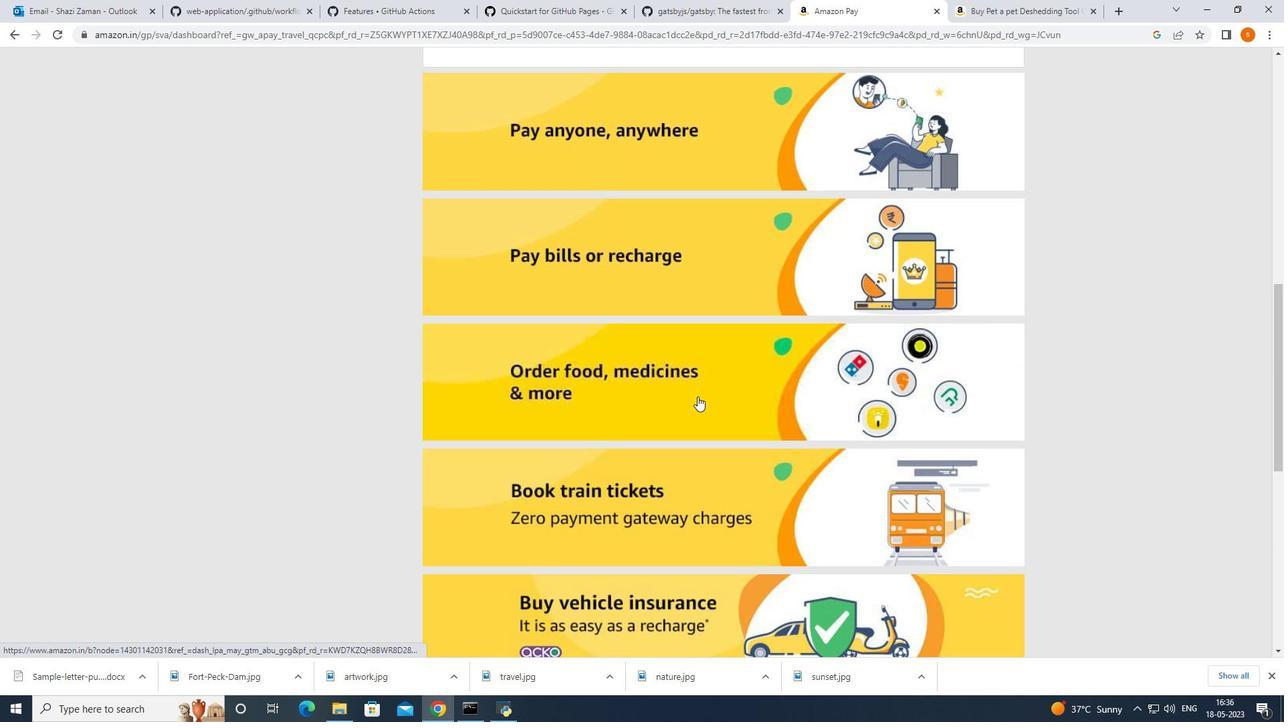 
Action: Mouse moved to (696, 399)
Screenshot: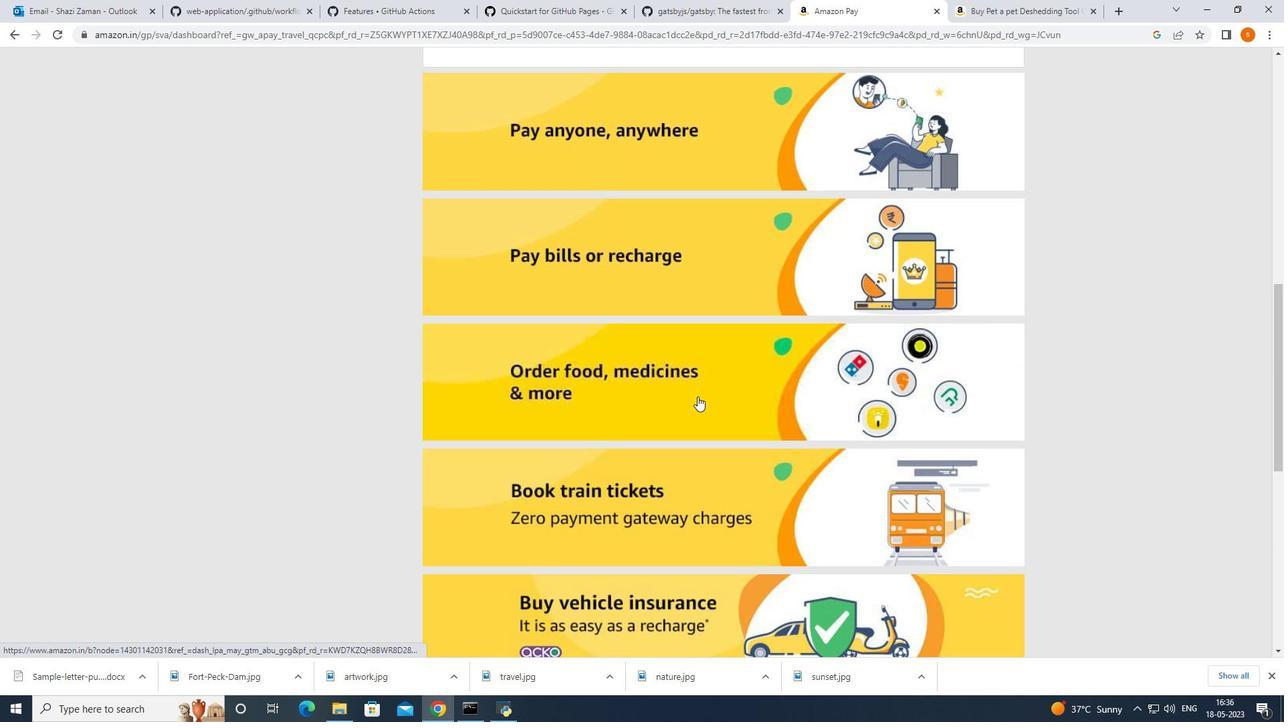 
Action: Mouse scrolled (696, 398) with delta (0, 0)
Screenshot: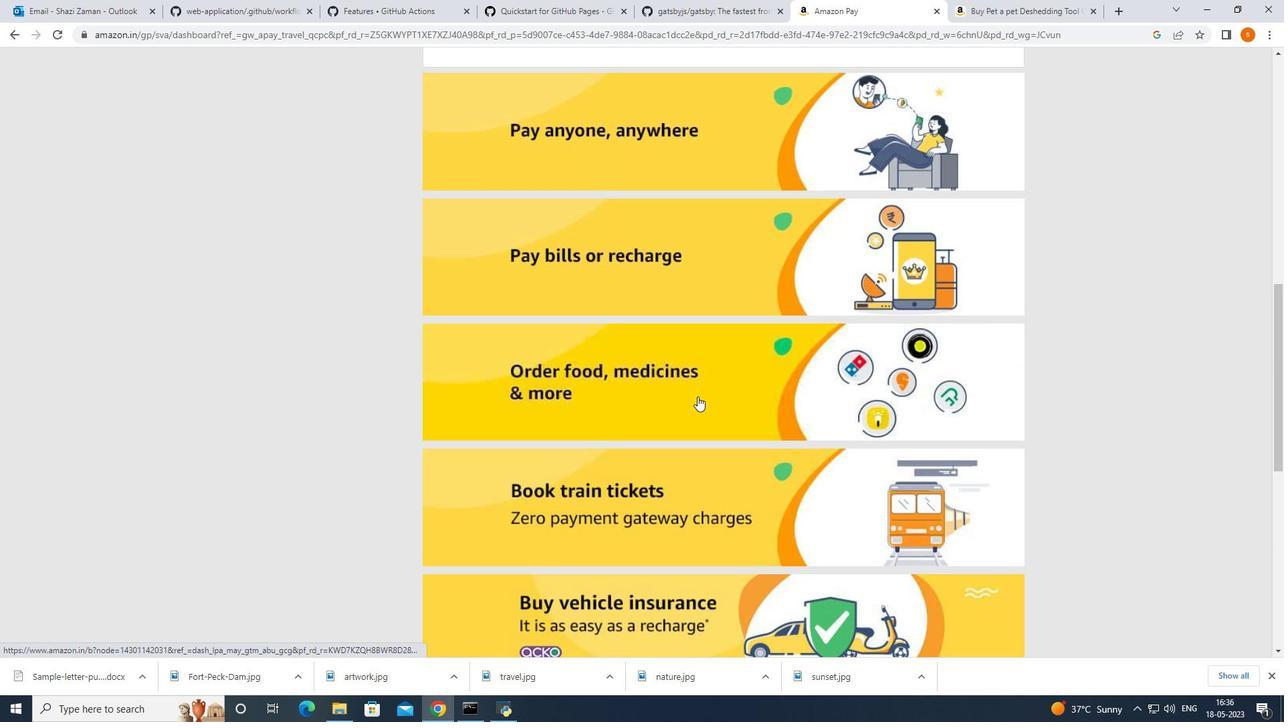 
Action: Mouse scrolled (696, 398) with delta (0, 0)
Screenshot: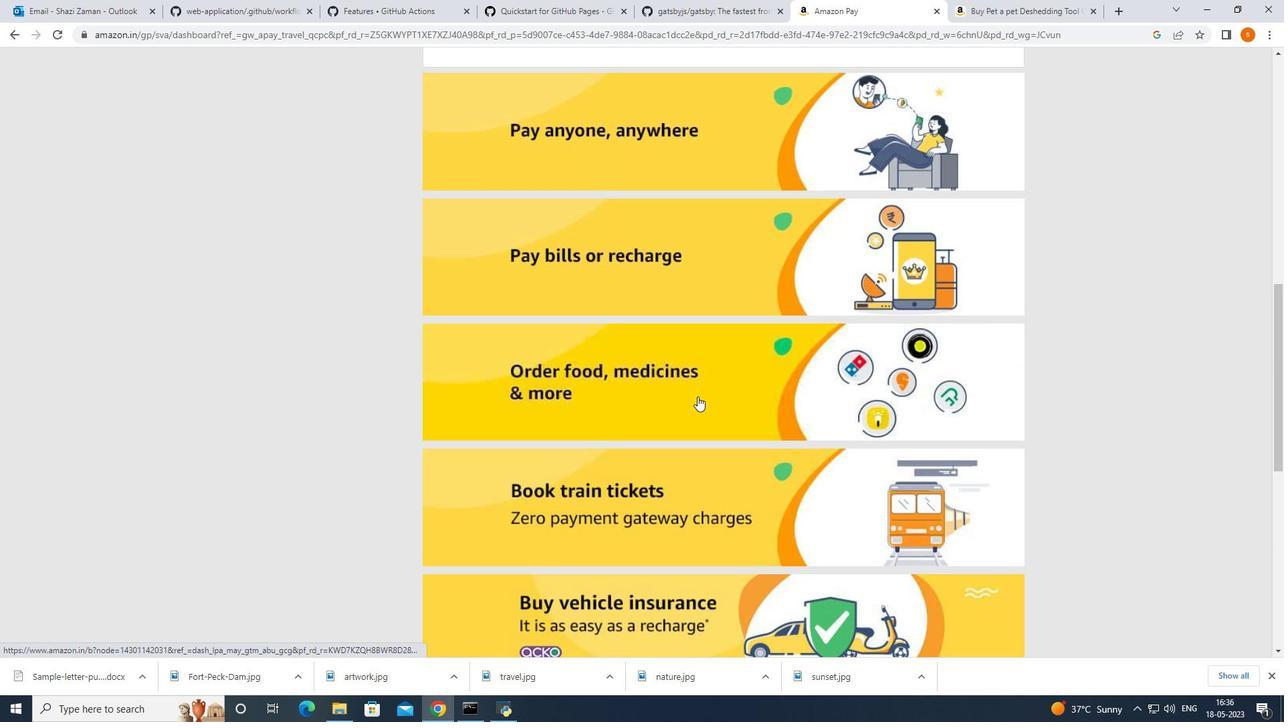 
Action: Mouse scrolled (696, 398) with delta (0, 0)
Screenshot: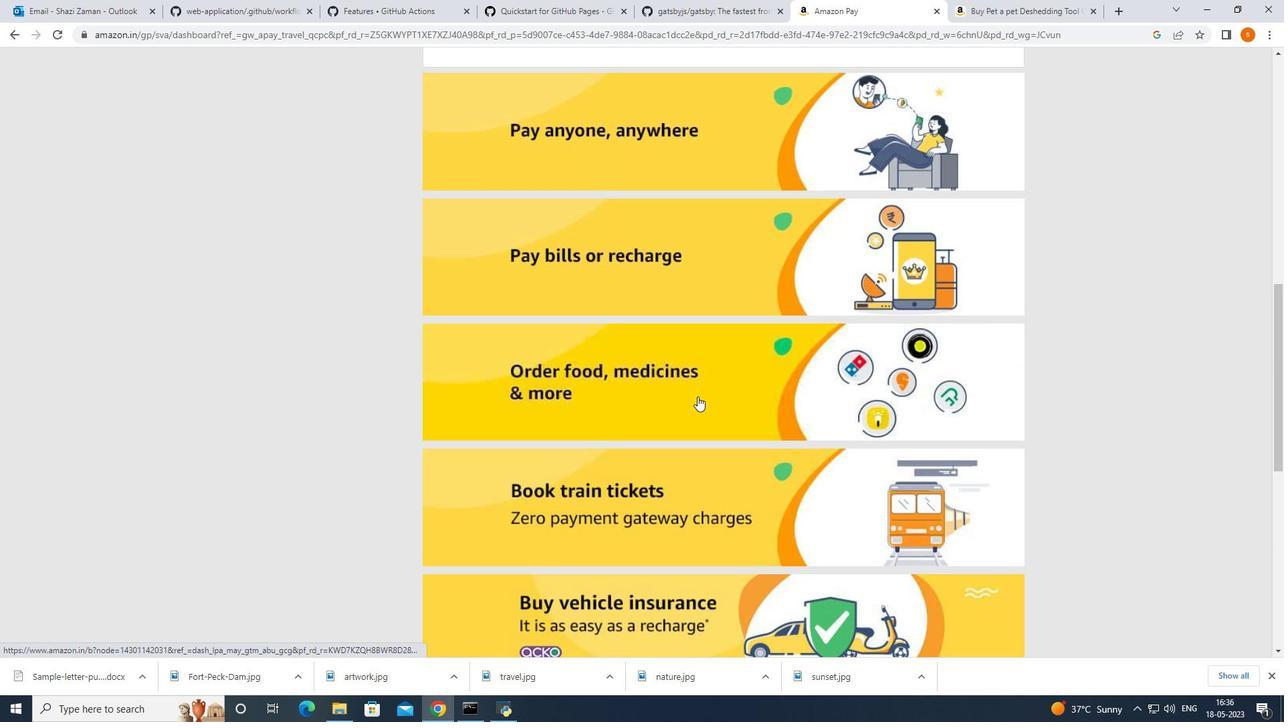 
Action: Mouse moved to (649, 378)
Screenshot: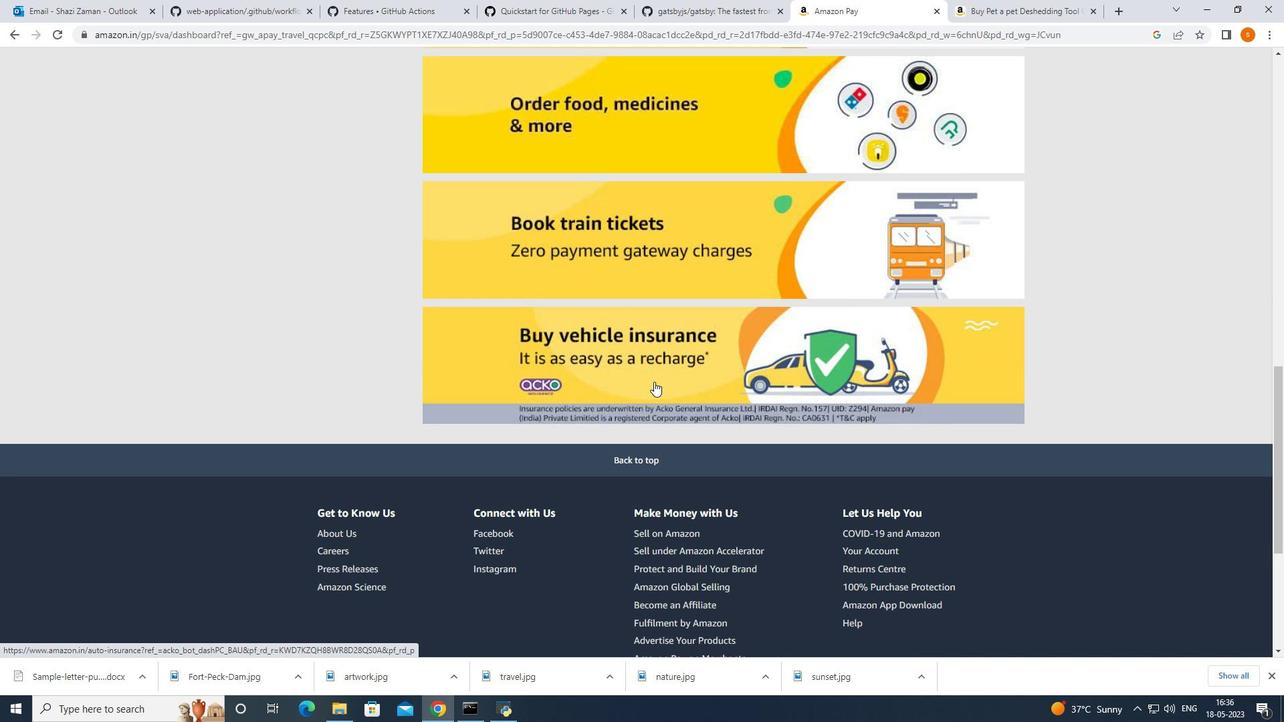 
Action: Mouse scrolled (649, 379) with delta (0, 0)
Screenshot: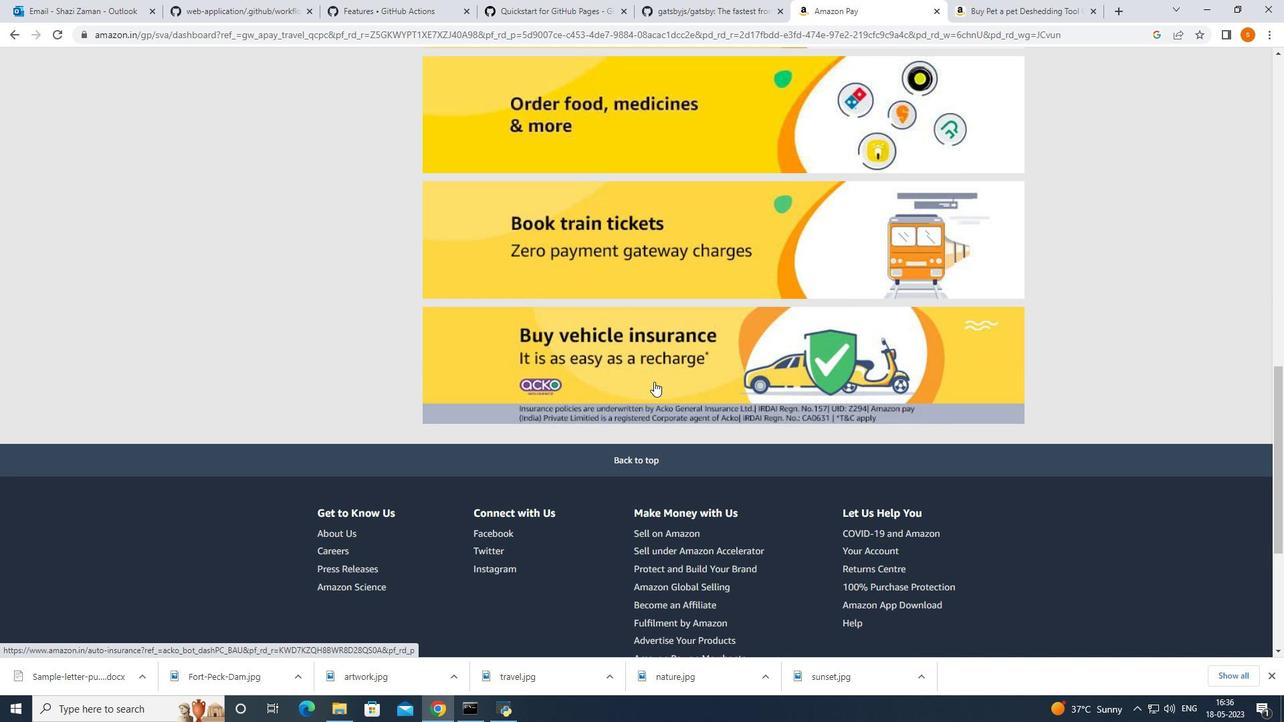 
Action: Mouse moved to (649, 377)
Screenshot: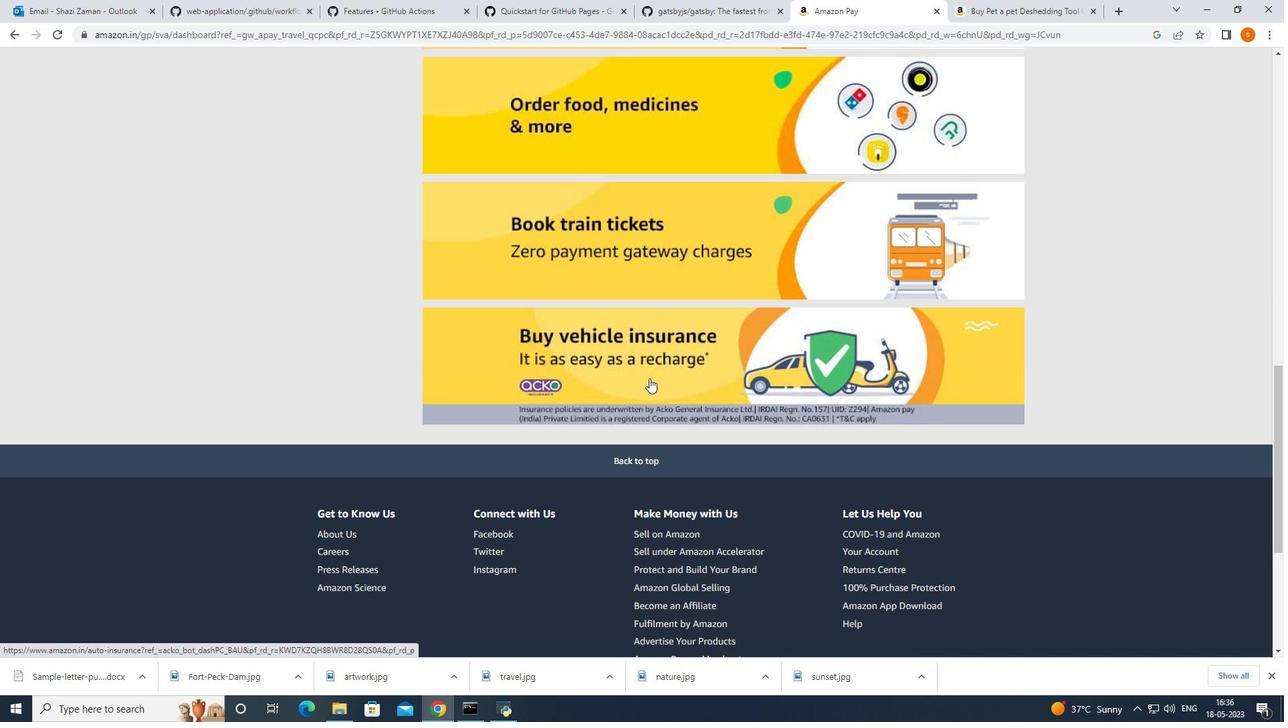 
Action: Mouse scrolled (649, 378) with delta (0, 0)
Screenshot: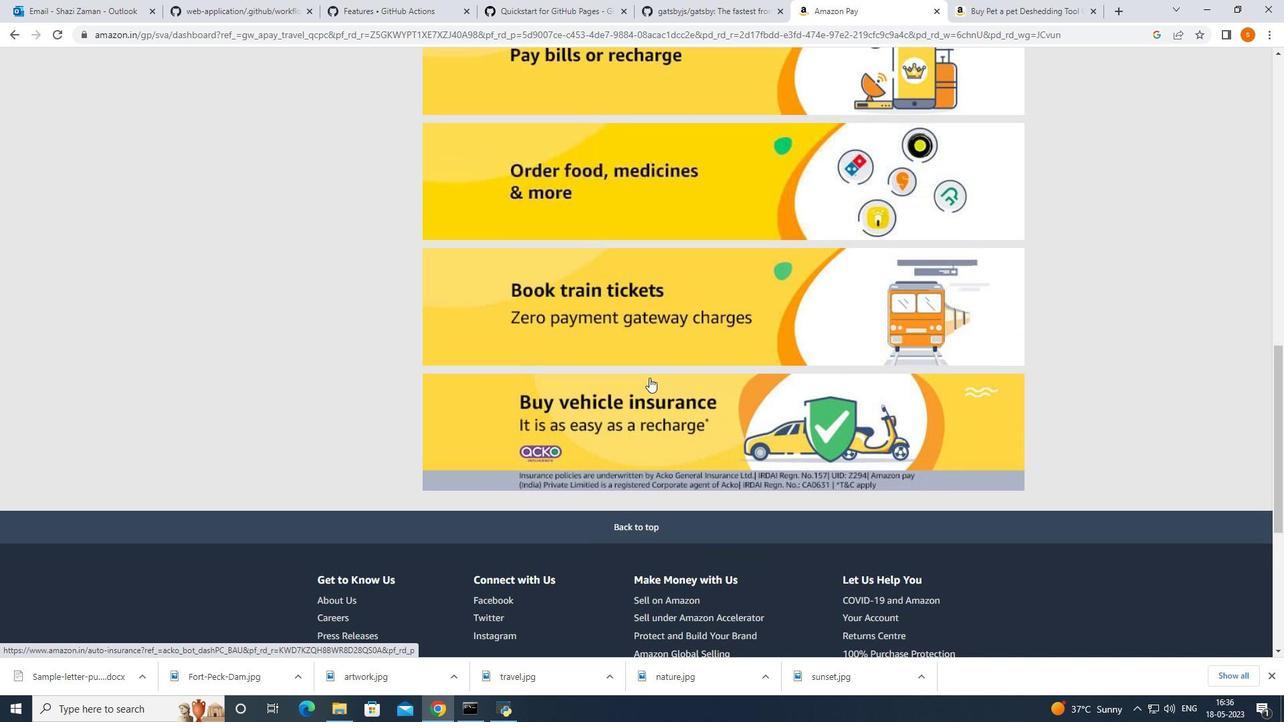 
Action: Mouse scrolled (649, 378) with delta (0, 0)
Screenshot: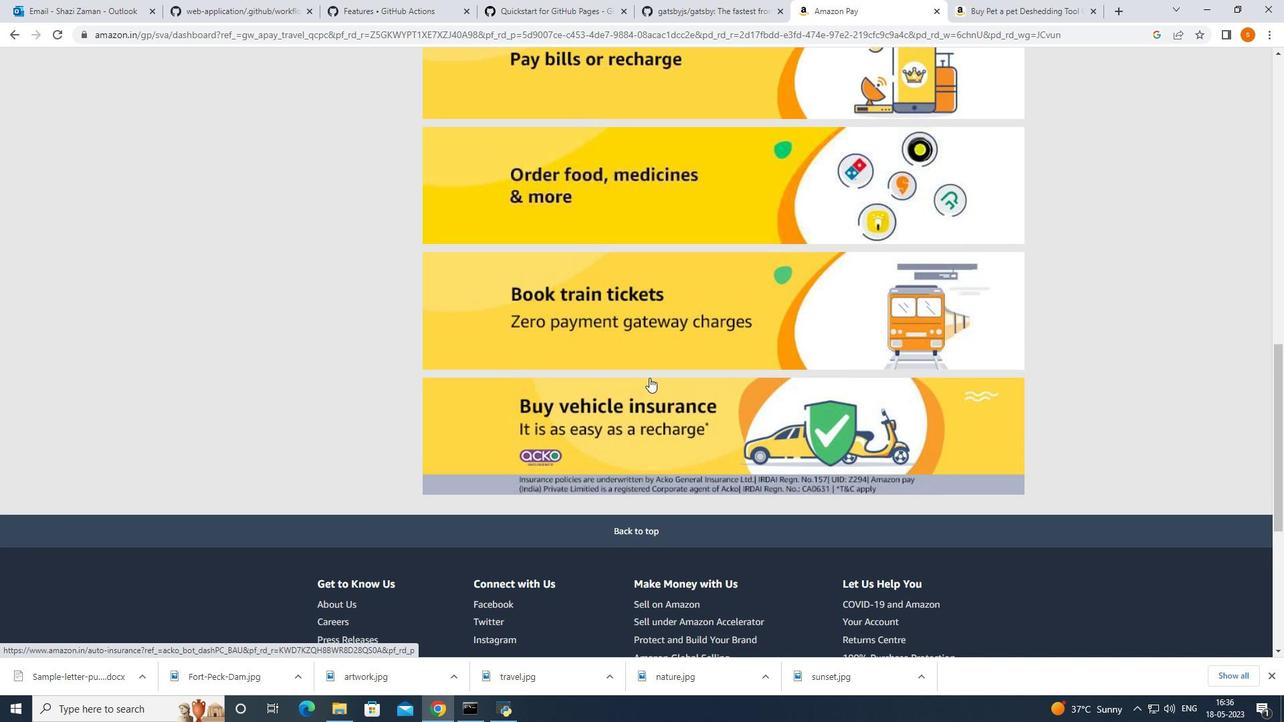 
Action: Mouse scrolled (649, 378) with delta (0, 0)
Screenshot: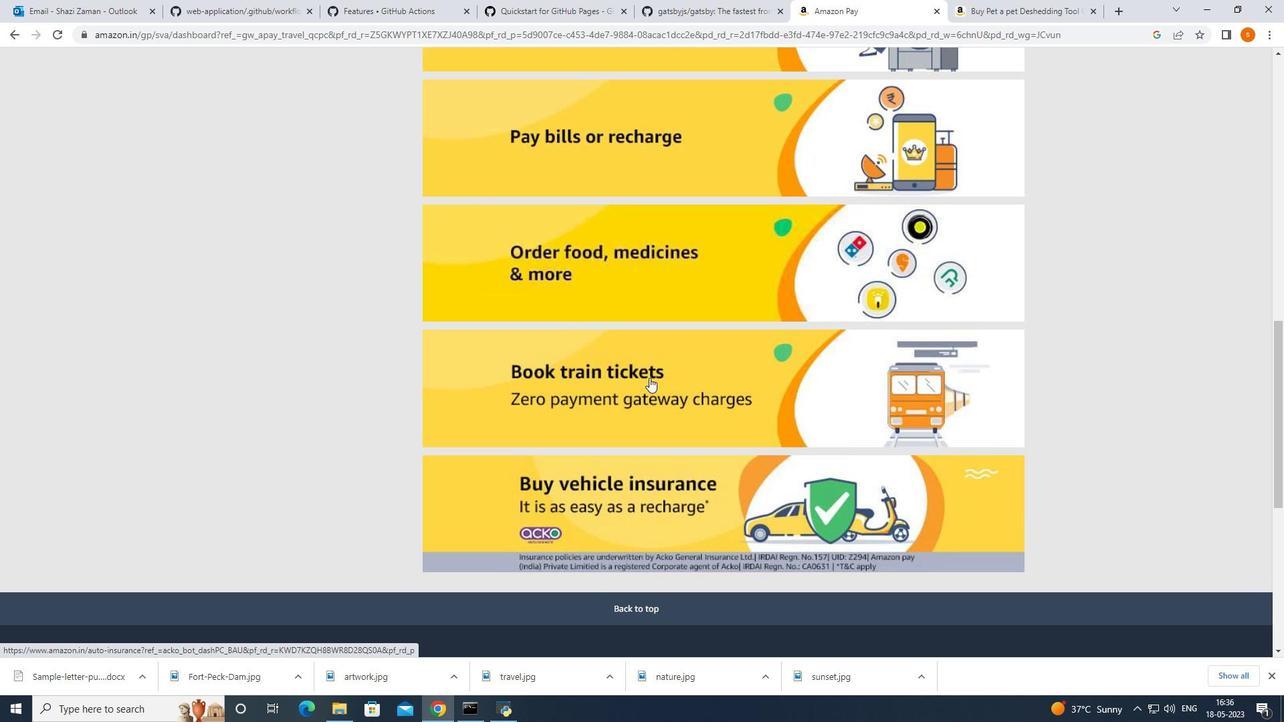 
Action: Mouse scrolled (649, 378) with delta (0, 0)
Screenshot: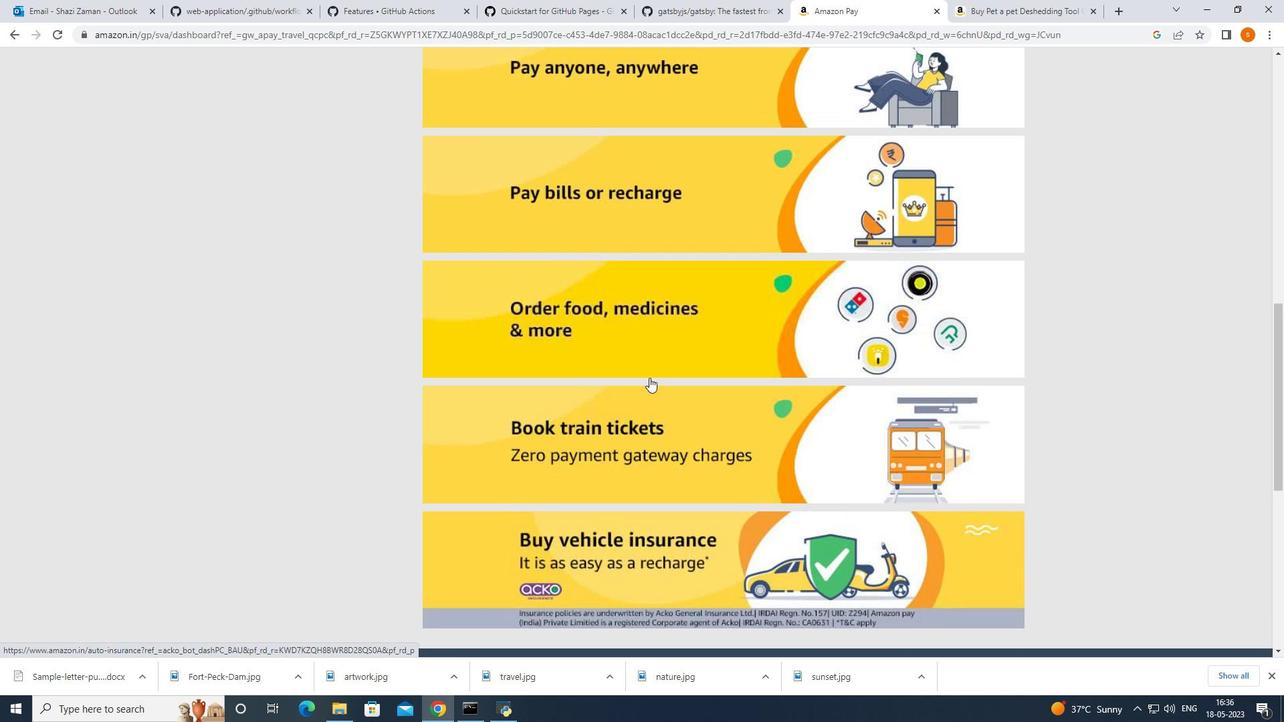 
Action: Mouse moved to (649, 377)
Screenshot: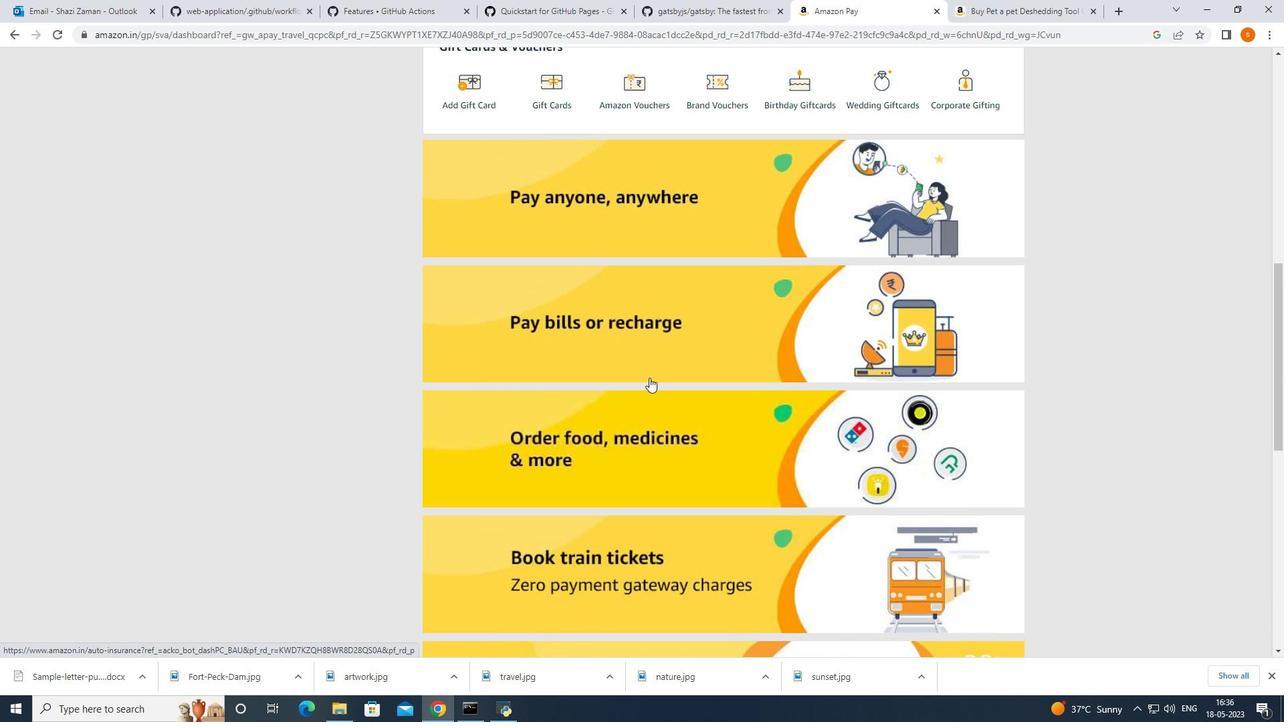 
Action: Mouse scrolled (649, 377) with delta (0, 0)
Screenshot: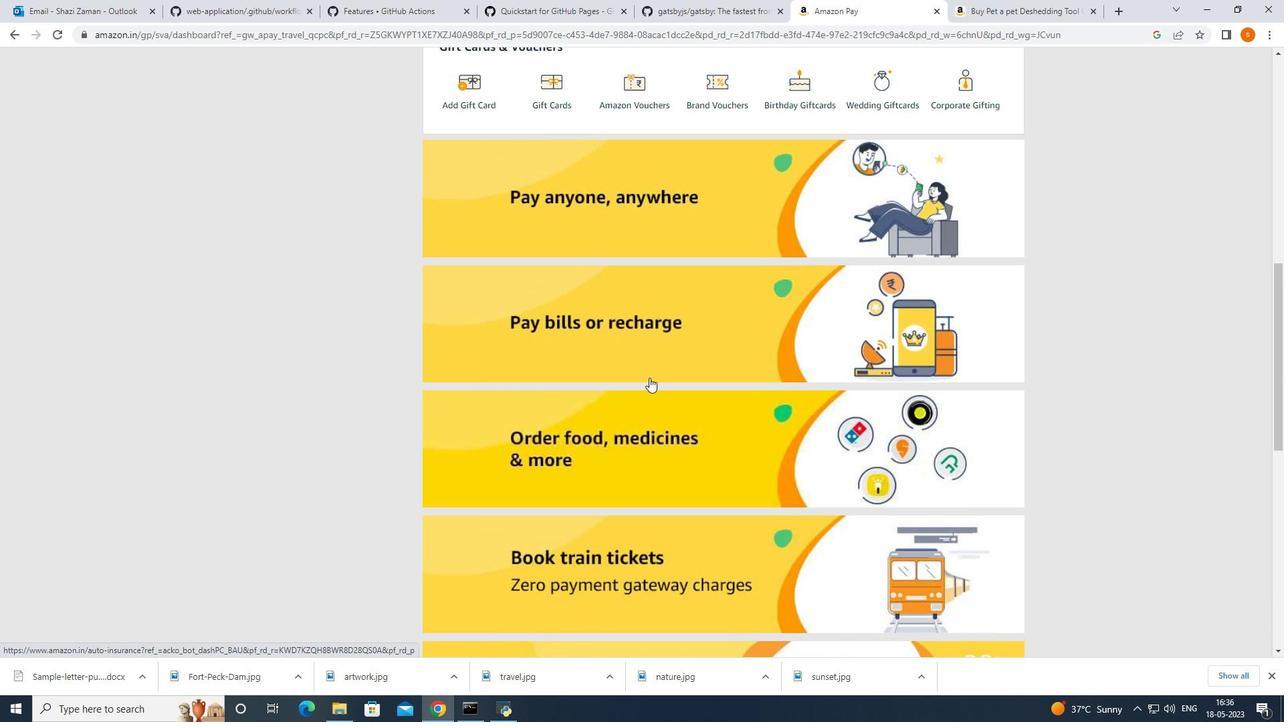 
Action: Mouse moved to (644, 372)
Screenshot: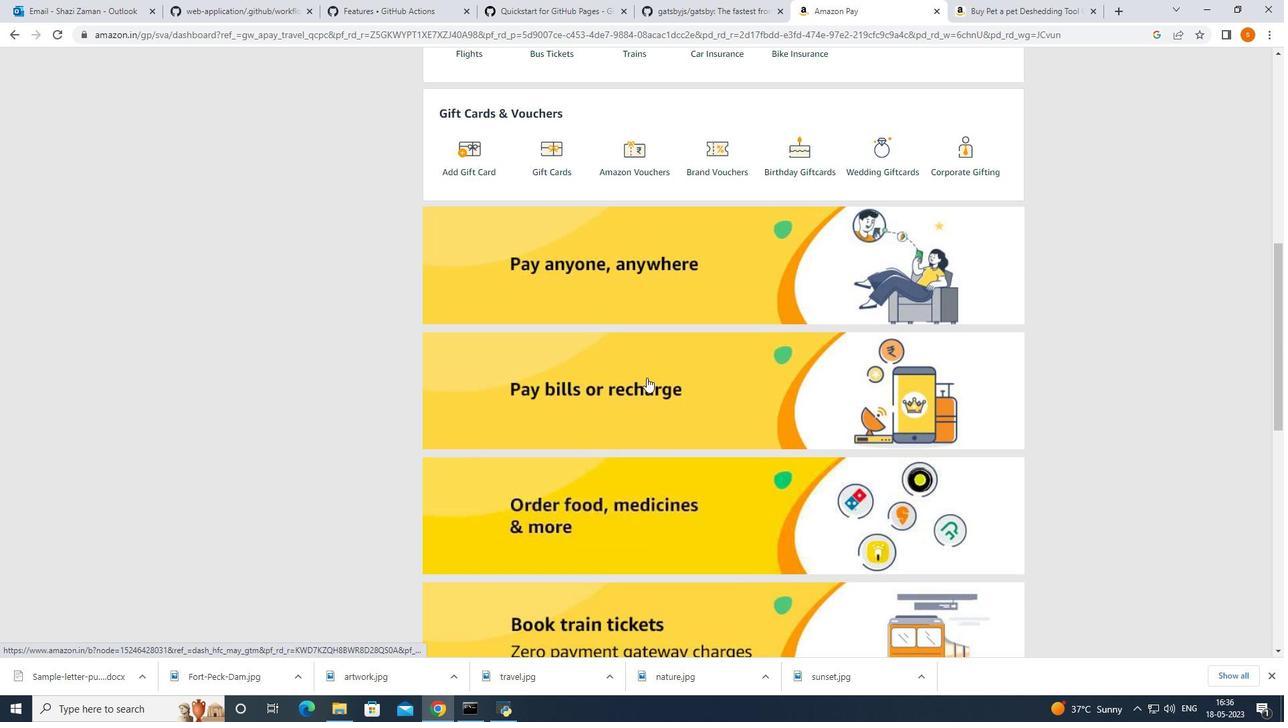 
Action: Mouse scrolled (644, 373) with delta (0, 0)
Screenshot: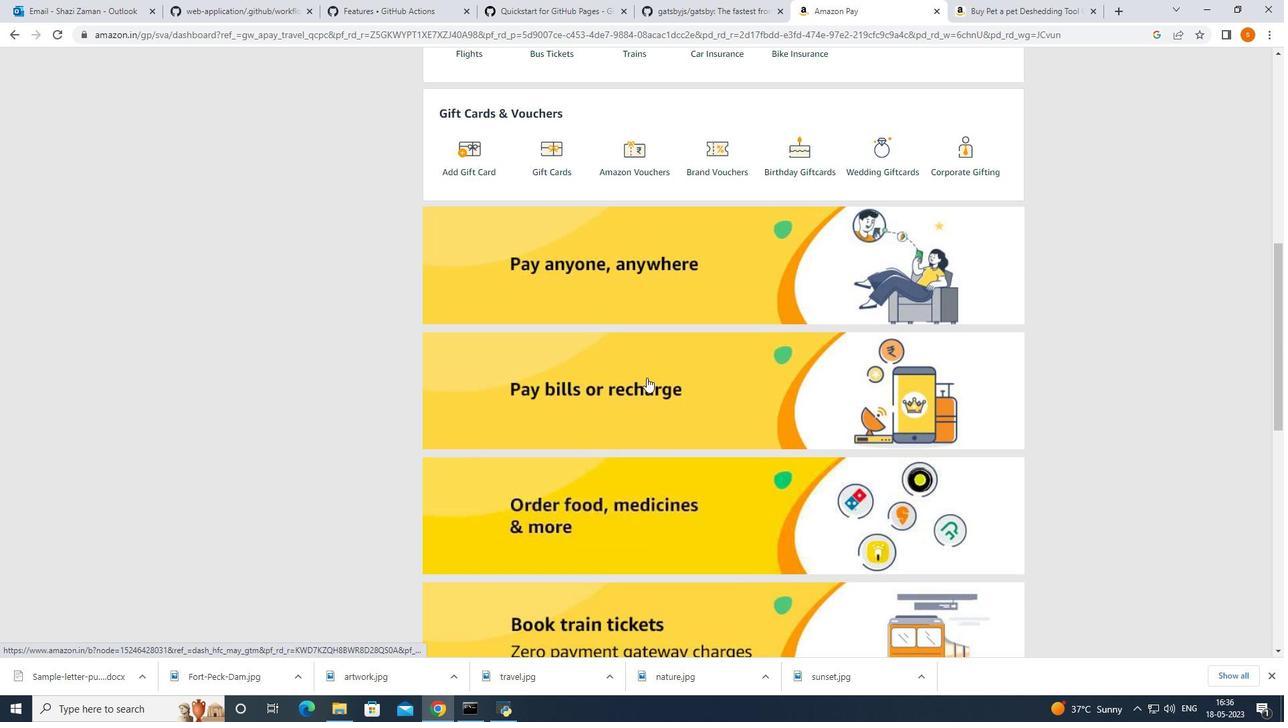 
Action: Mouse moved to (641, 369)
Screenshot: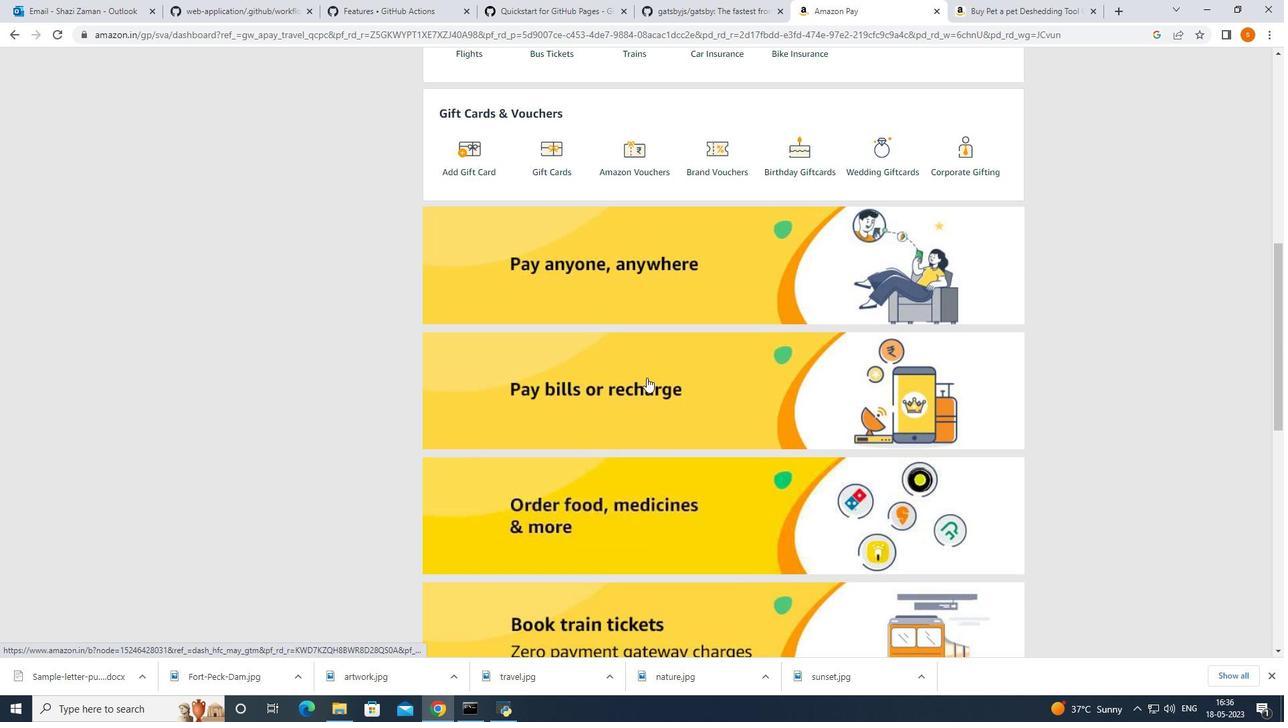 
Action: Mouse scrolled (641, 370) with delta (0, 0)
Screenshot: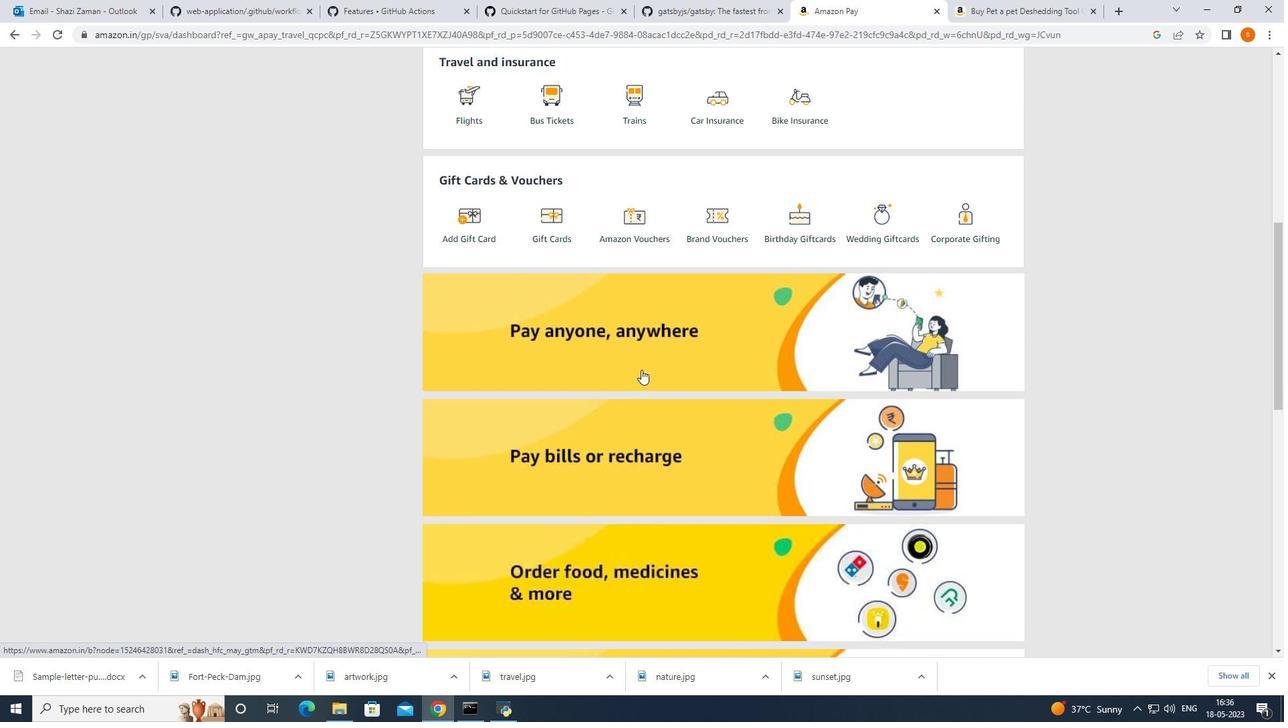 
Action: Mouse moved to (641, 369)
Screenshot: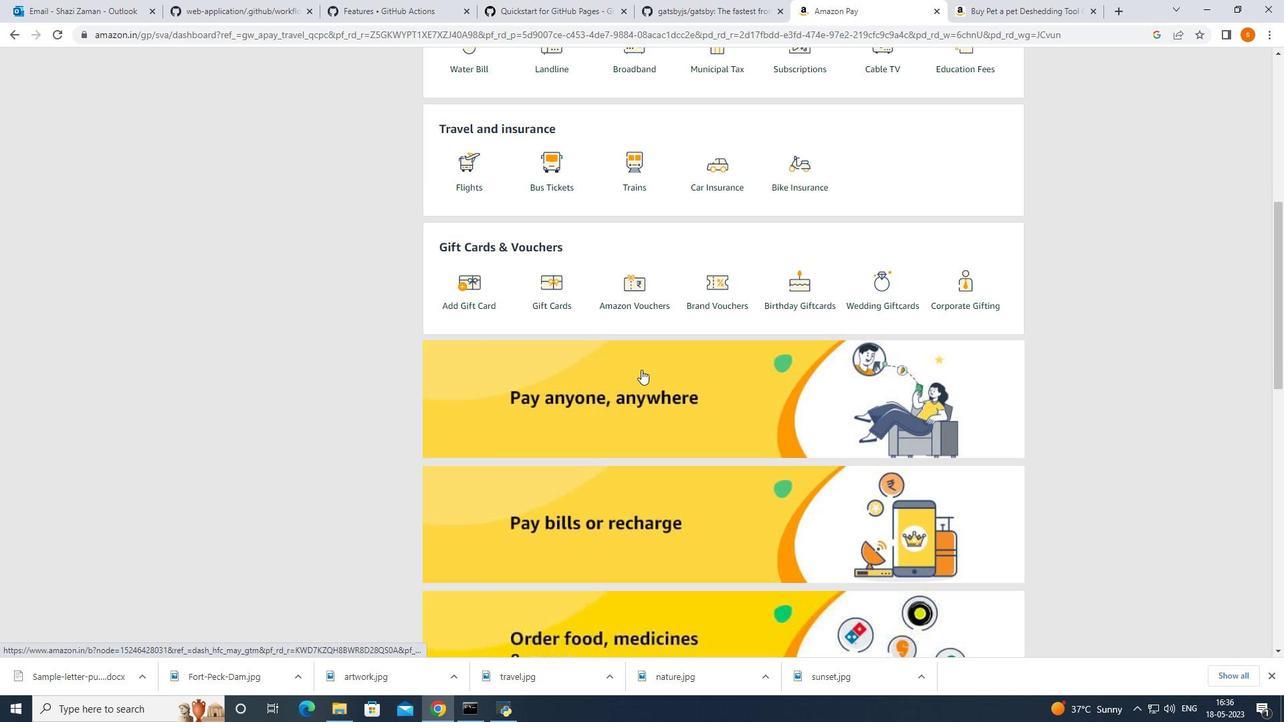 
Action: Mouse scrolled (641, 369) with delta (0, 0)
Screenshot: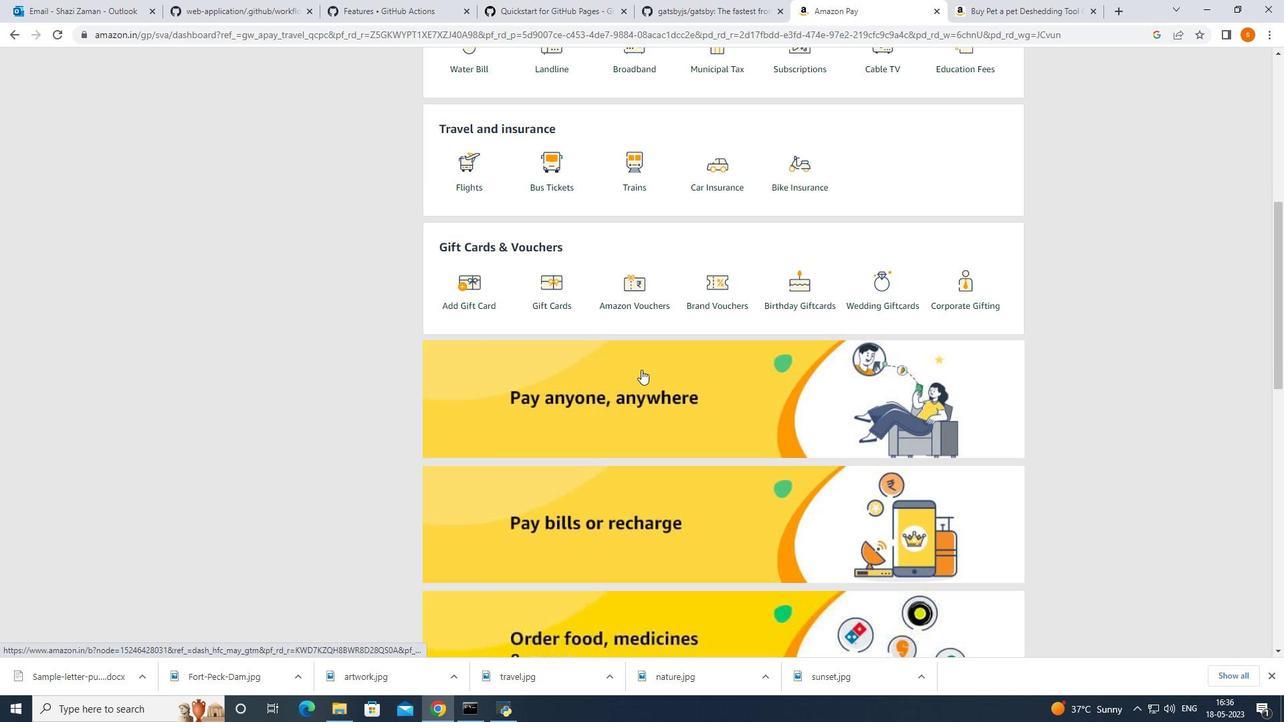 
Action: Mouse moved to (641, 369)
Screenshot: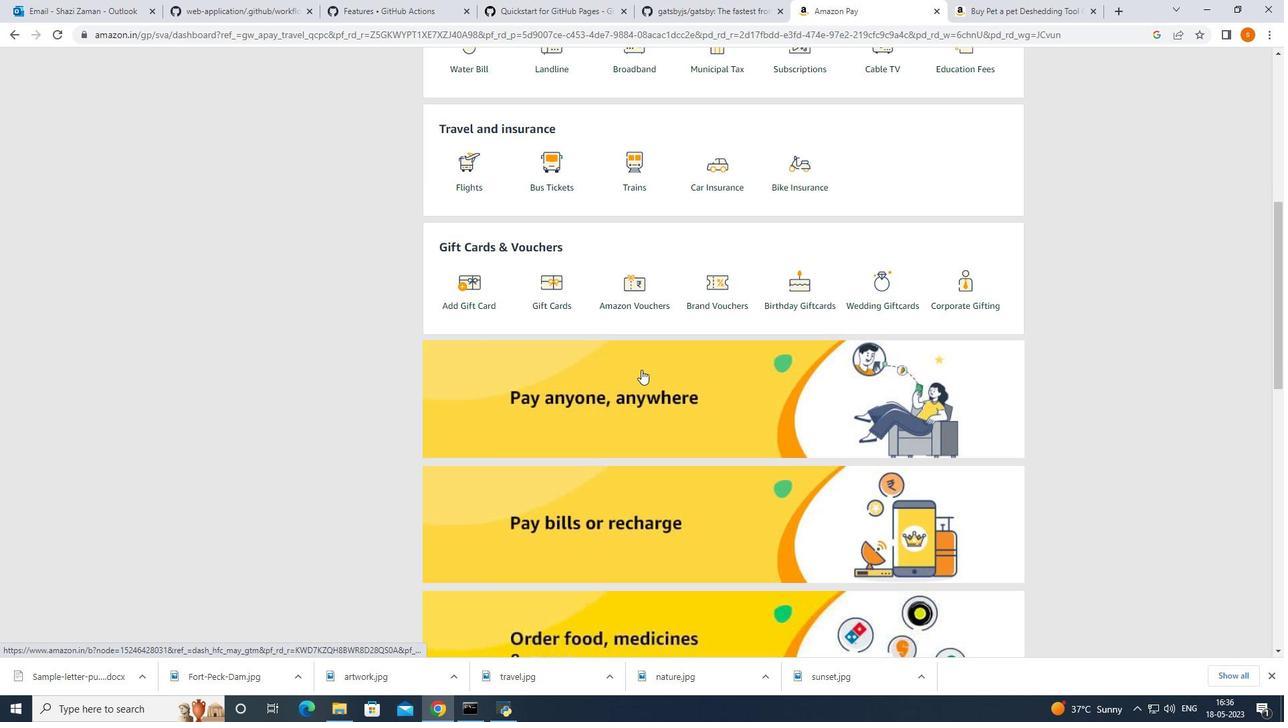 
Action: Mouse scrolled (641, 369) with delta (0, 0)
Screenshot: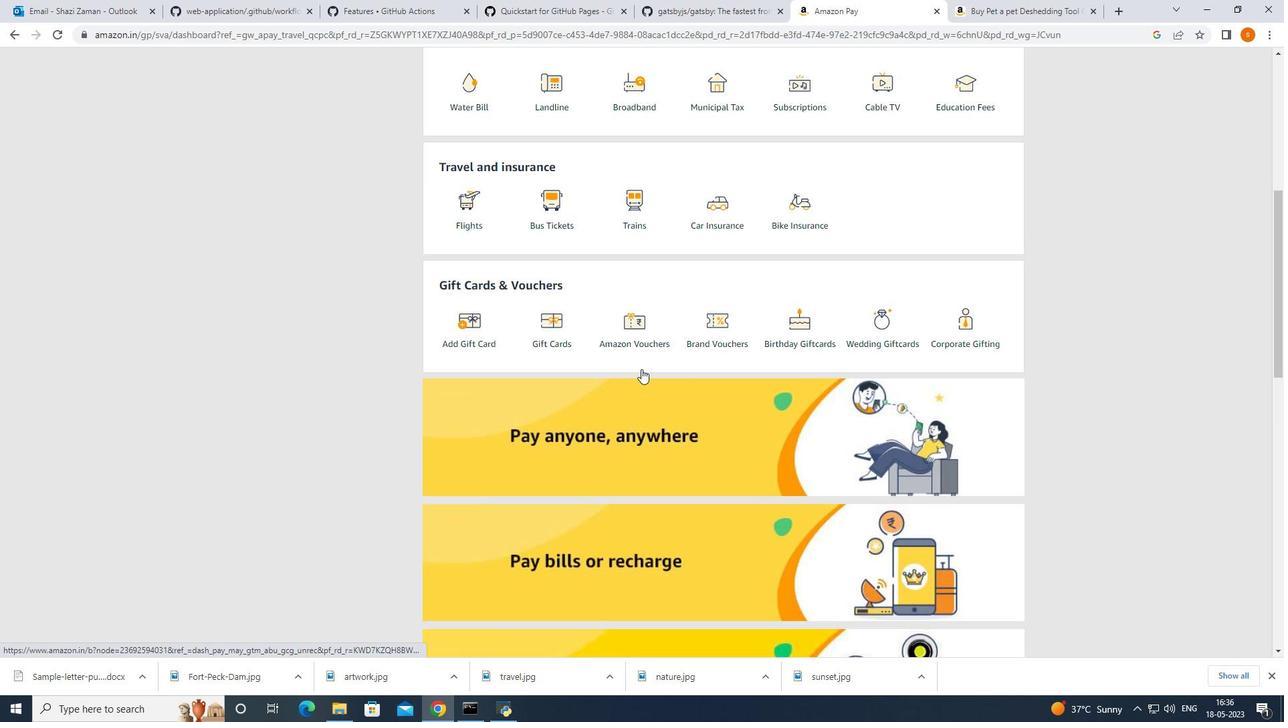 
Action: Mouse moved to (749, 376)
Screenshot: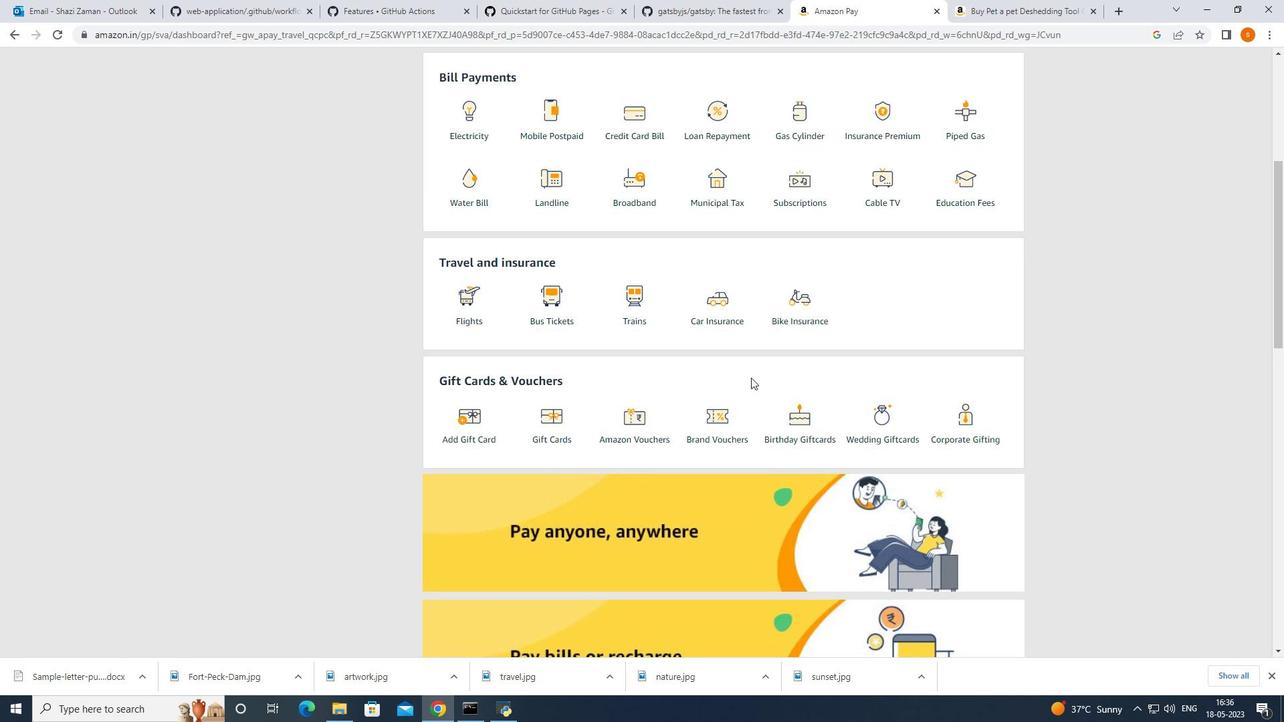 
Action: Mouse scrolled (749, 377) with delta (0, 0)
Screenshot: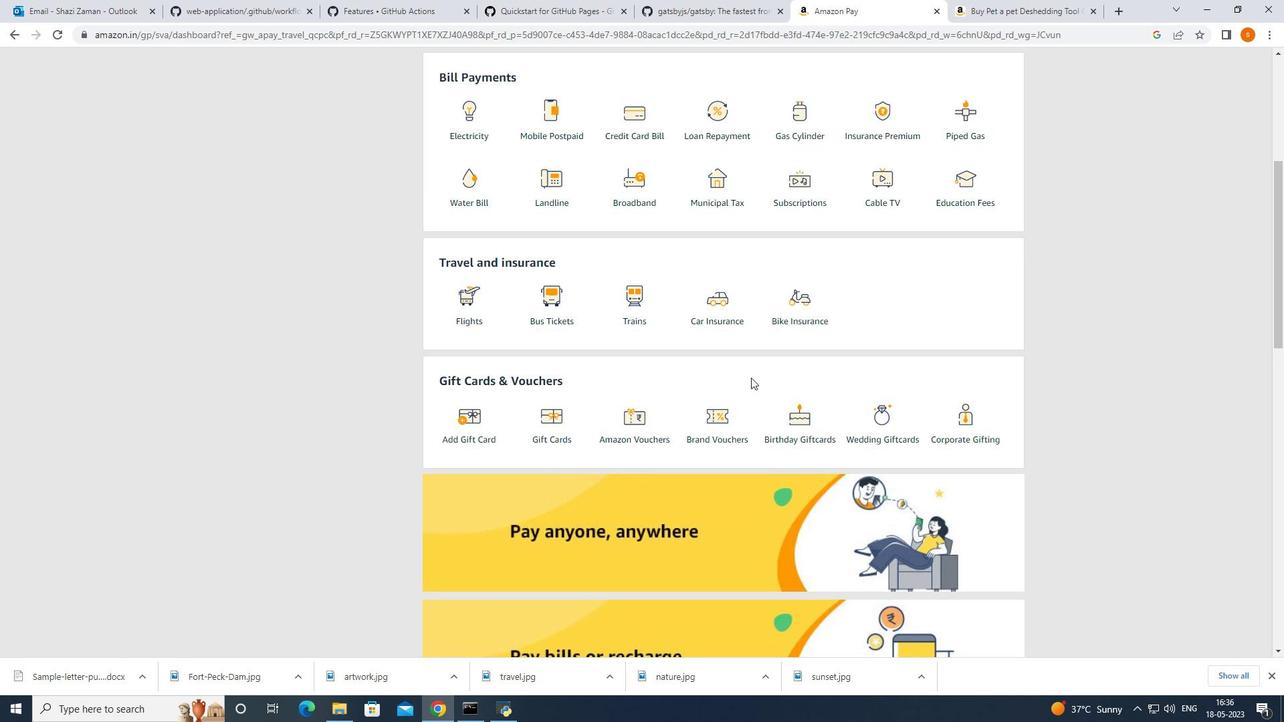 
Action: Mouse scrolled (749, 377) with delta (0, 0)
Screenshot: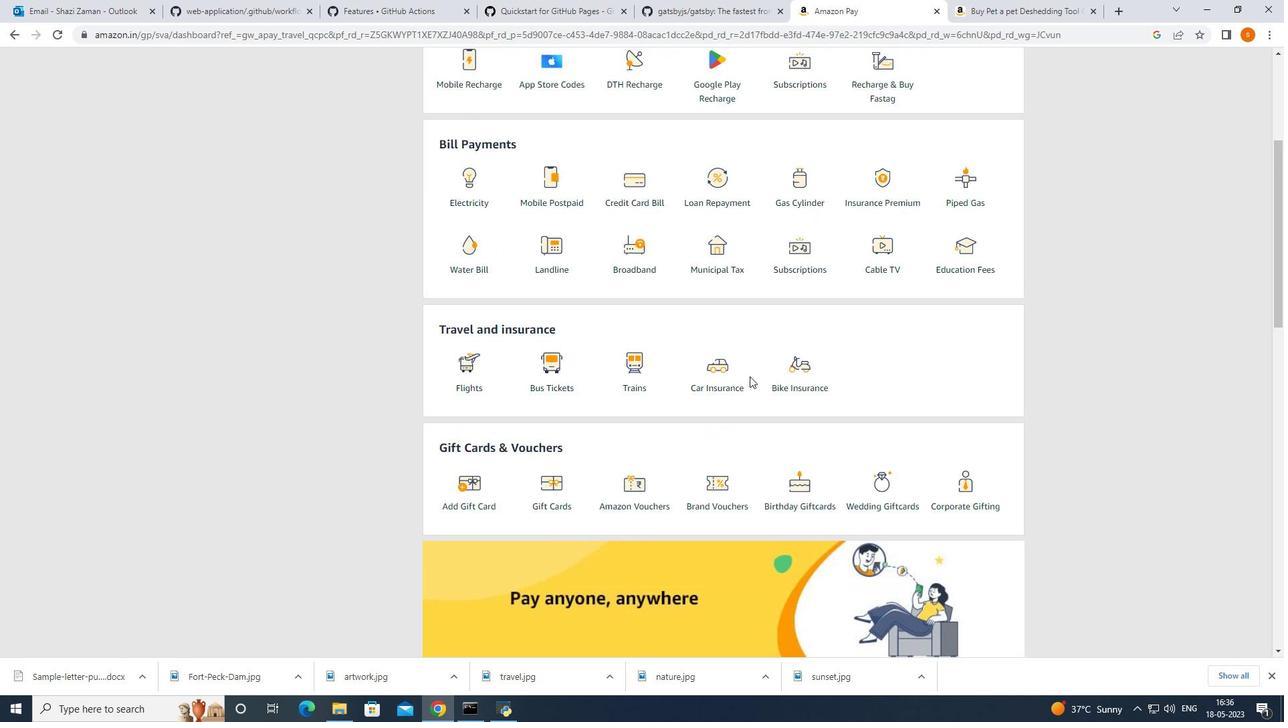 
Action: Mouse scrolled (749, 377) with delta (0, 0)
Screenshot: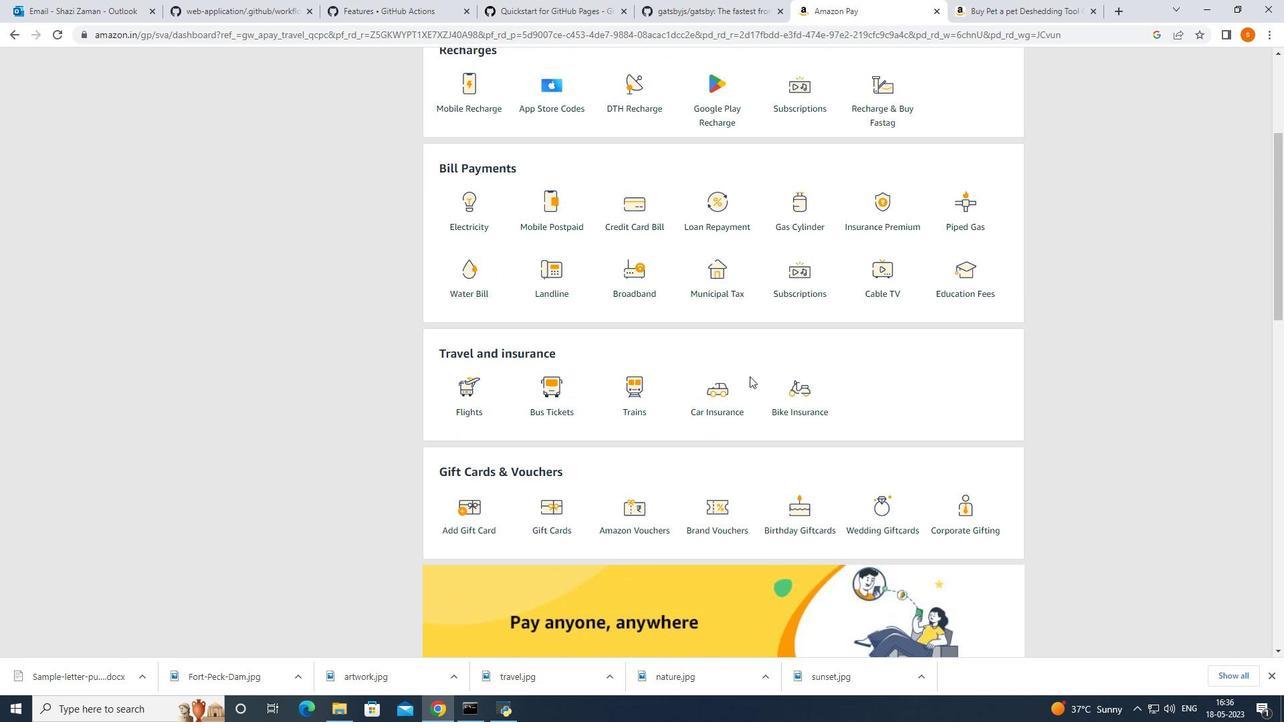 
Action: Mouse scrolled (749, 377) with delta (0, 0)
Screenshot: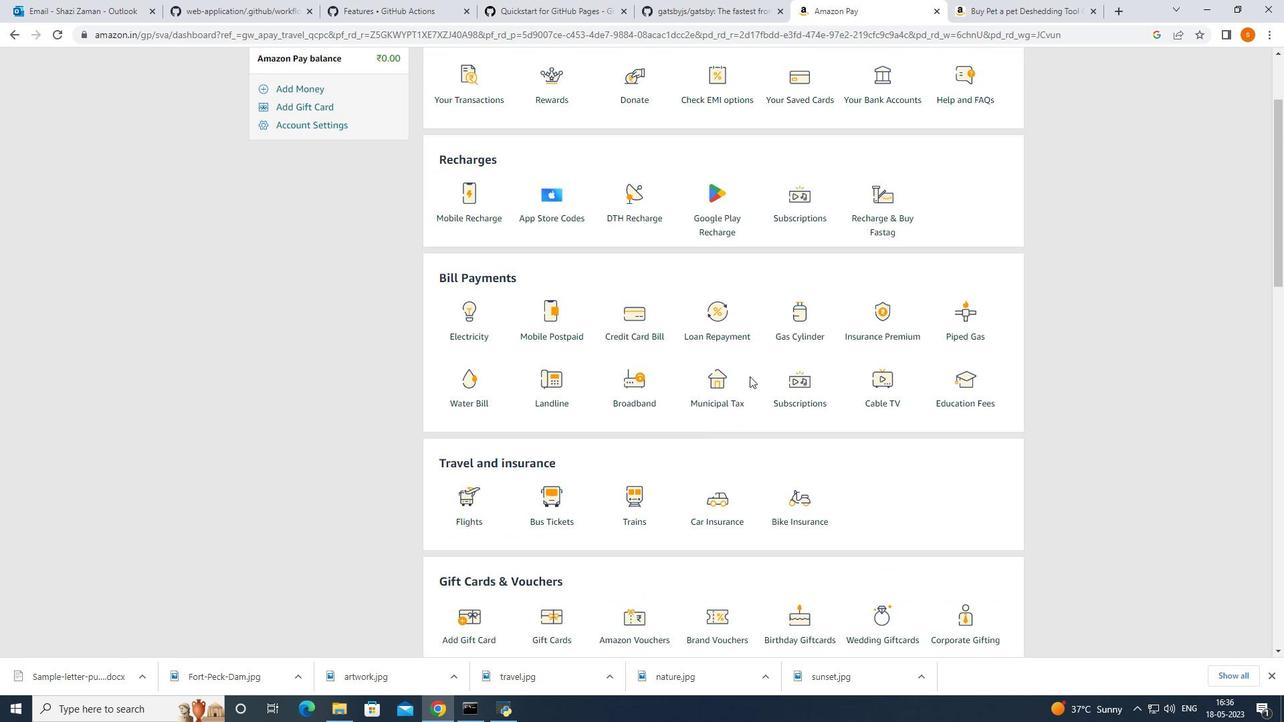 
Action: Mouse moved to (750, 372)
Screenshot: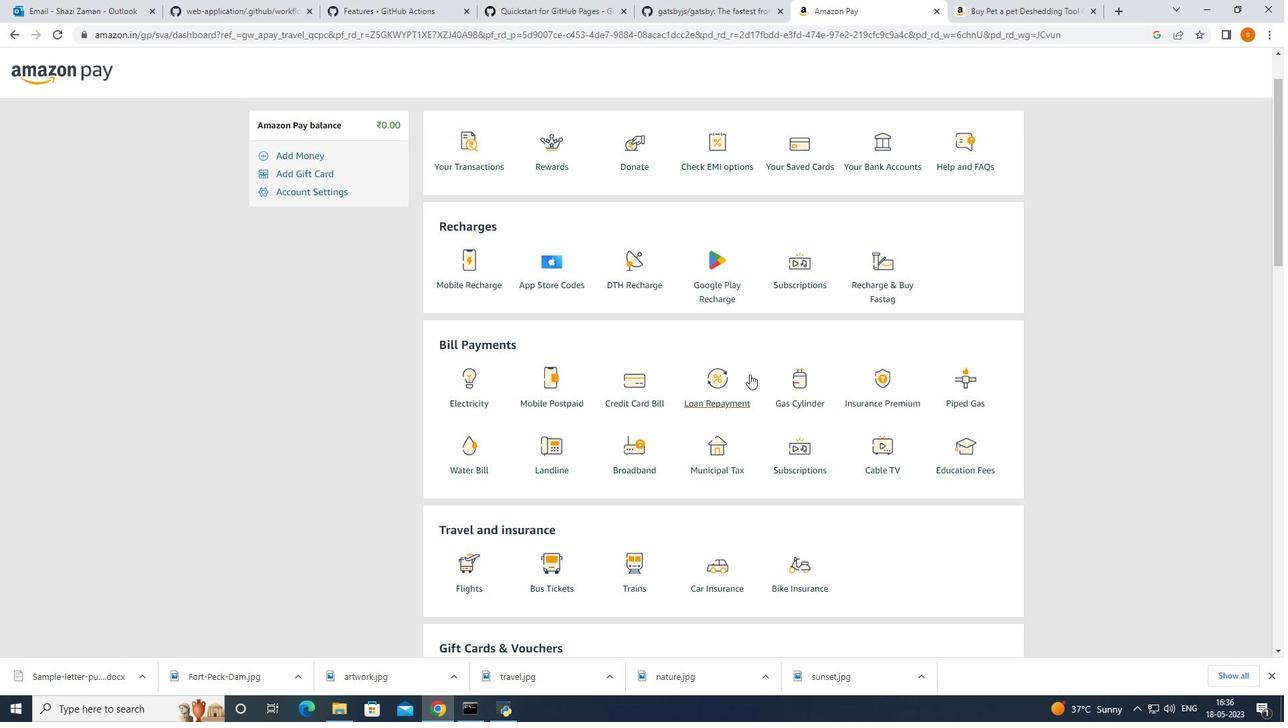 
Action: Mouse scrolled (750, 373) with delta (0, 0)
Screenshot: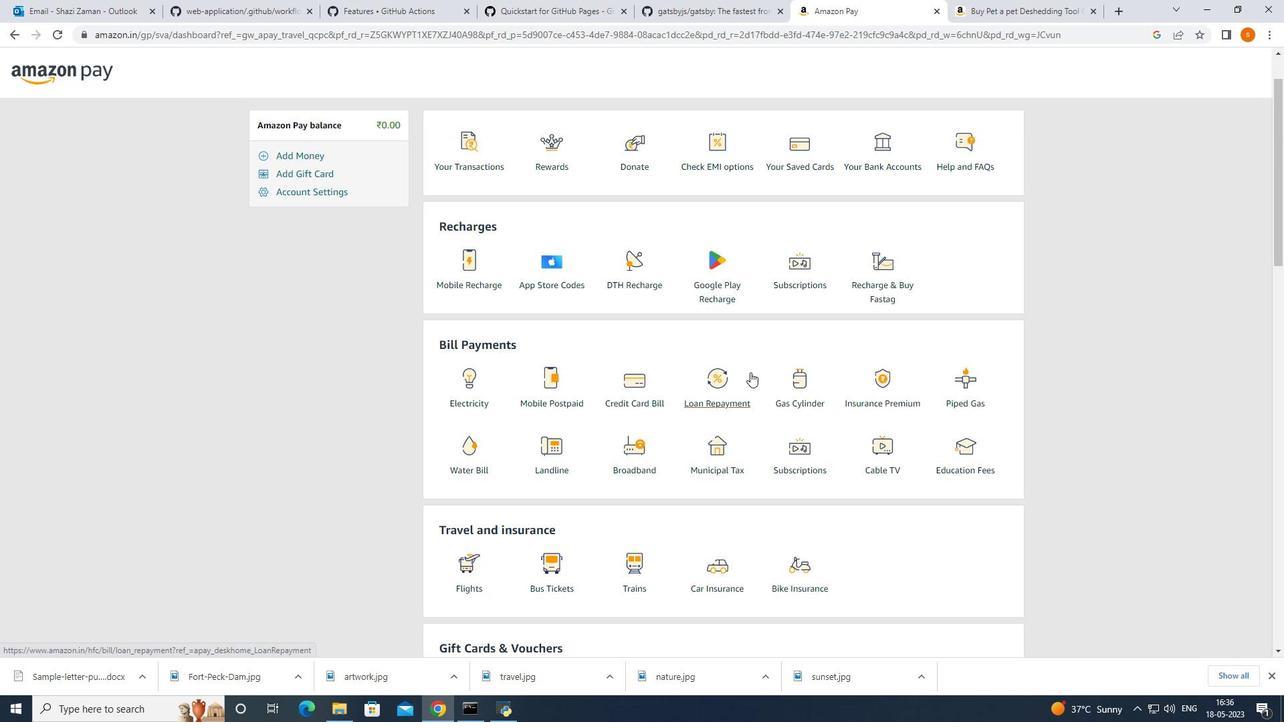 
Action: Mouse scrolled (750, 373) with delta (0, 0)
Screenshot: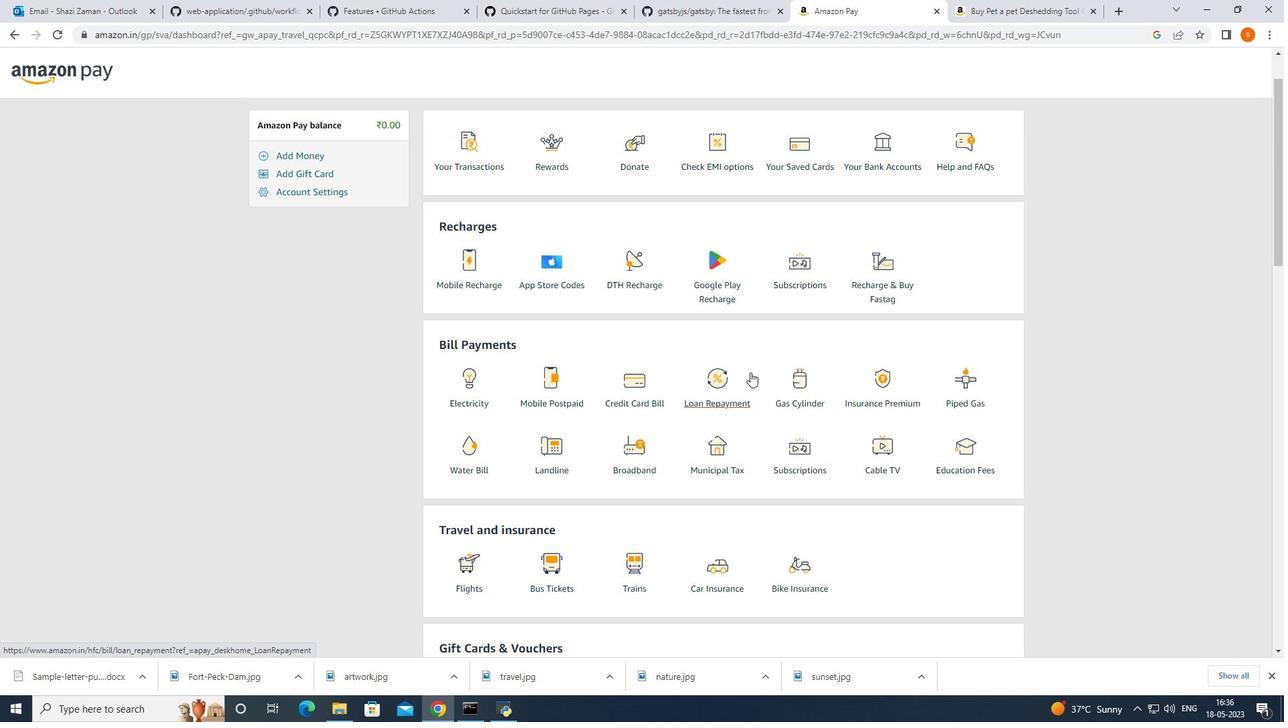 
Action: Mouse moved to (750, 374)
Screenshot: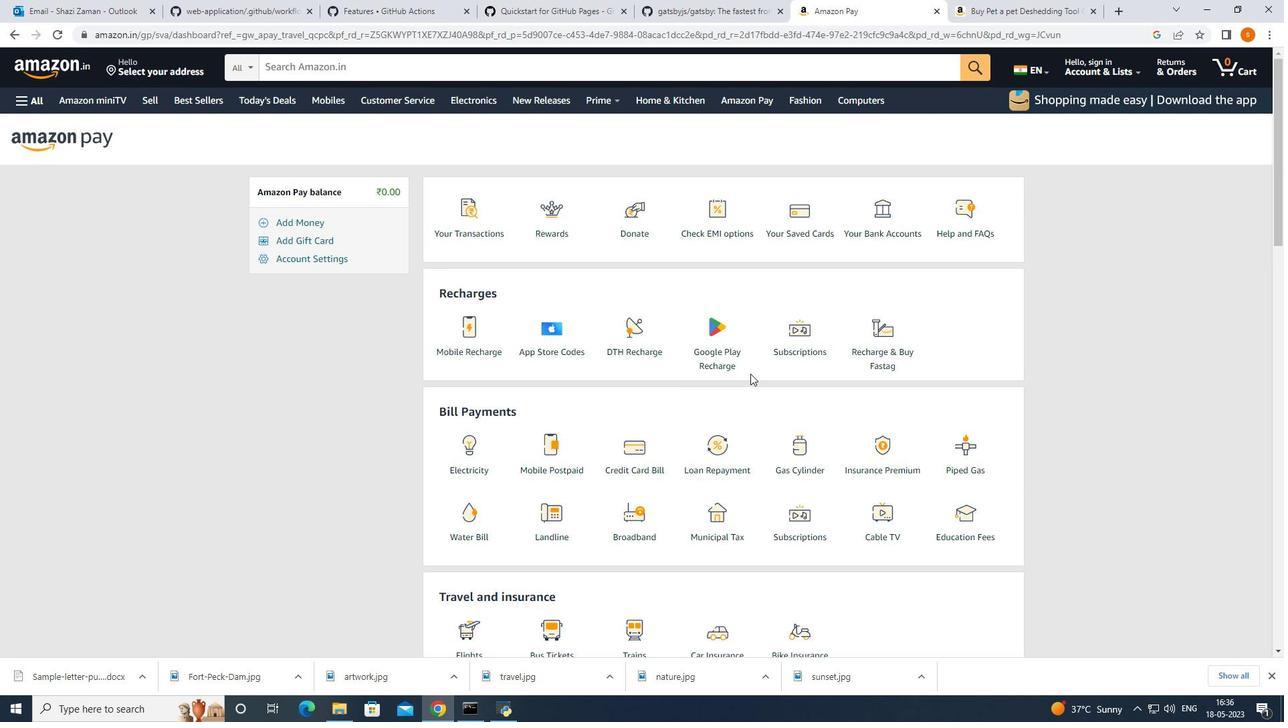 
Action: Mouse scrolled (750, 373) with delta (0, 0)
Screenshot: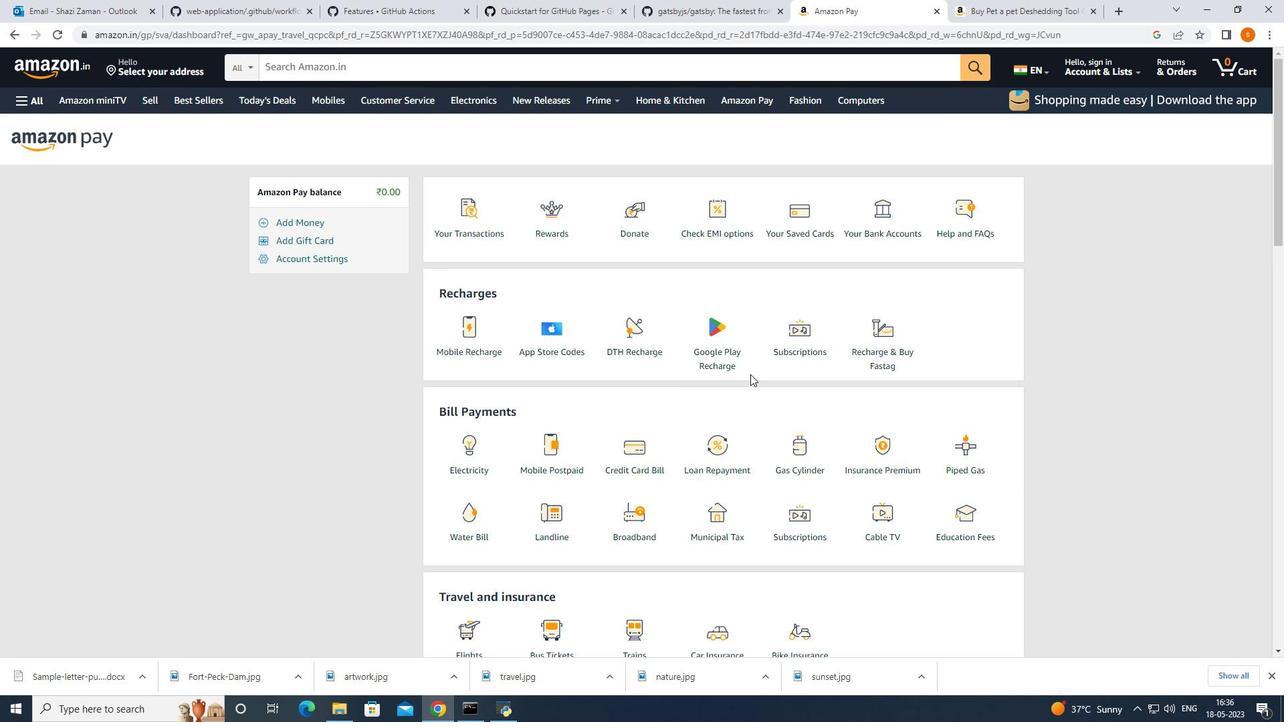
Action: Mouse scrolled (750, 375) with delta (0, 0)
Screenshot: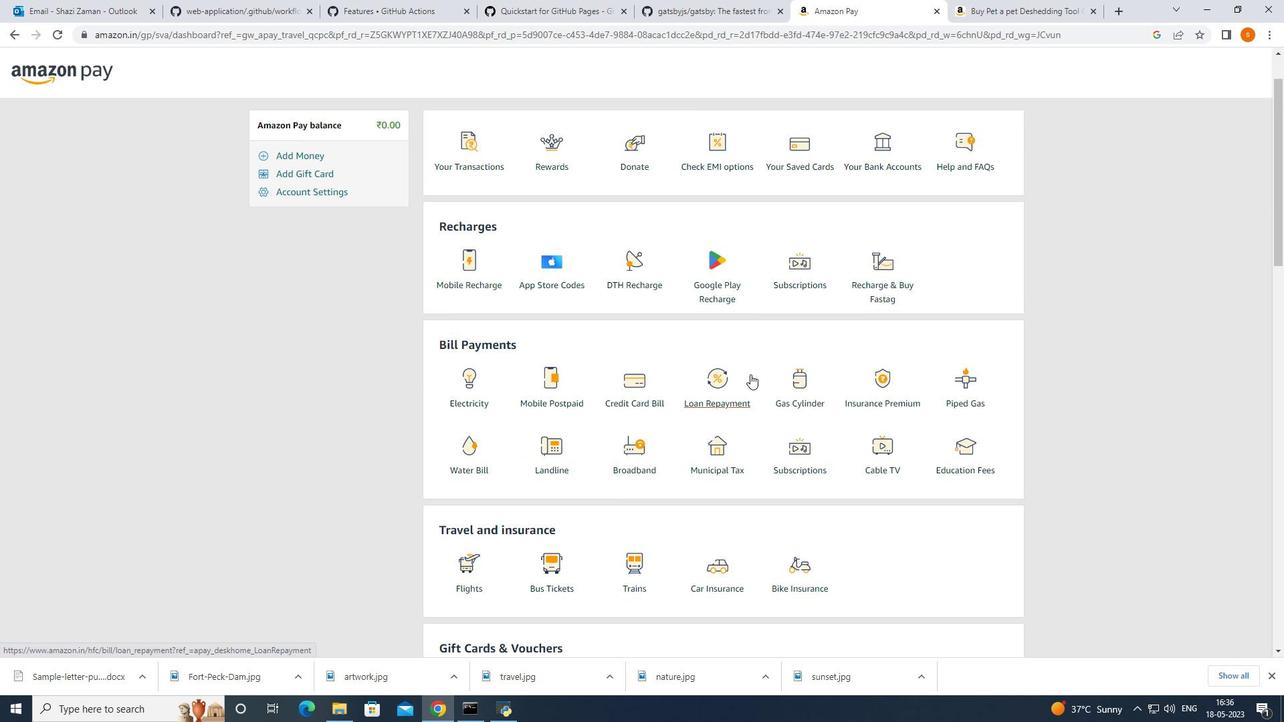 
Action: Mouse moved to (593, 346)
Screenshot: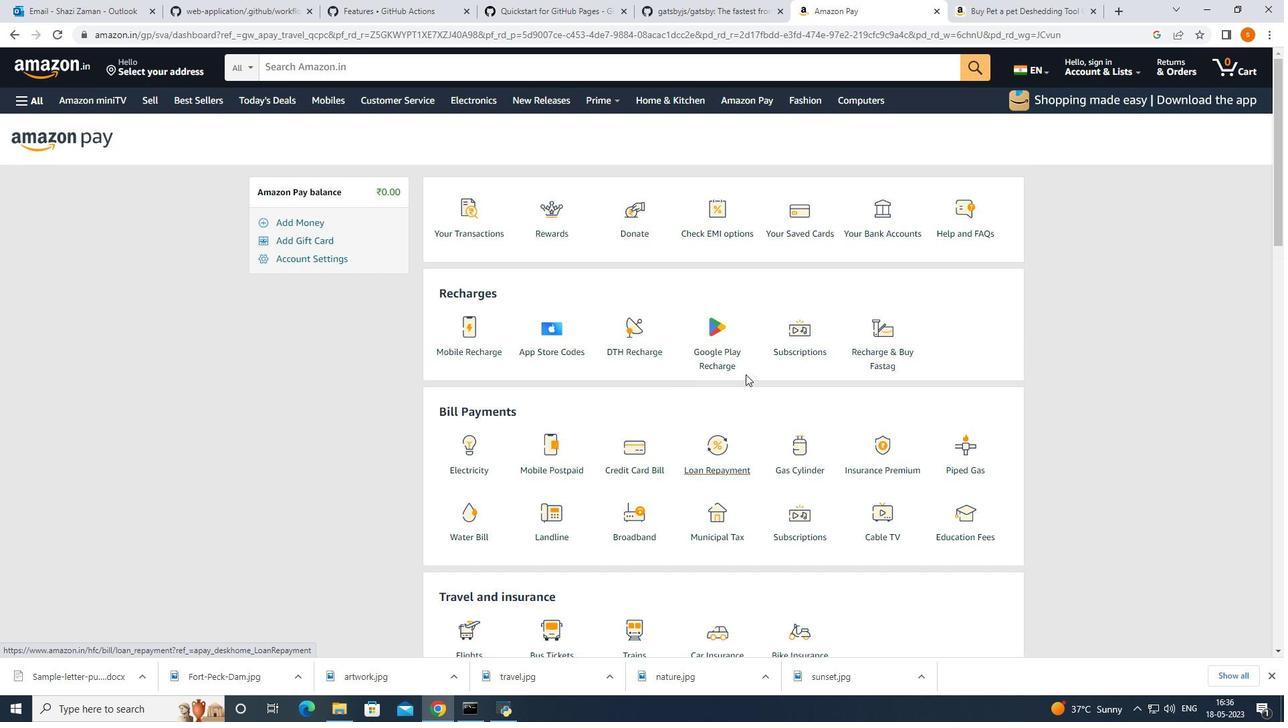 
Action: Mouse scrolled (593, 347) with delta (0, 0)
Screenshot: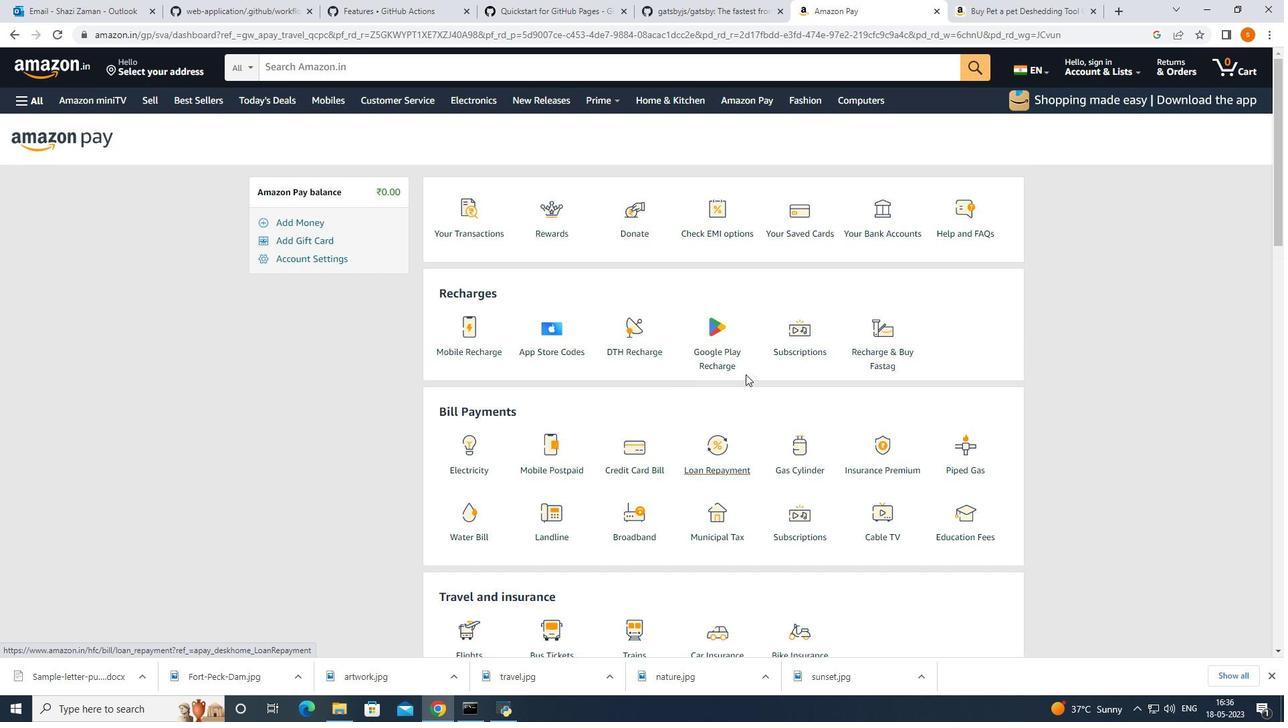 
Action: Mouse moved to (373, 251)
Screenshot: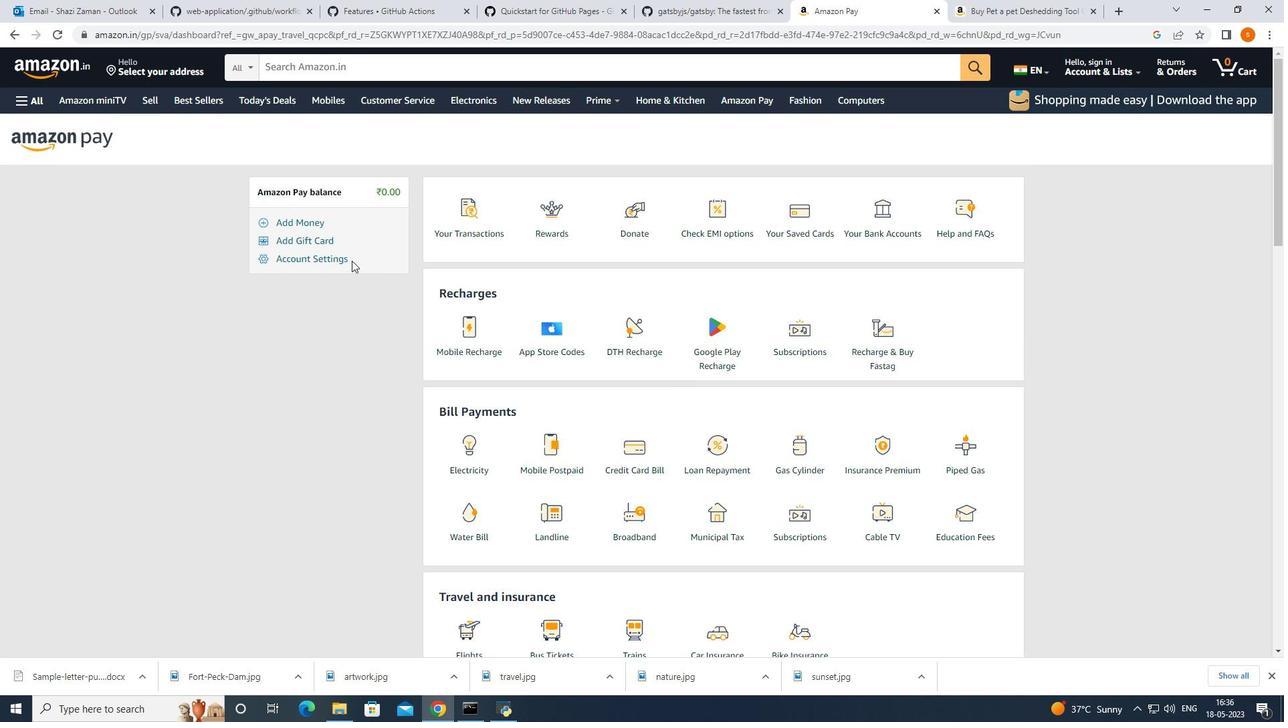 
Action: Mouse scrolled (373, 252) with delta (0, 0)
Screenshot: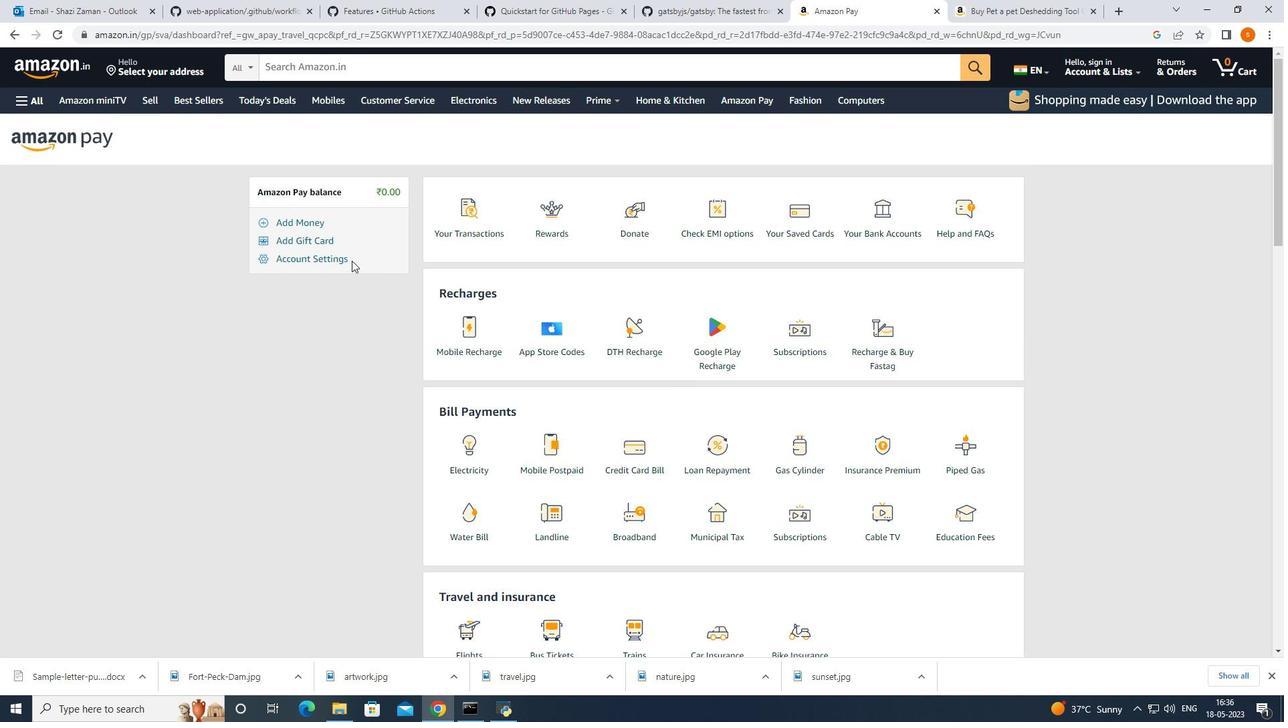 
Action: Mouse moved to (434, 240)
Screenshot: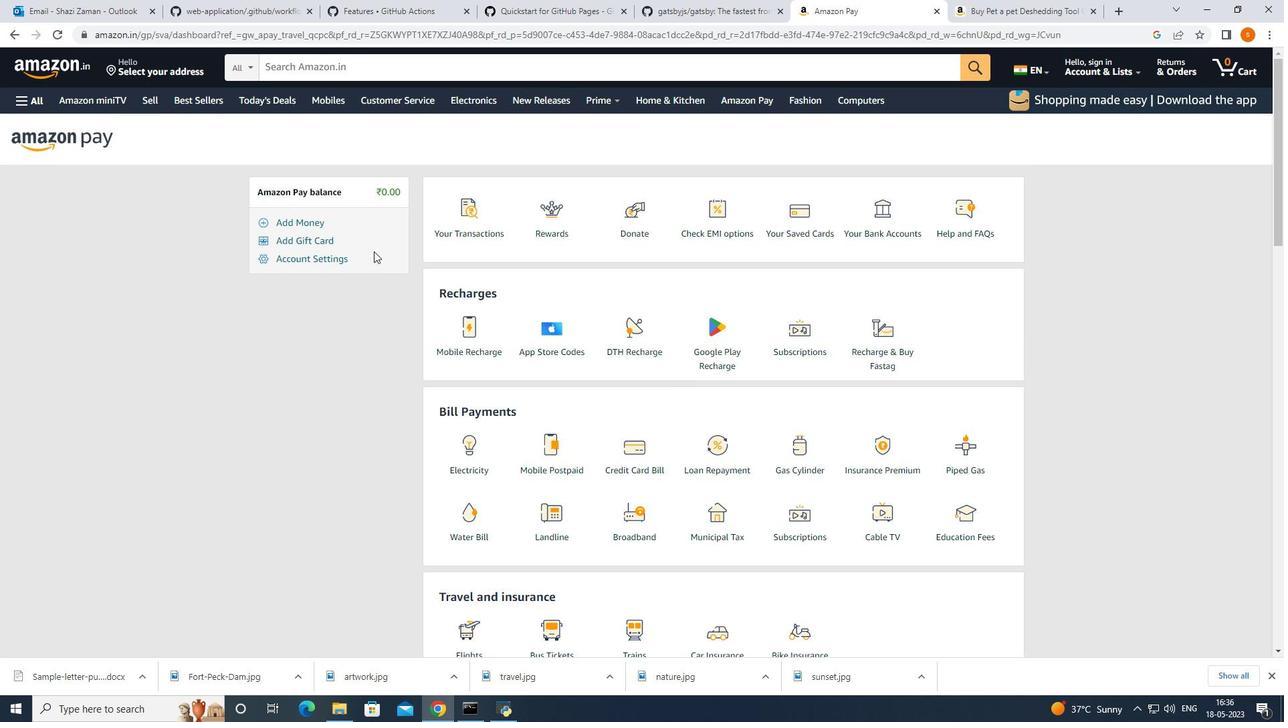 
Action: Mouse scrolled (434, 240) with delta (0, 0)
Screenshot: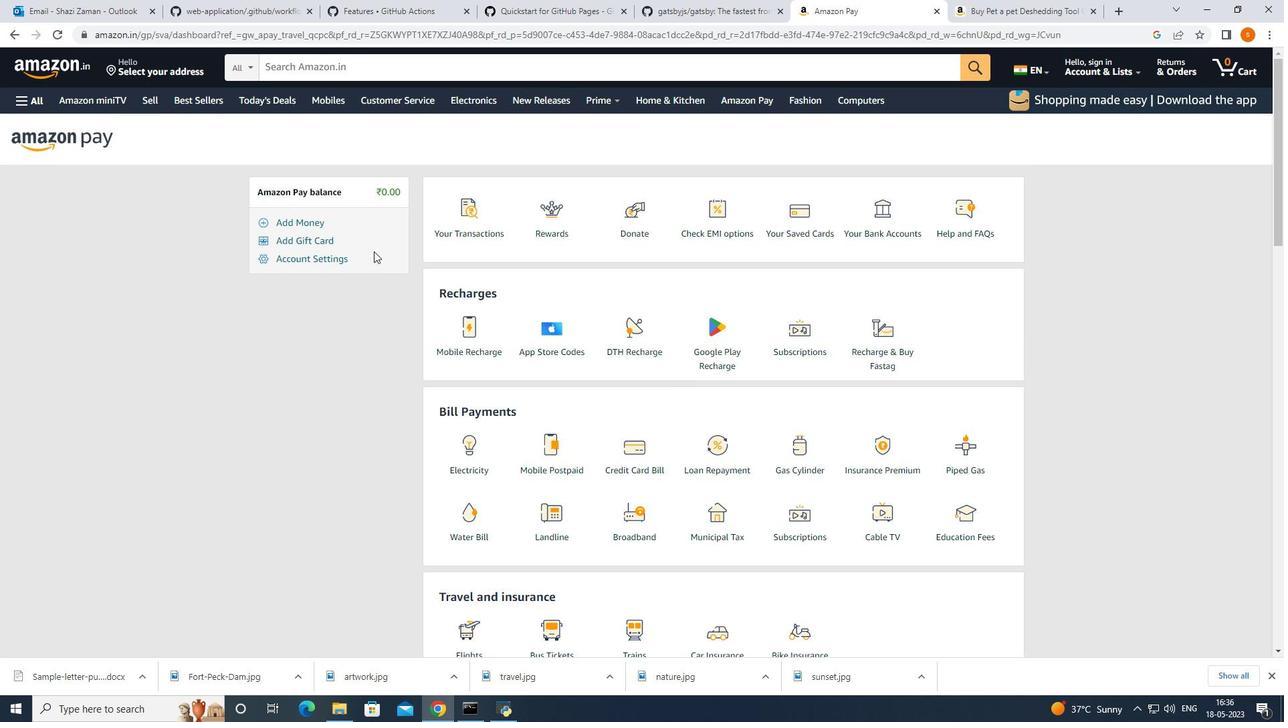 
Action: Mouse moved to (438, 238)
Screenshot: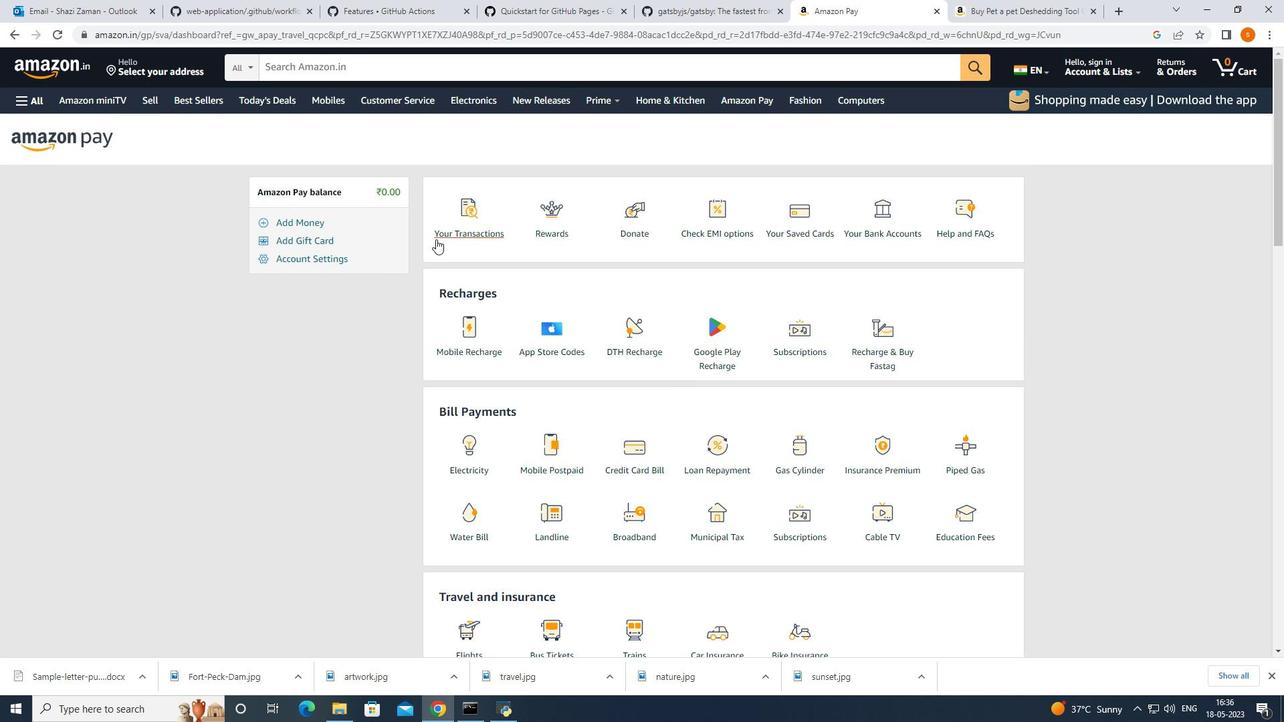 
Action: Mouse scrolled (438, 239) with delta (0, 0)
Screenshot: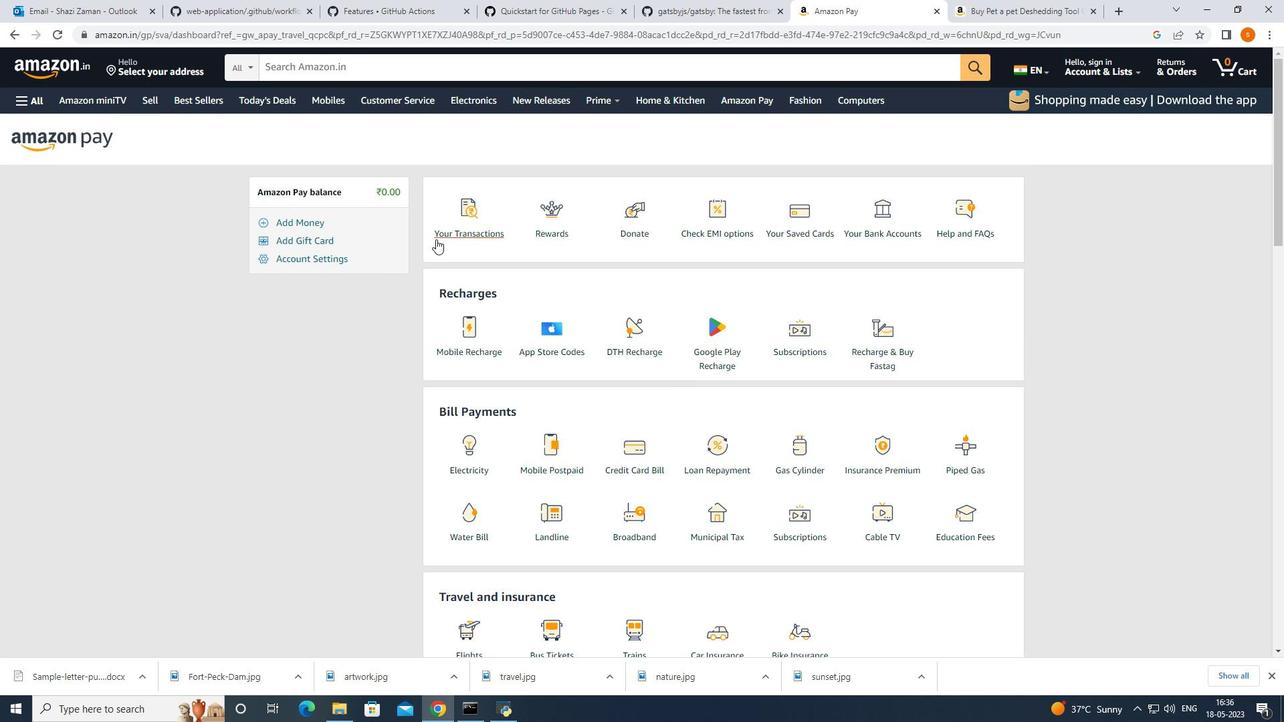 
Action: Mouse moved to (524, 254)
Screenshot: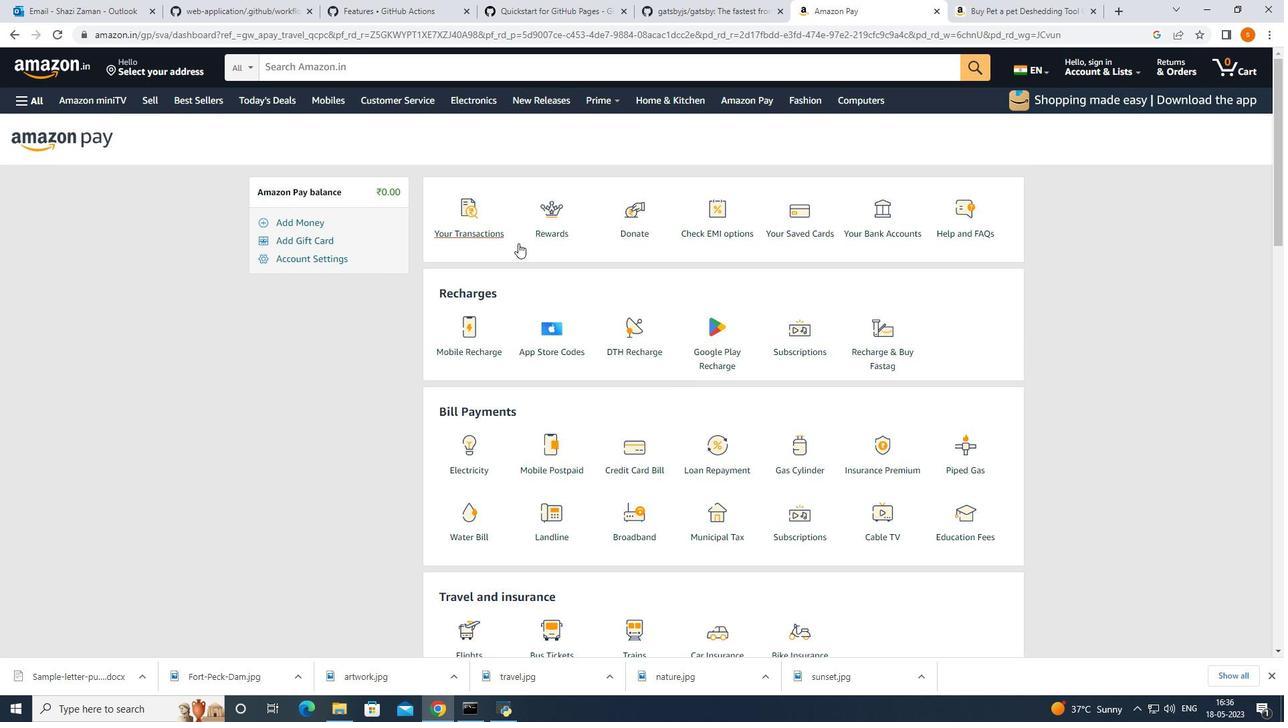 
Action: Mouse scrolled (524, 254) with delta (0, 0)
Screenshot: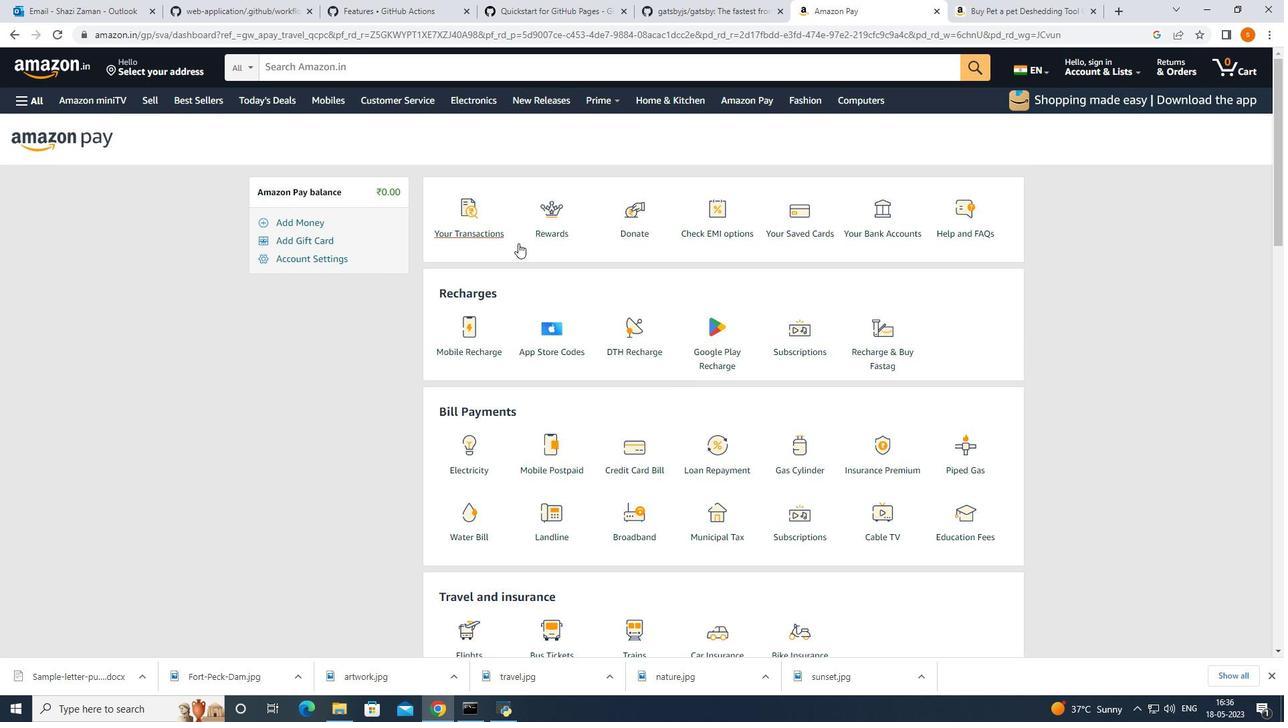 
Action: Mouse moved to (527, 276)
Screenshot: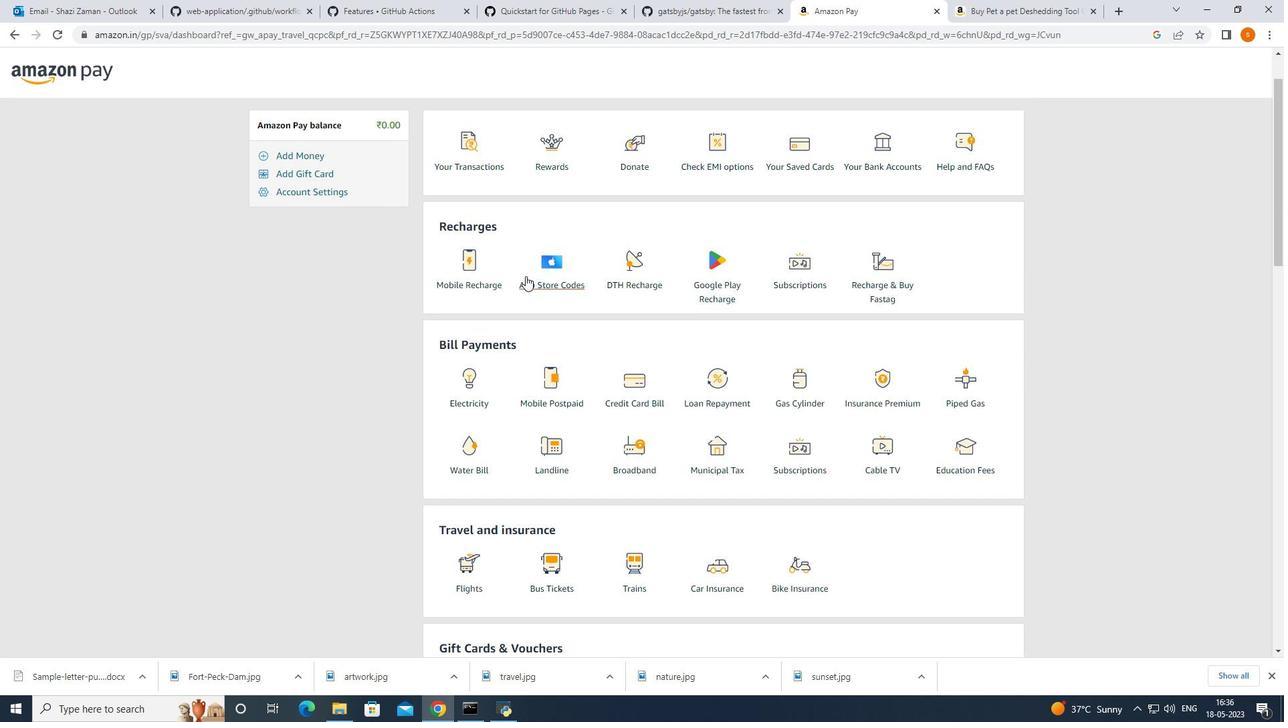 
Action: Mouse scrolled (527, 276) with delta (0, 0)
Screenshot: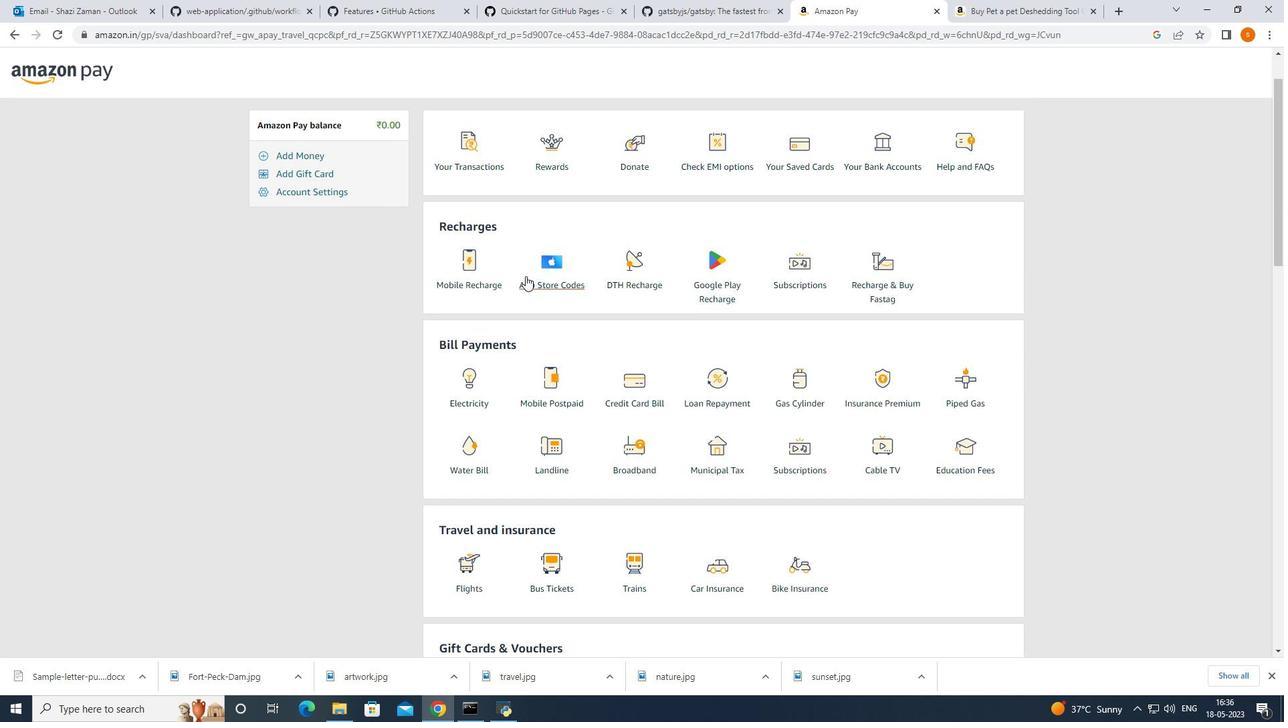 
Action: Mouse moved to (537, 280)
Screenshot: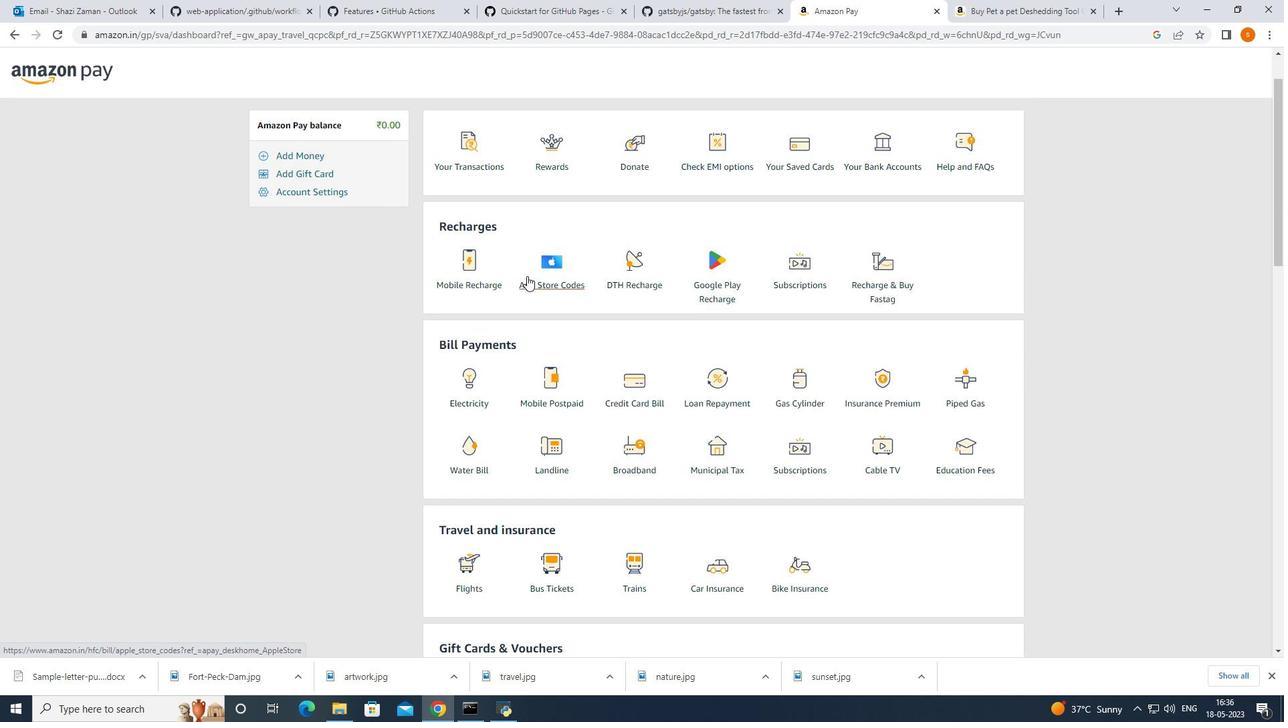 
Action: Mouse scrolled (537, 280) with delta (0, 0)
Screenshot: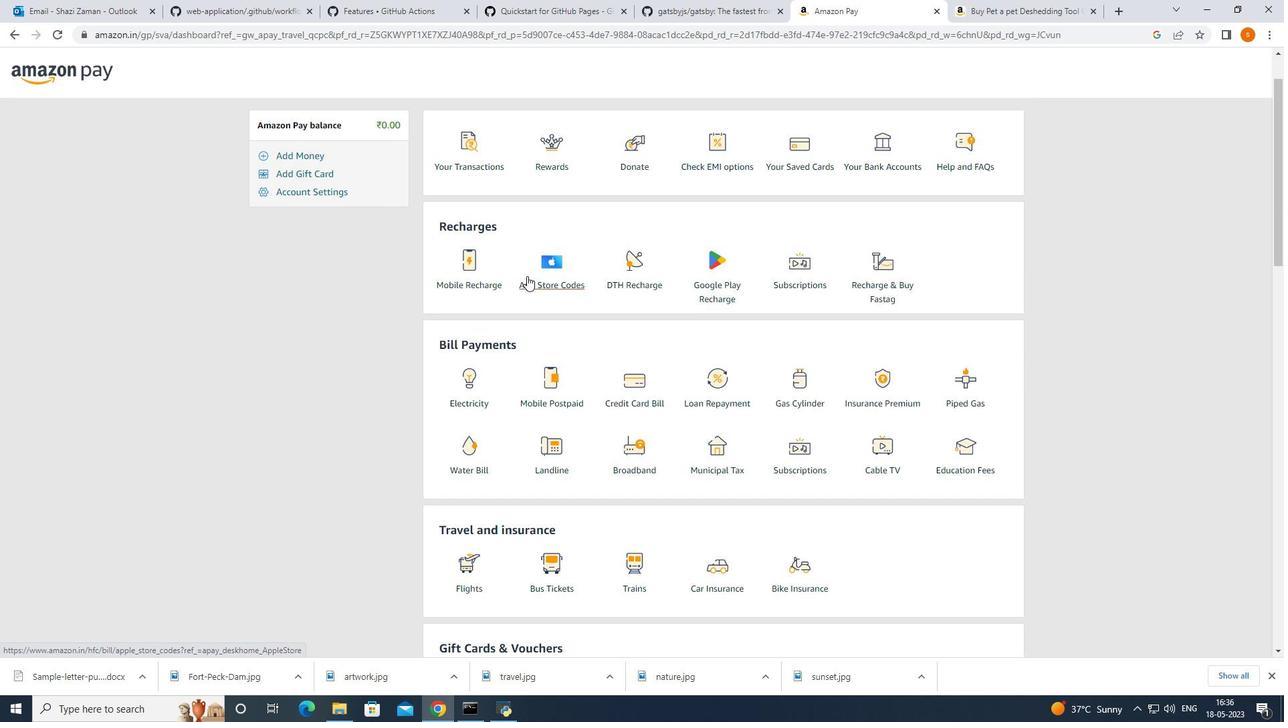 
Action: Mouse moved to (654, 478)
Screenshot: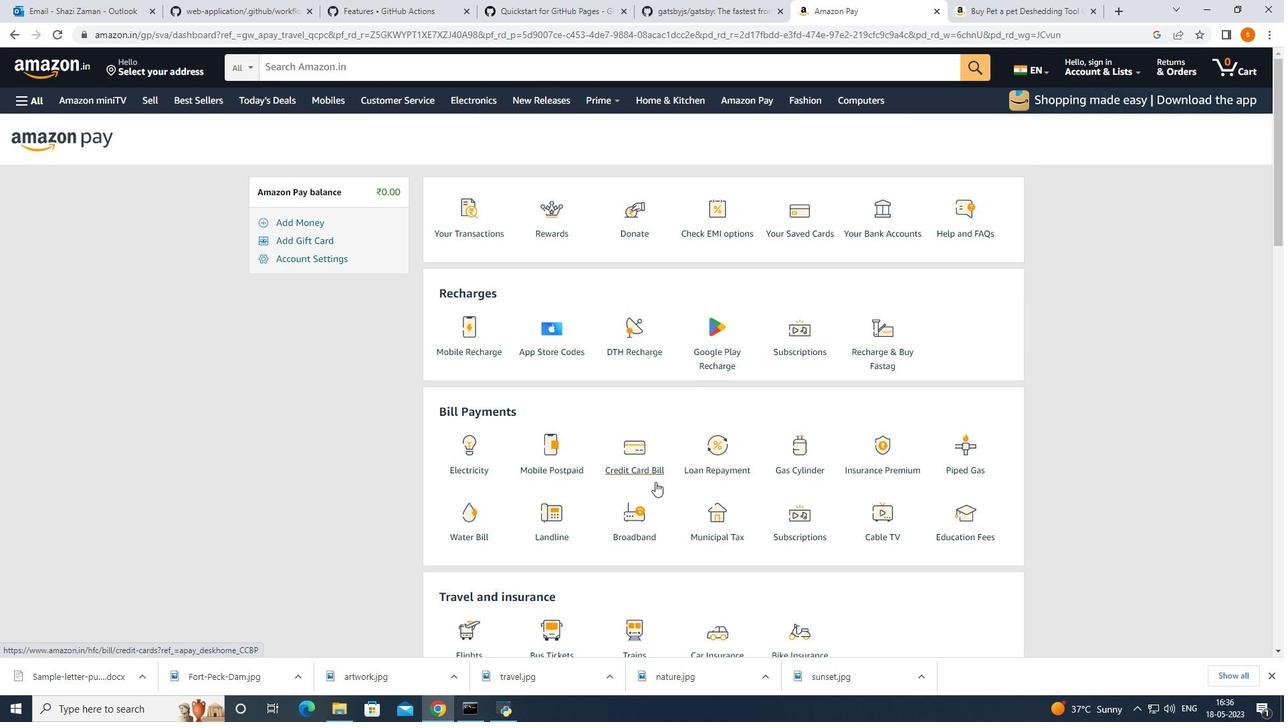 
Action: Mouse scrolled (654, 477) with delta (0, 0)
Screenshot: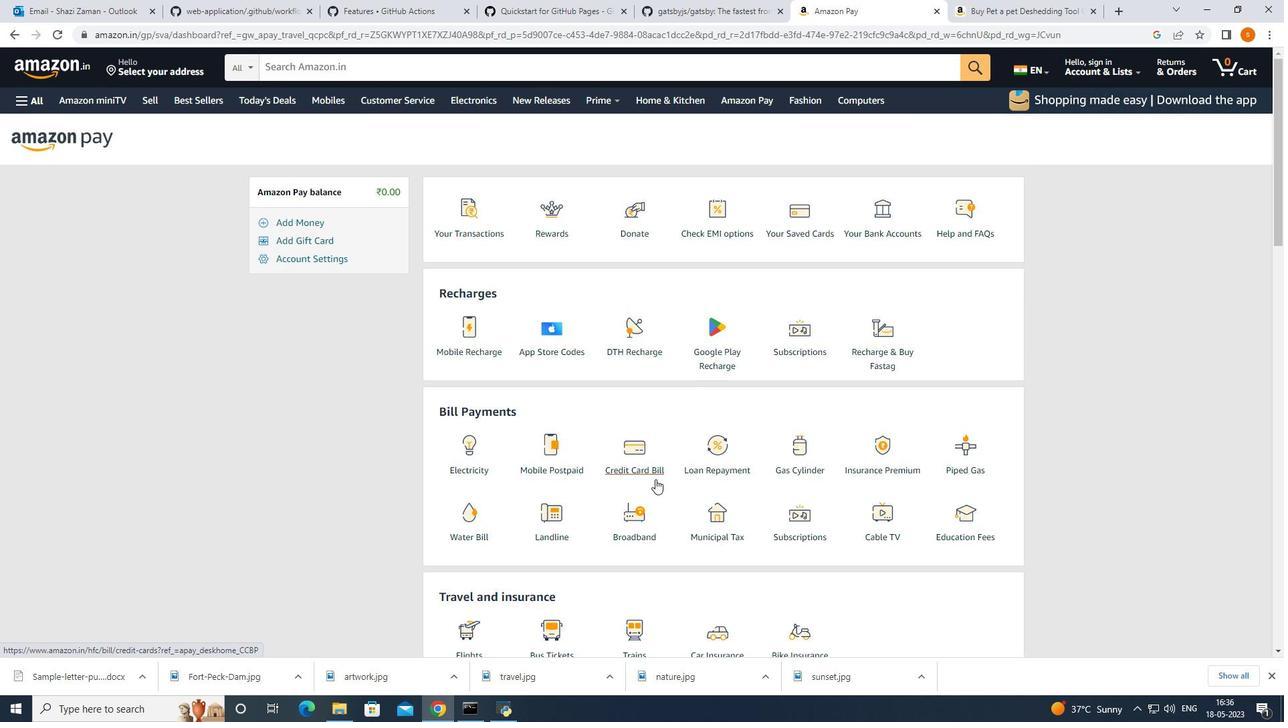 
Action: Mouse moved to (763, 461)
Screenshot: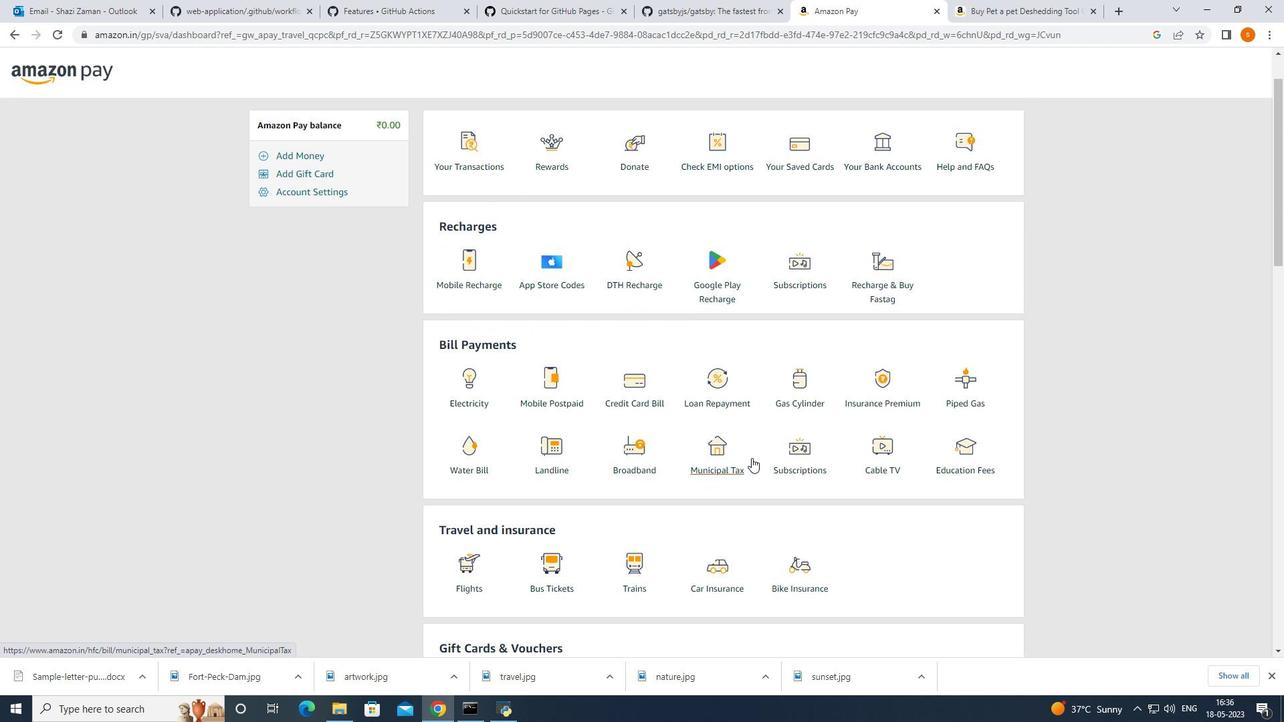 
Action: Mouse scrolled (763, 460) with delta (0, 0)
Screenshot: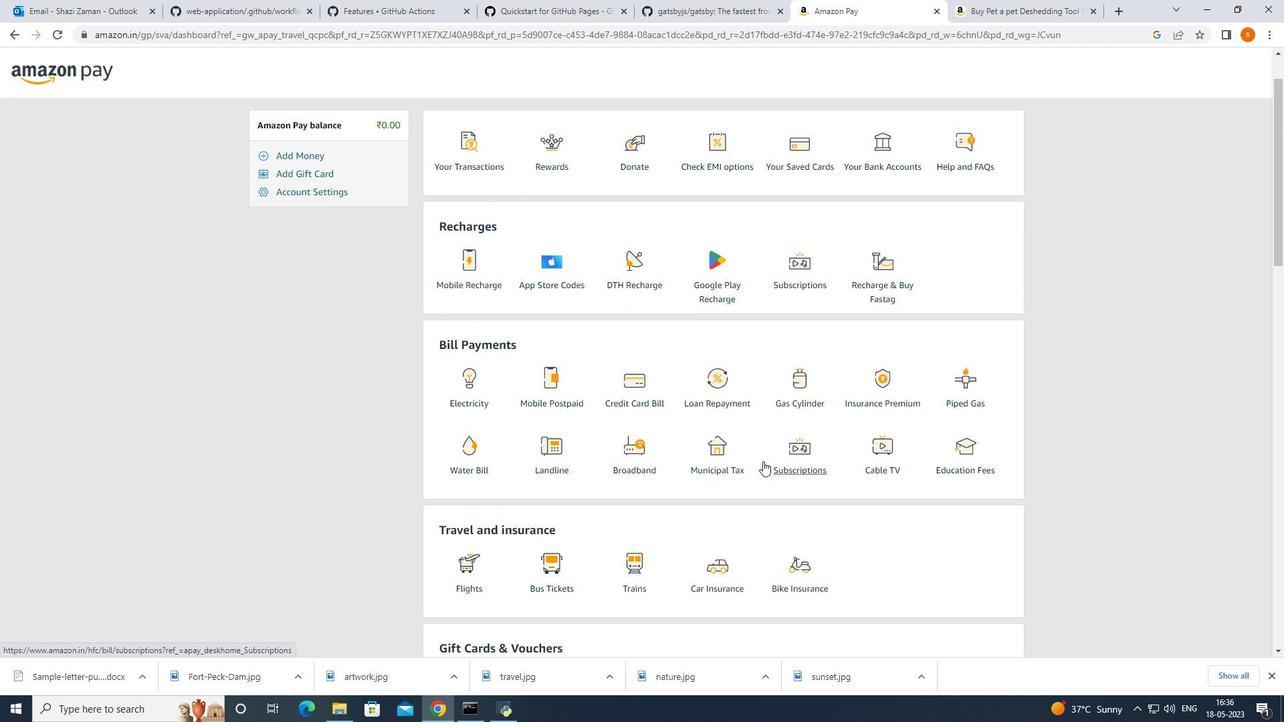 
Action: Mouse moved to (653, 460)
Screenshot: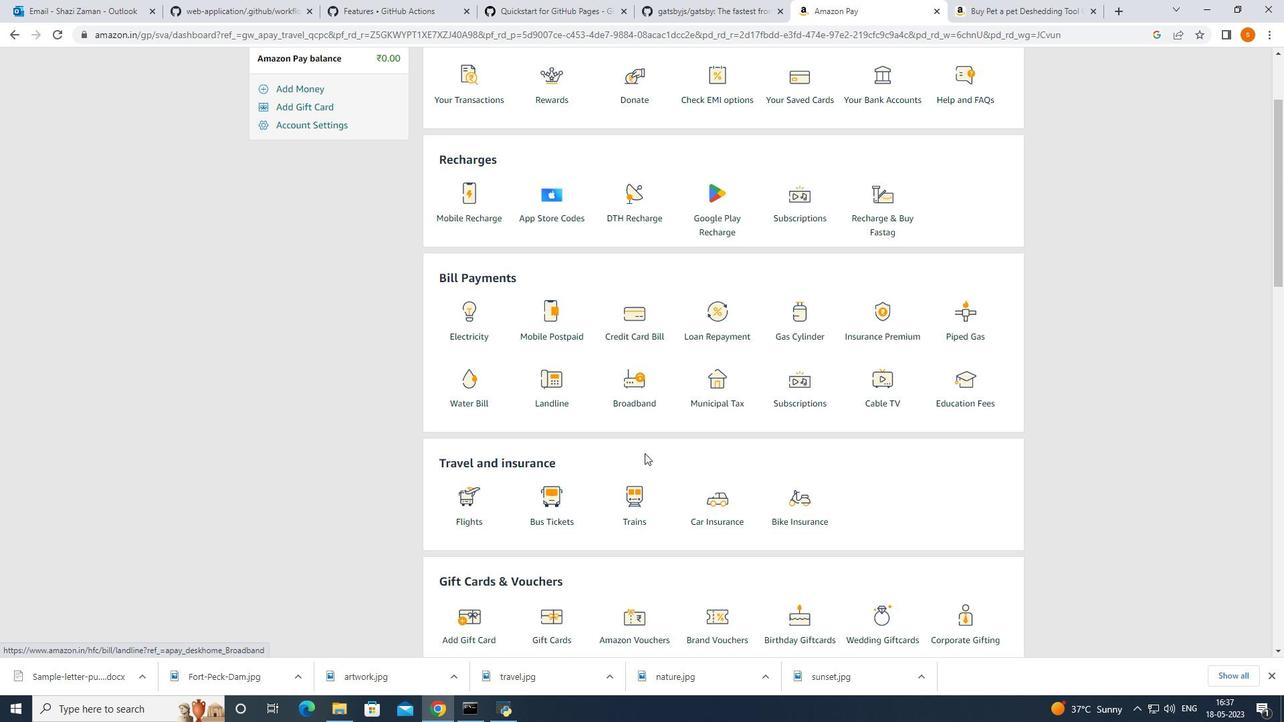 
Action: Mouse scrolled (653, 460) with delta (0, 0)
Screenshot: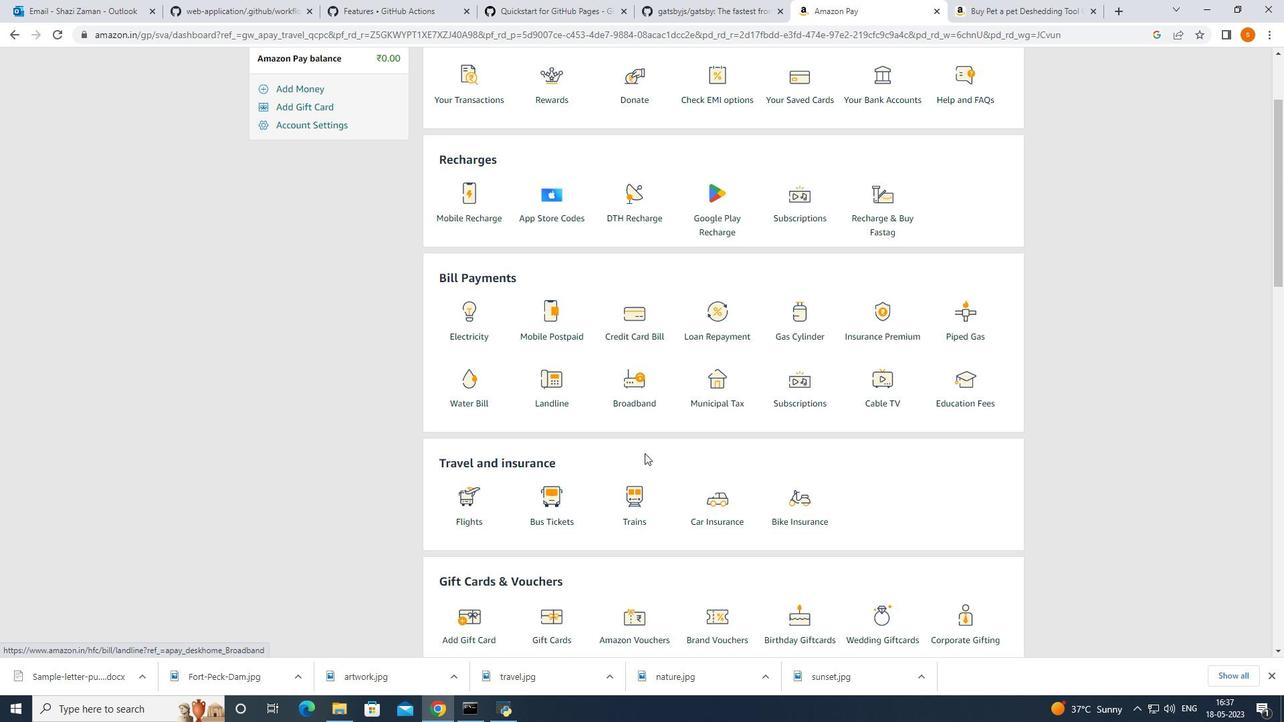 
Action: Mouse moved to (543, 450)
Screenshot: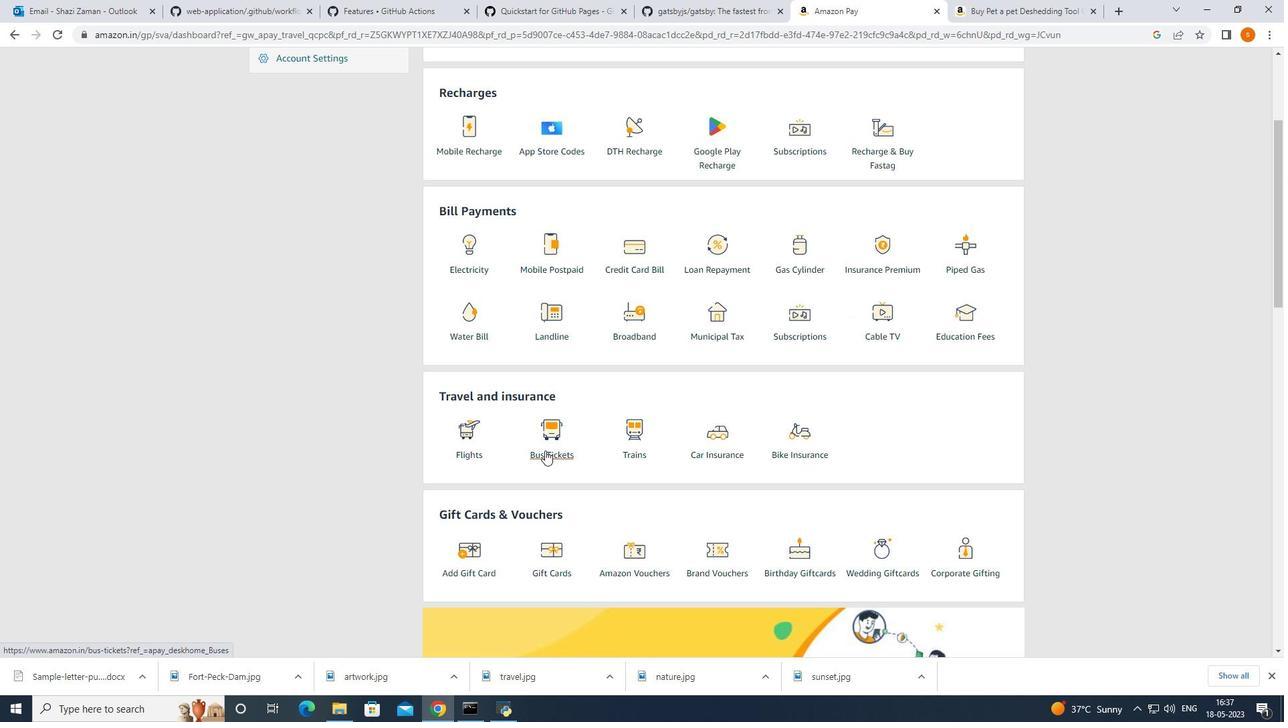 
Action: Mouse pressed left at (543, 450)
Screenshot: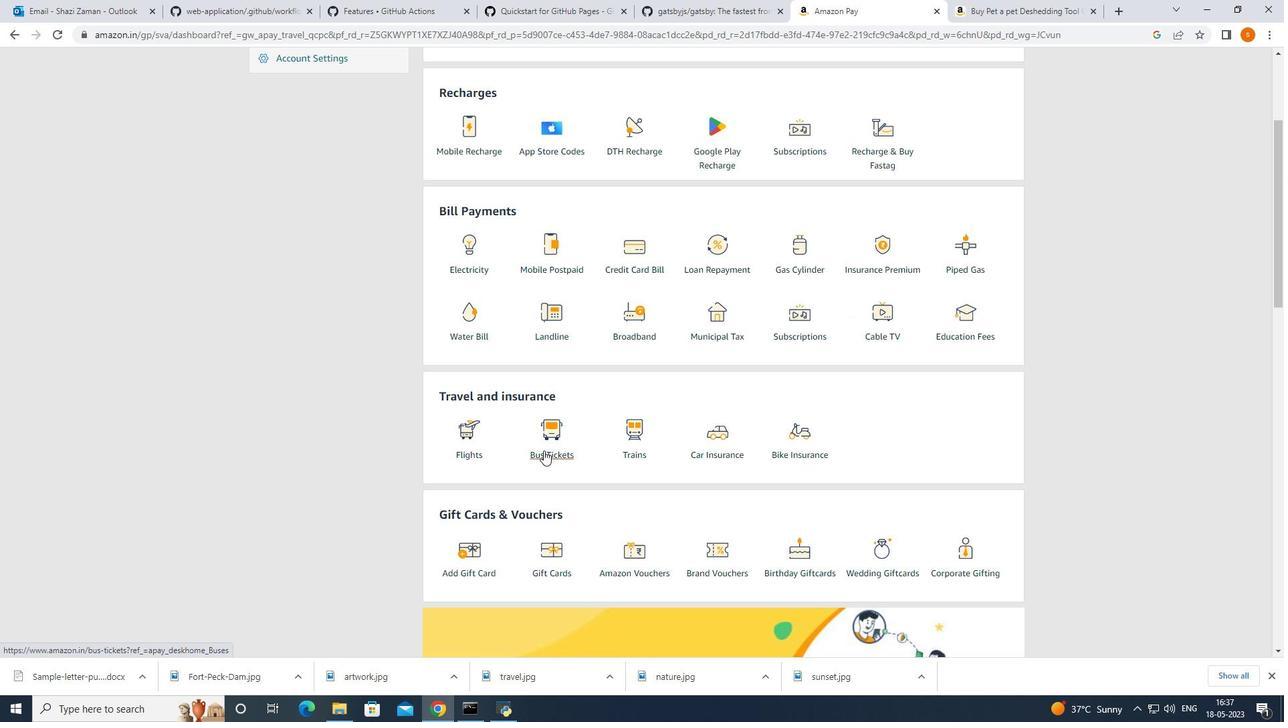 
Action: Mouse moved to (11, 31)
Screenshot: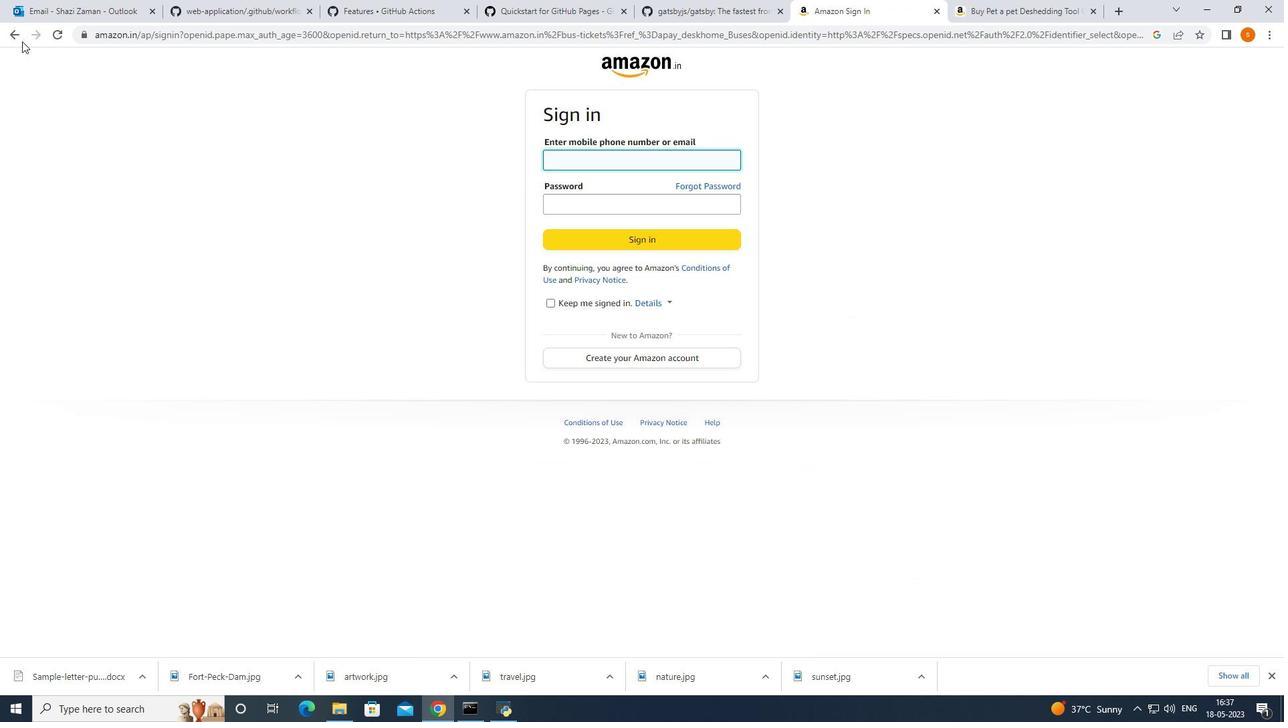 
Action: Mouse pressed left at (11, 31)
Screenshot: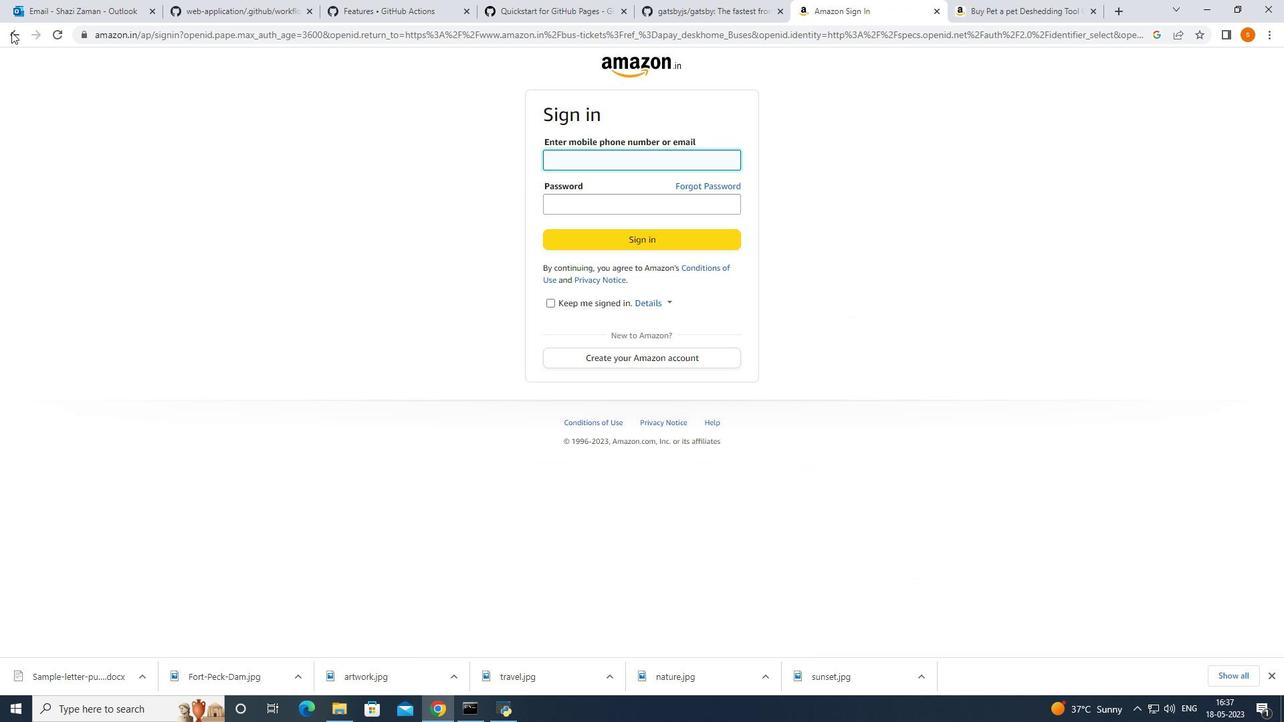 
Action: Mouse moved to (721, 450)
Screenshot: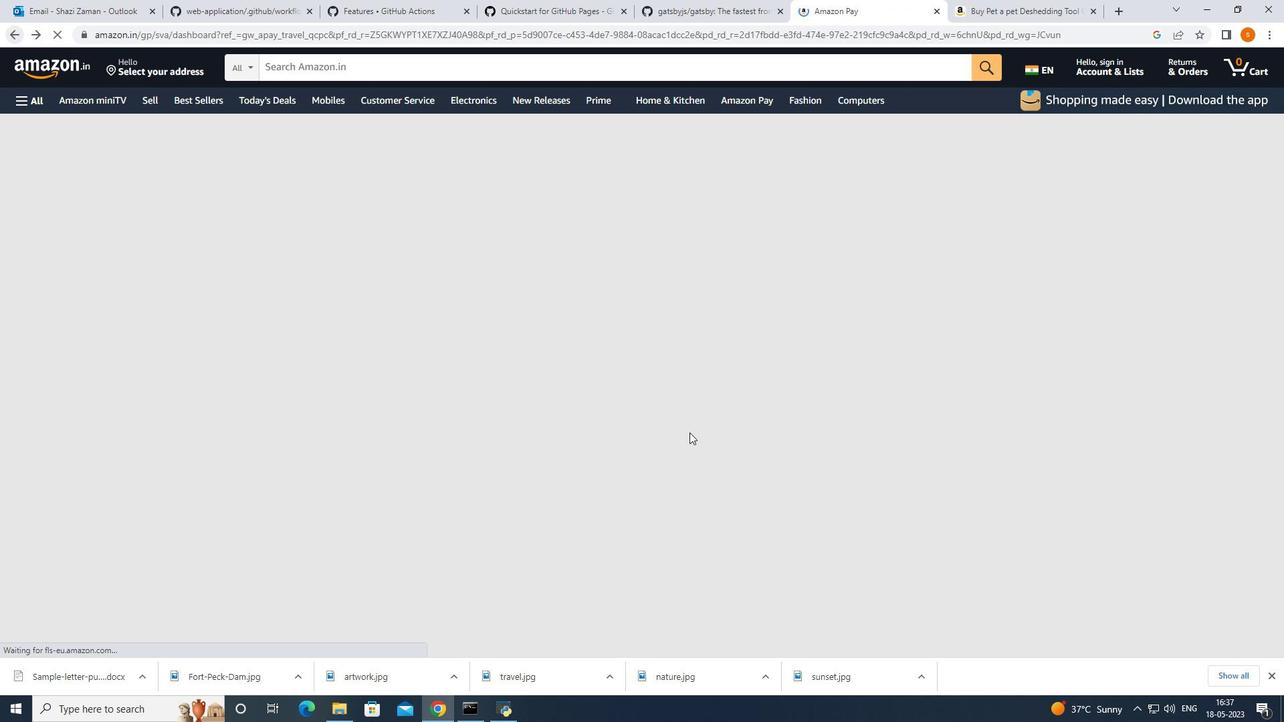 
Action: Mouse scrolled (721, 450) with delta (0, 0)
Screenshot: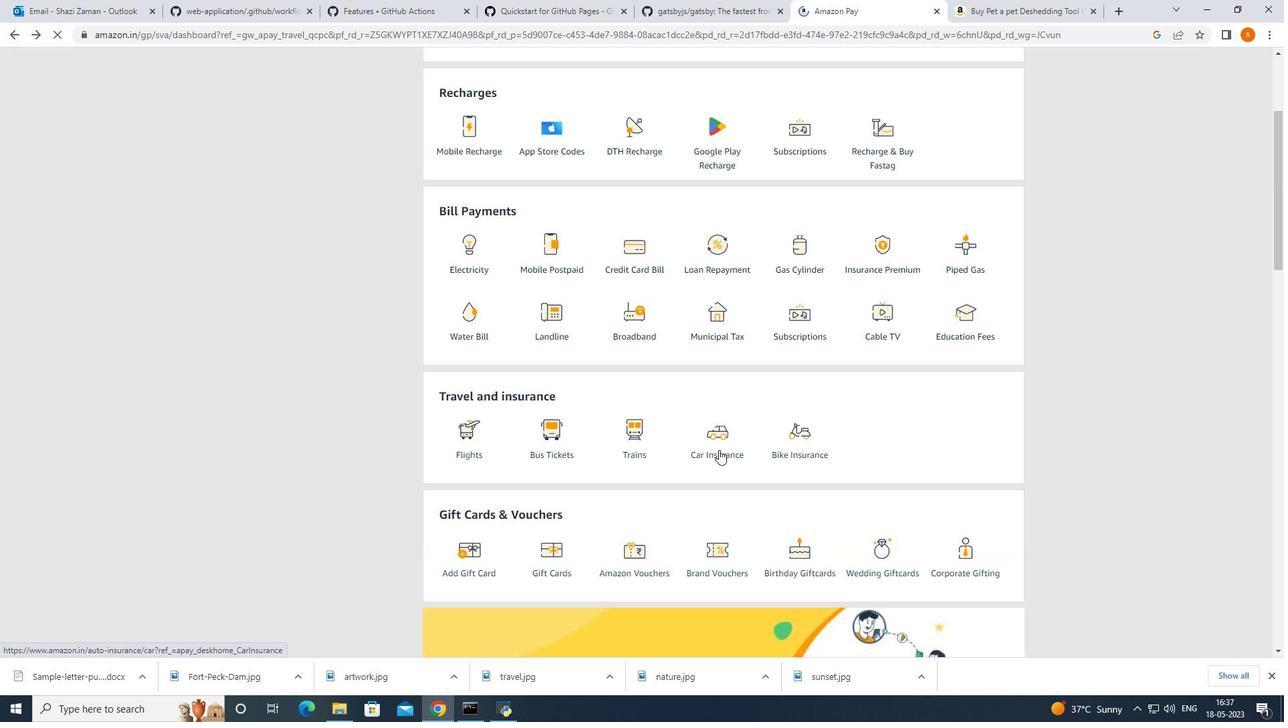 
Action: Mouse scrolled (721, 450) with delta (0, 0)
Screenshot: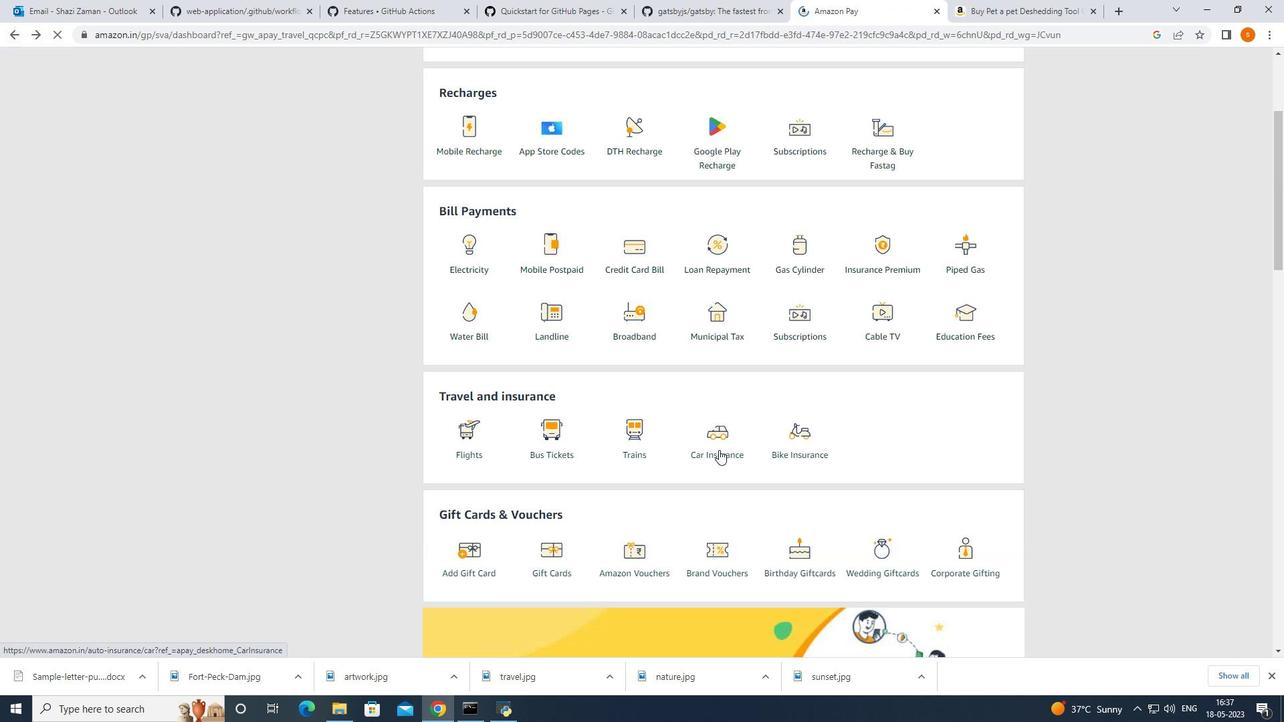 
Action: Mouse scrolled (721, 450) with delta (0, 0)
Screenshot: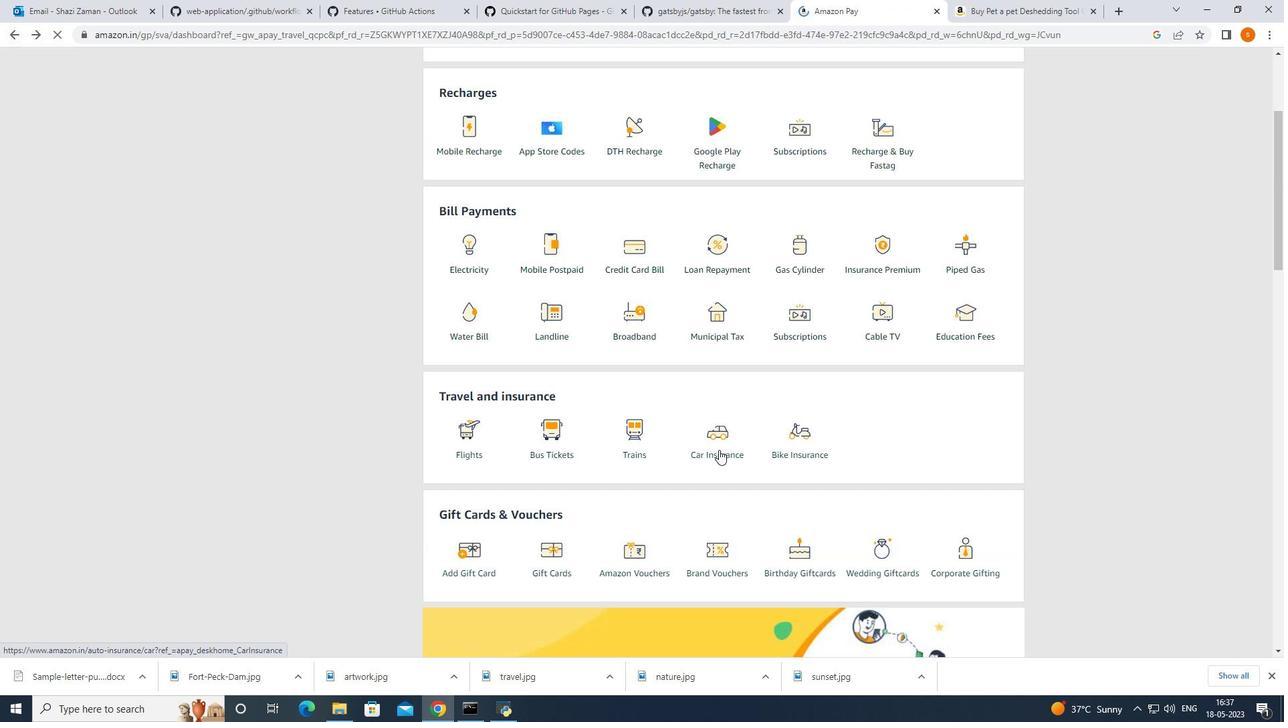 
Action: Mouse moved to (713, 383)
Screenshot: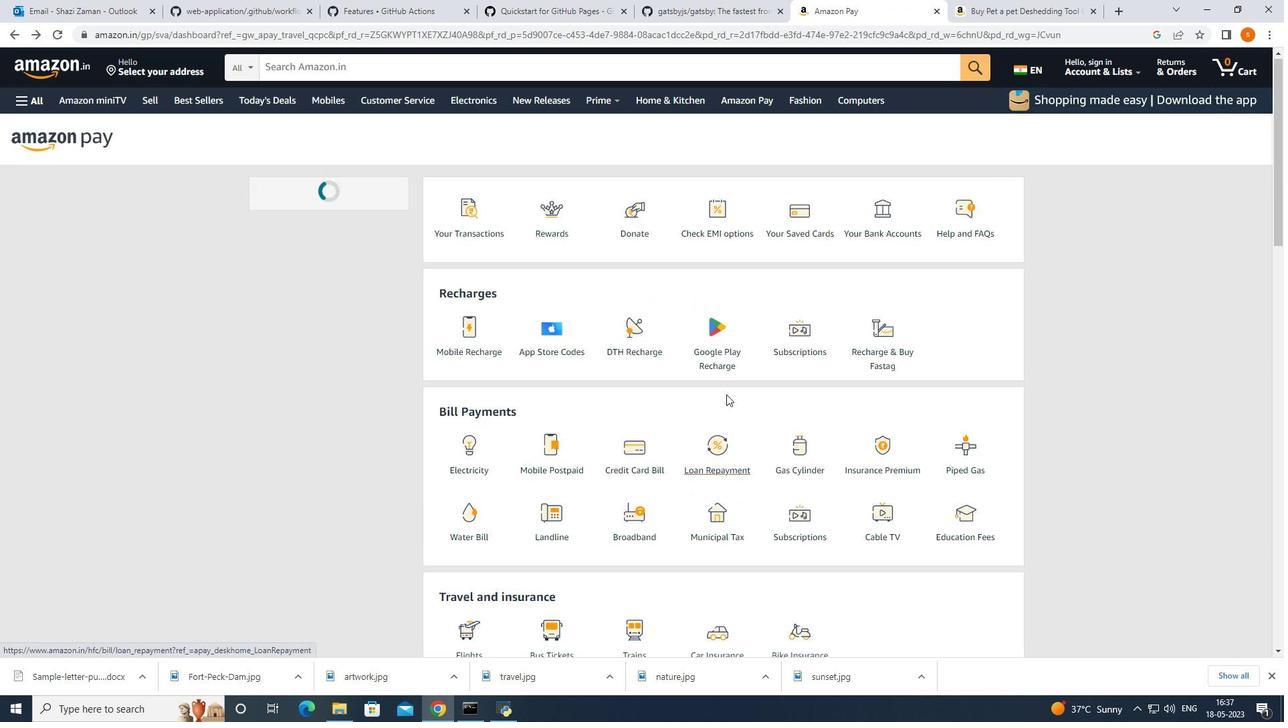 
Action: Mouse scrolled (713, 383) with delta (0, 0)
Screenshot: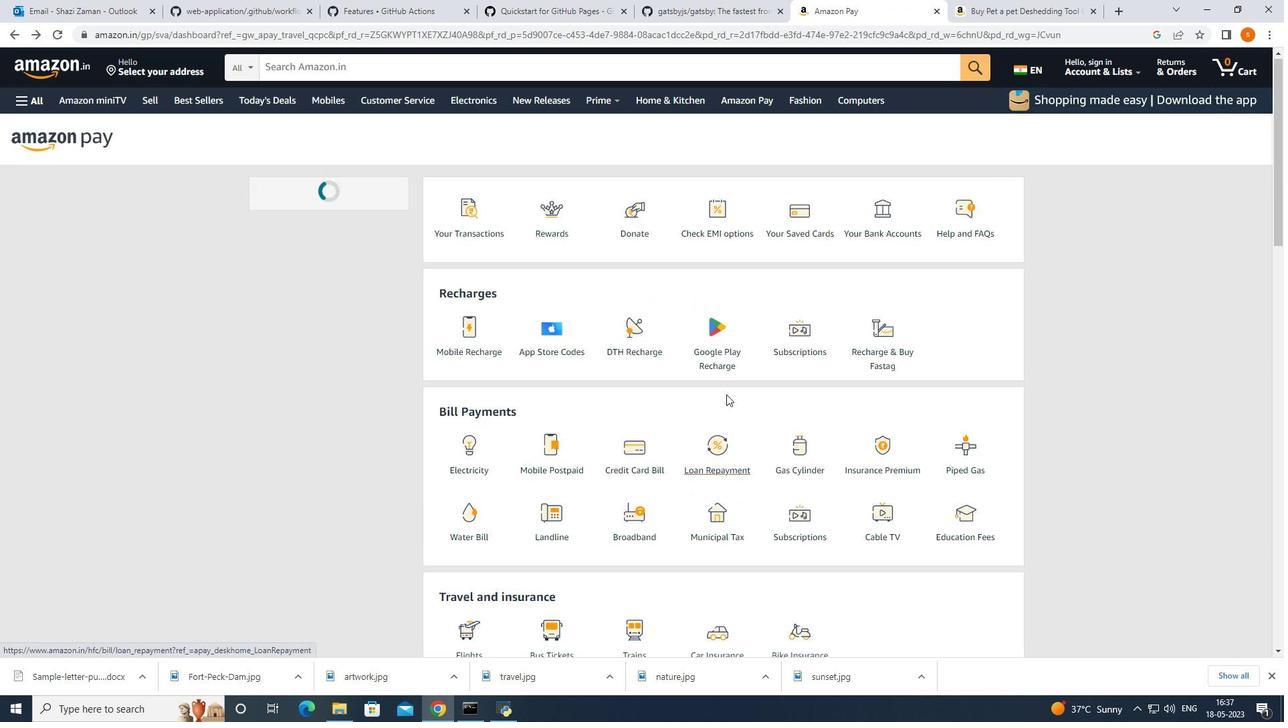 
Action: Mouse moved to (712, 383)
Screenshot: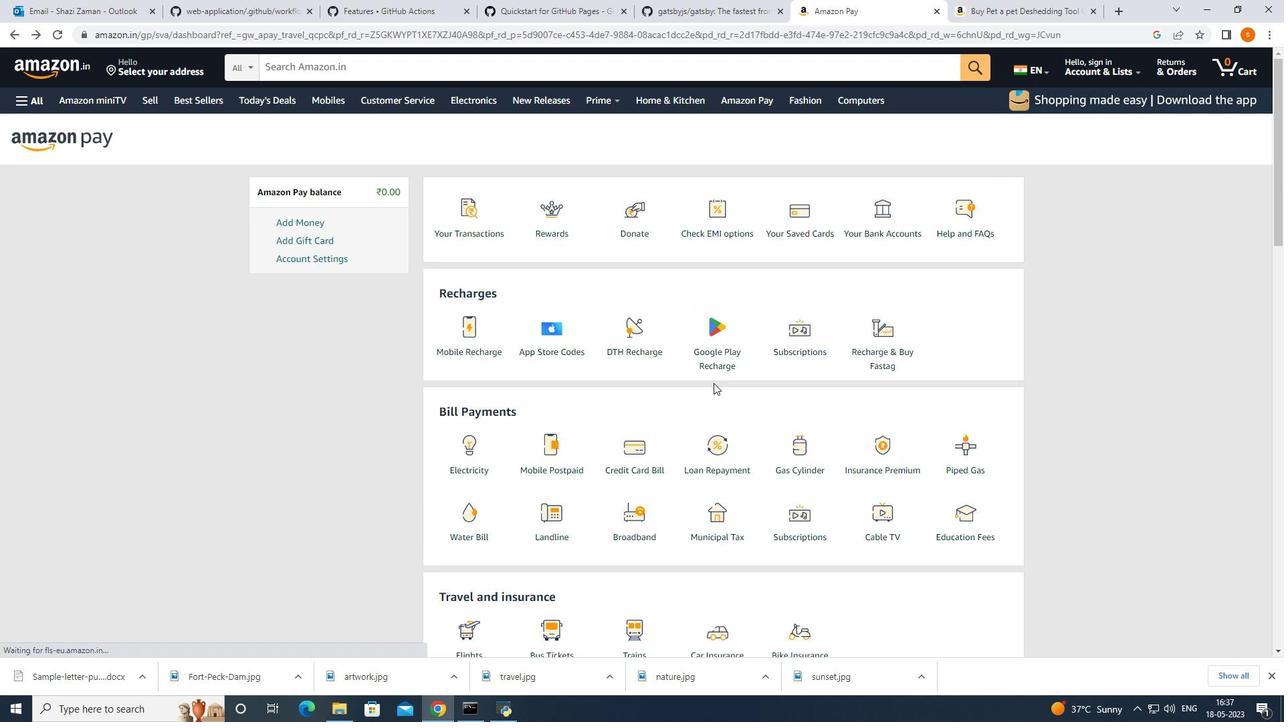 
Action: Mouse scrolled (713, 383) with delta (0, 0)
Screenshot: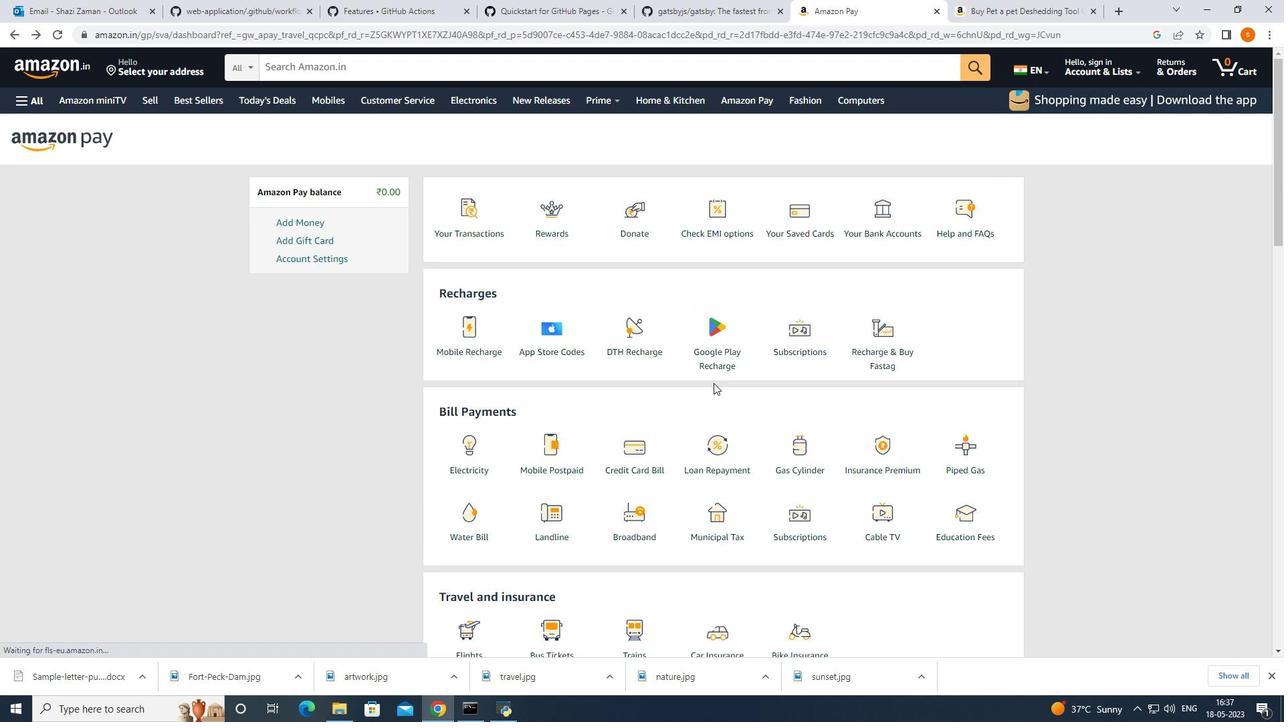 
Action: Mouse scrolled (713, 383) with delta (0, 0)
Screenshot: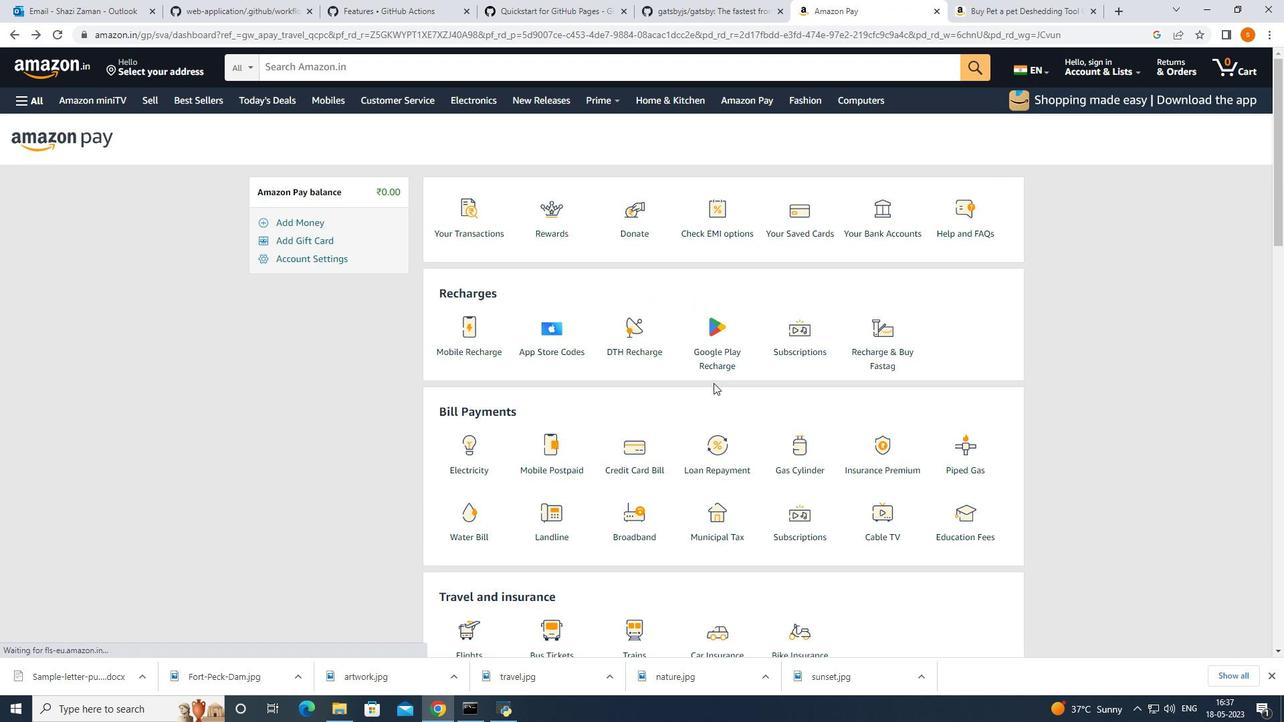 
Action: Mouse scrolled (713, 383) with delta (0, 0)
Screenshot: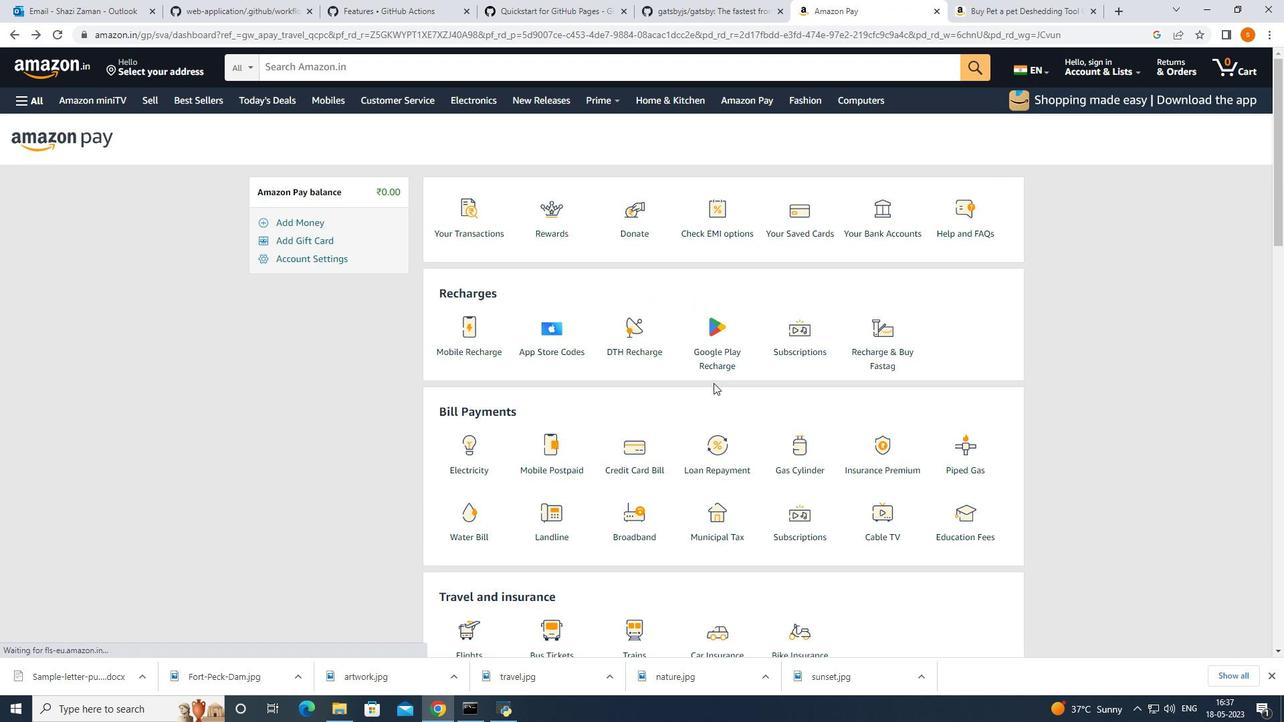 
Action: Mouse scrolled (712, 383) with delta (0, 0)
Screenshot: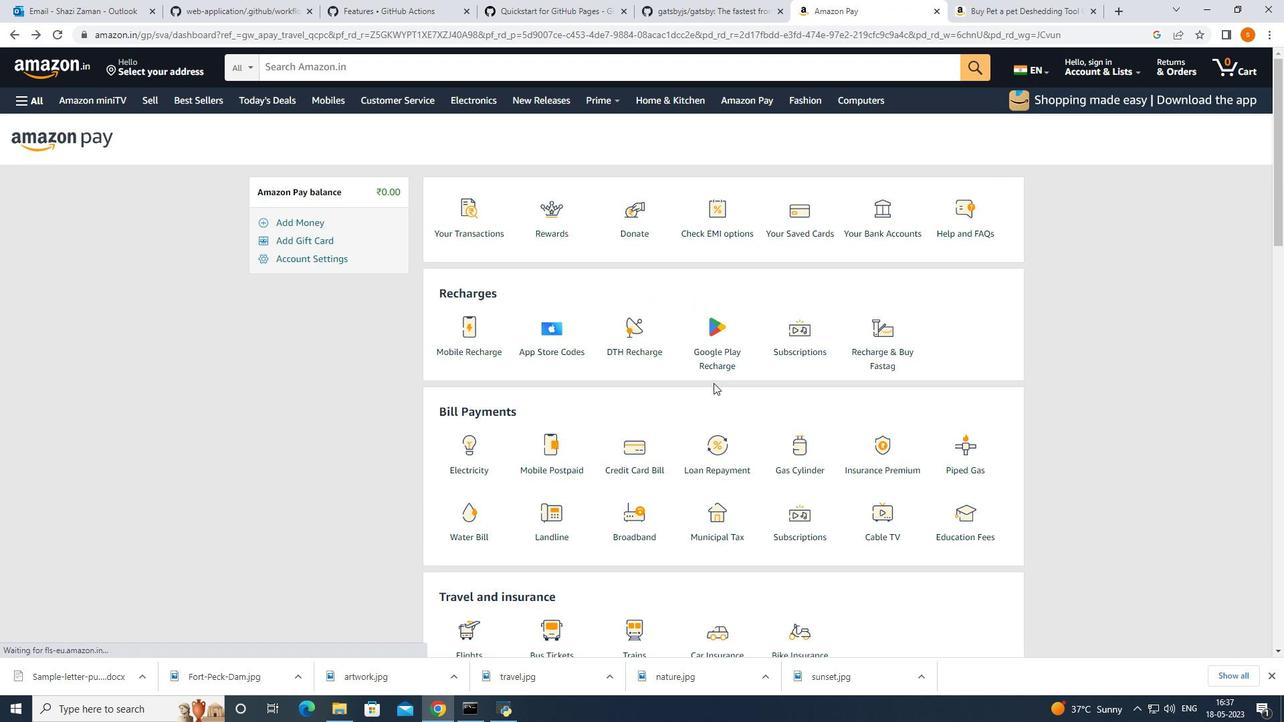 
Action: Mouse moved to (314, 72)
Screenshot: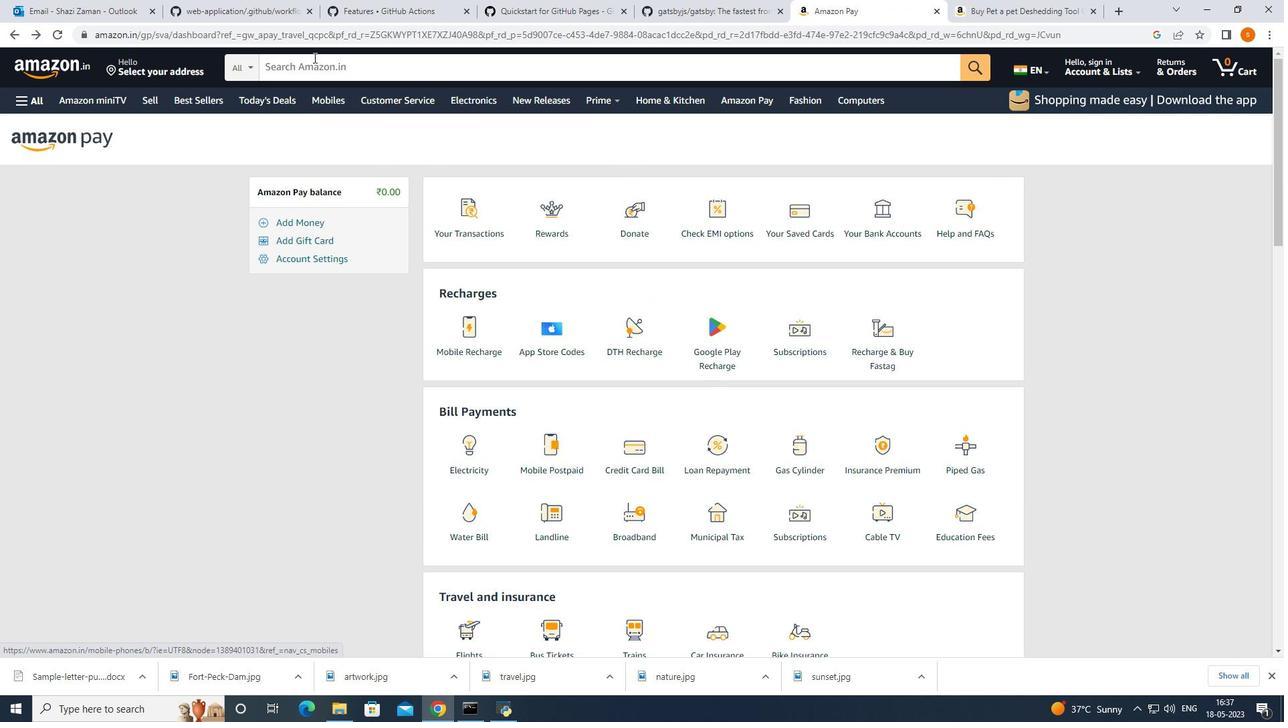 
Action: Mouse pressed left at (314, 72)
Screenshot: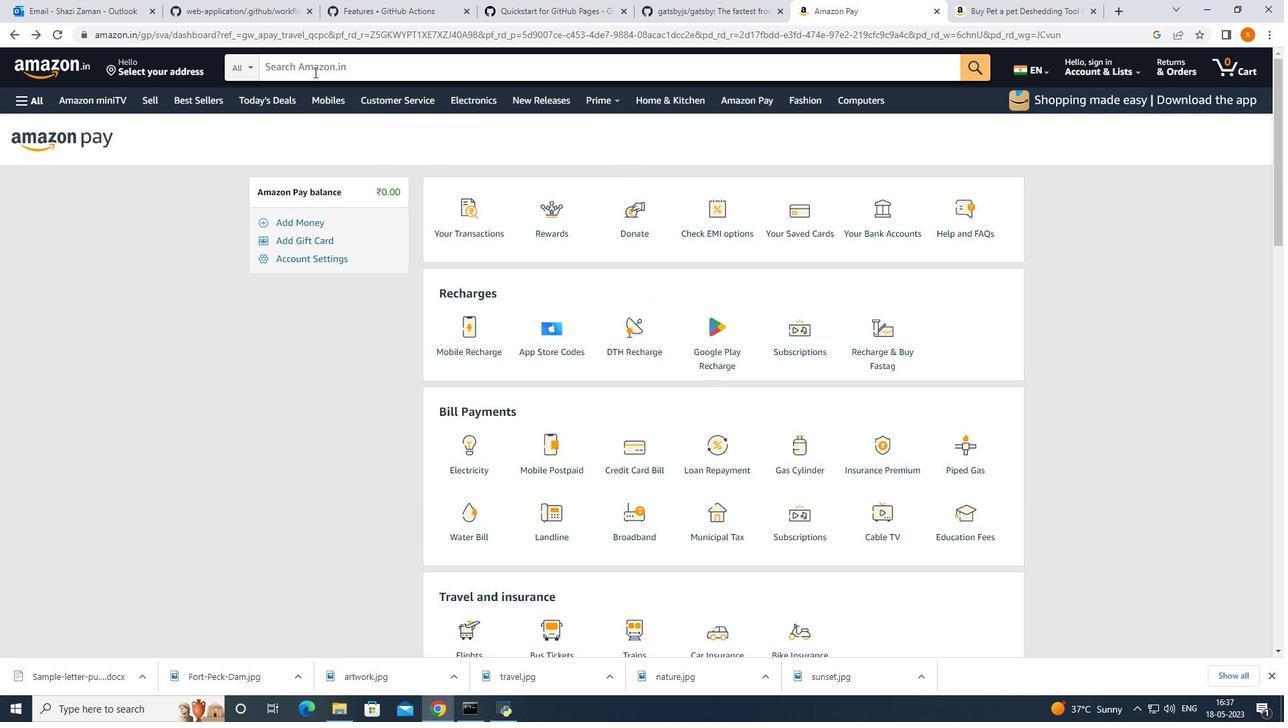 
Action: Mouse moved to (218, 296)
Screenshot: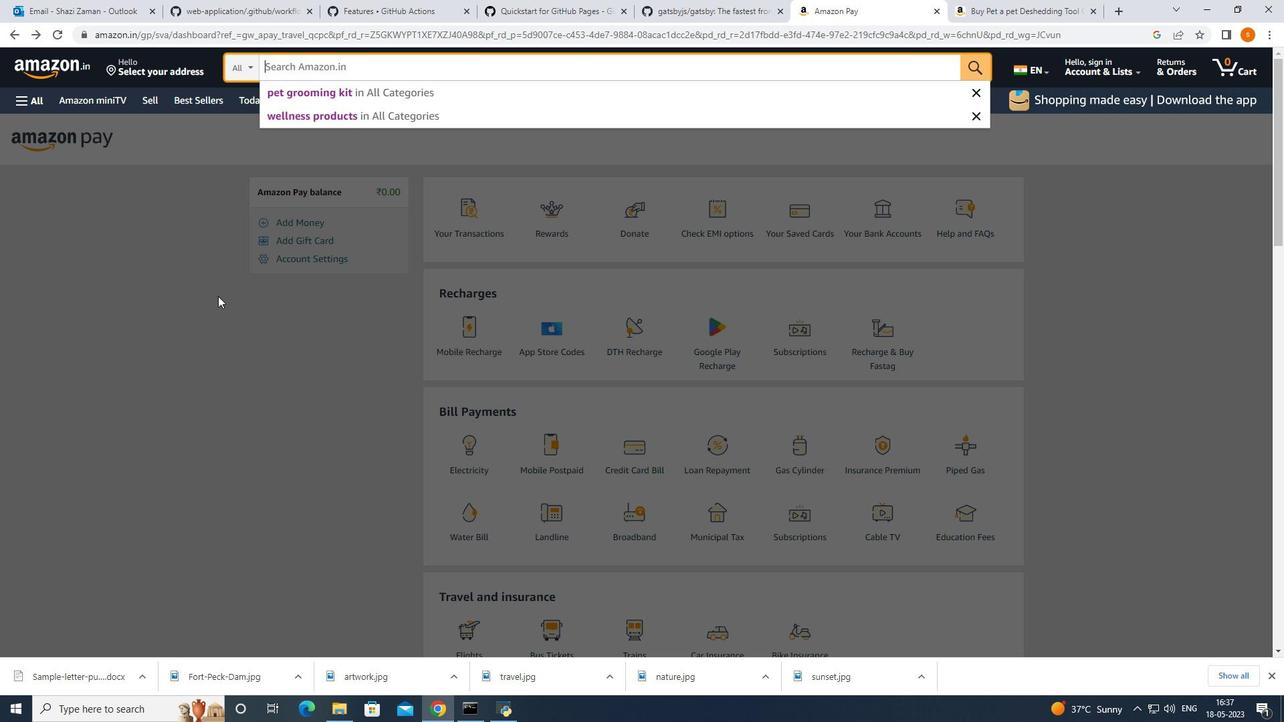 
Action: Mouse pressed left at (218, 296)
Screenshot: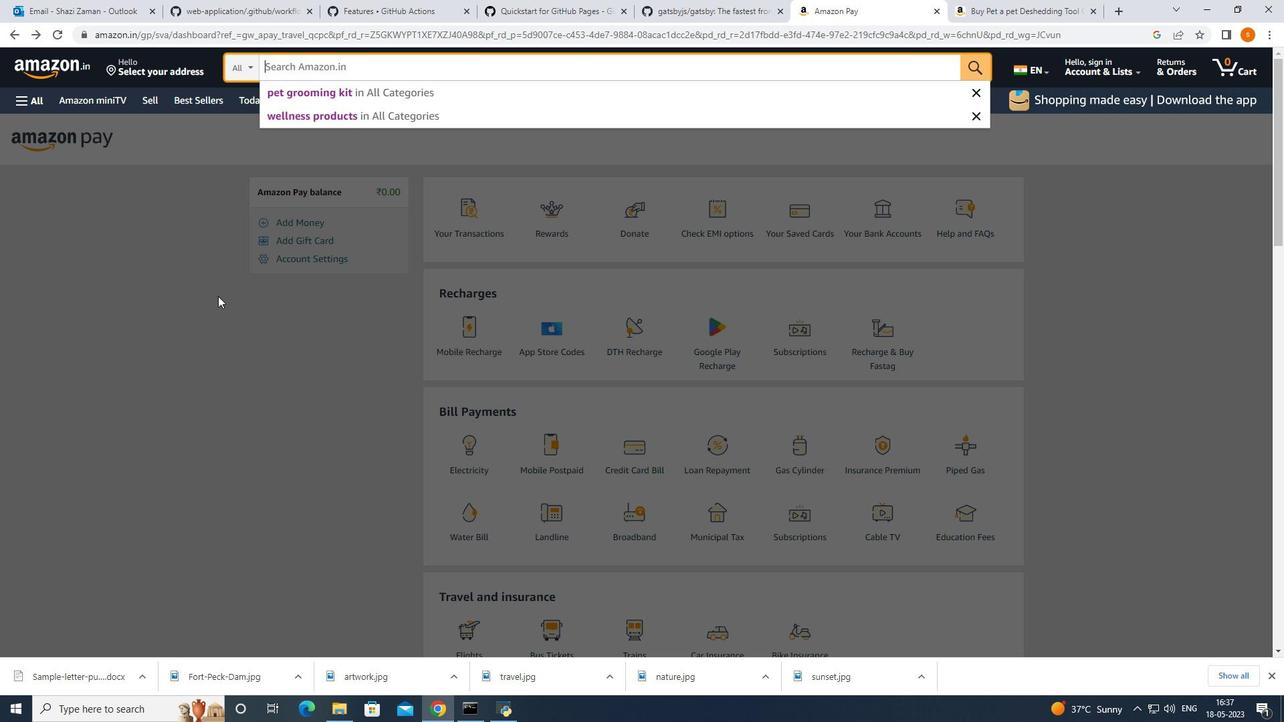 
Action: Mouse moved to (1119, 6)
Screenshot: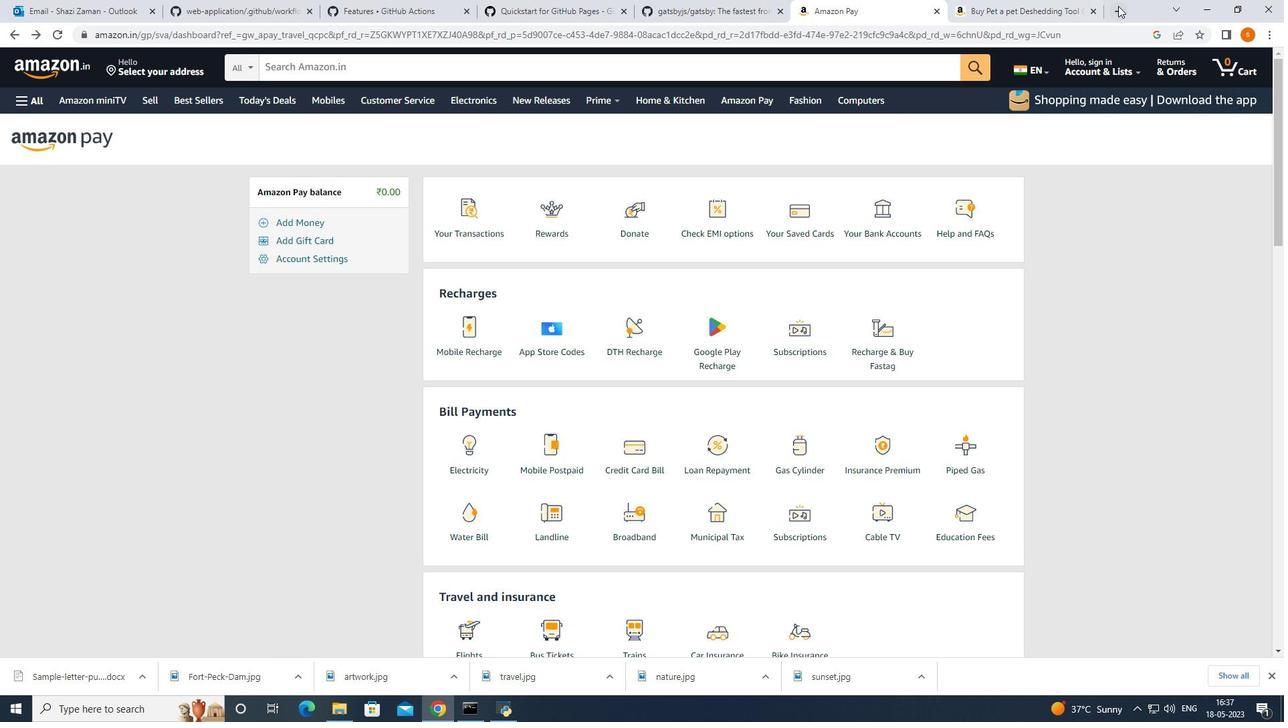
Action: Mouse pressed left at (1119, 6)
Screenshot: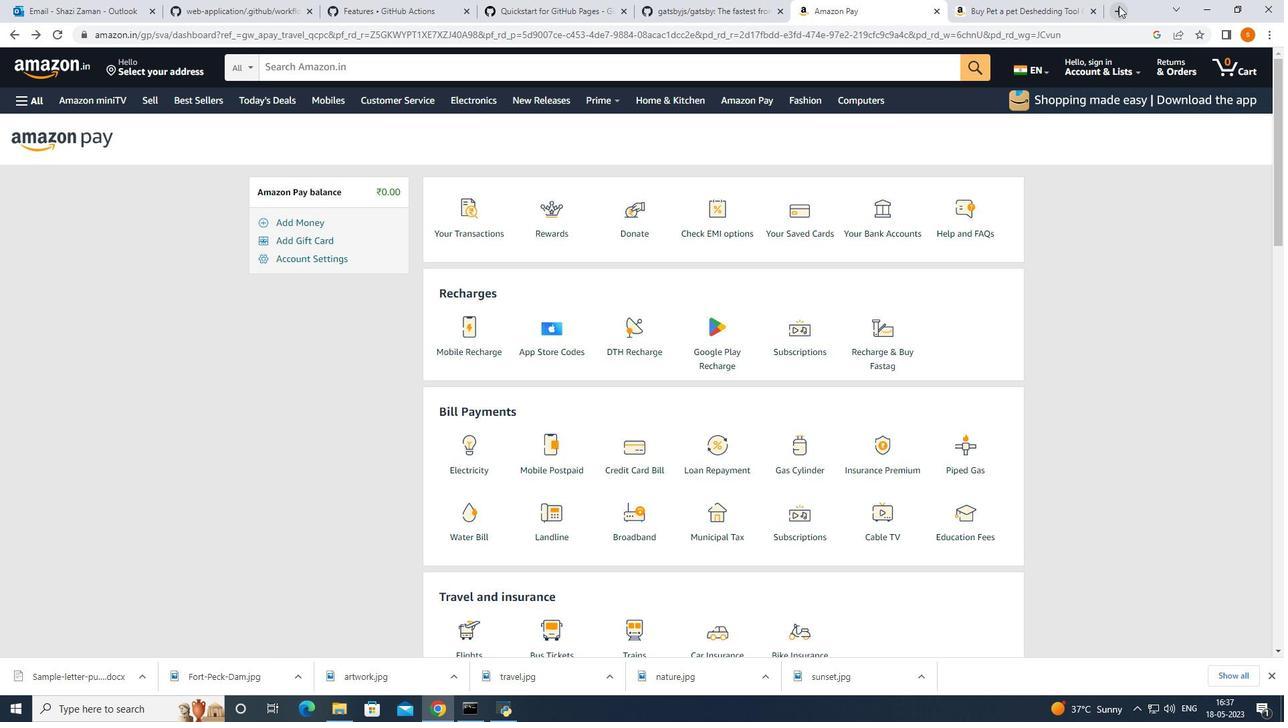 
Action: Mouse moved to (599, 260)
Screenshot: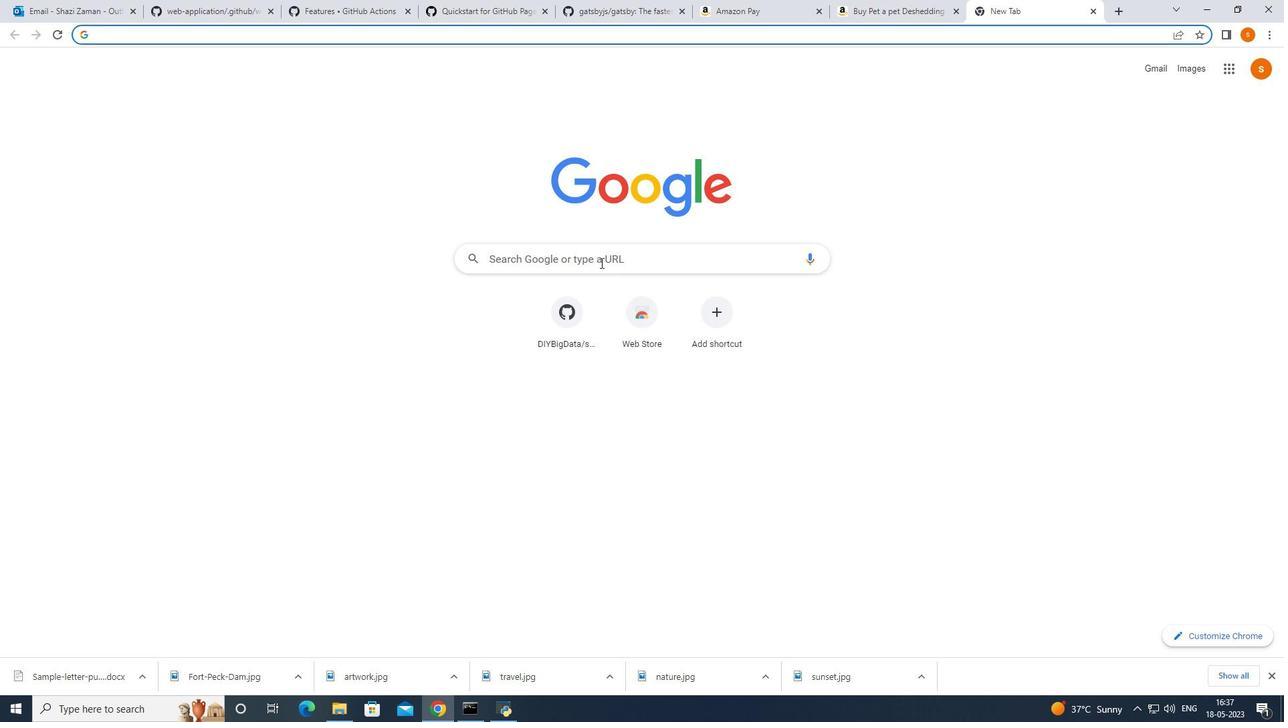 
Action: Mouse pressed left at (599, 260)
Screenshot: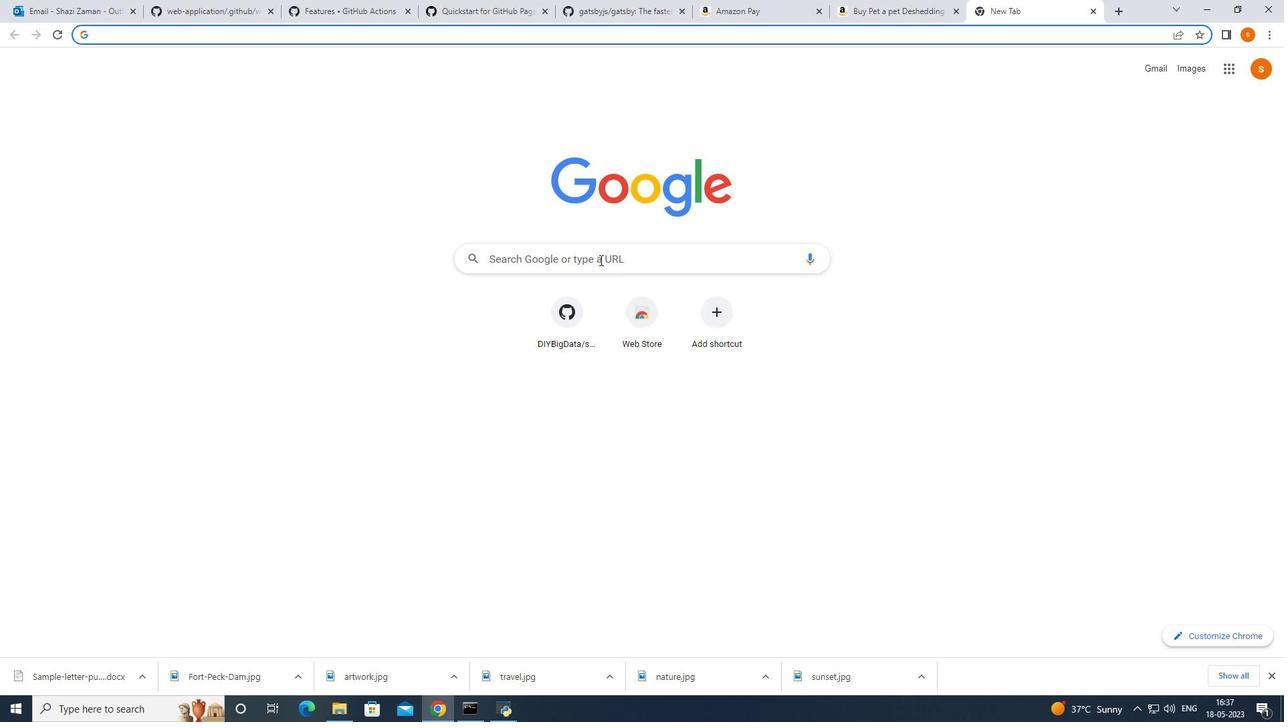 
Action: Mouse moved to (579, 264)
Screenshot: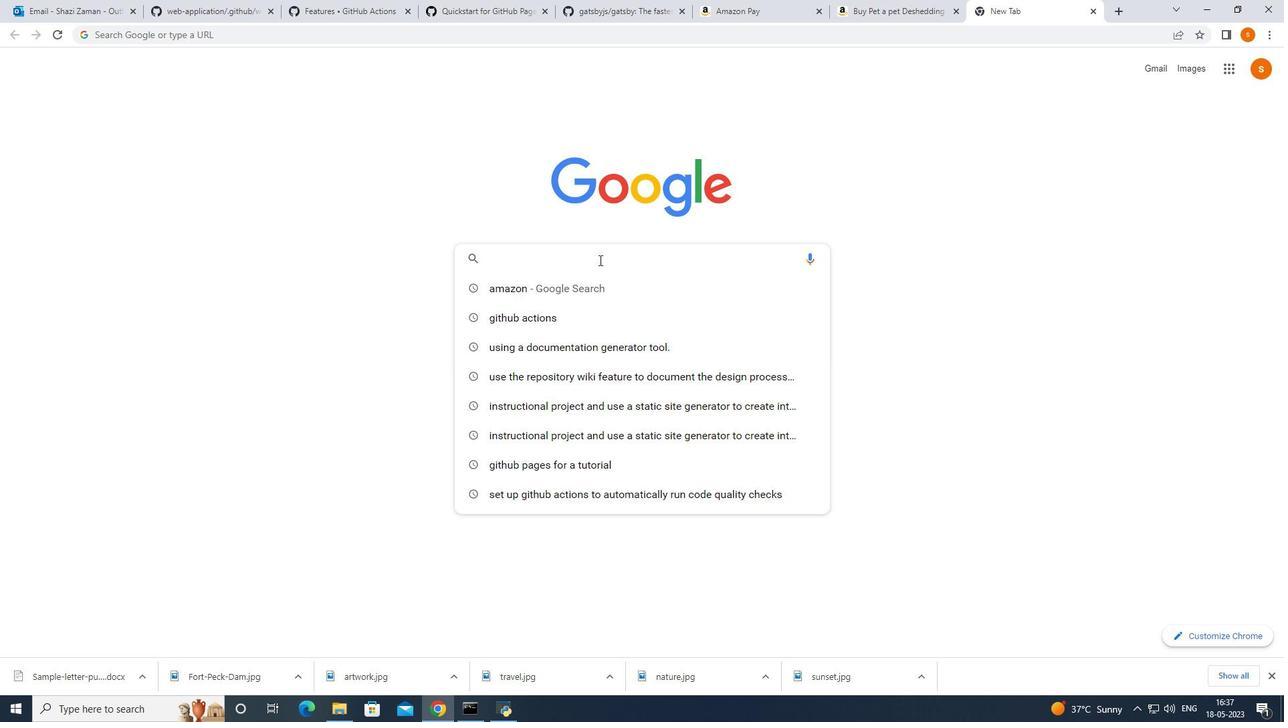 
Action: Key pressed car<Key.space>rent<Key.space>thro
Screenshot: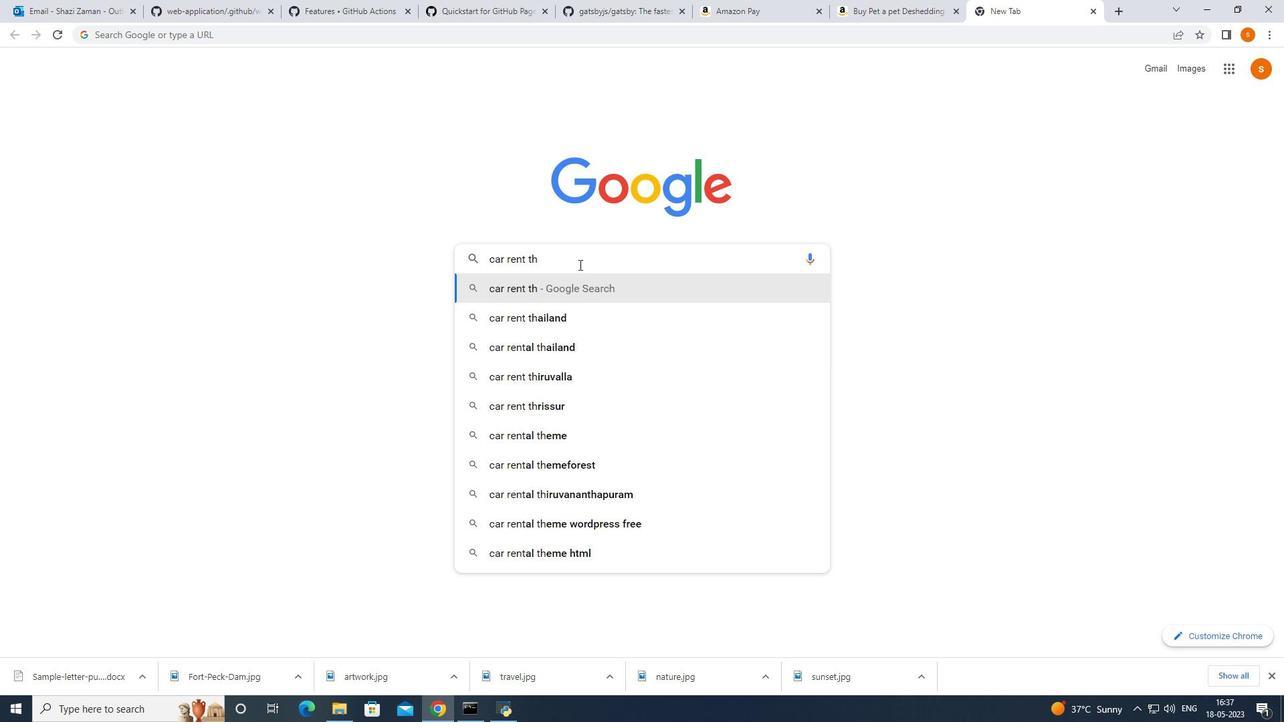 
Action: Mouse moved to (615, 399)
Screenshot: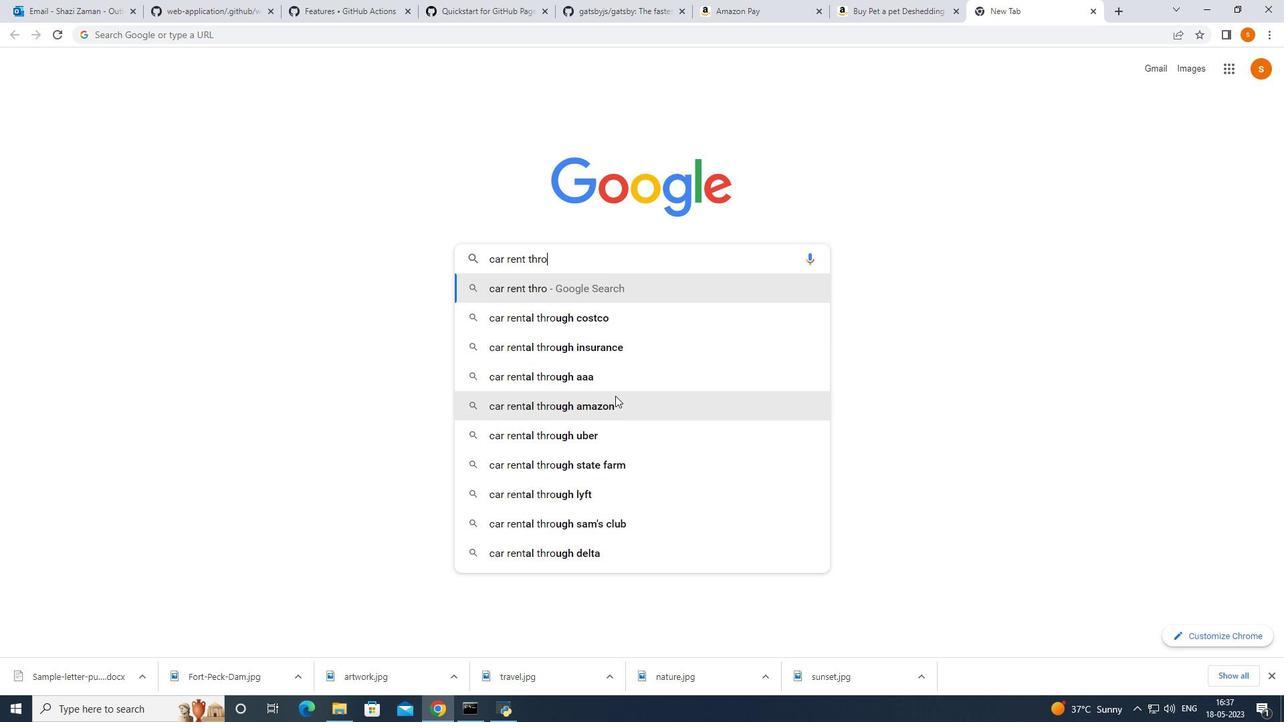 
Action: Mouse pressed left at (615, 399)
Screenshot: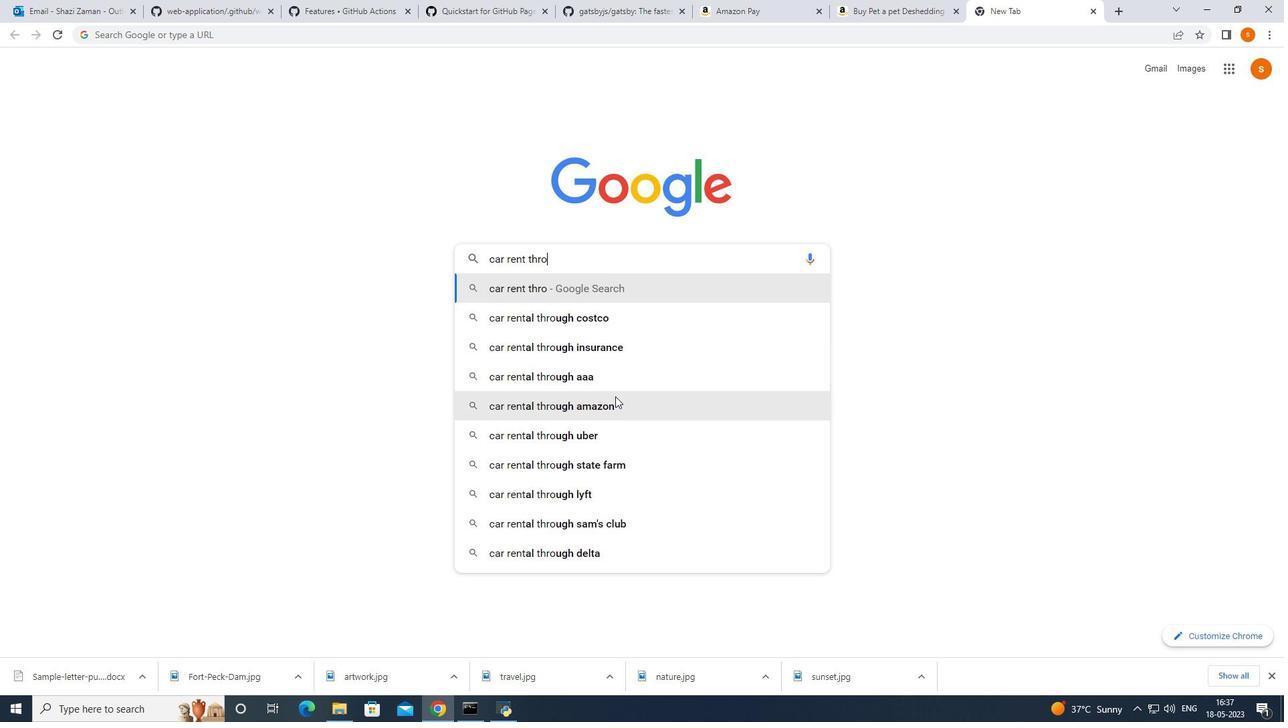 
Action: Mouse moved to (248, 301)
Screenshot: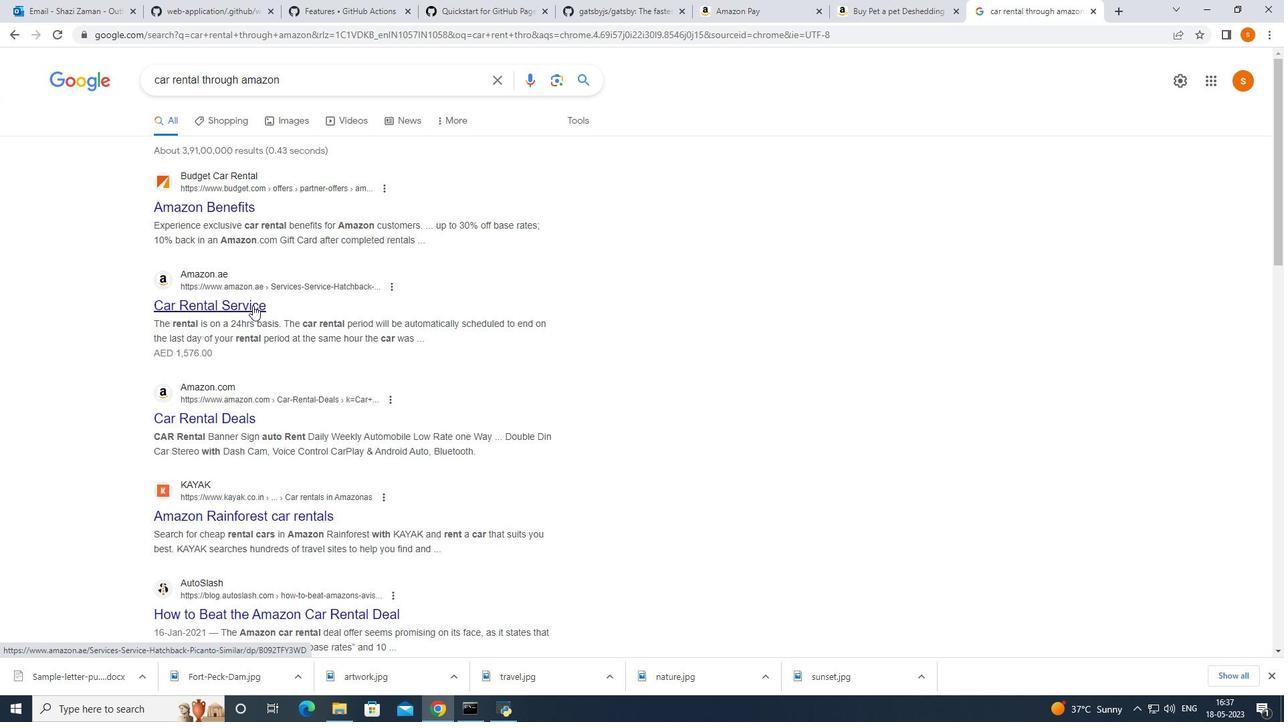 
Action: Mouse pressed left at (248, 301)
Screenshot: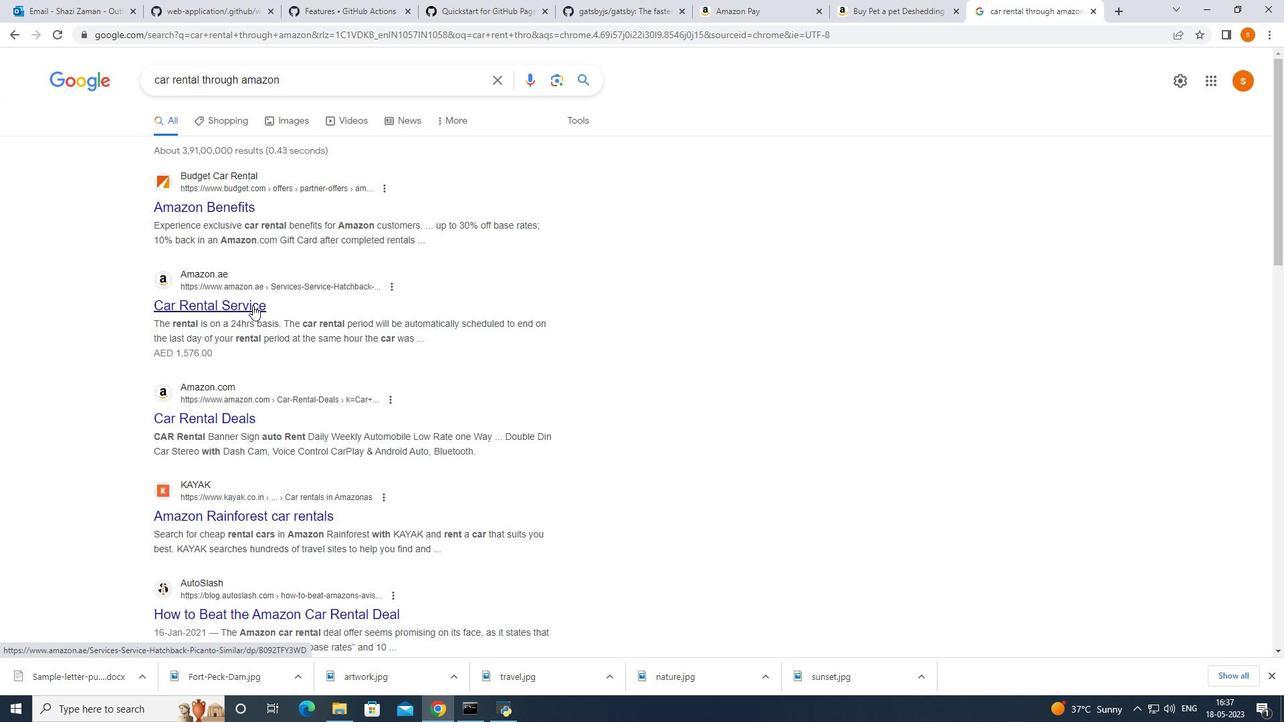 
Action: Mouse moved to (207, 304)
Screenshot: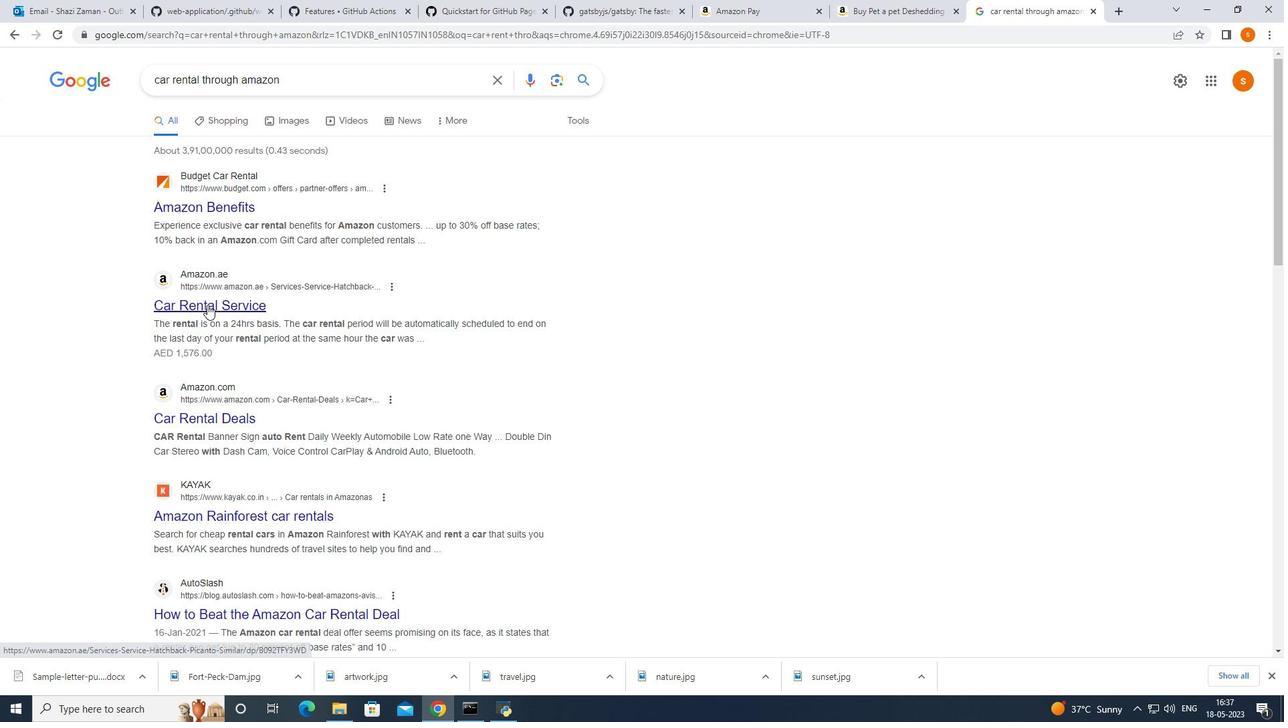 
Action: Mouse pressed left at (207, 304)
Screenshot: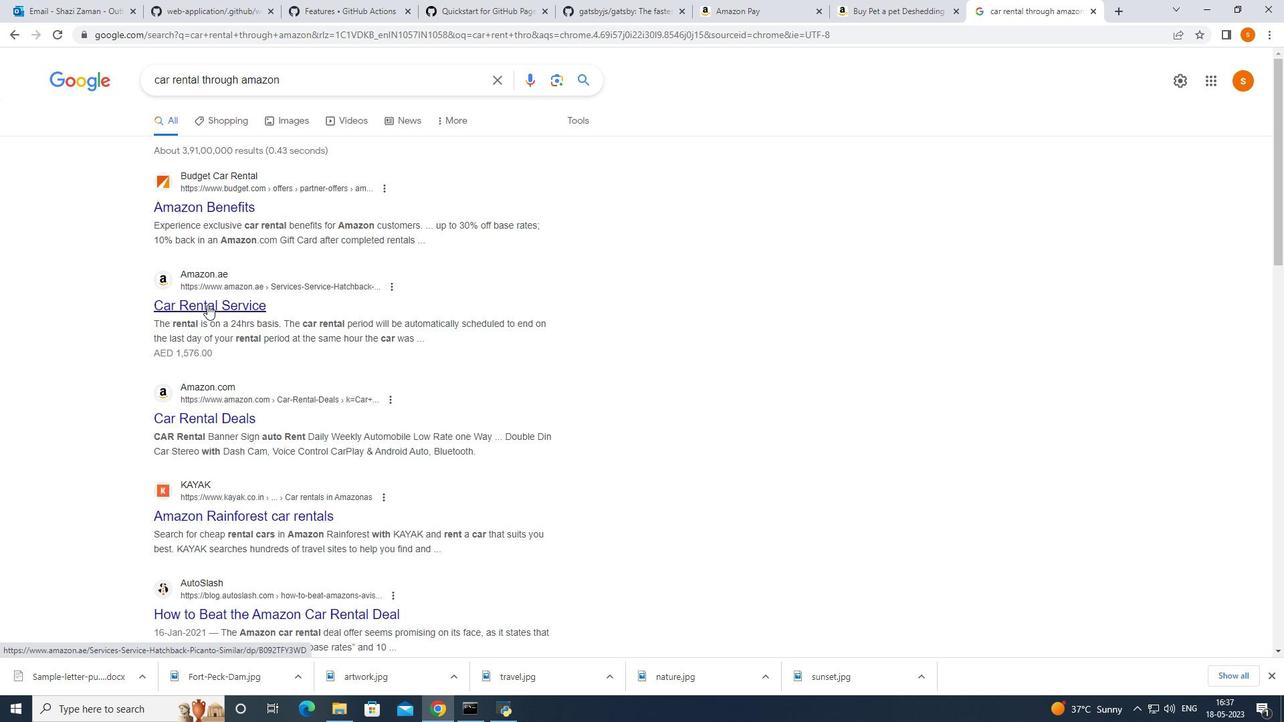 
Action: Mouse moved to (310, 319)
Screenshot: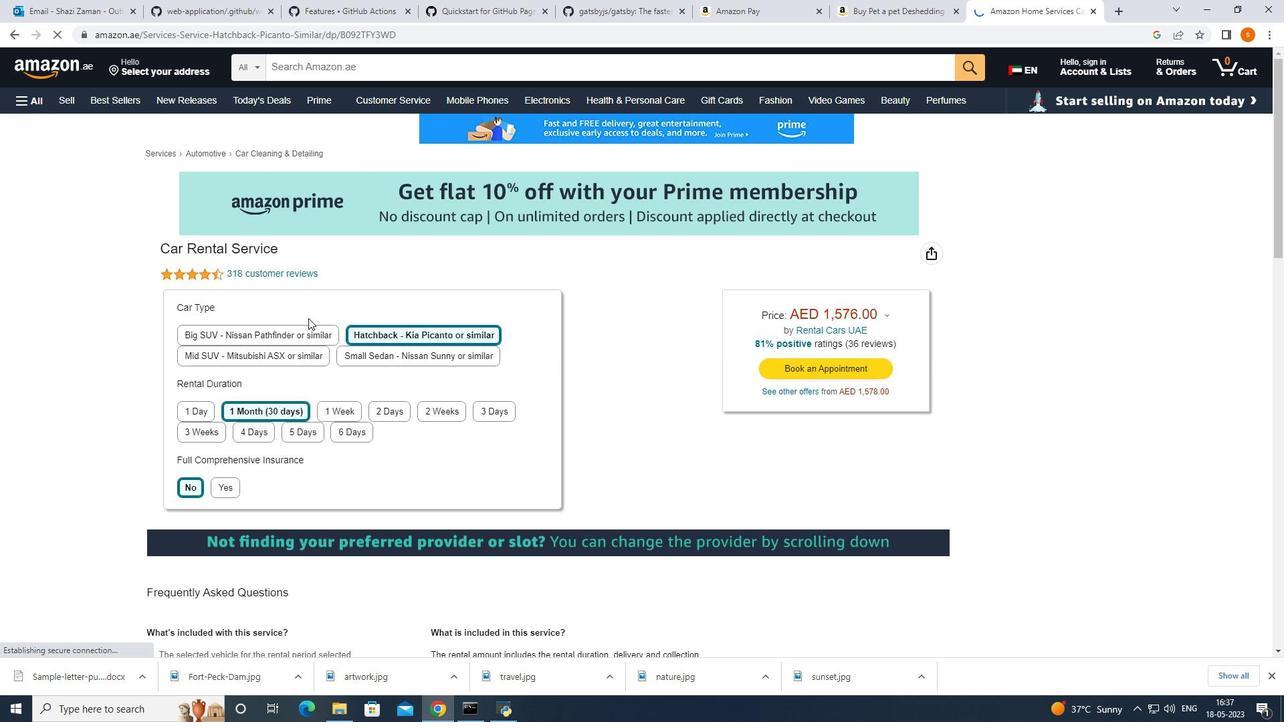 
Action: Mouse scrolled (310, 319) with delta (0, 0)
Screenshot: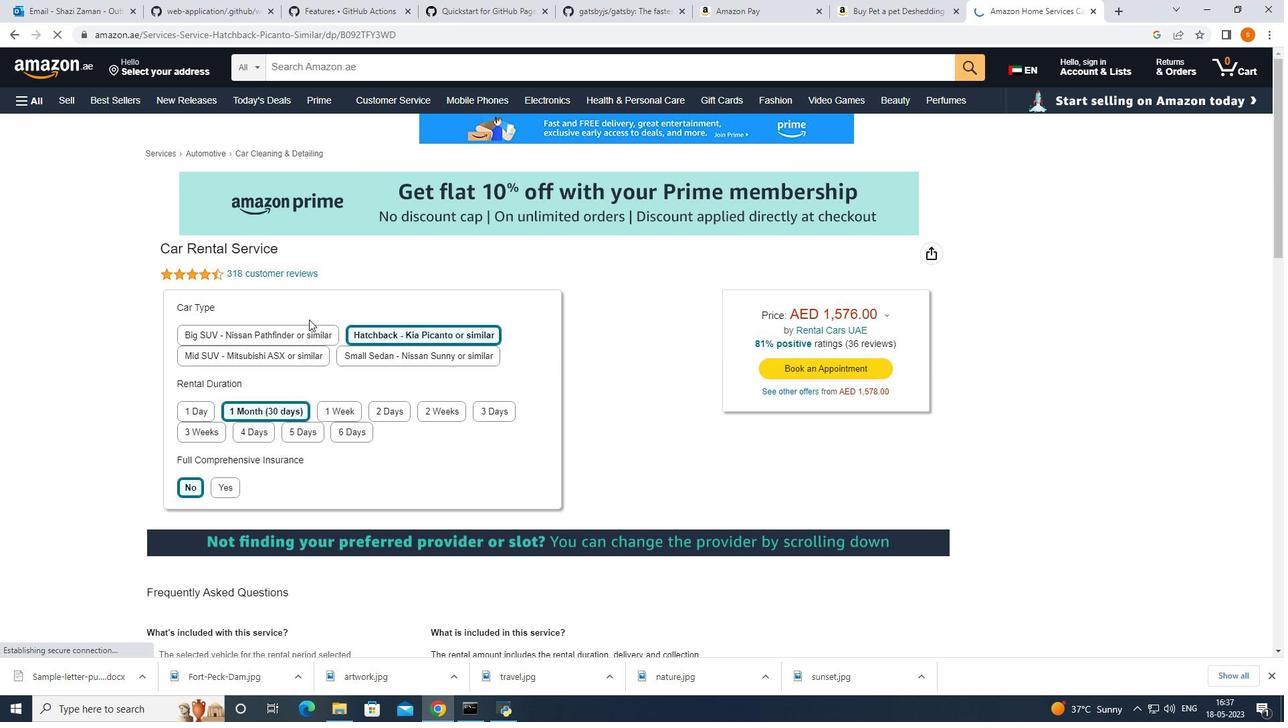 
Action: Mouse scrolled (310, 319) with delta (0, 0)
Screenshot: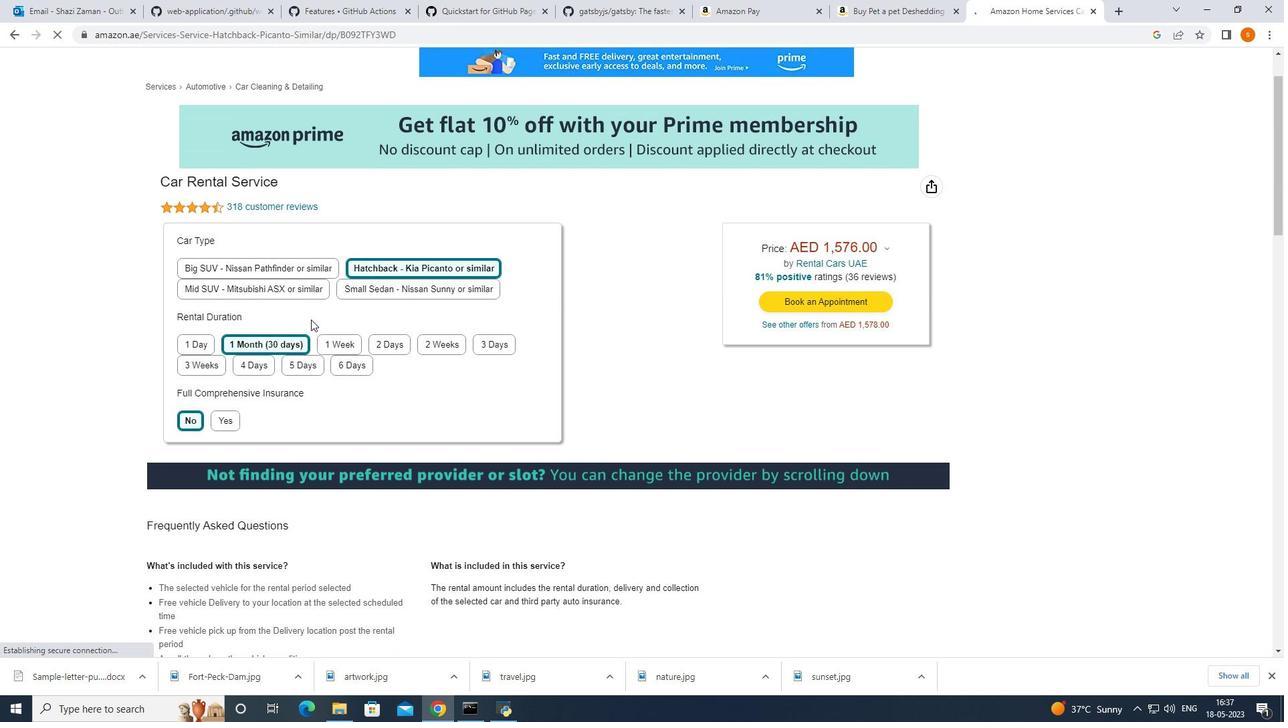 
Action: Mouse moved to (311, 319)
Screenshot: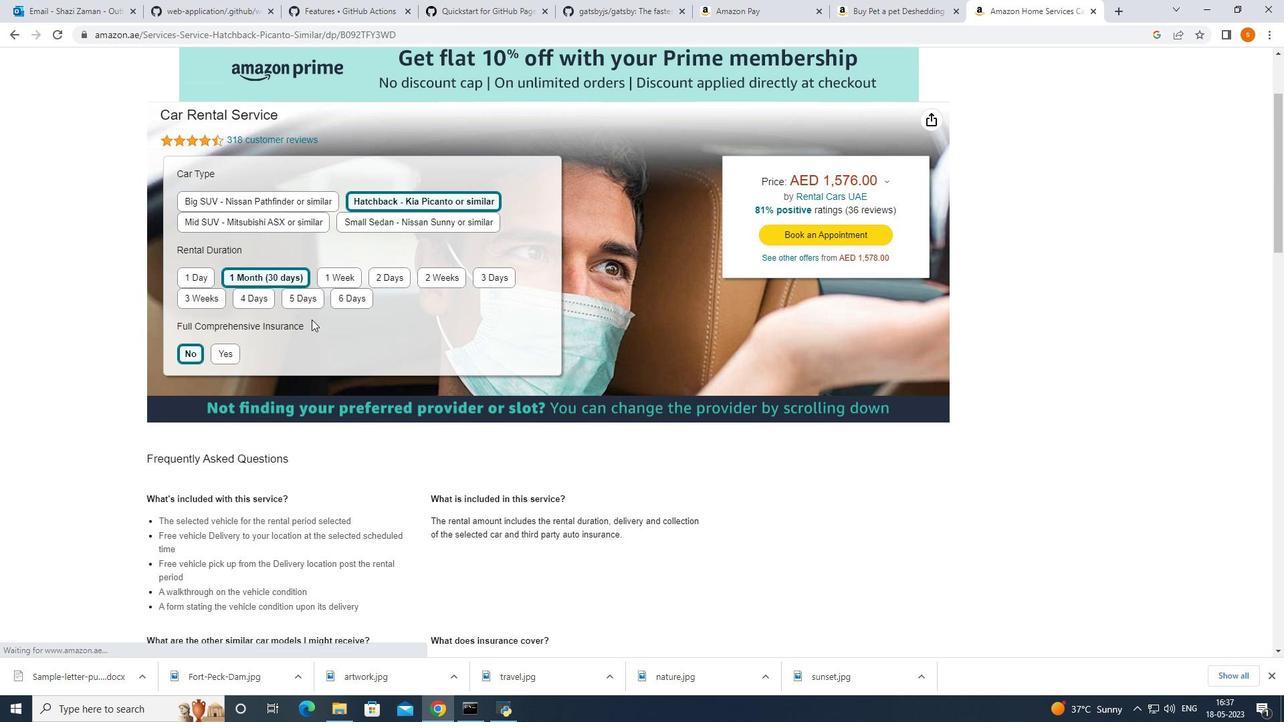 
Action: Mouse scrolled (311, 319) with delta (0, 0)
Screenshot: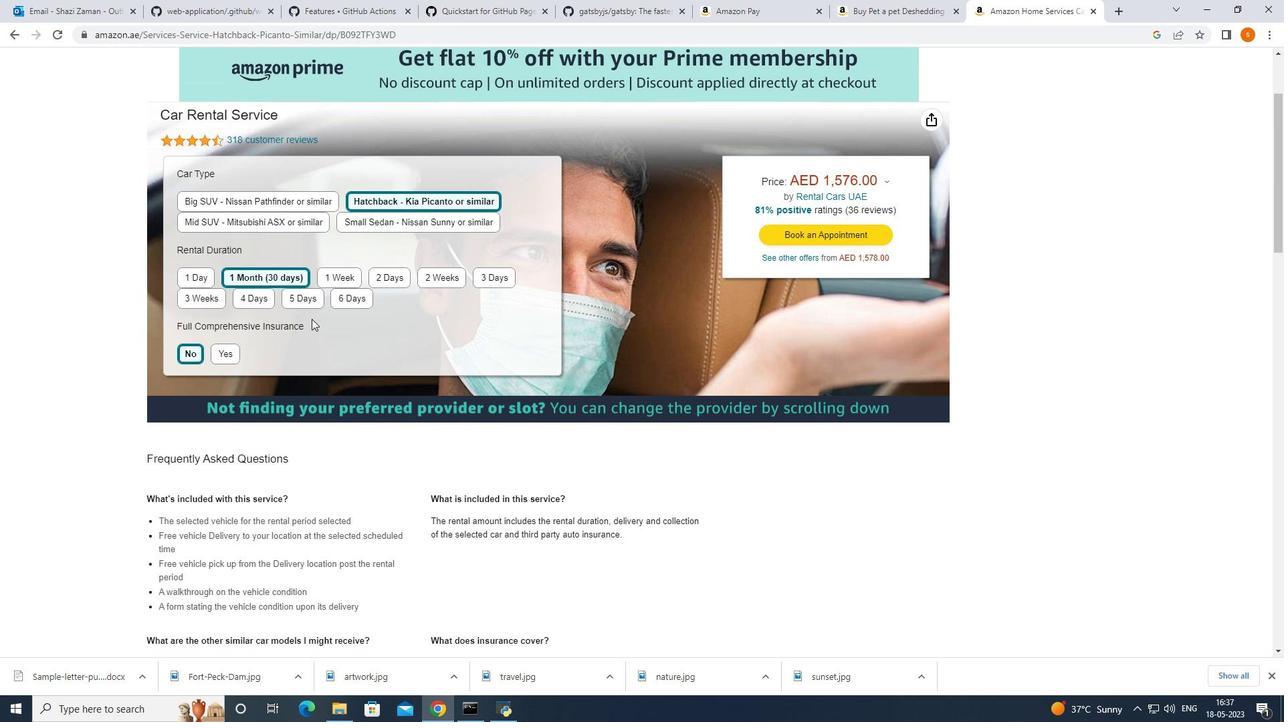 
Action: Mouse scrolled (311, 319) with delta (0, 0)
Screenshot: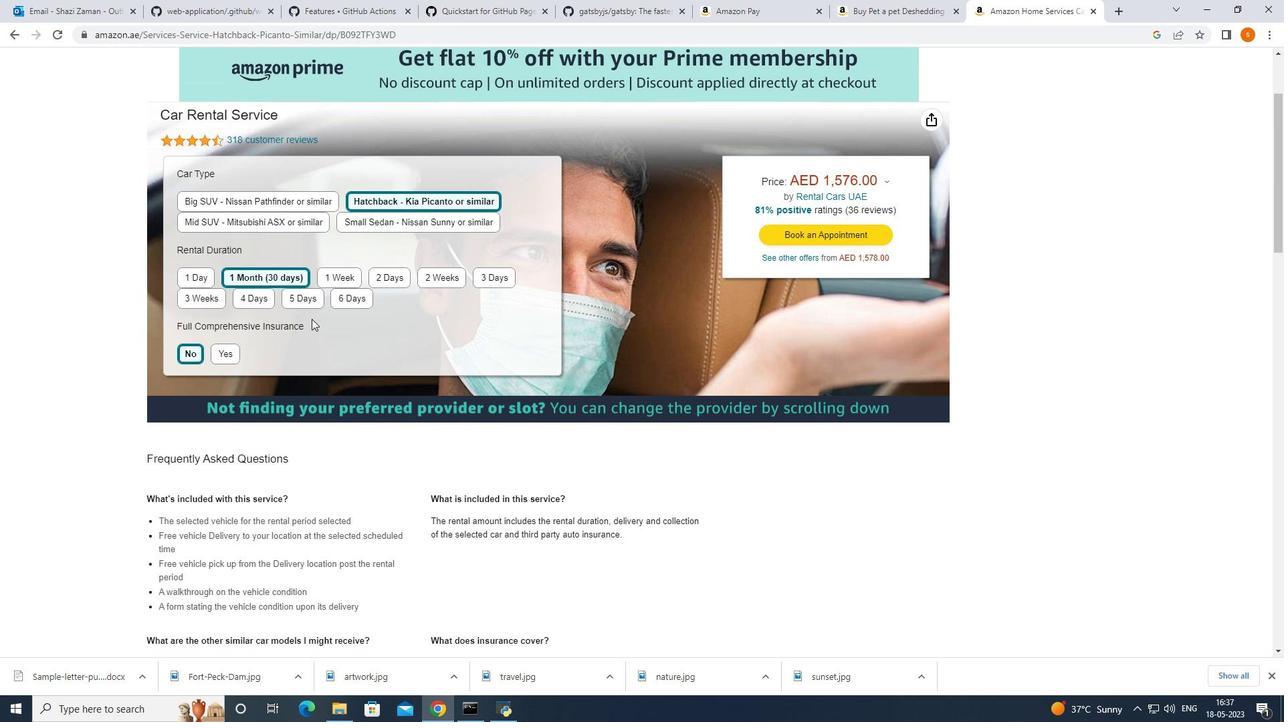 
Action: Mouse moved to (266, 335)
Screenshot: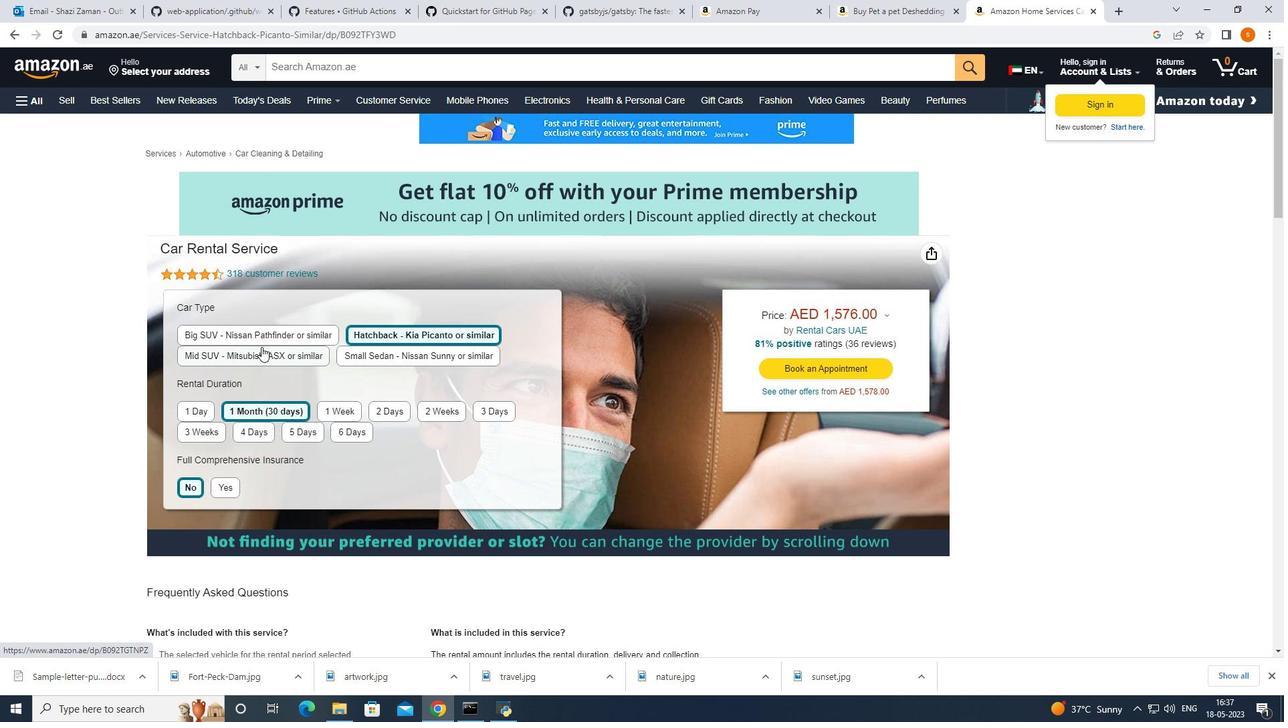 
Action: Mouse pressed left at (266, 335)
Screenshot: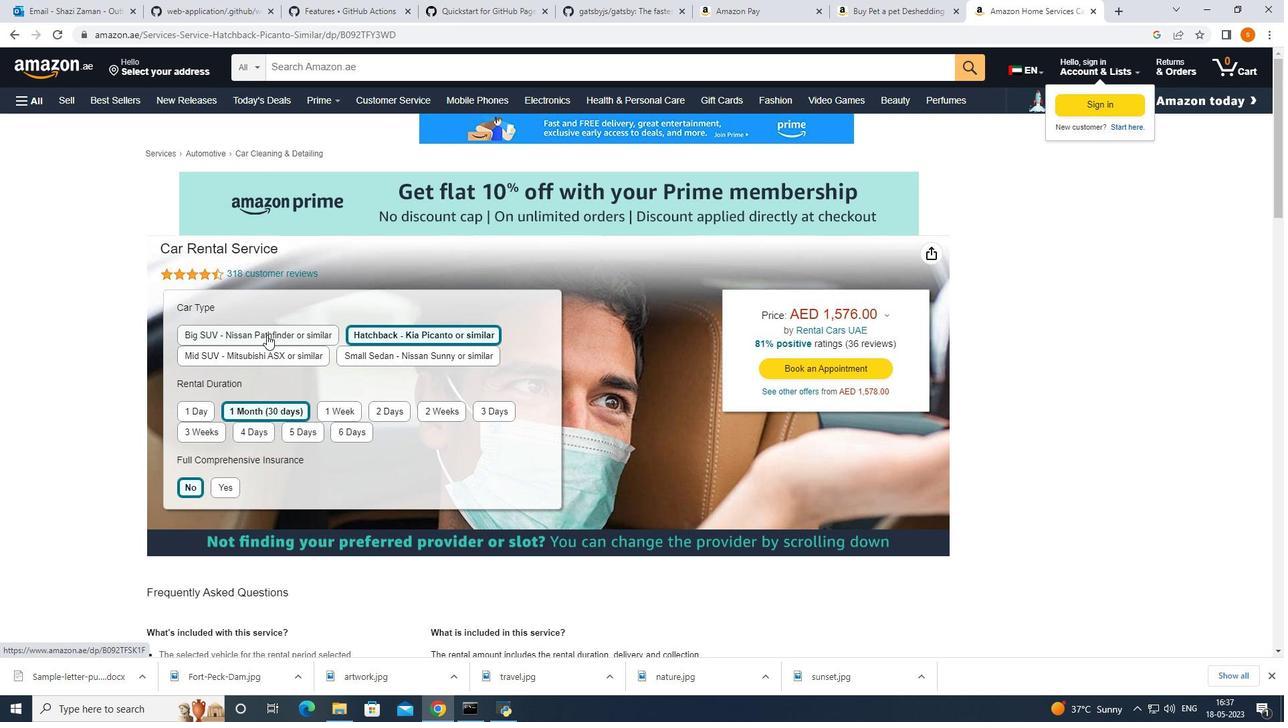 
Action: Mouse moved to (409, 329)
Screenshot: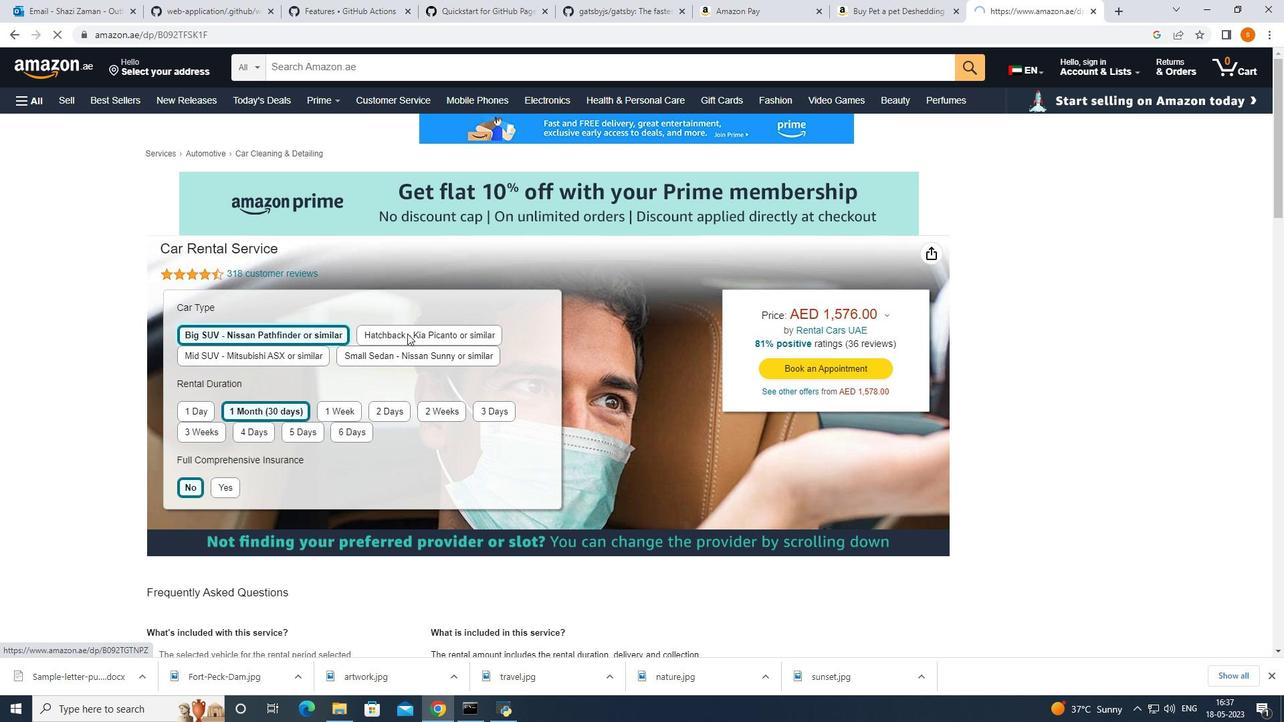 
Action: Mouse pressed left at (409, 329)
Screenshot: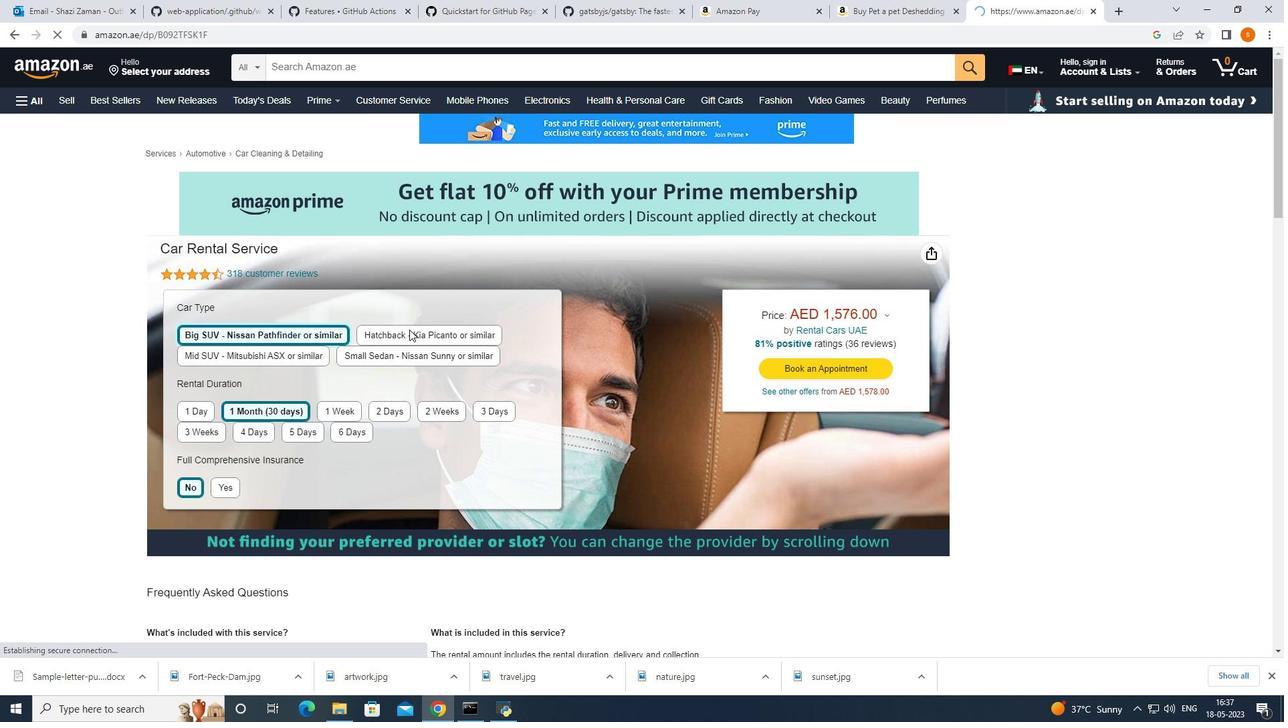 
Action: Mouse moved to (191, 492)
Screenshot: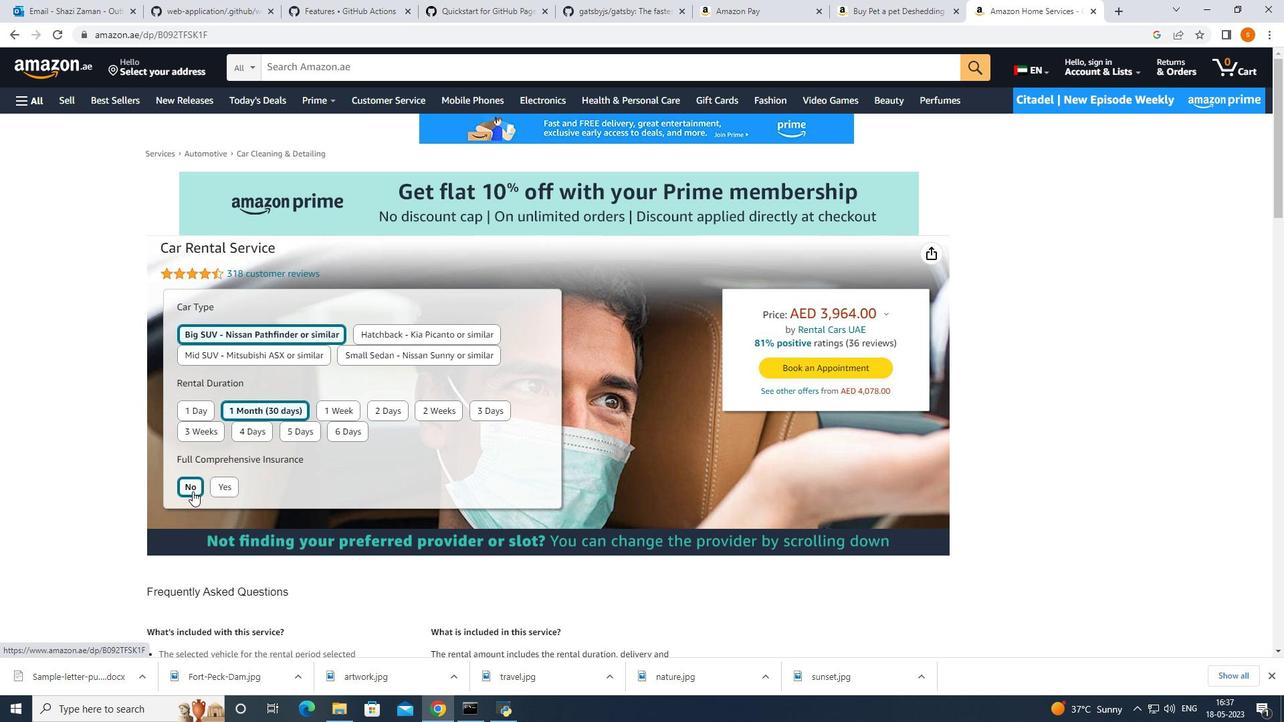 
Action: Mouse pressed left at (191, 492)
Screenshot: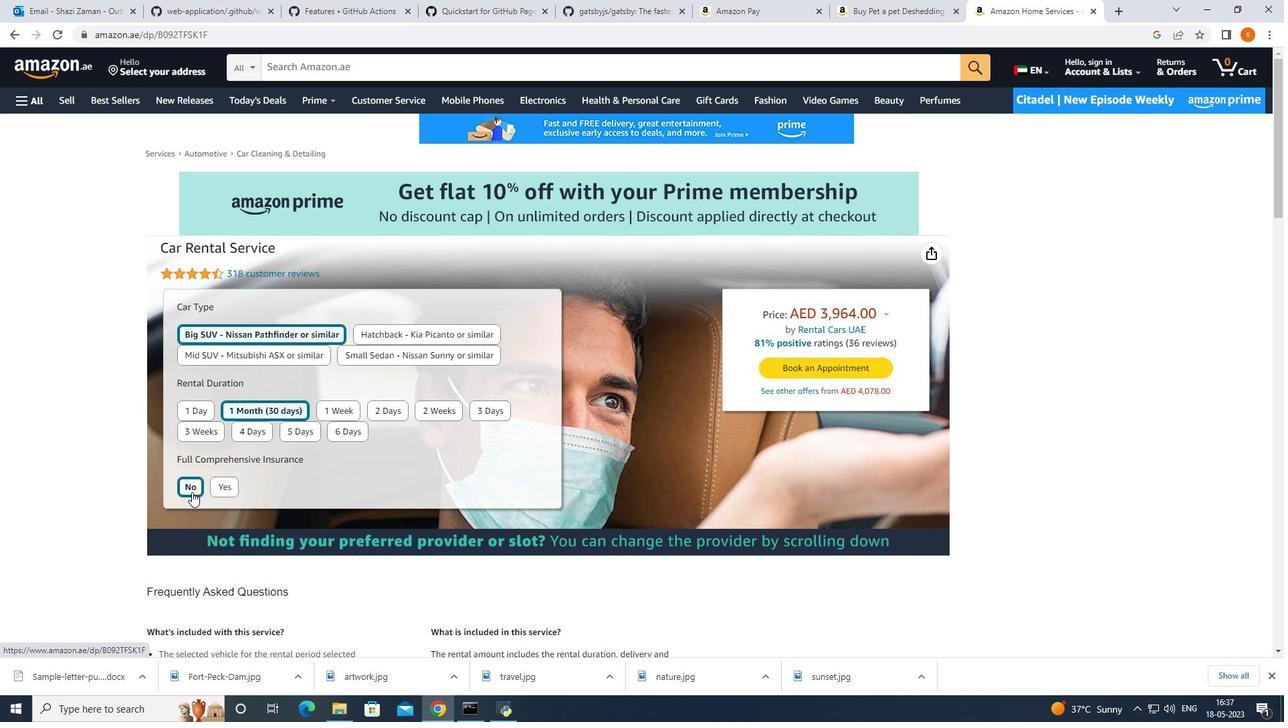 
Action: Mouse moved to (273, 361)
Screenshot: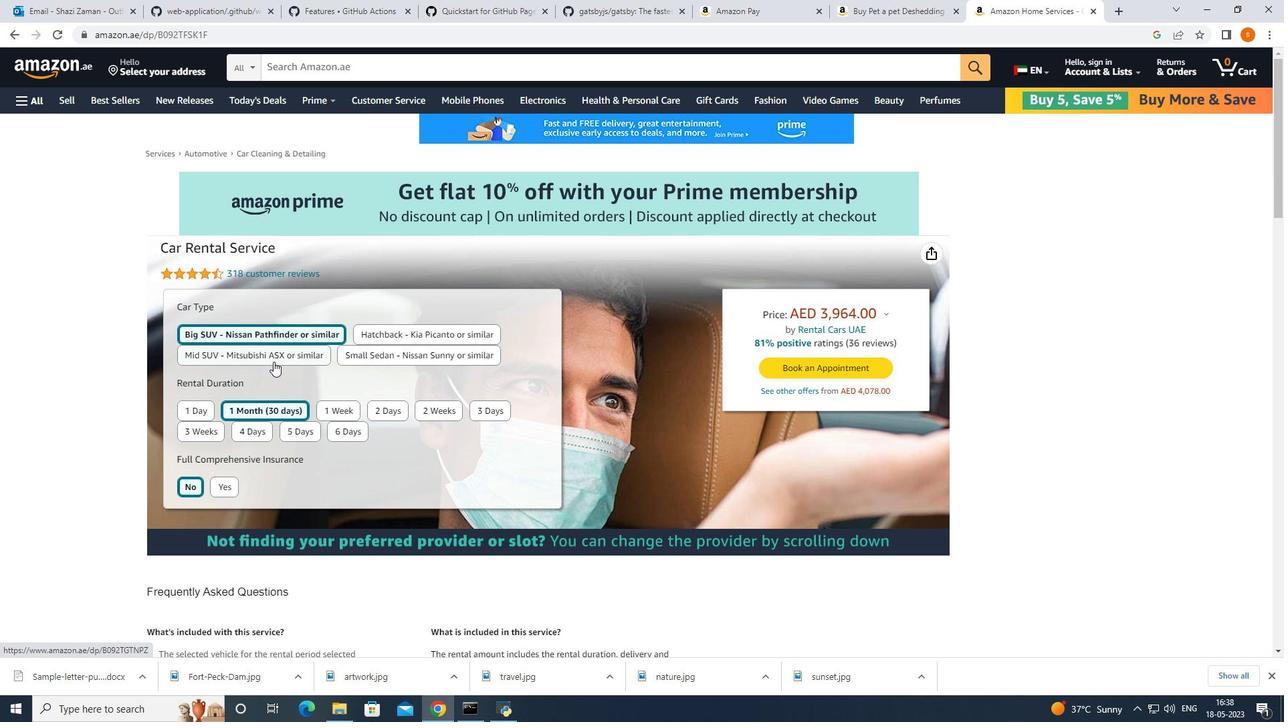 
Action: Mouse pressed left at (273, 361)
Screenshot: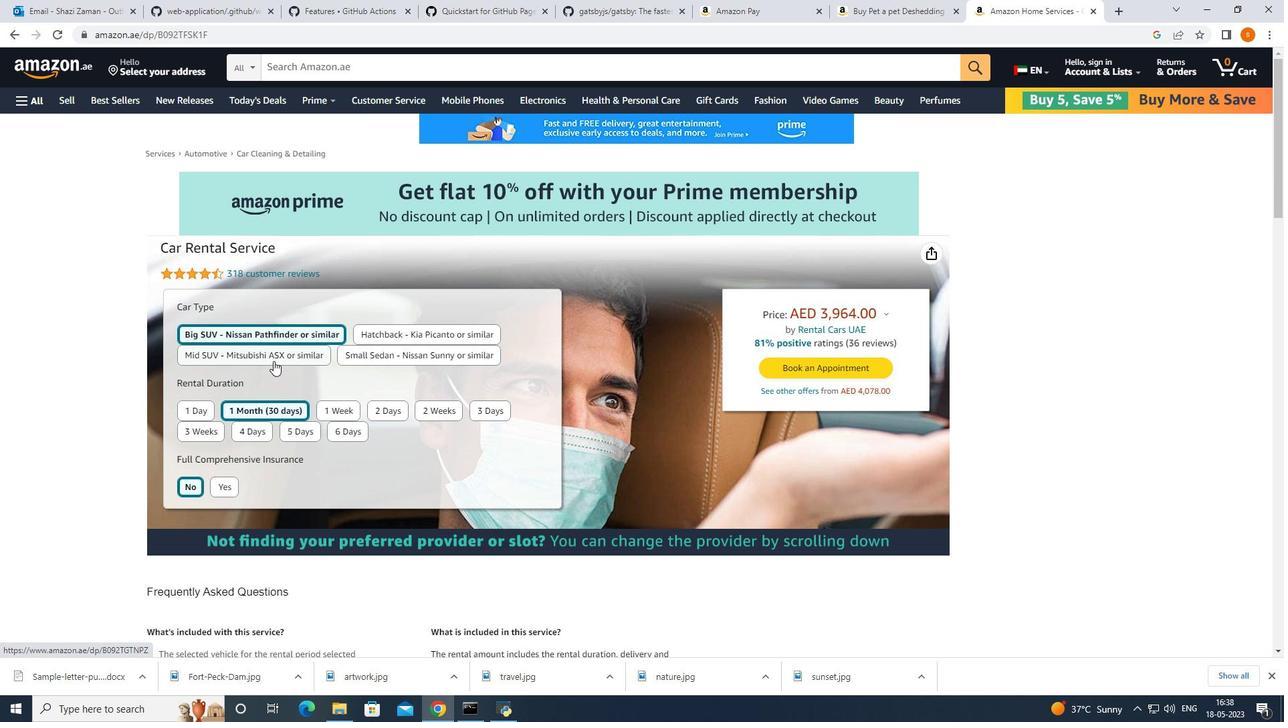 
Action: Mouse moved to (345, 448)
